 Task: Look for Airbnb properties in San Antonio, Philippines from 12th  December, 2023 to 15th December, 2023 for 3 adults. Place can be entire room with 2 bedrooms having 3 beds and 1 bathroom. Property type can be flat.
Action: Mouse moved to (567, 81)
Screenshot: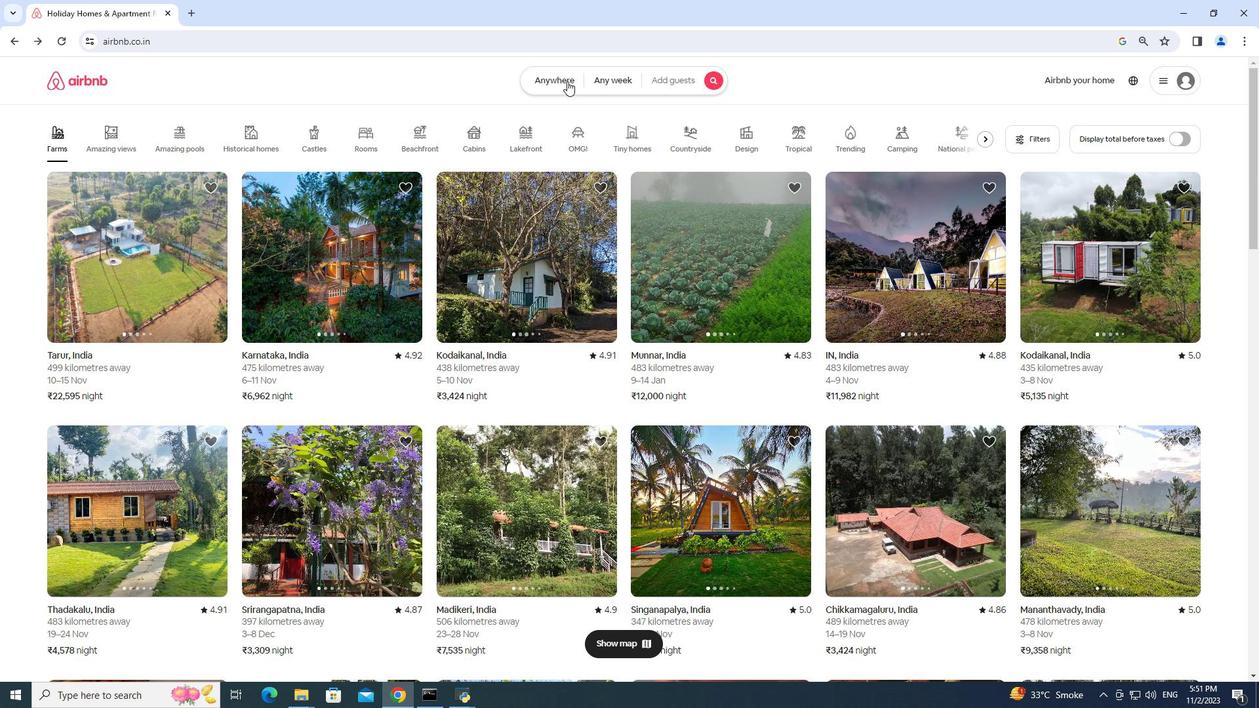 
Action: Mouse pressed left at (567, 81)
Screenshot: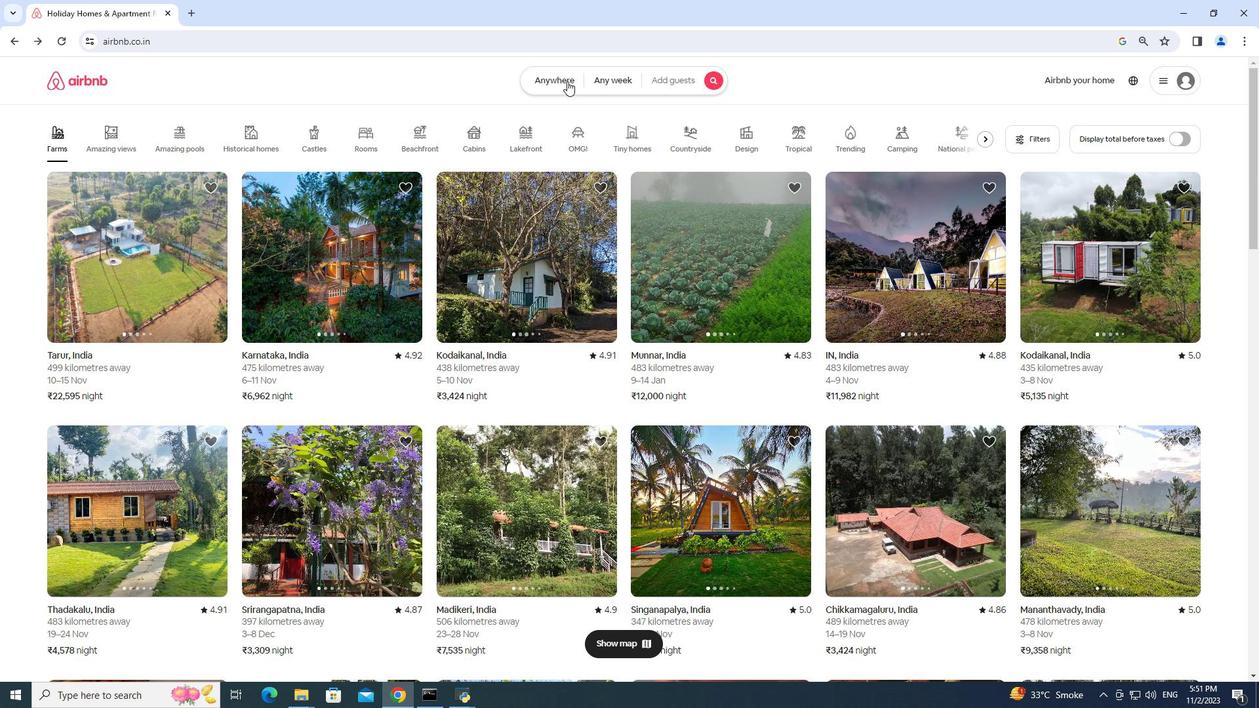 
Action: Mouse moved to (422, 129)
Screenshot: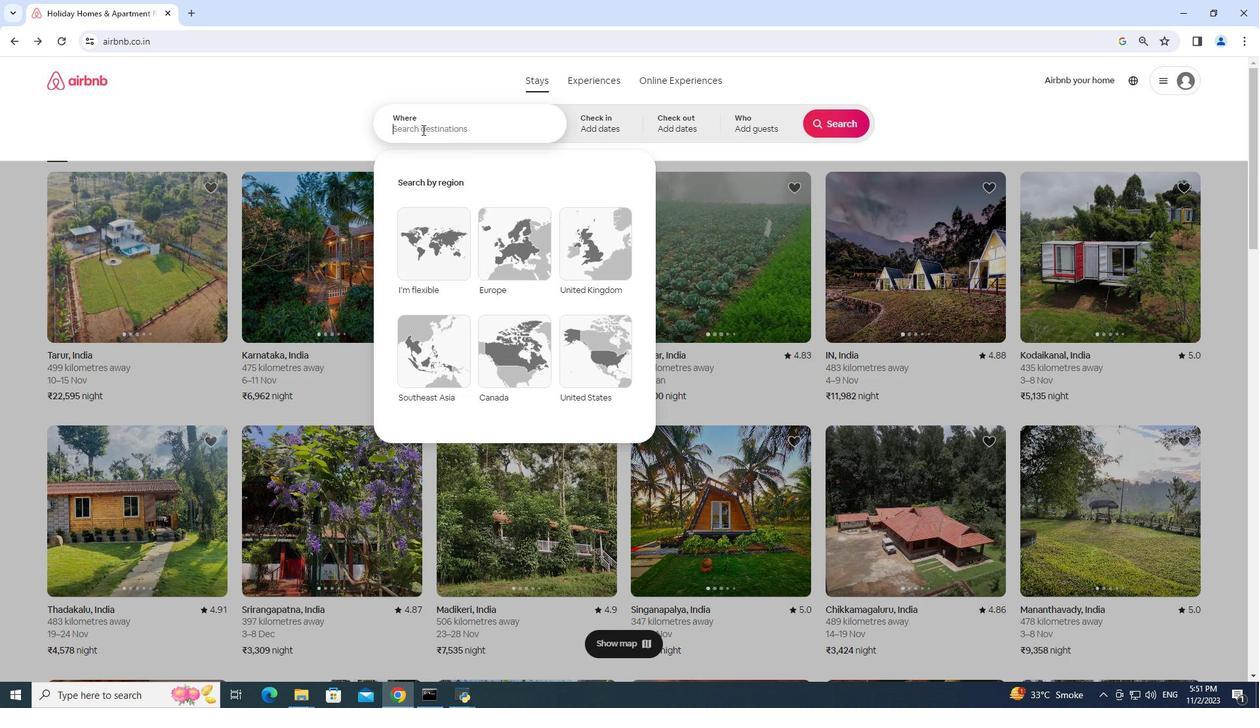 
Action: Mouse pressed left at (422, 129)
Screenshot: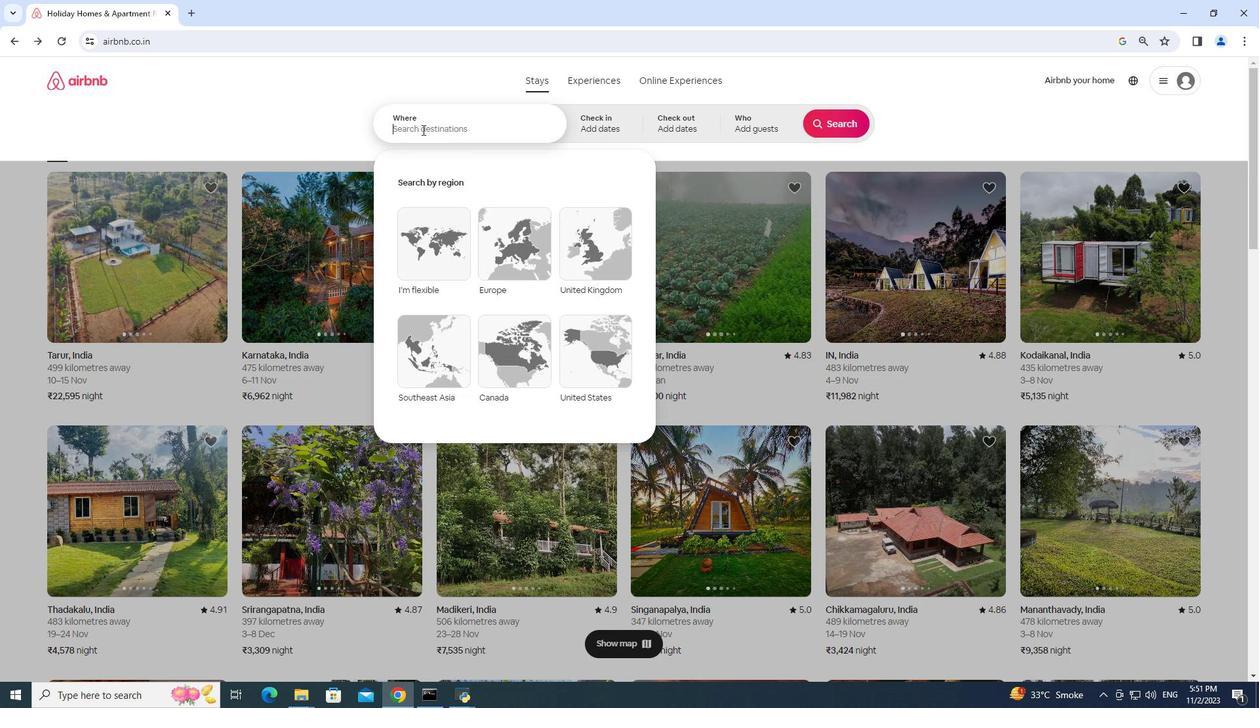 
Action: Key pressed san<Key.space>antonio,<Key.space>phill<Key.backspace>ippines
Screenshot: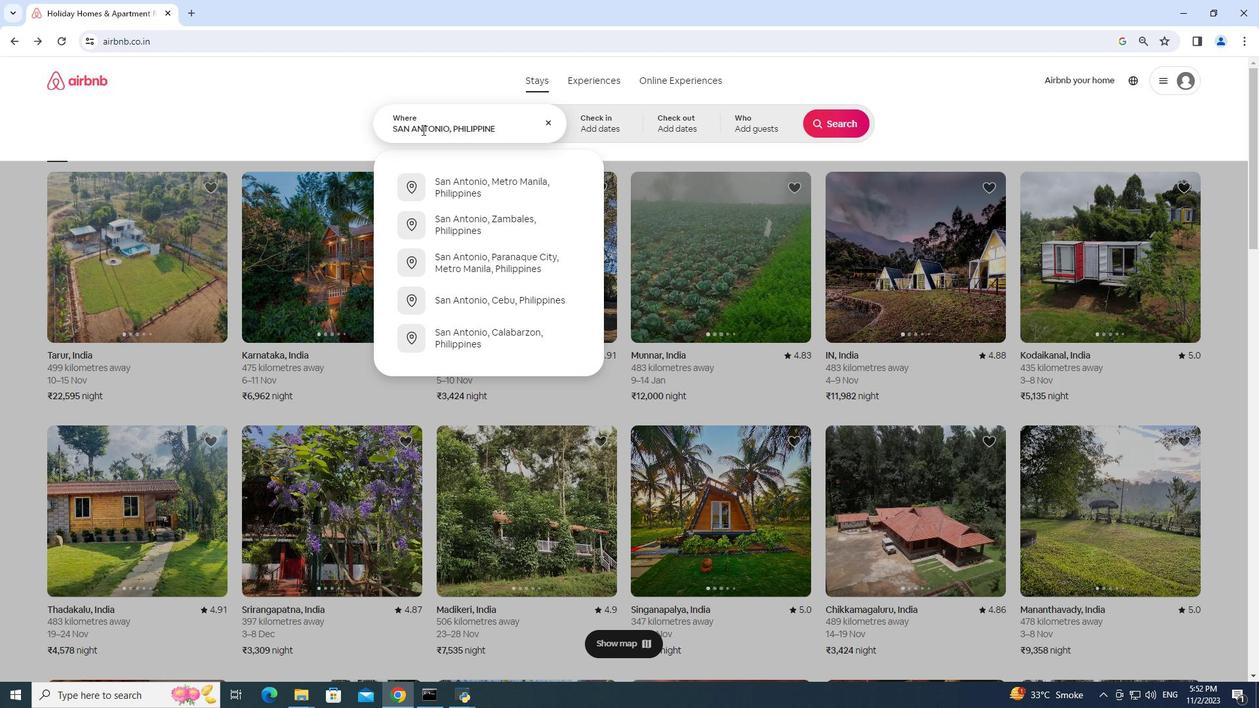
Action: Mouse moved to (583, 113)
Screenshot: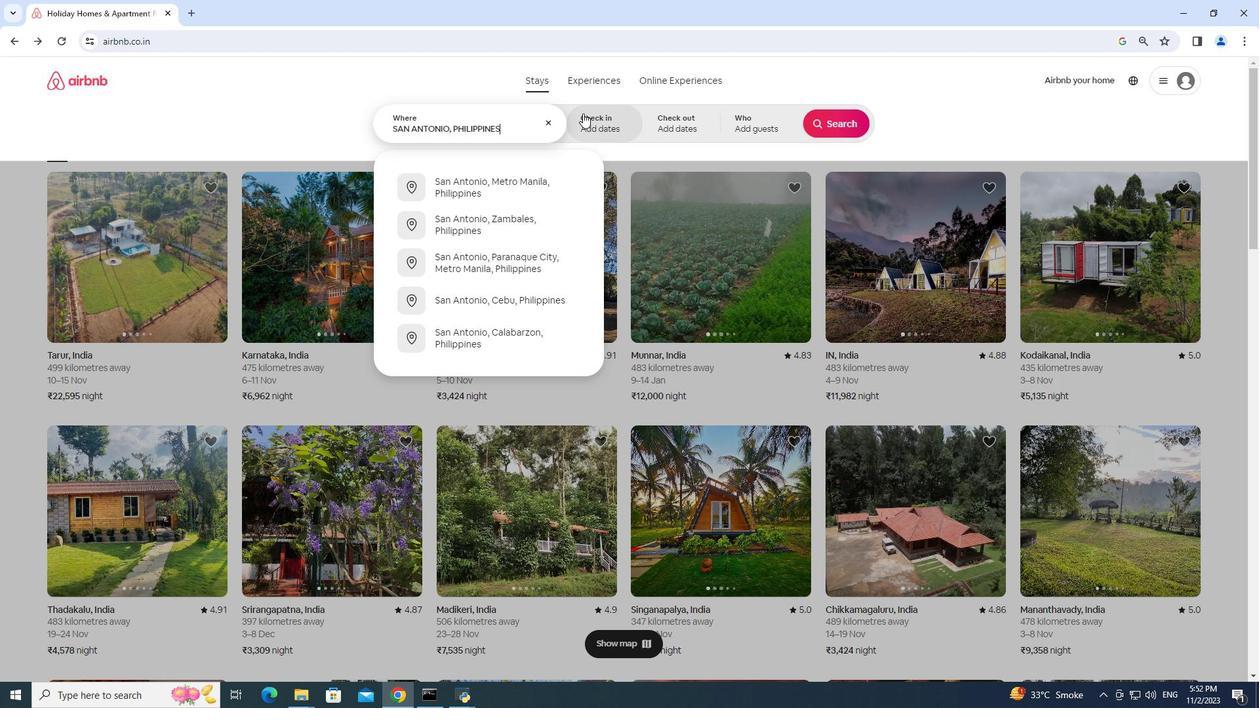 
Action: Mouse pressed left at (583, 113)
Screenshot: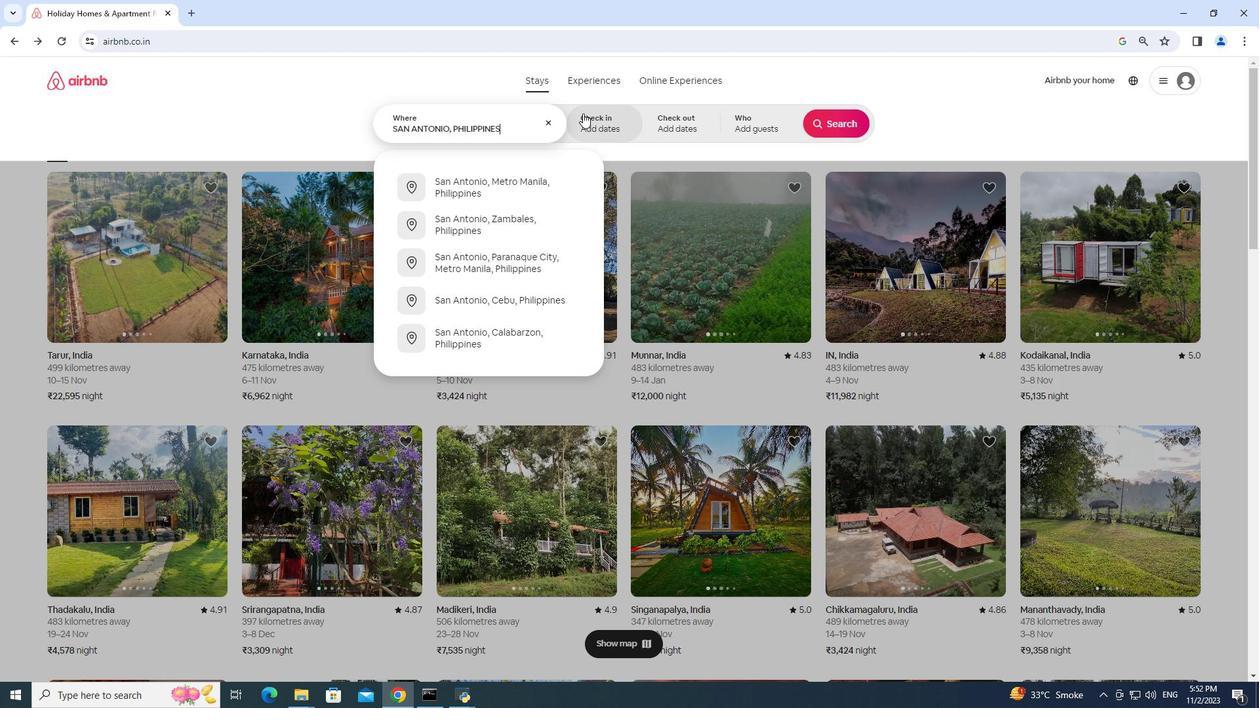 
Action: Mouse moved to (714, 324)
Screenshot: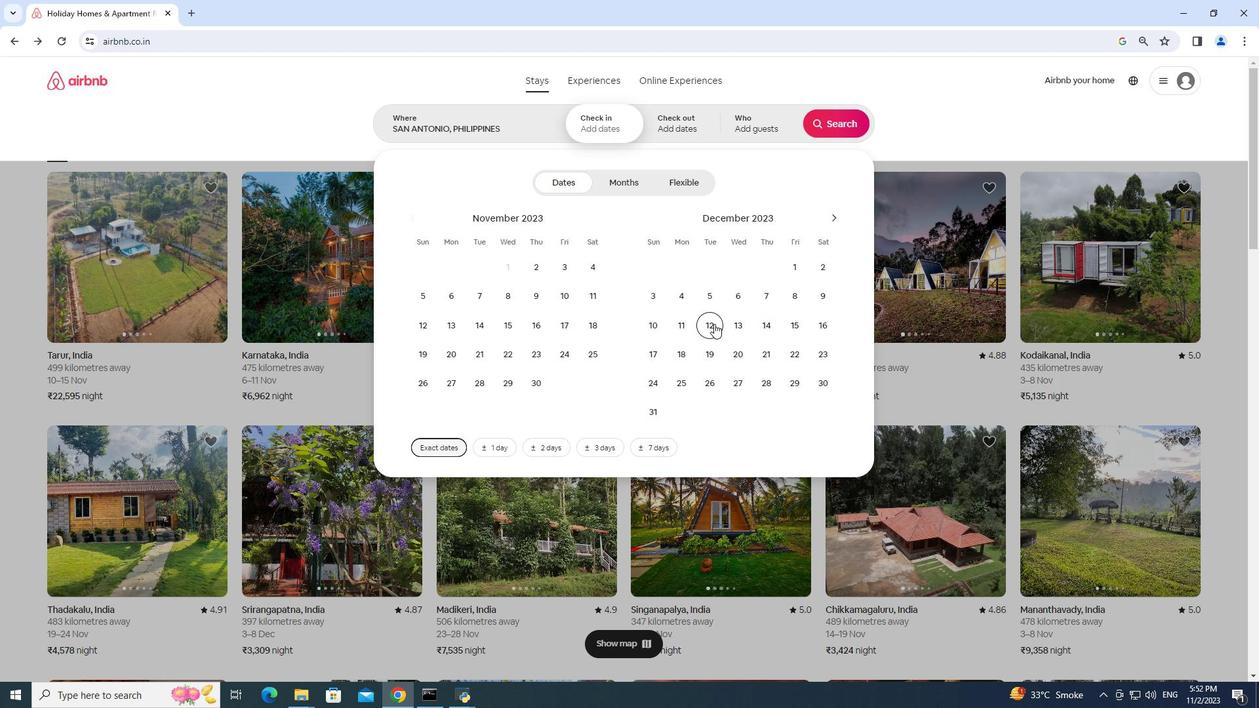
Action: Mouse pressed left at (714, 324)
Screenshot: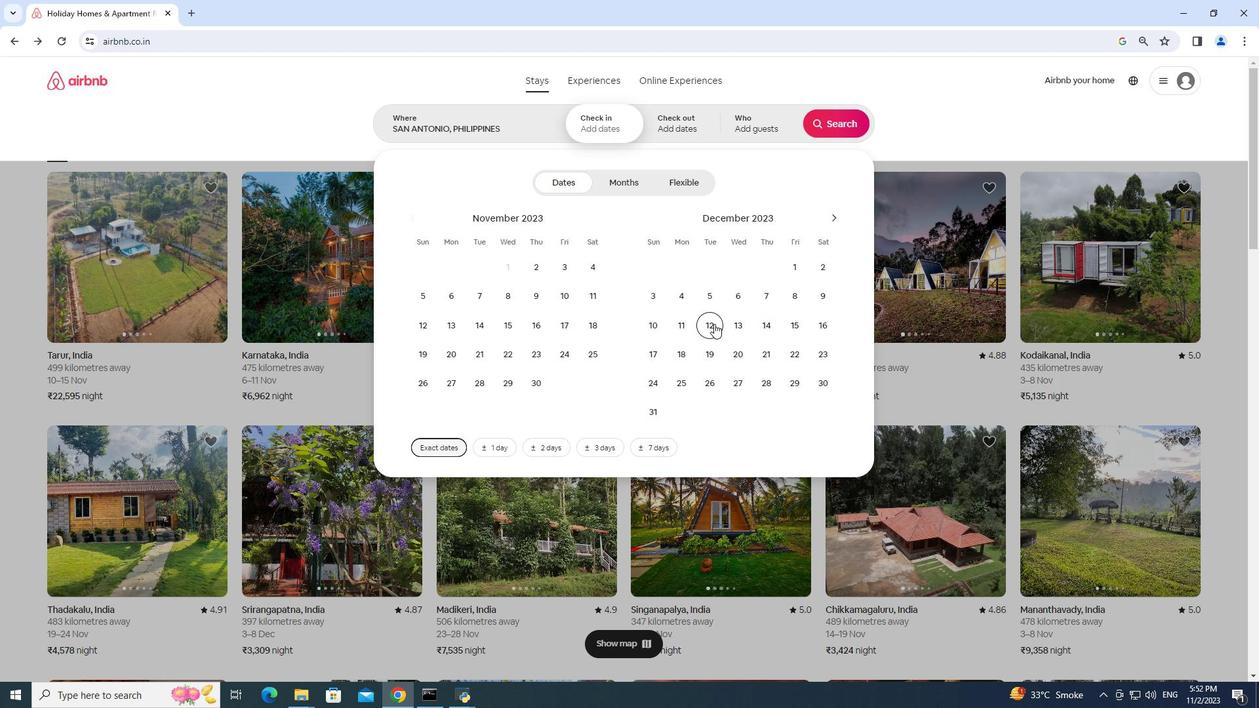 
Action: Mouse moved to (800, 313)
Screenshot: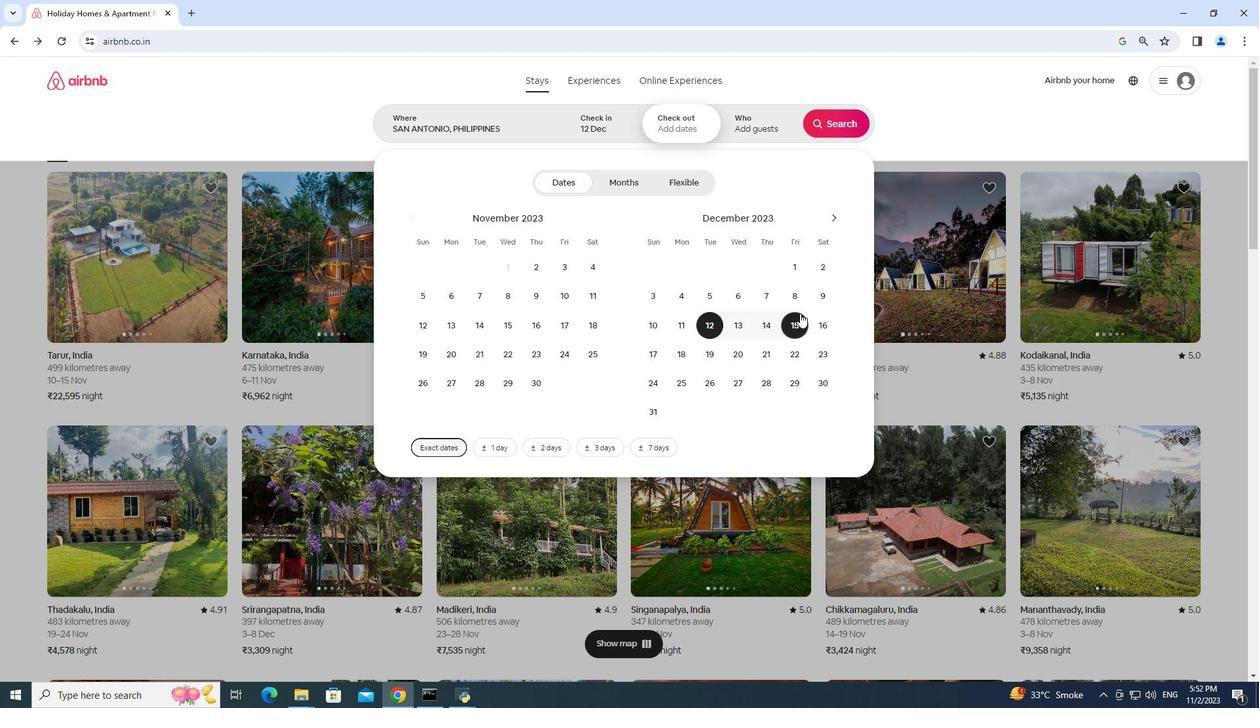 
Action: Mouse pressed left at (800, 313)
Screenshot: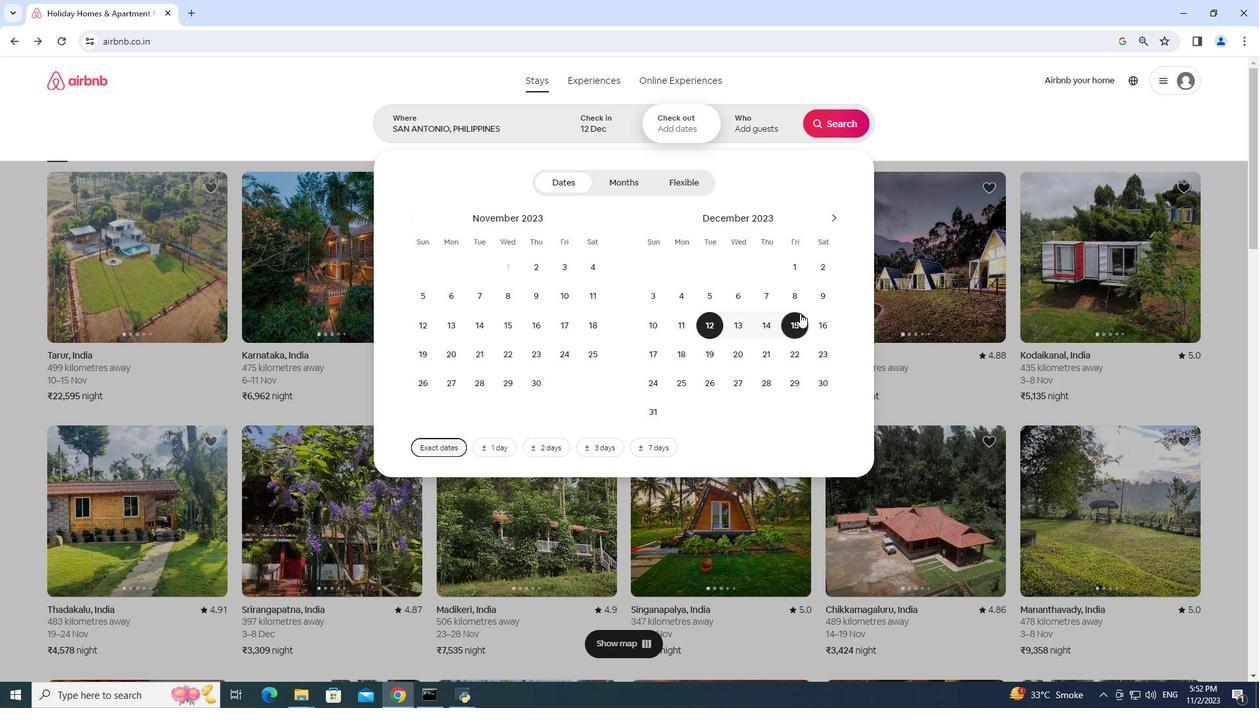 
Action: Mouse moved to (766, 138)
Screenshot: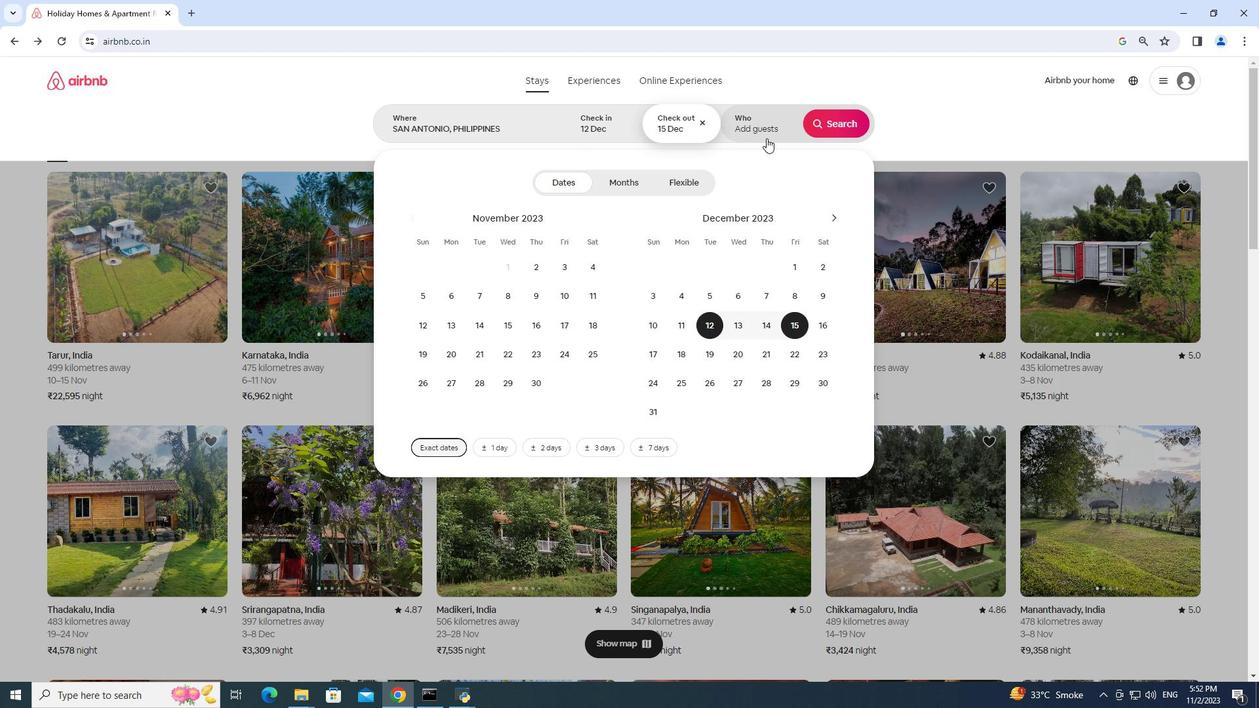 
Action: Mouse pressed left at (766, 138)
Screenshot: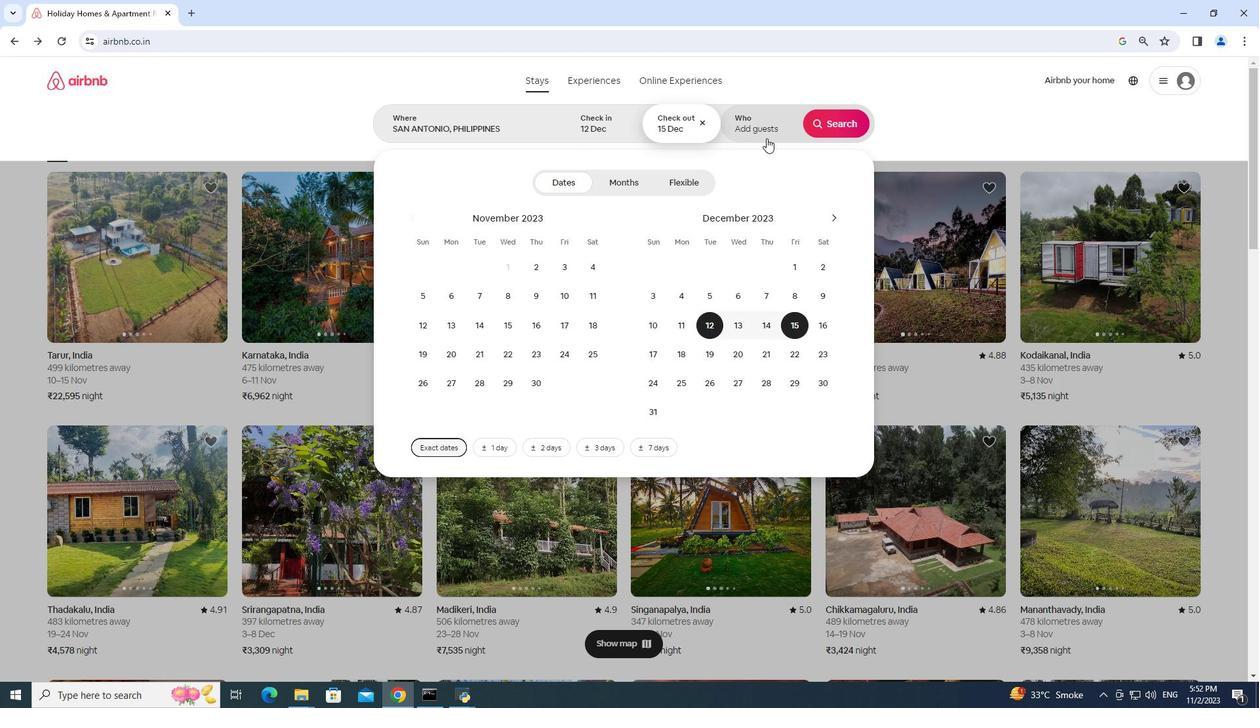 
Action: Mouse moved to (838, 187)
Screenshot: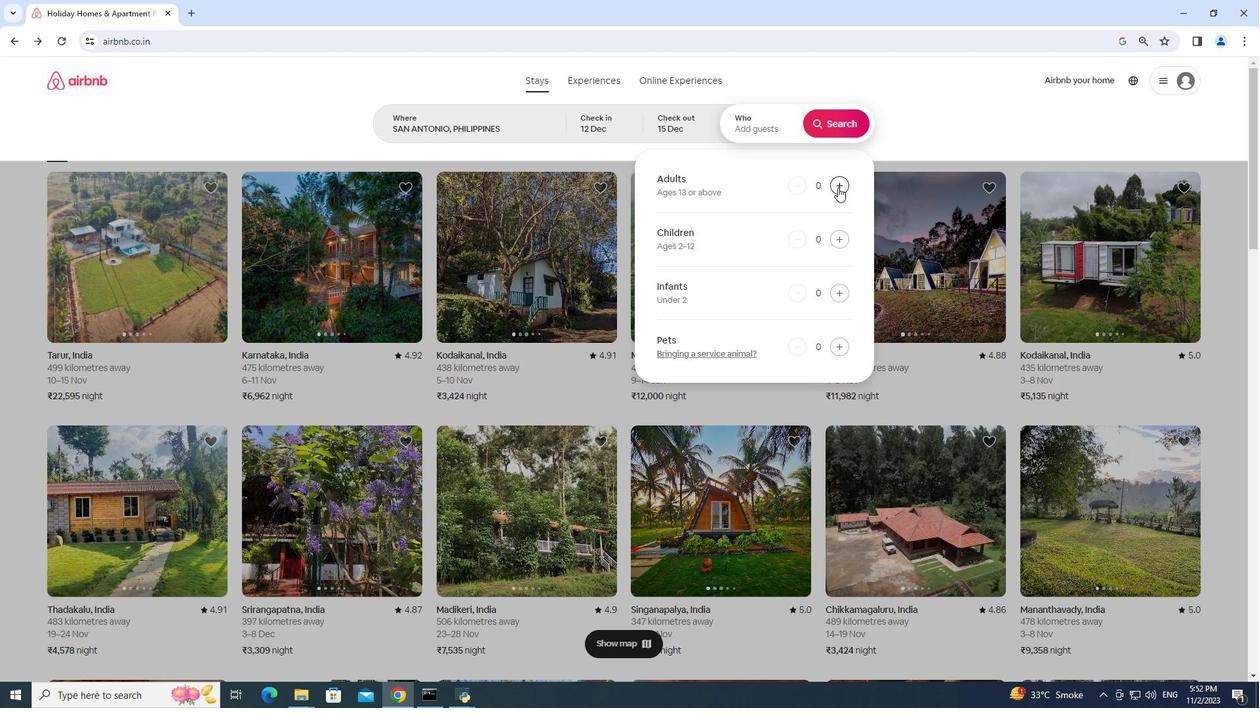 
Action: Mouse pressed left at (838, 187)
Screenshot: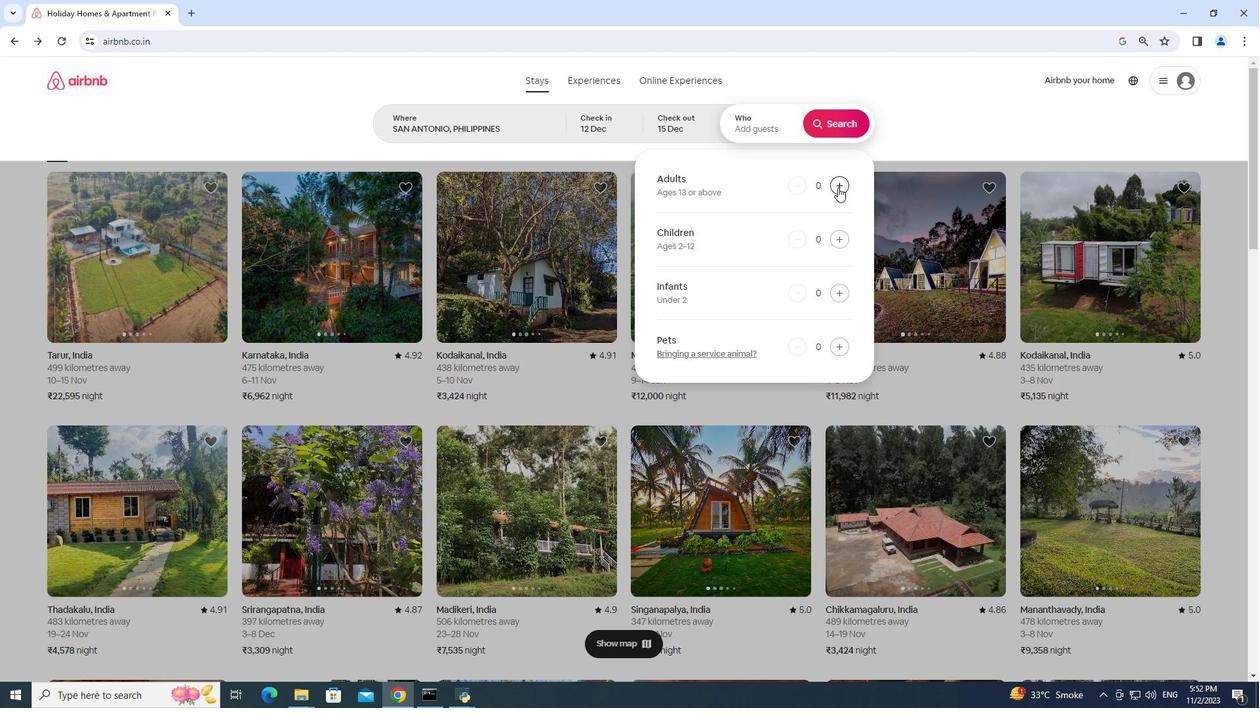 
Action: Mouse pressed left at (838, 187)
Screenshot: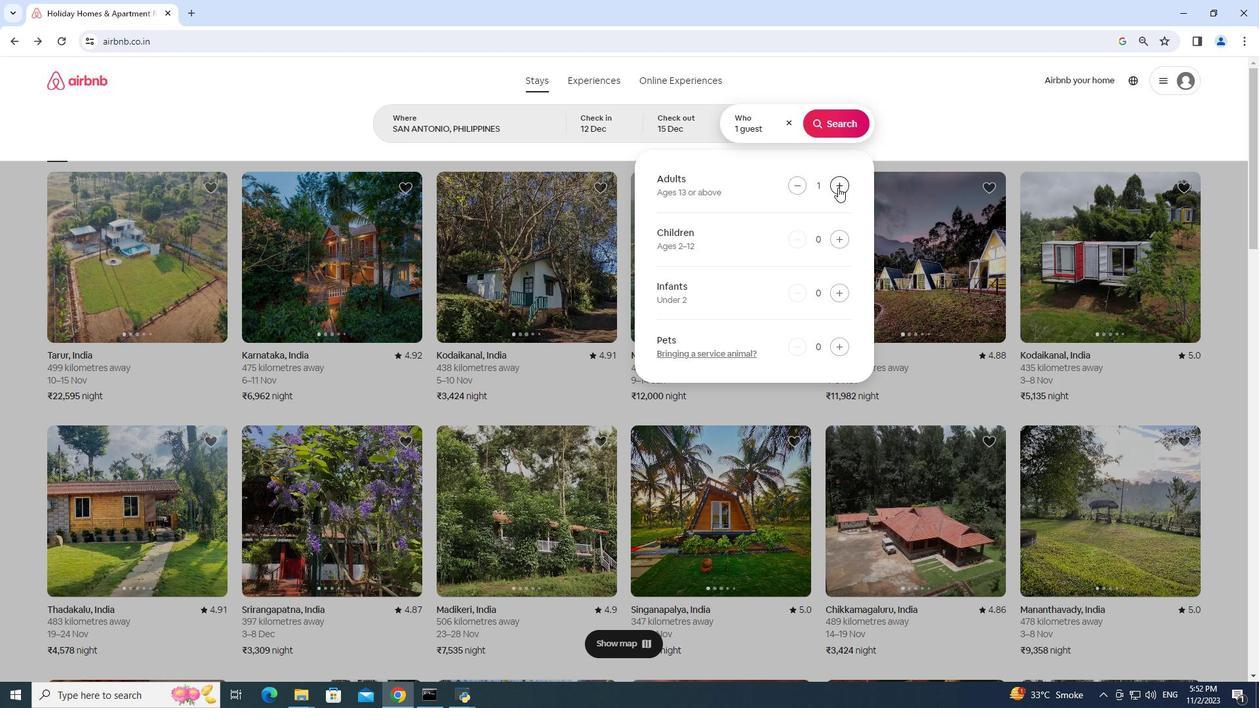 
Action: Mouse moved to (836, 186)
Screenshot: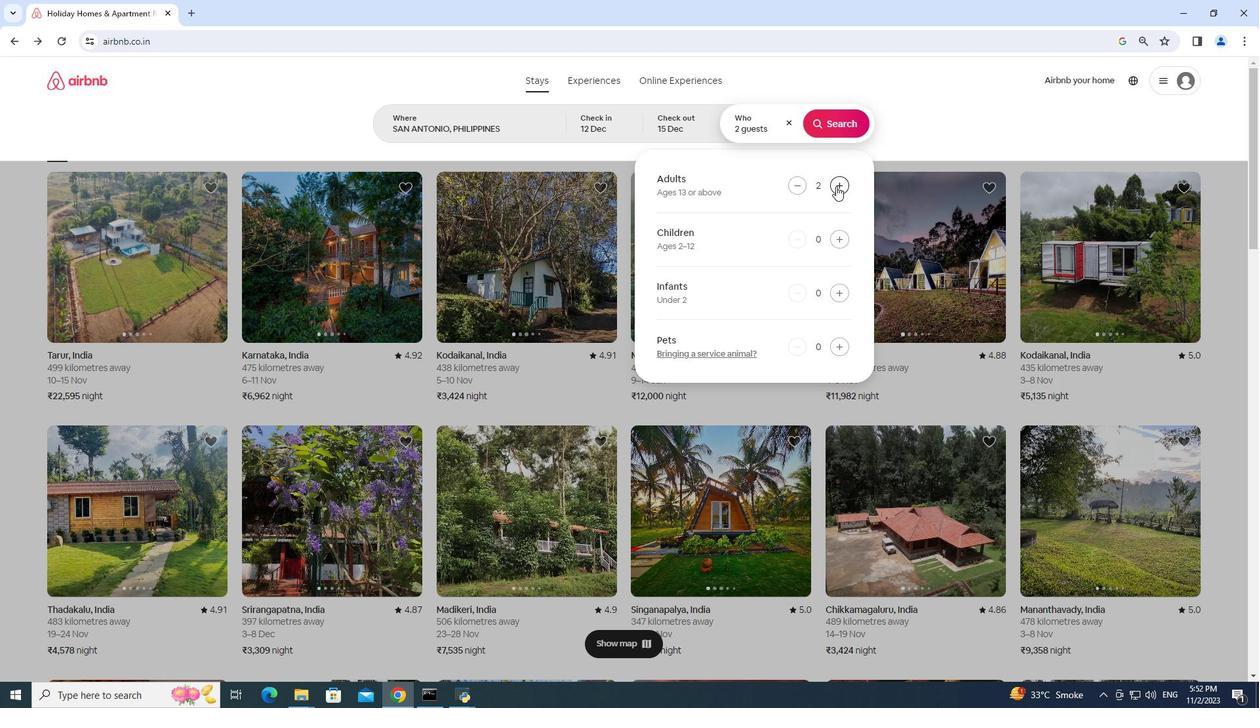 
Action: Mouse pressed left at (836, 186)
Screenshot: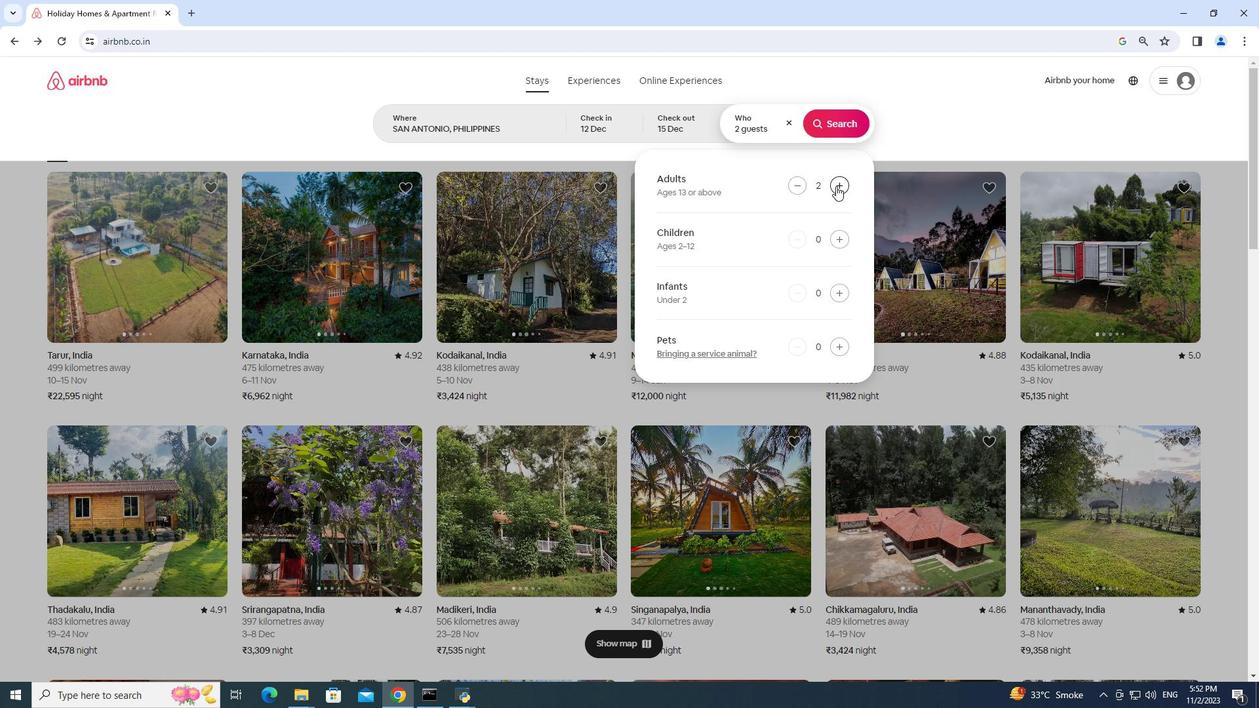 
Action: Mouse moved to (825, 122)
Screenshot: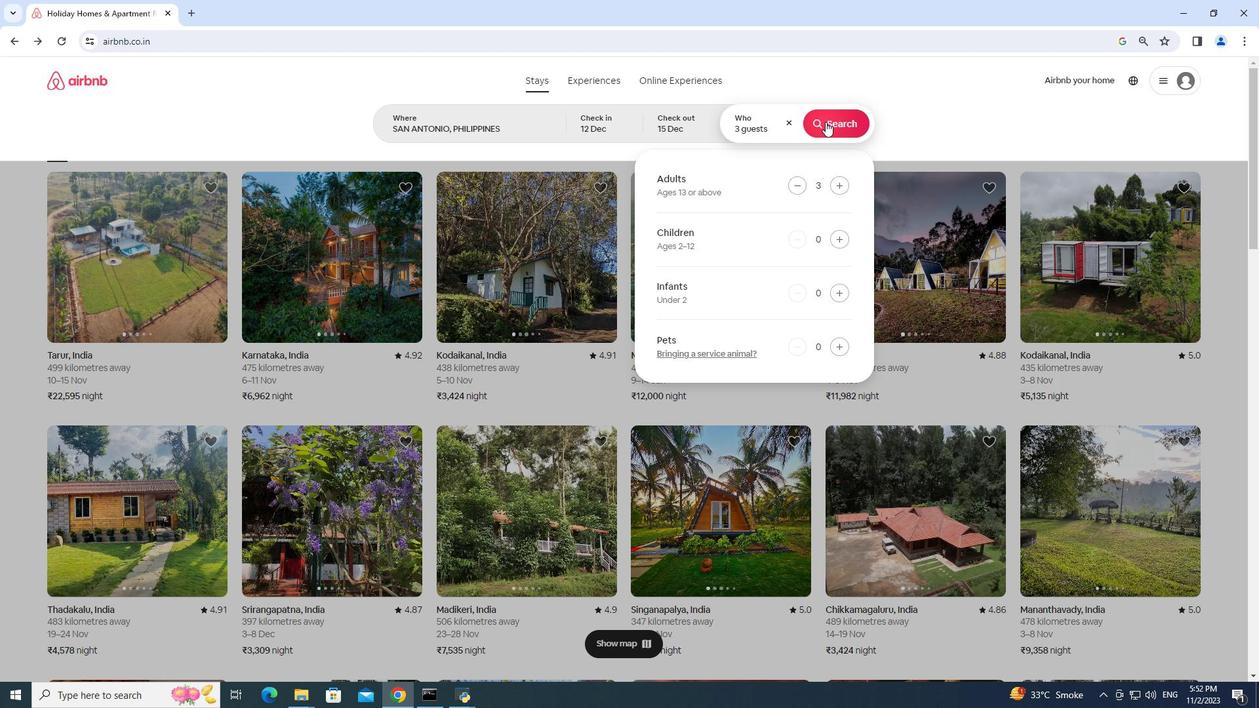 
Action: Mouse pressed left at (825, 122)
Screenshot: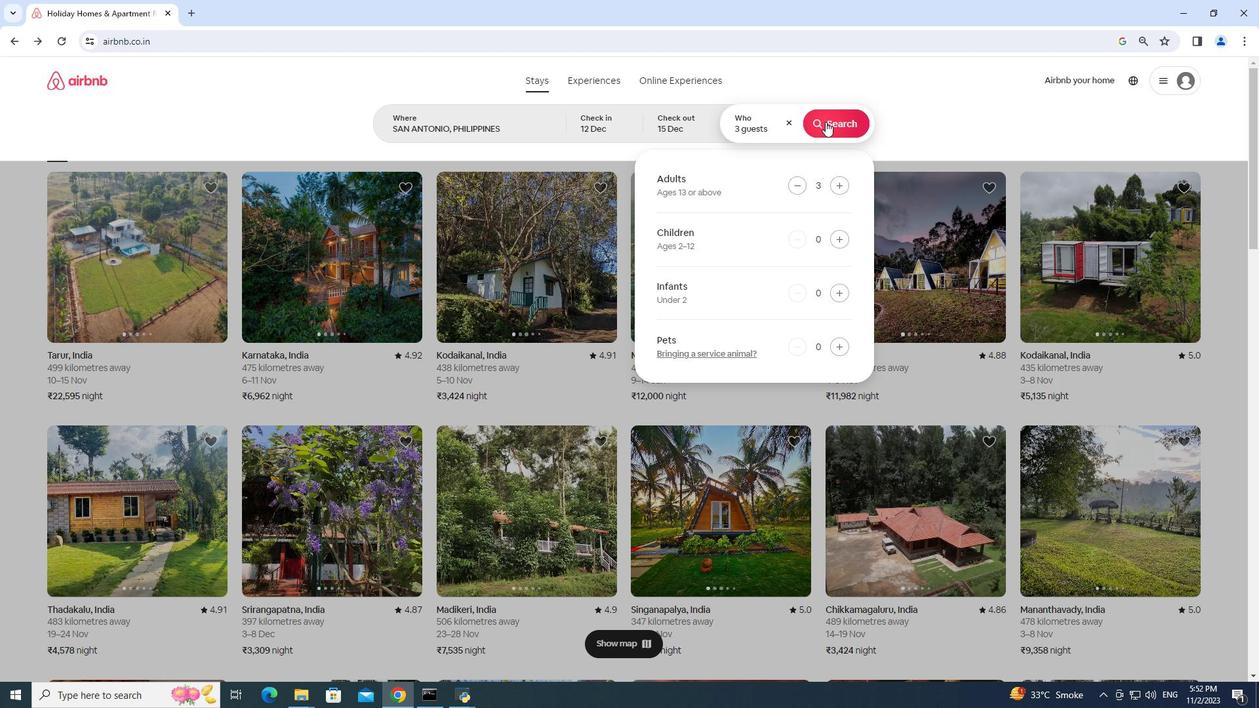 
Action: Mouse moved to (1047, 123)
Screenshot: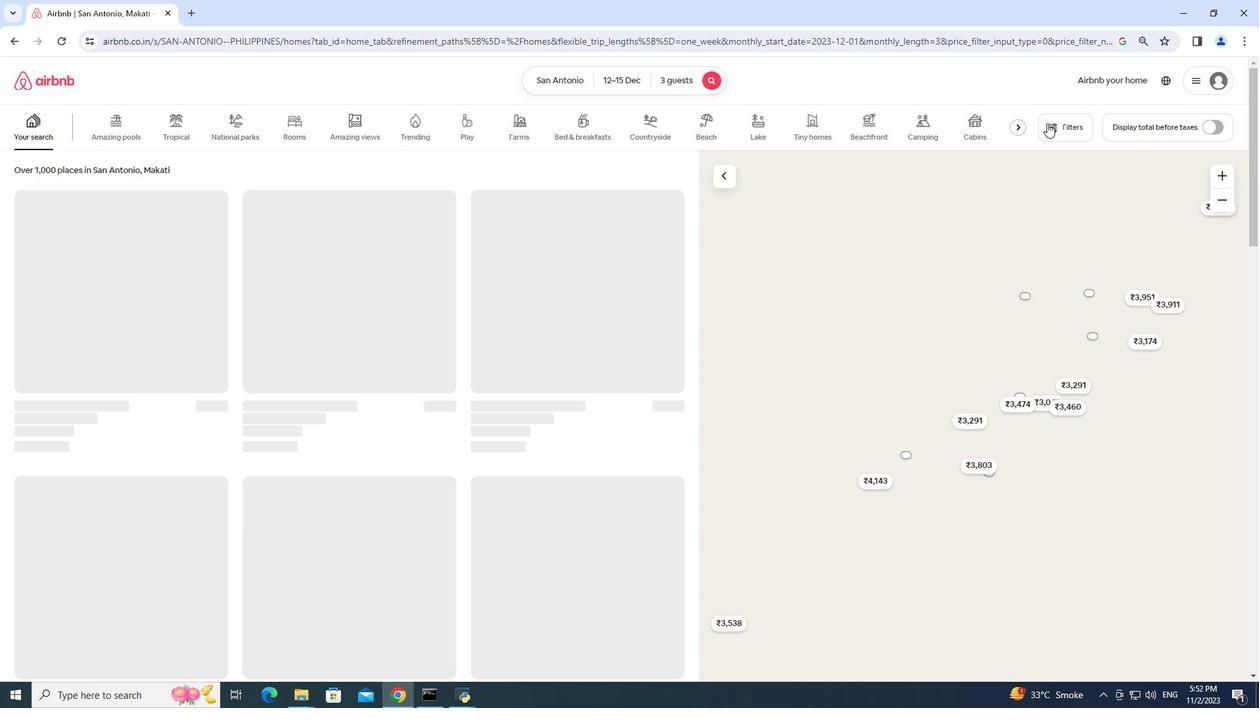 
Action: Mouse pressed left at (1047, 123)
Screenshot: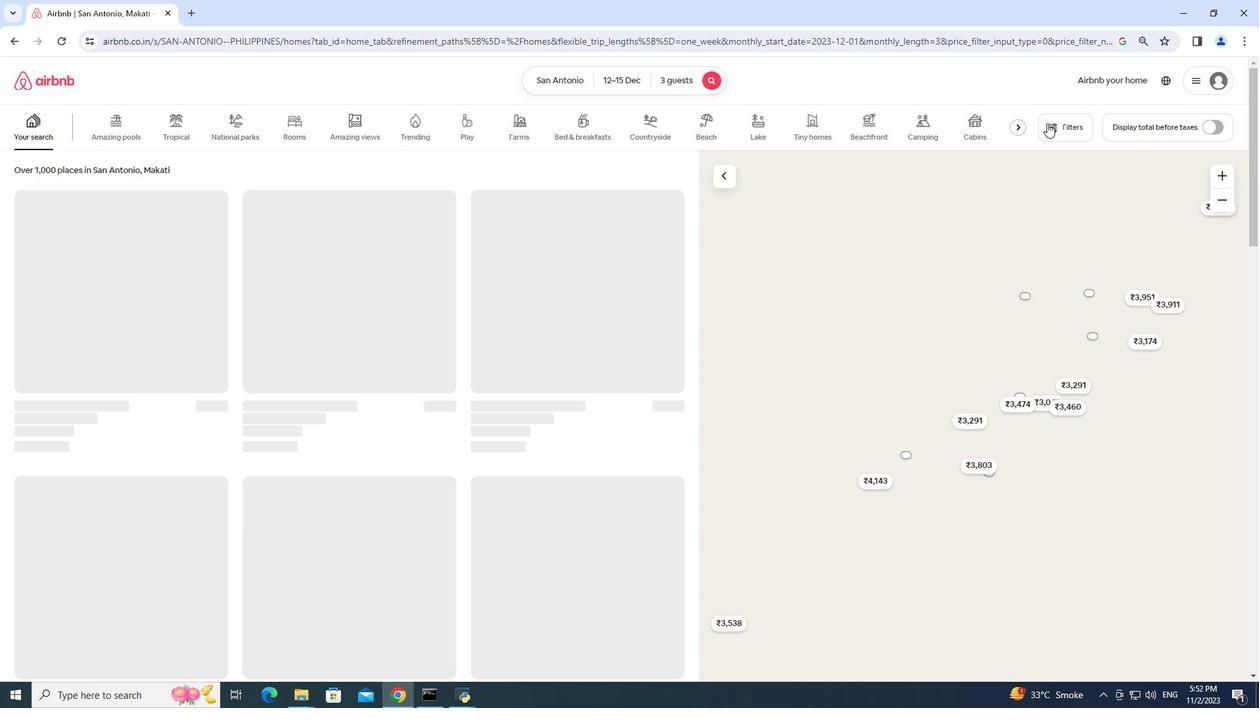 
Action: Mouse moved to (468, 356)
Screenshot: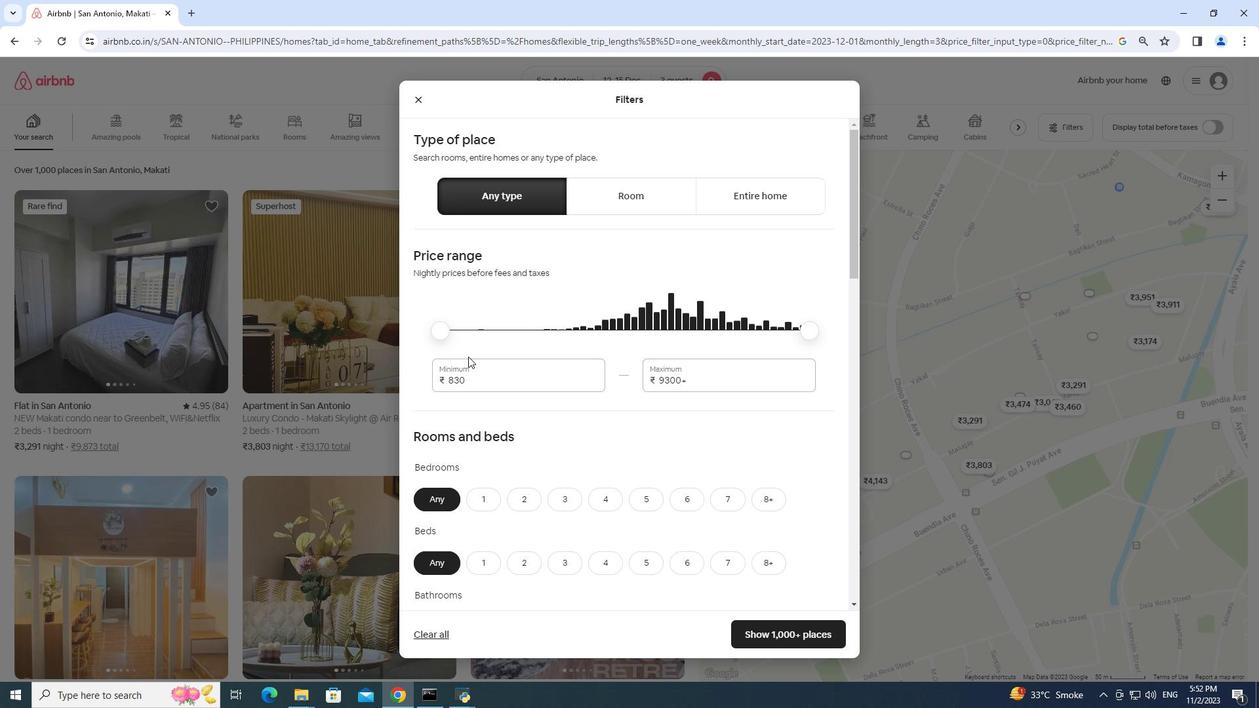 
Action: Mouse scrolled (468, 356) with delta (0, 0)
Screenshot: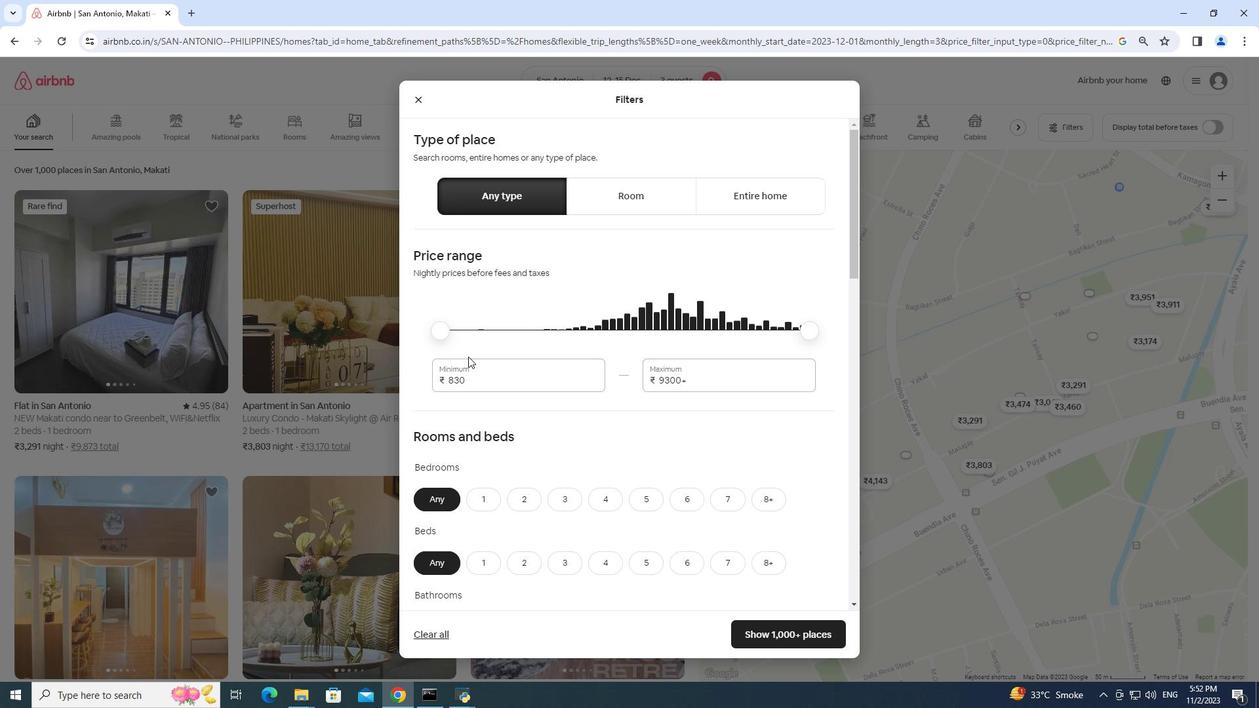 
Action: Mouse scrolled (468, 356) with delta (0, 0)
Screenshot: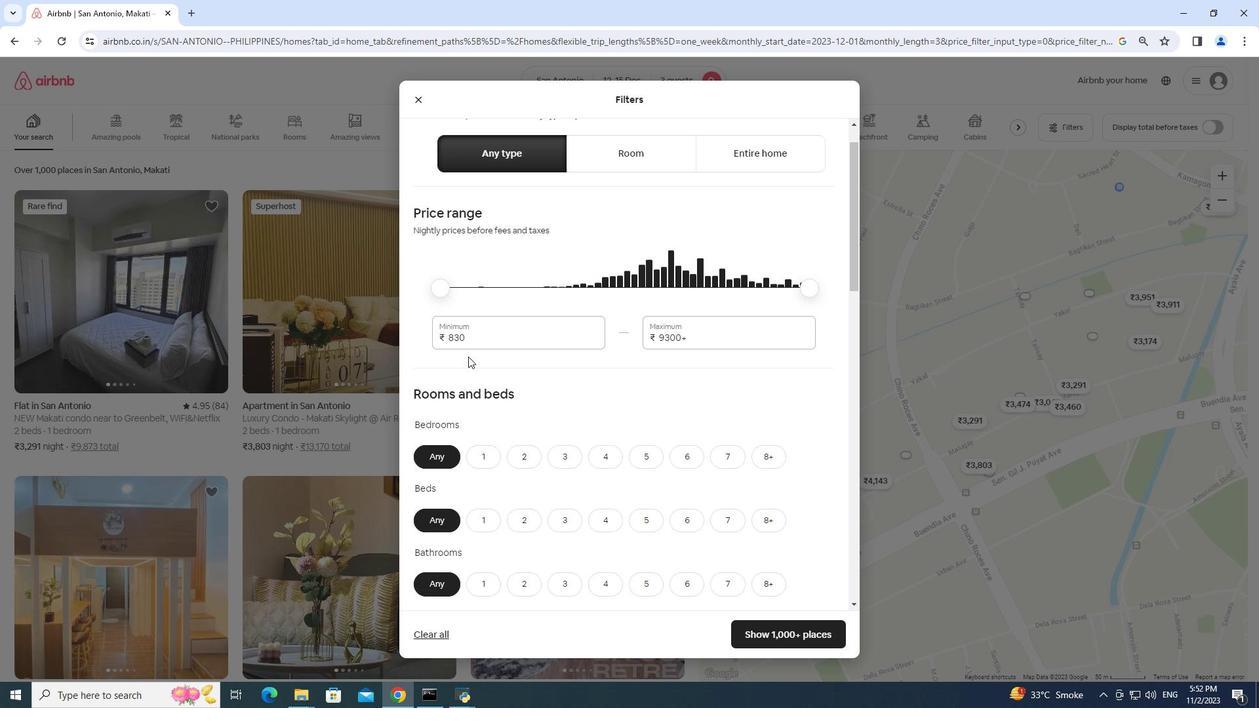 
Action: Mouse moved to (465, 354)
Screenshot: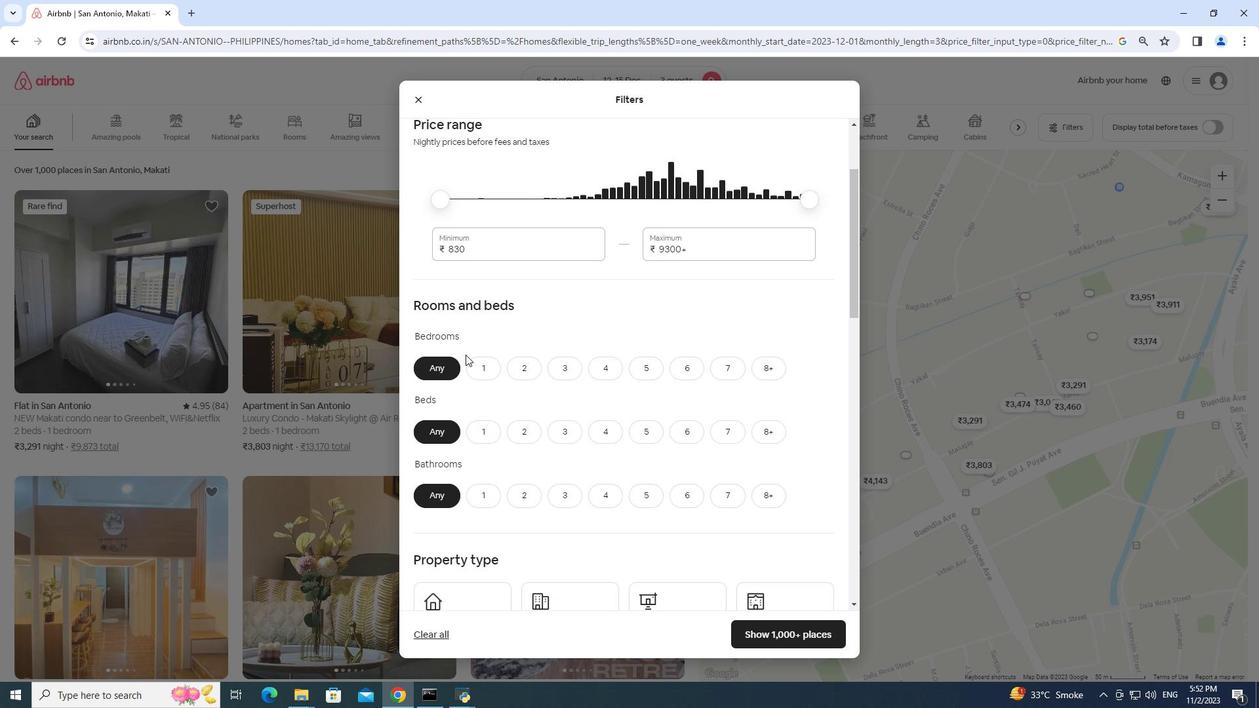 
Action: Mouse scrolled (465, 354) with delta (0, 0)
Screenshot: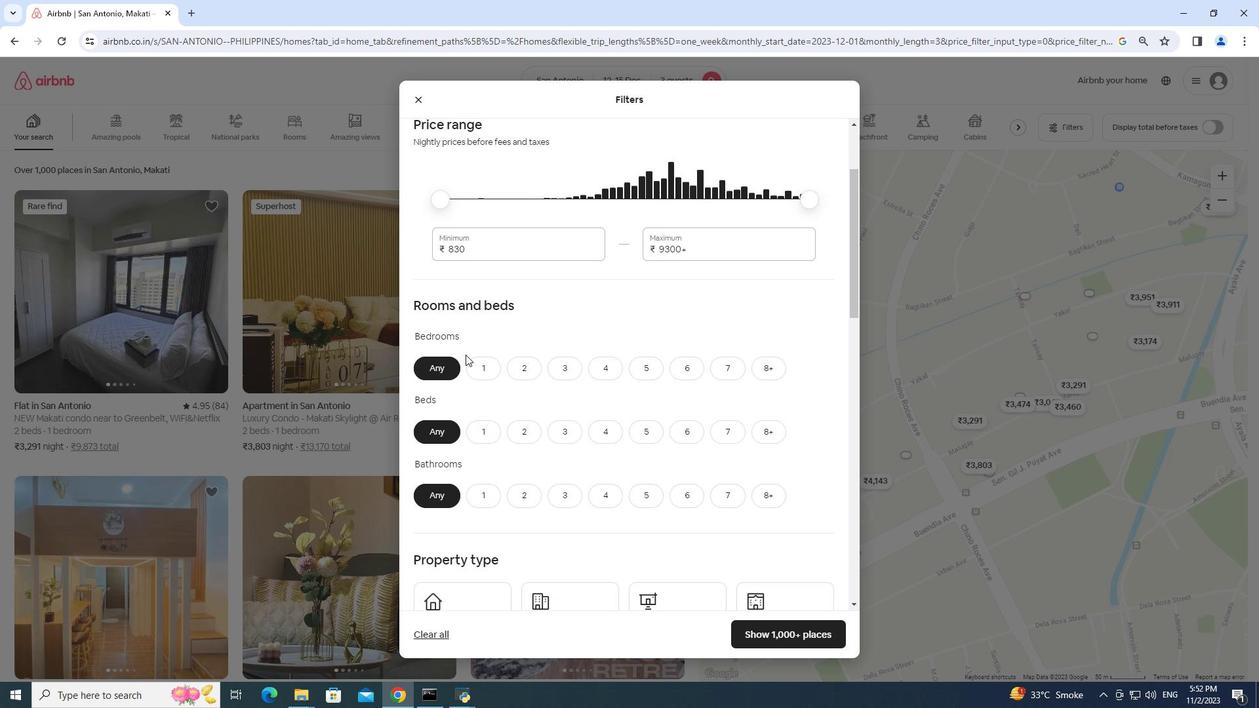 
Action: Mouse moved to (524, 300)
Screenshot: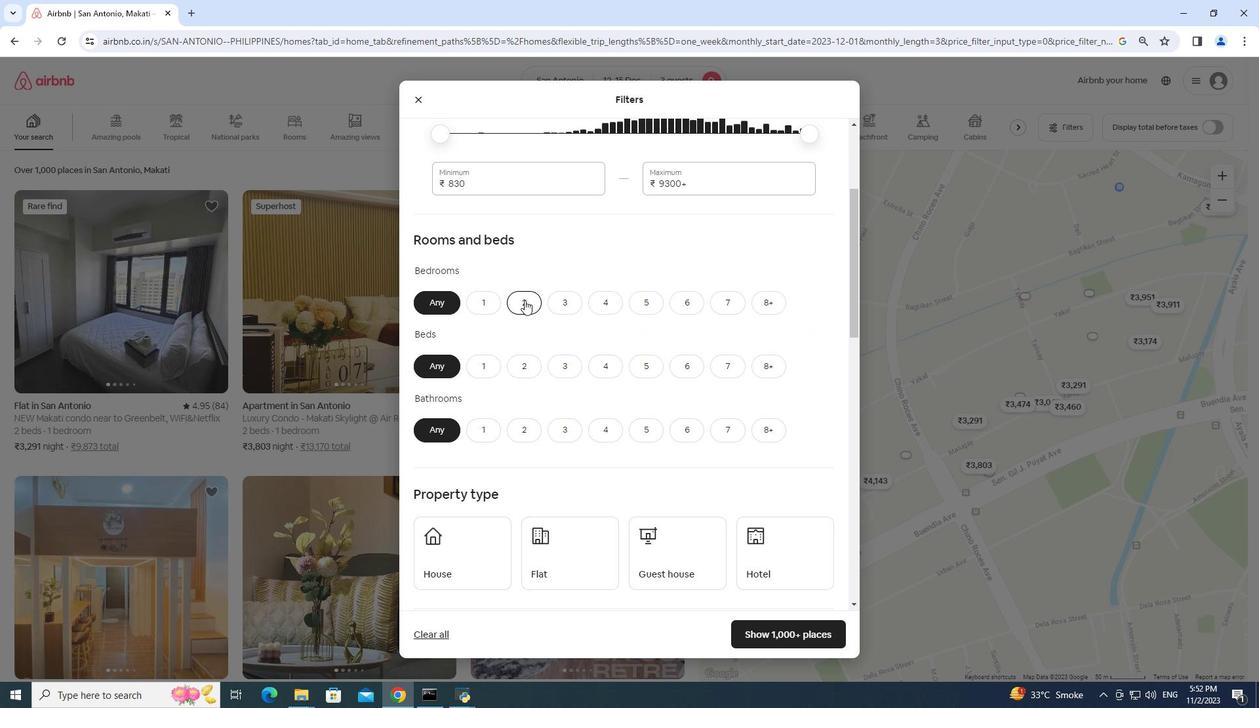 
Action: Mouse pressed left at (524, 300)
Screenshot: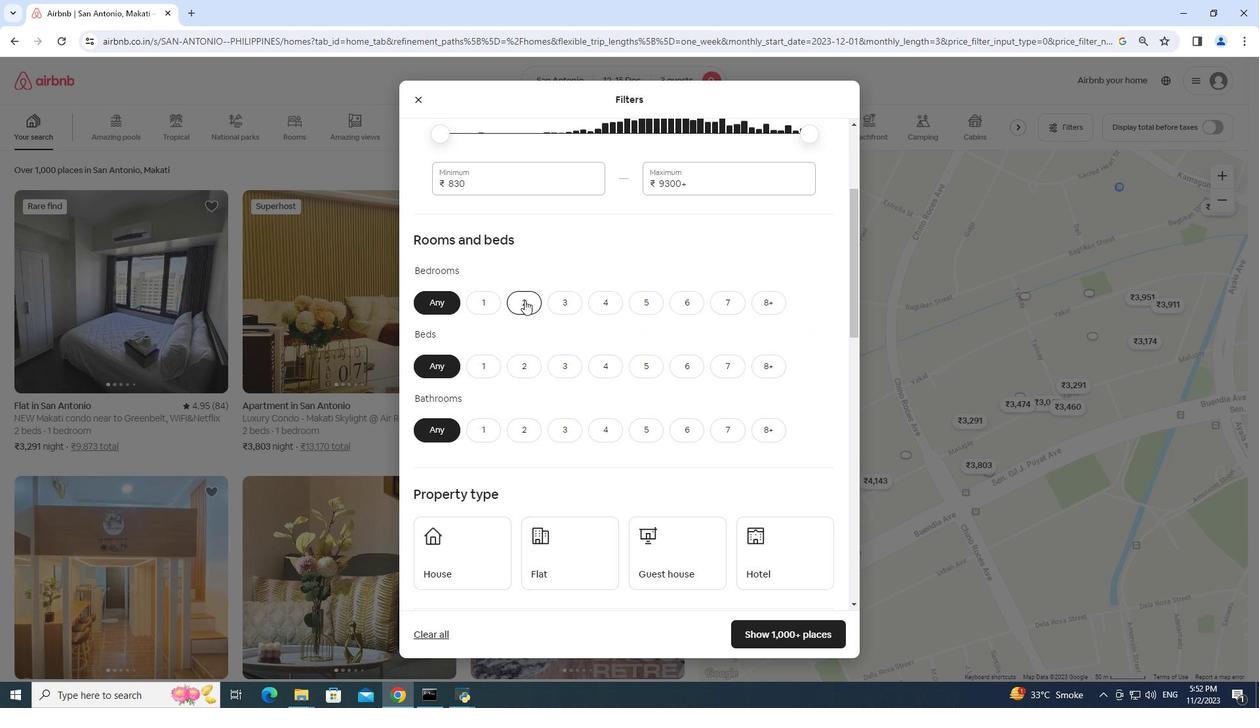 
Action: Mouse moved to (575, 368)
Screenshot: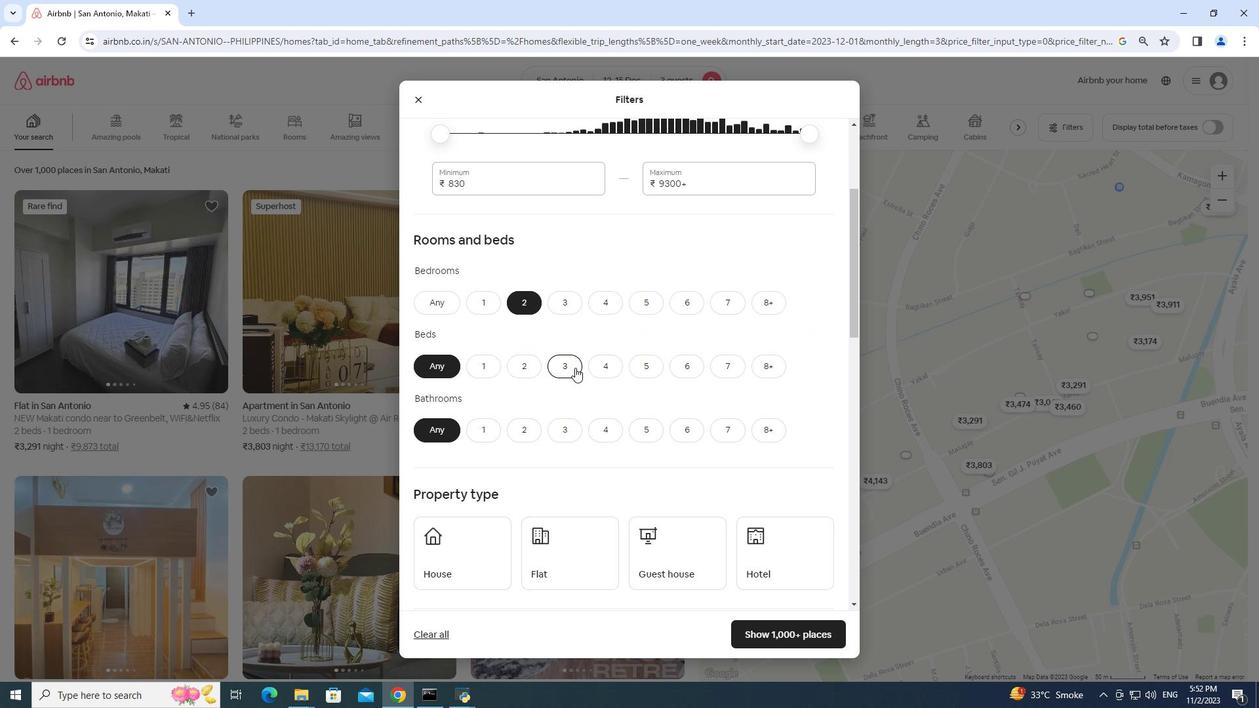 
Action: Mouse pressed left at (575, 368)
Screenshot: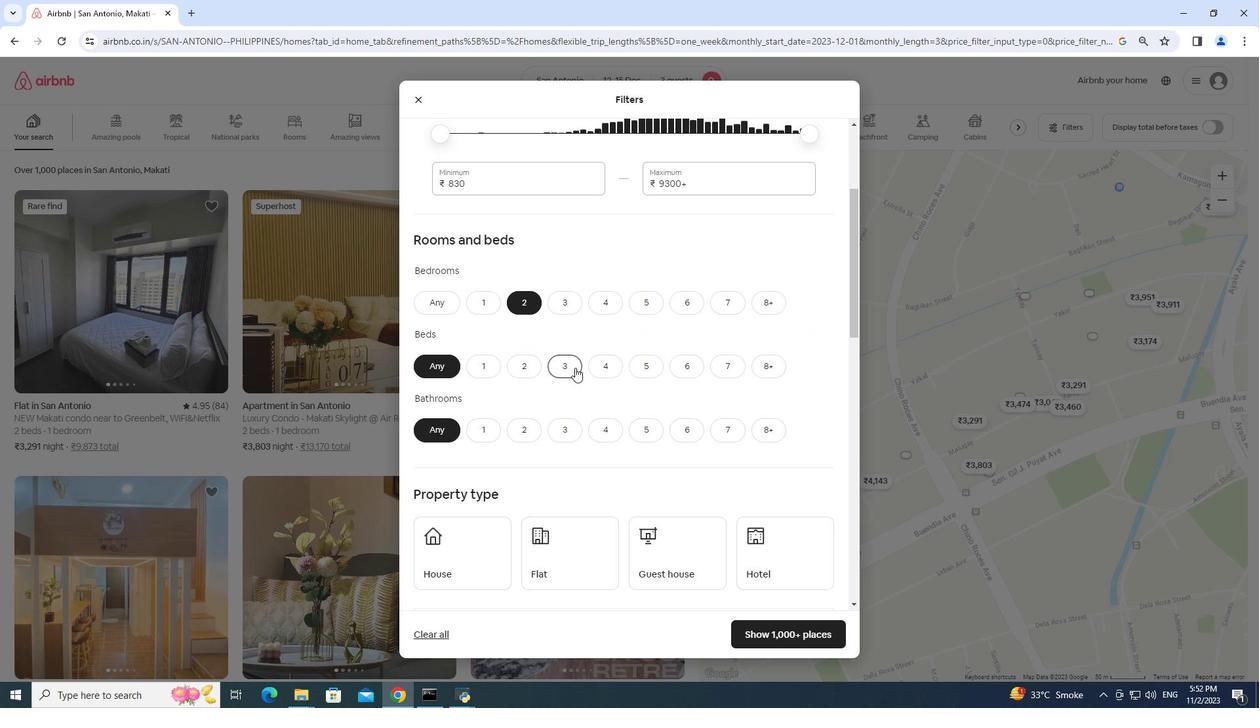 
Action: Mouse moved to (469, 434)
Screenshot: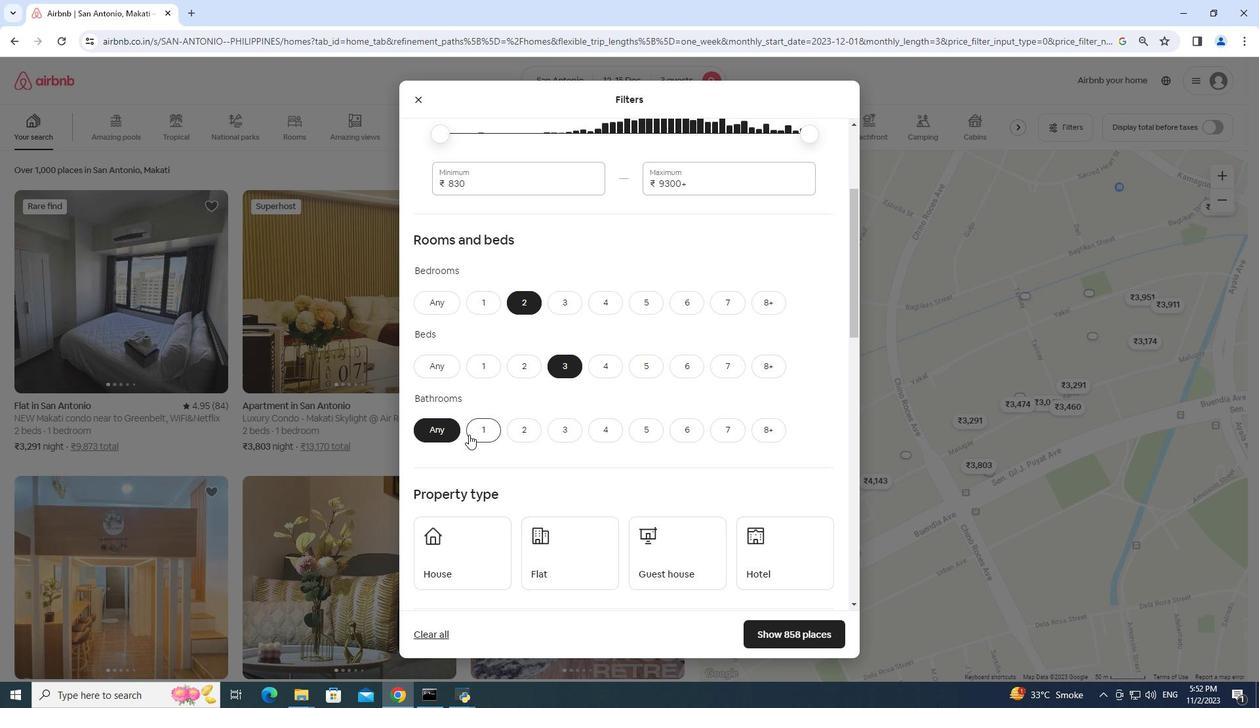
Action: Mouse pressed left at (469, 434)
Screenshot: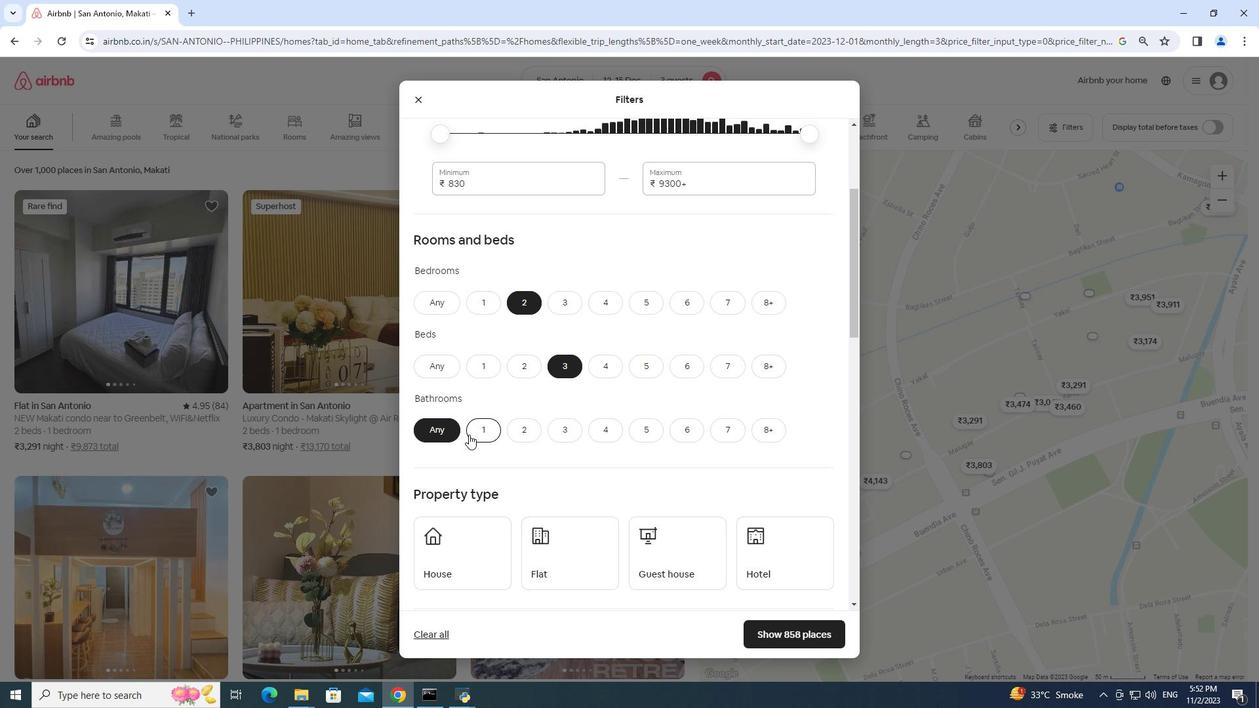 
Action: Mouse moved to (493, 425)
Screenshot: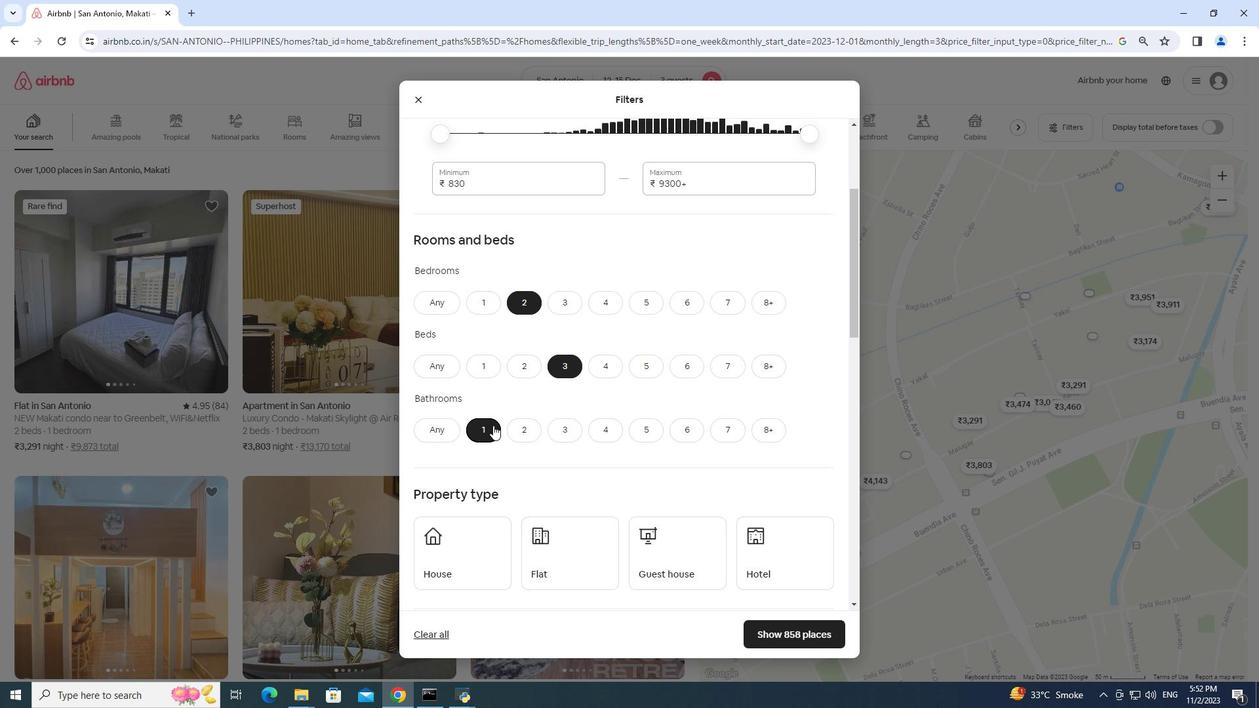 
Action: Mouse scrolled (493, 425) with delta (0, 0)
Screenshot: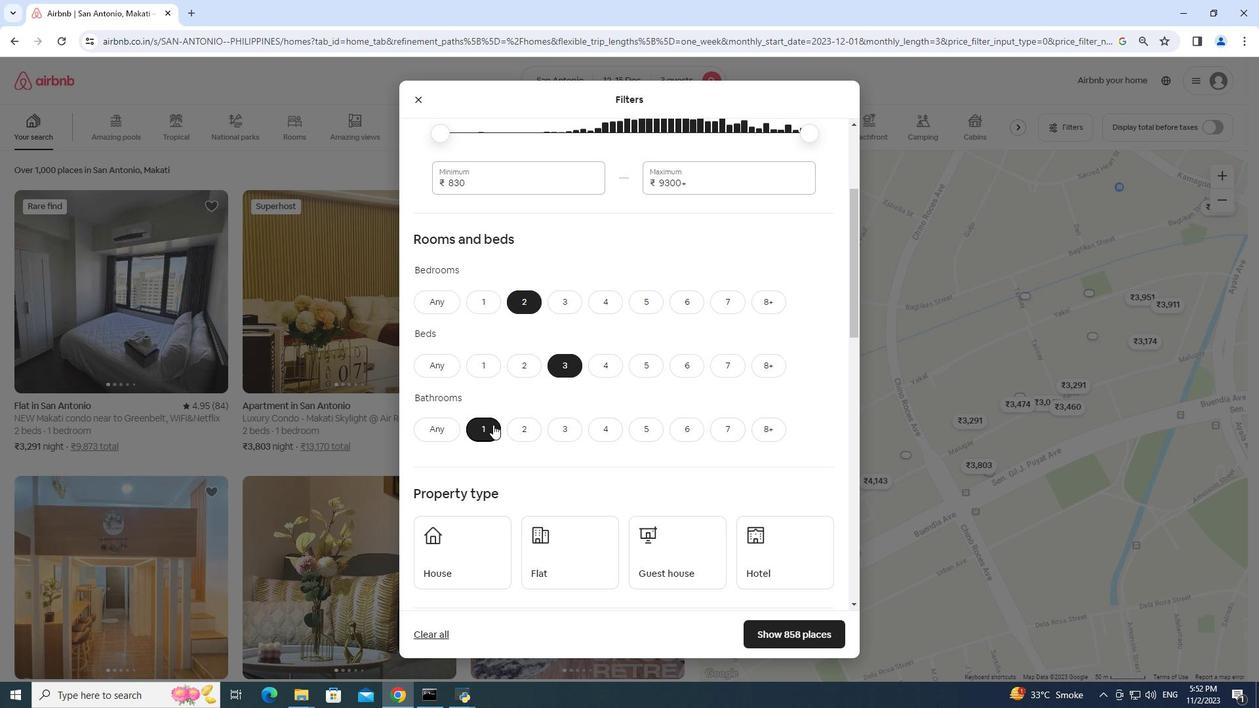
Action: Mouse moved to (493, 423)
Screenshot: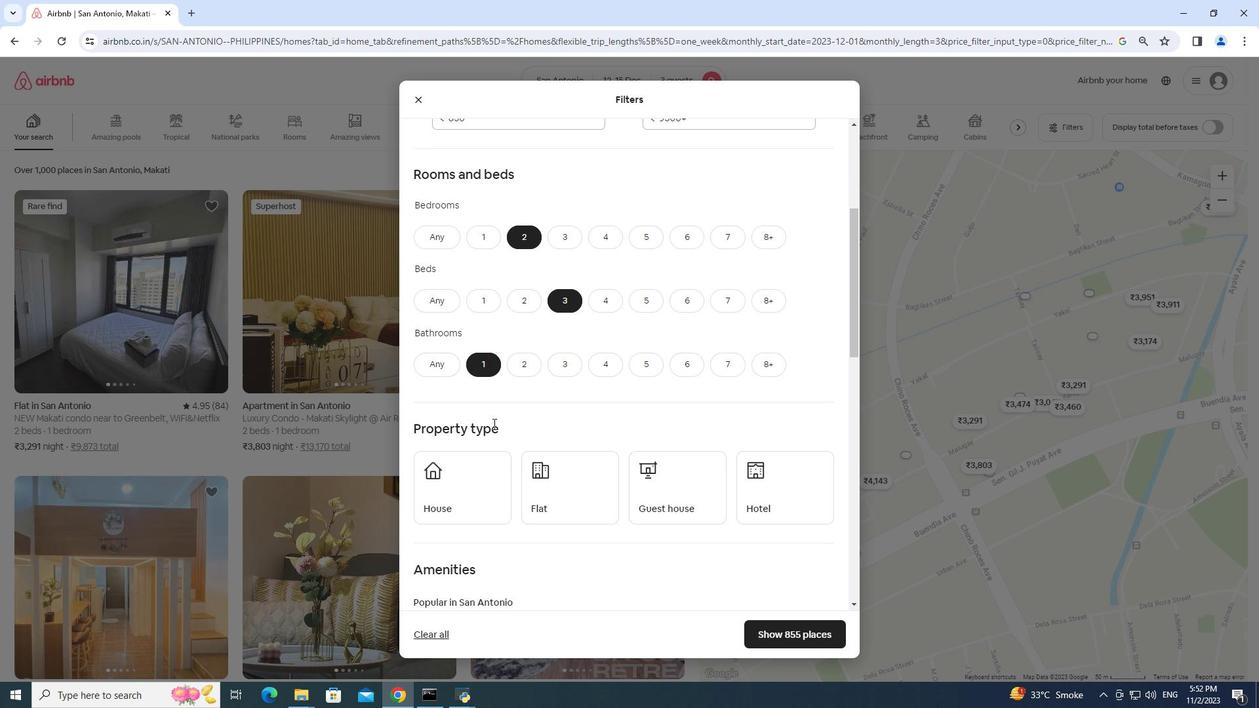 
Action: Mouse scrolled (493, 423) with delta (0, 0)
Screenshot: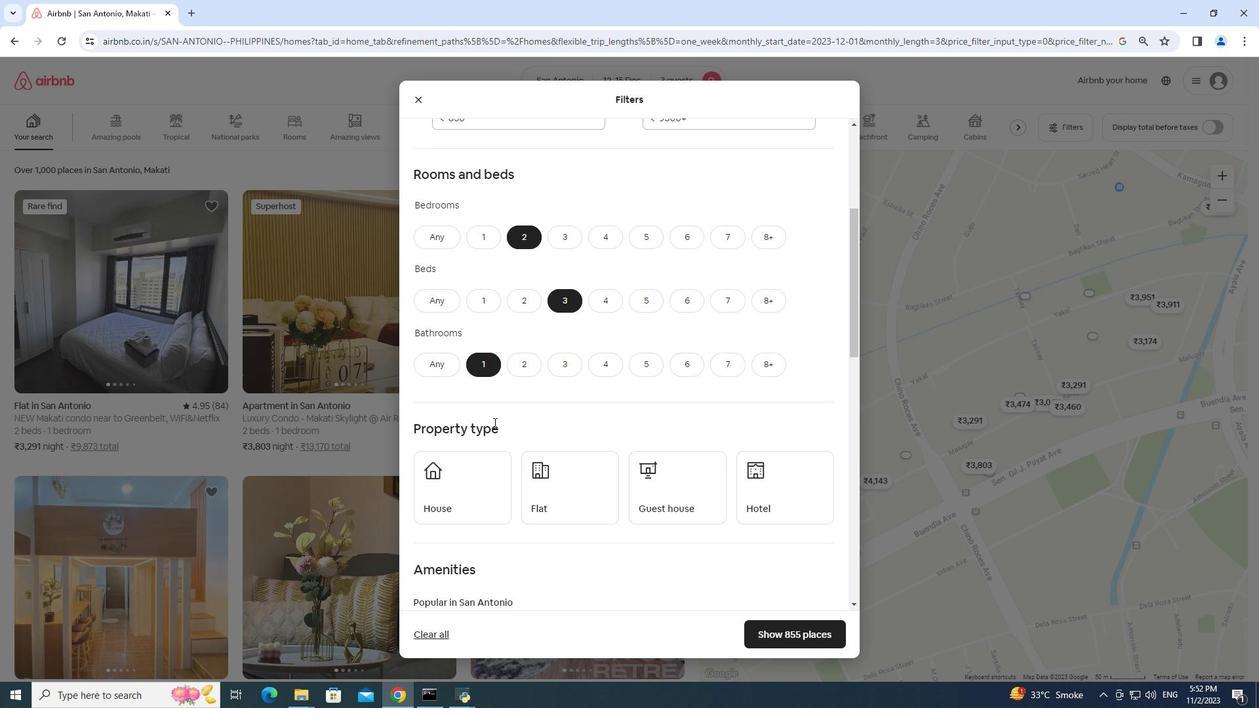 
Action: Mouse moved to (572, 412)
Screenshot: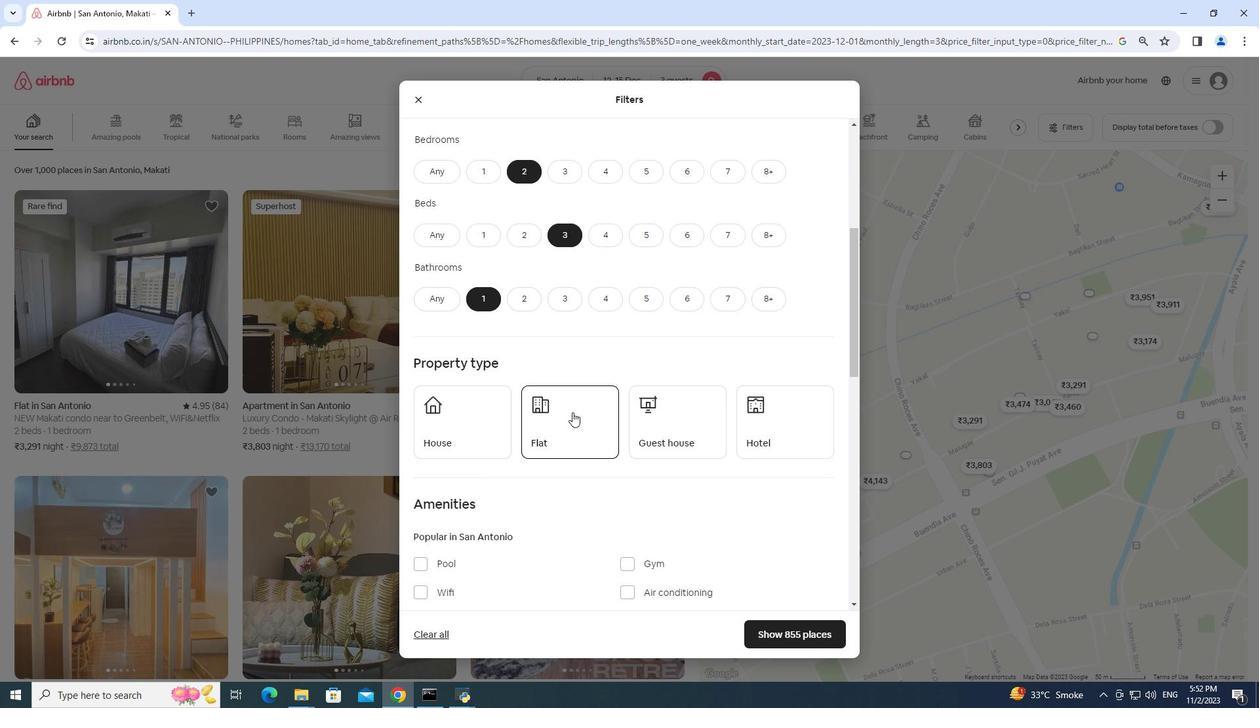 
Action: Mouse pressed left at (572, 412)
Screenshot: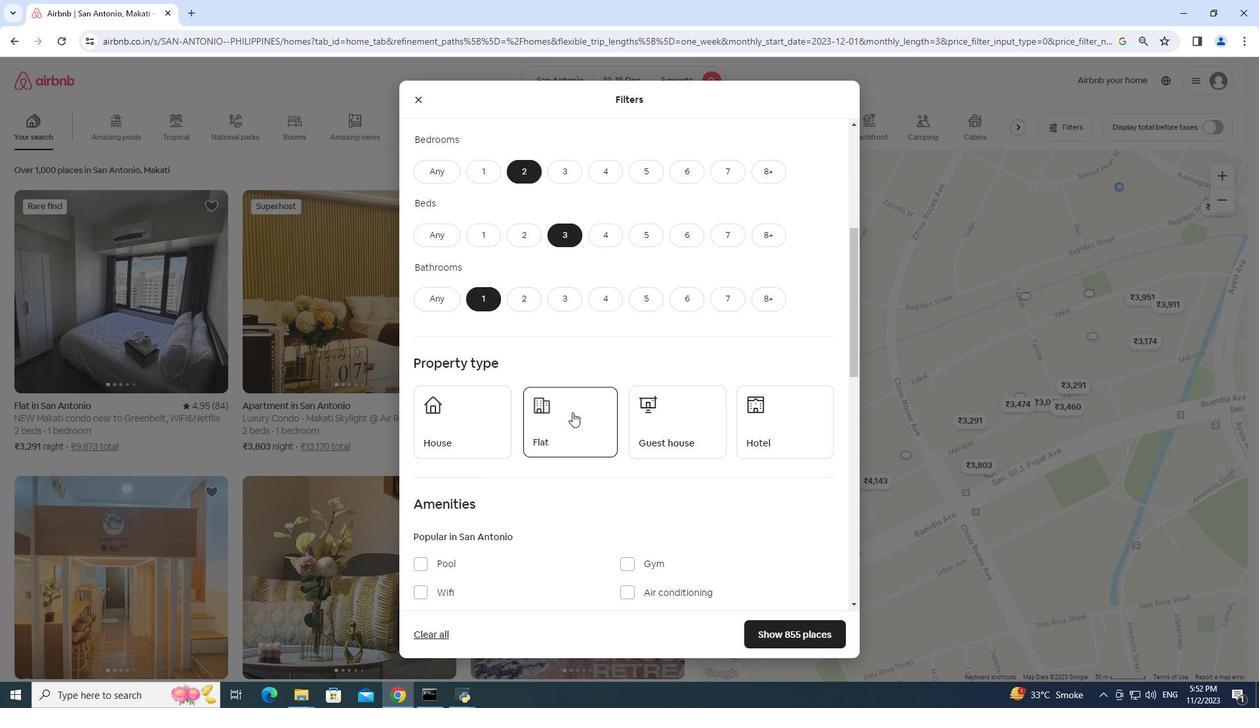 
Action: Mouse moved to (777, 627)
Screenshot: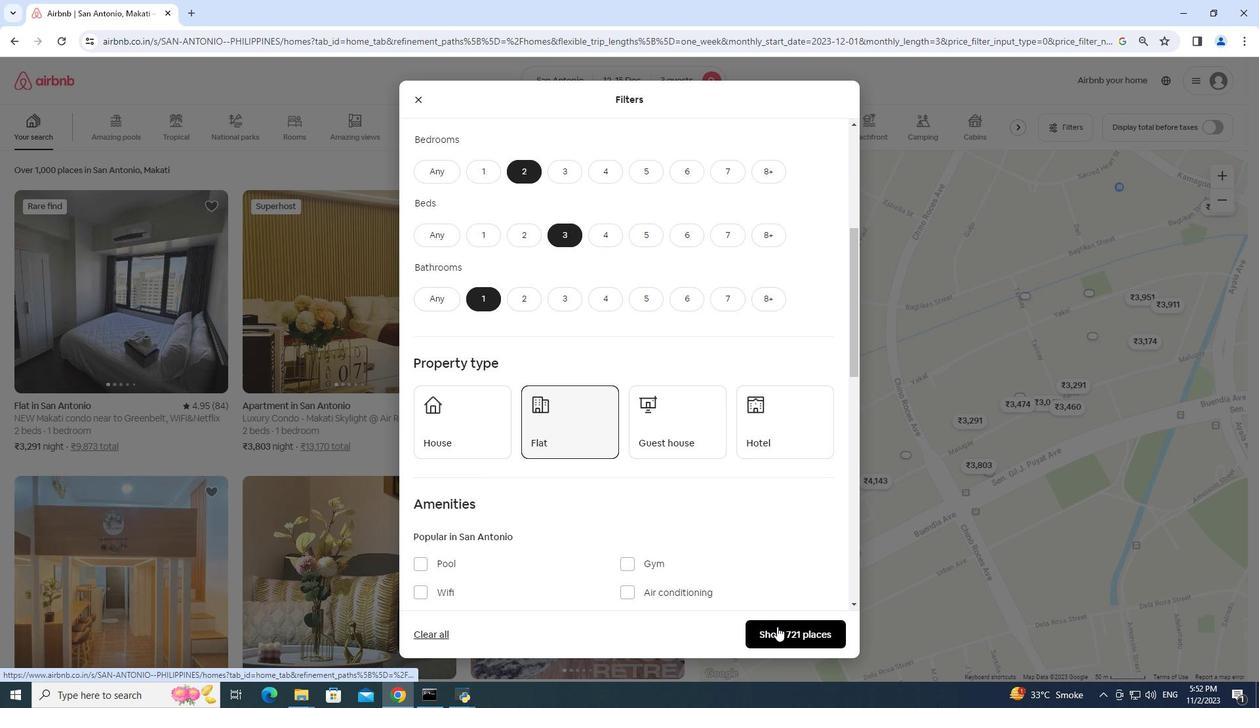 
Action: Mouse pressed left at (777, 627)
Screenshot: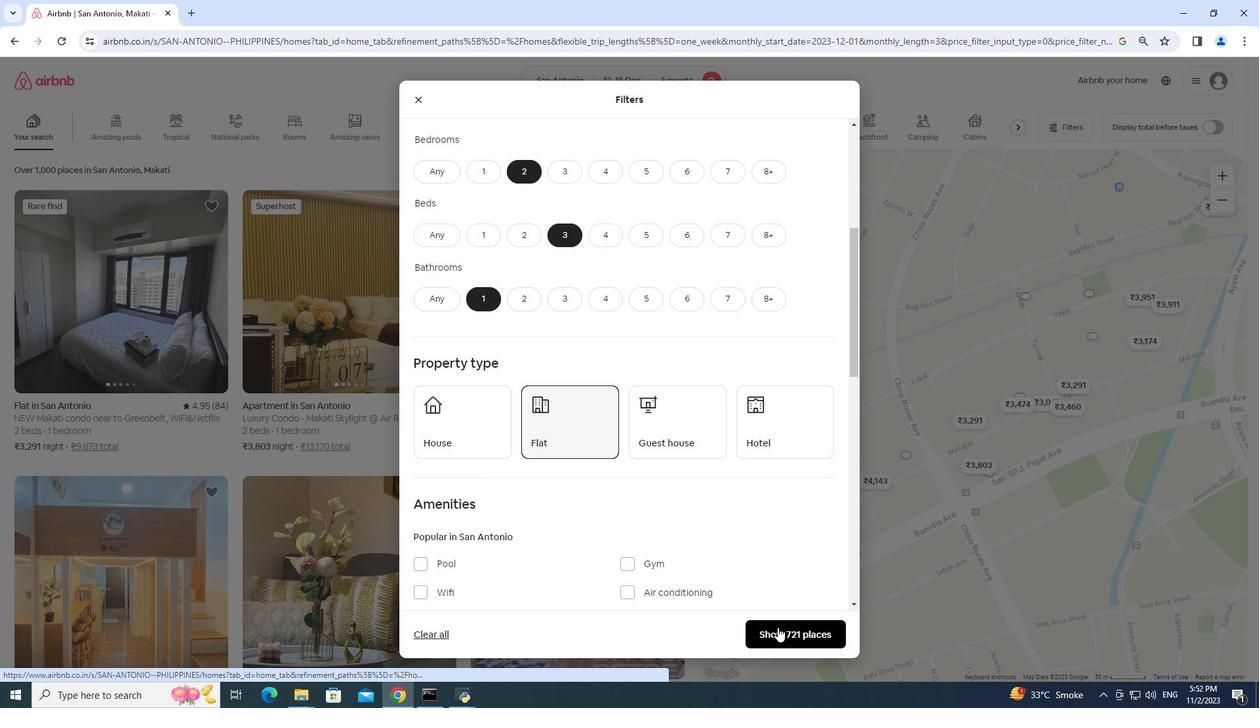 
Action: Mouse moved to (312, 434)
Screenshot: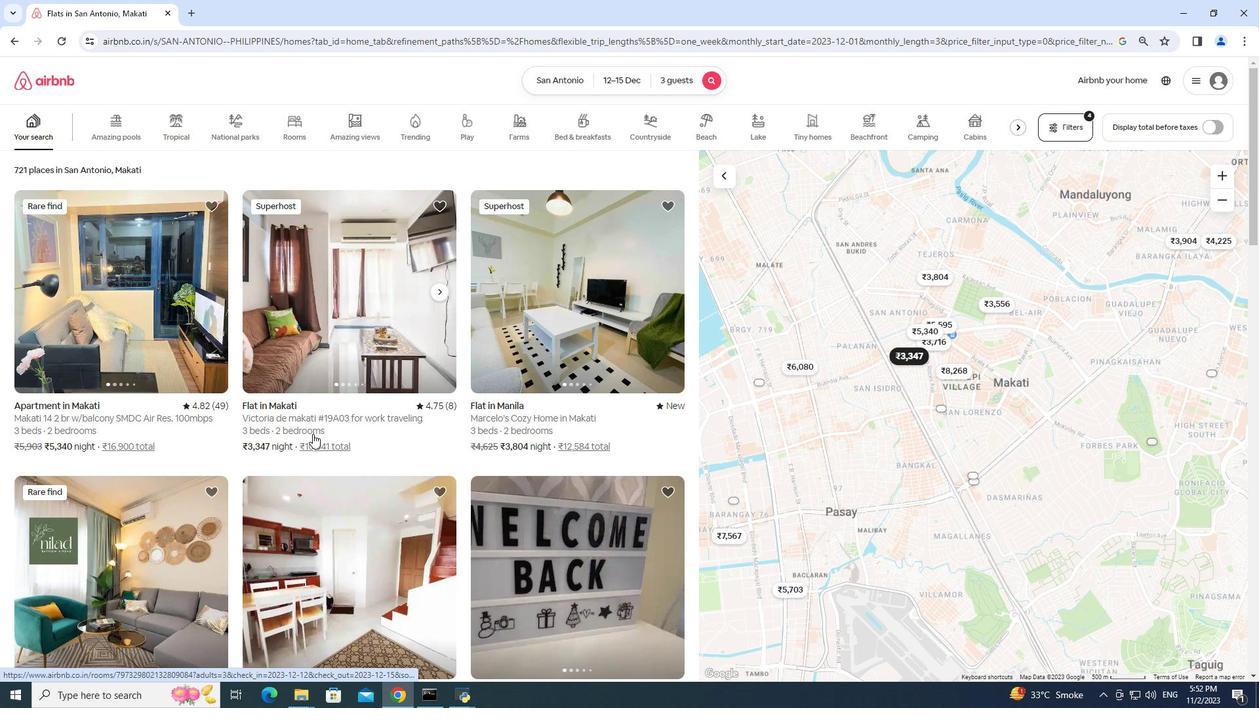
Action: Mouse scrolled (312, 433) with delta (0, 0)
Screenshot: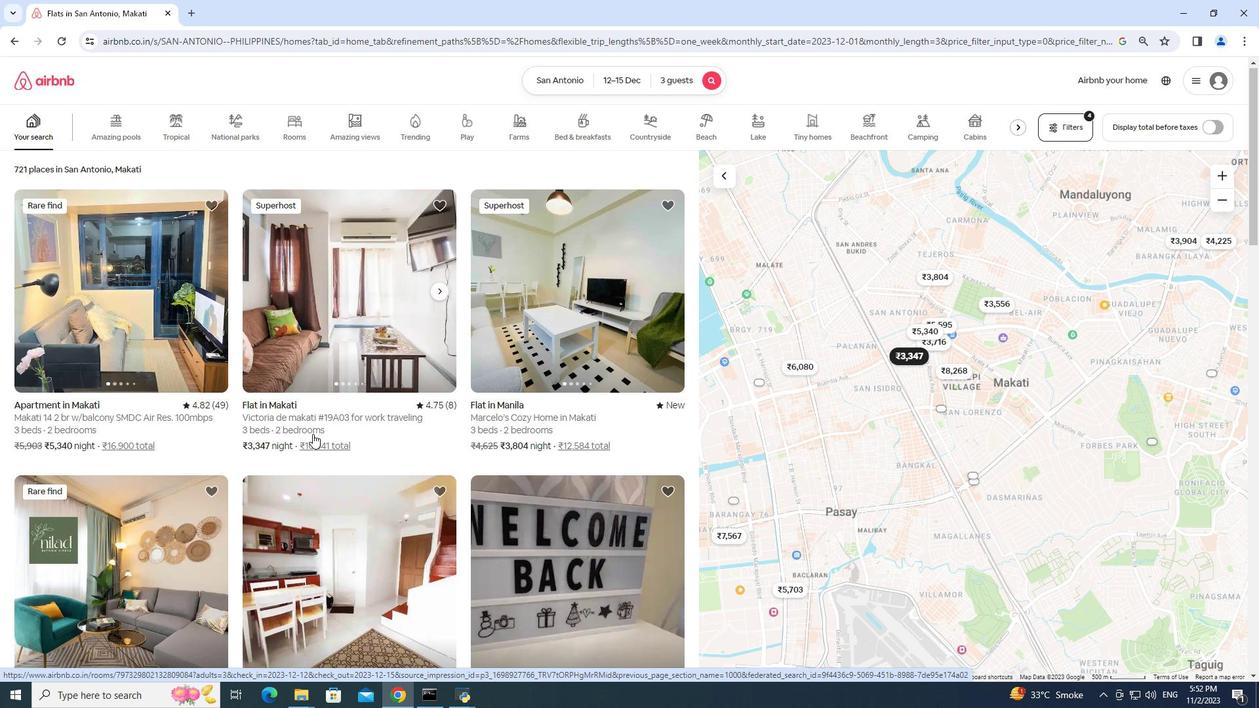 
Action: Mouse scrolled (312, 433) with delta (0, 0)
Screenshot: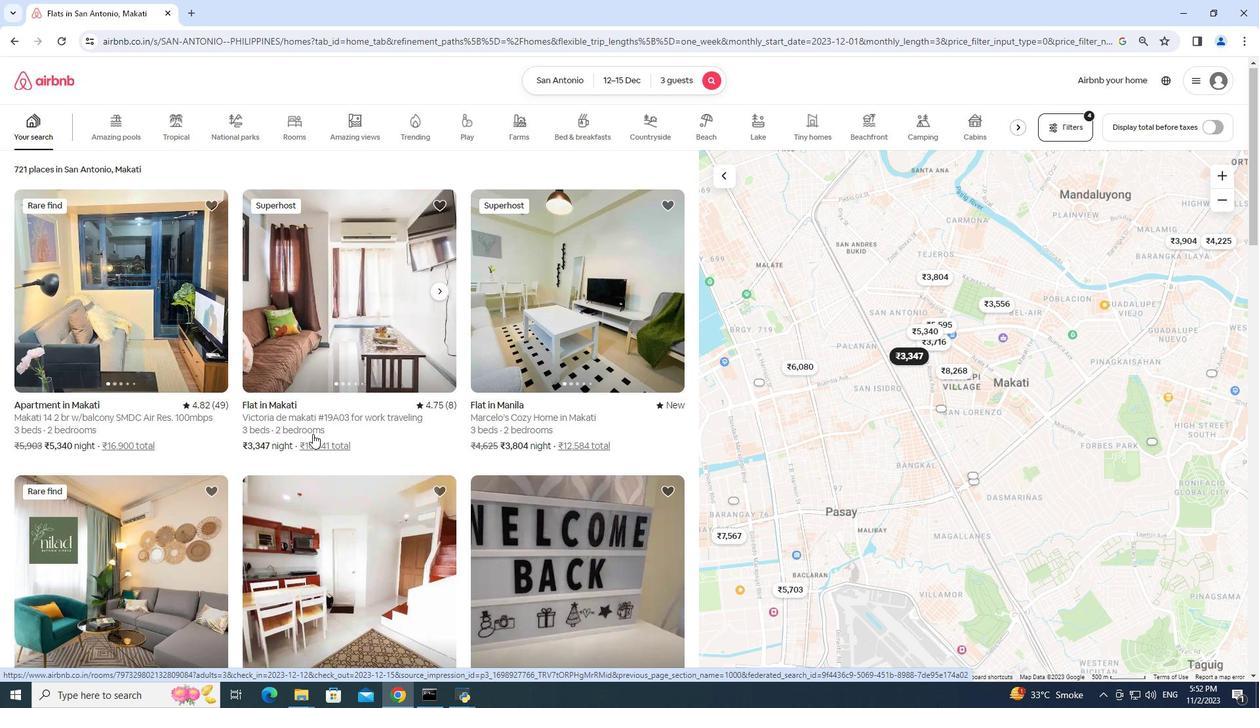 
Action: Mouse moved to (314, 432)
Screenshot: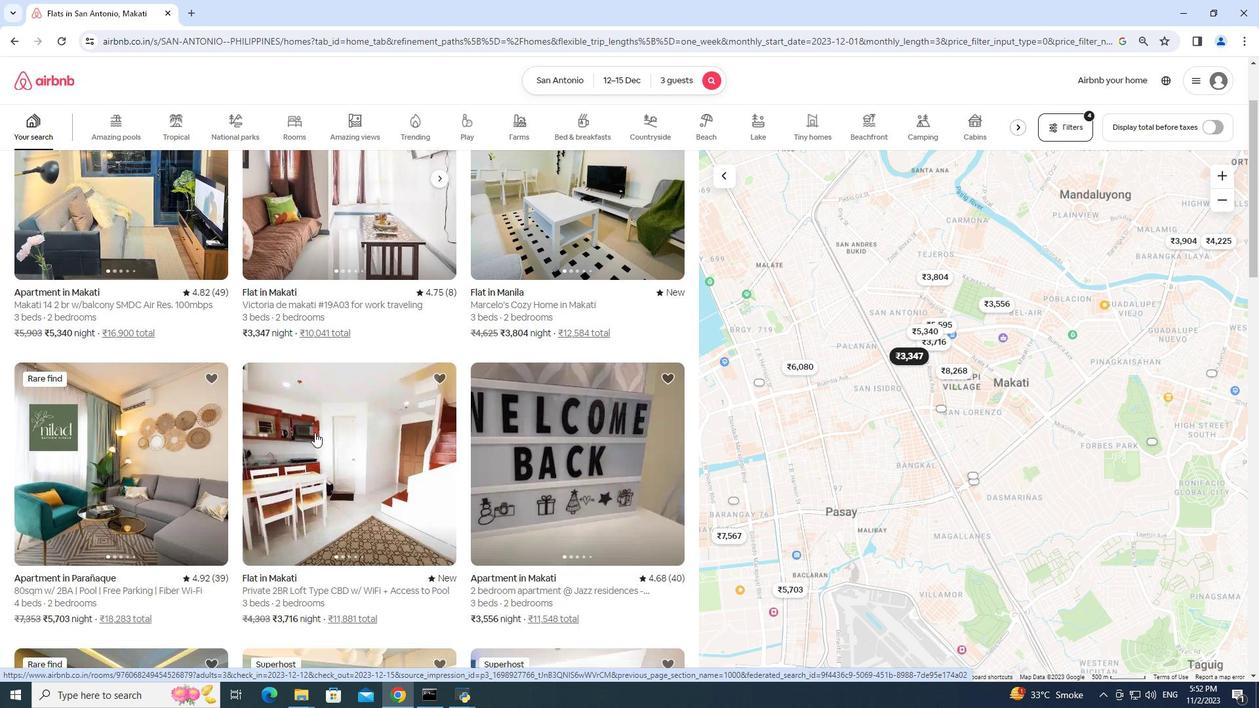 
Action: Mouse scrolled (314, 432) with delta (0, 0)
Screenshot: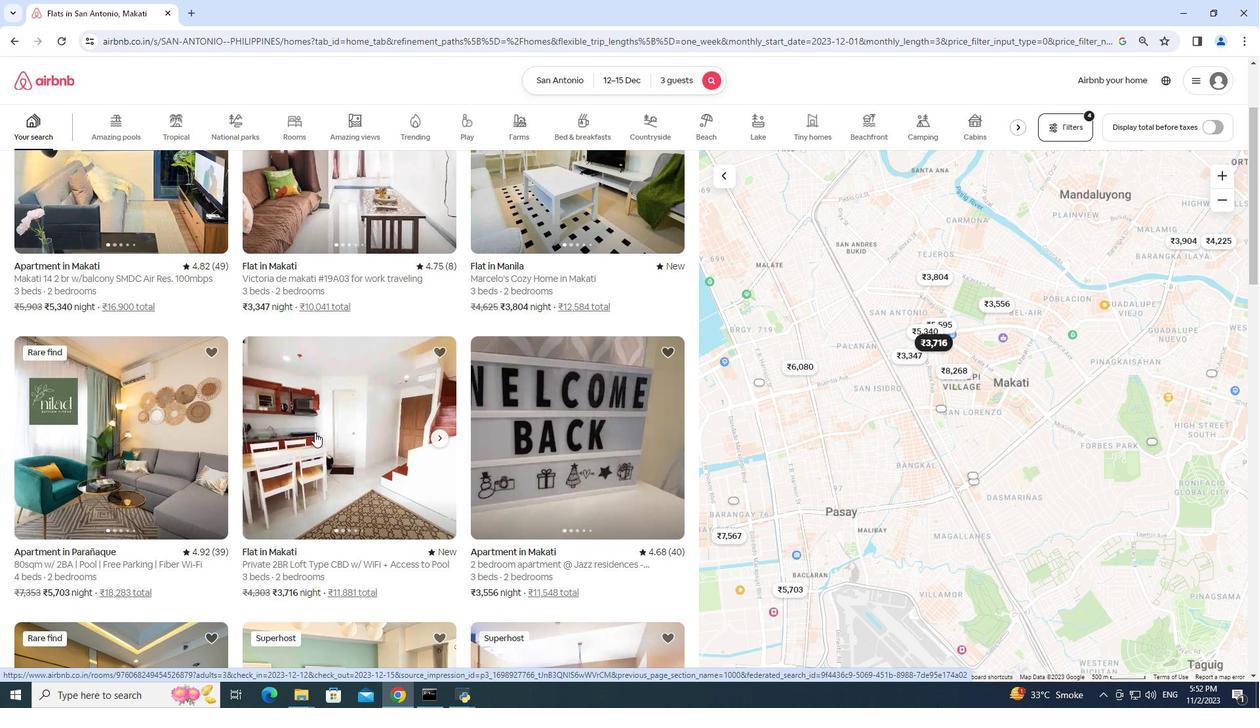 
Action: Mouse scrolled (314, 432) with delta (0, 0)
Screenshot: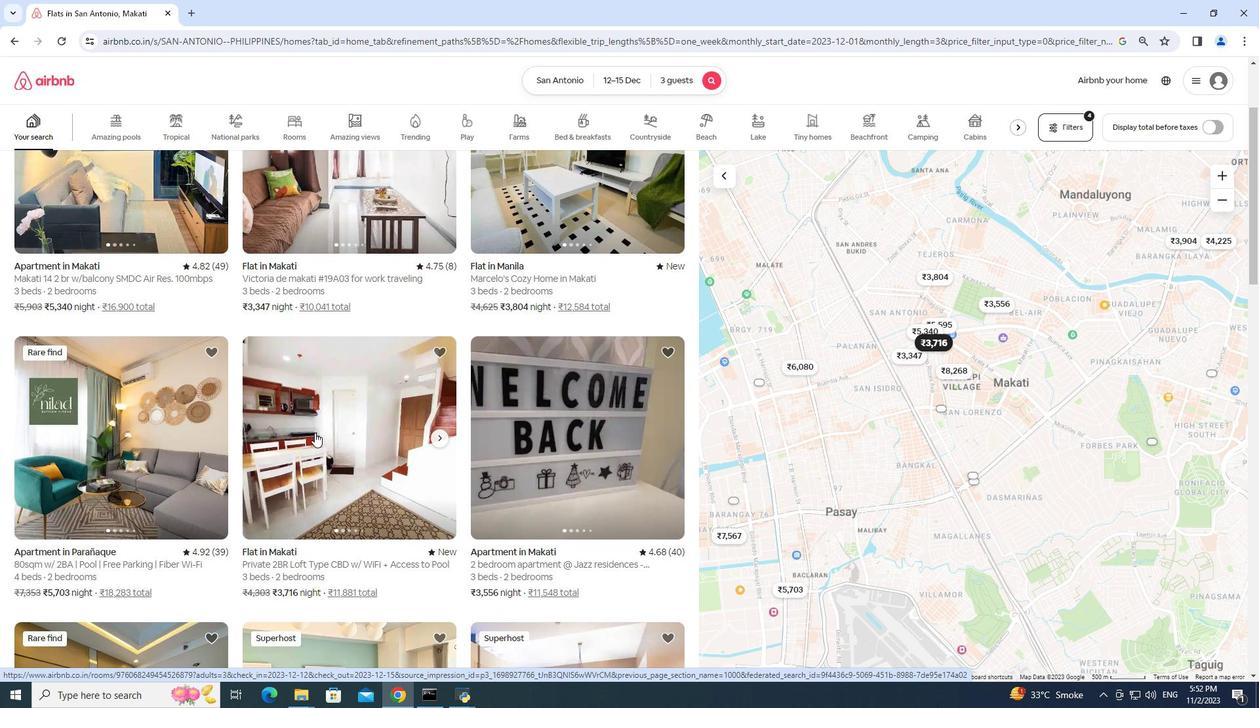 
Action: Mouse scrolled (314, 432) with delta (0, 0)
Screenshot: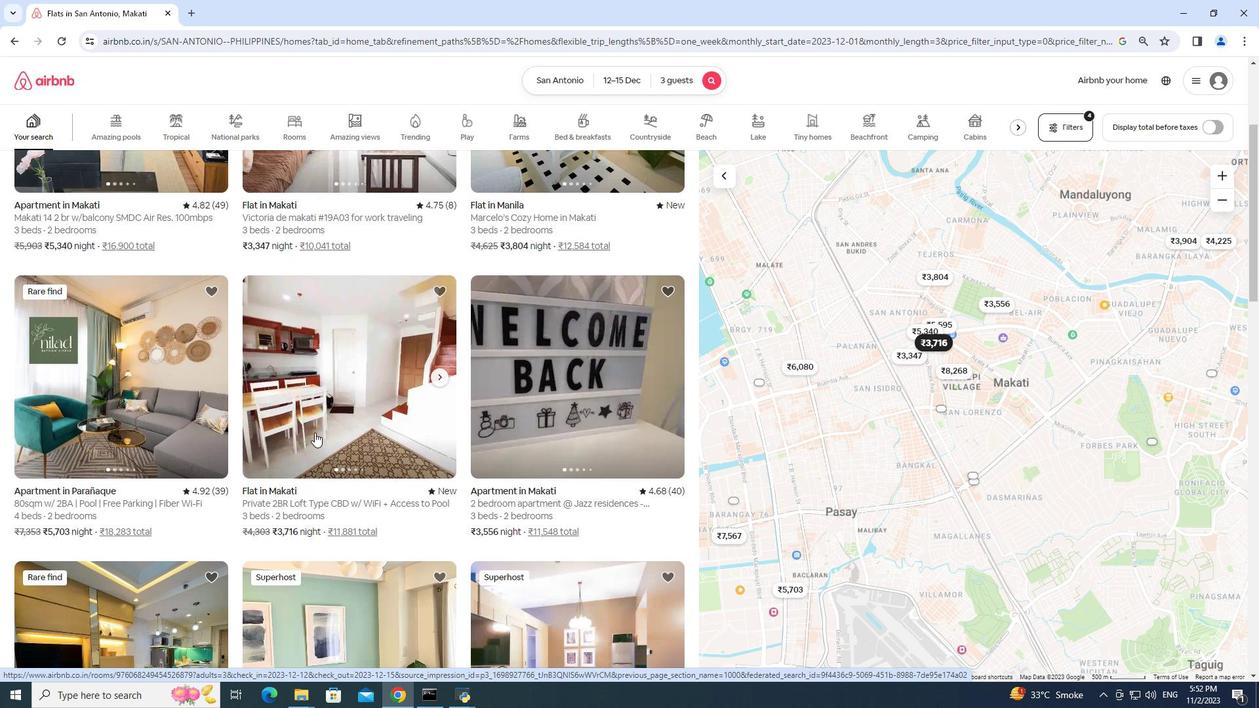 
Action: Mouse moved to (316, 431)
Screenshot: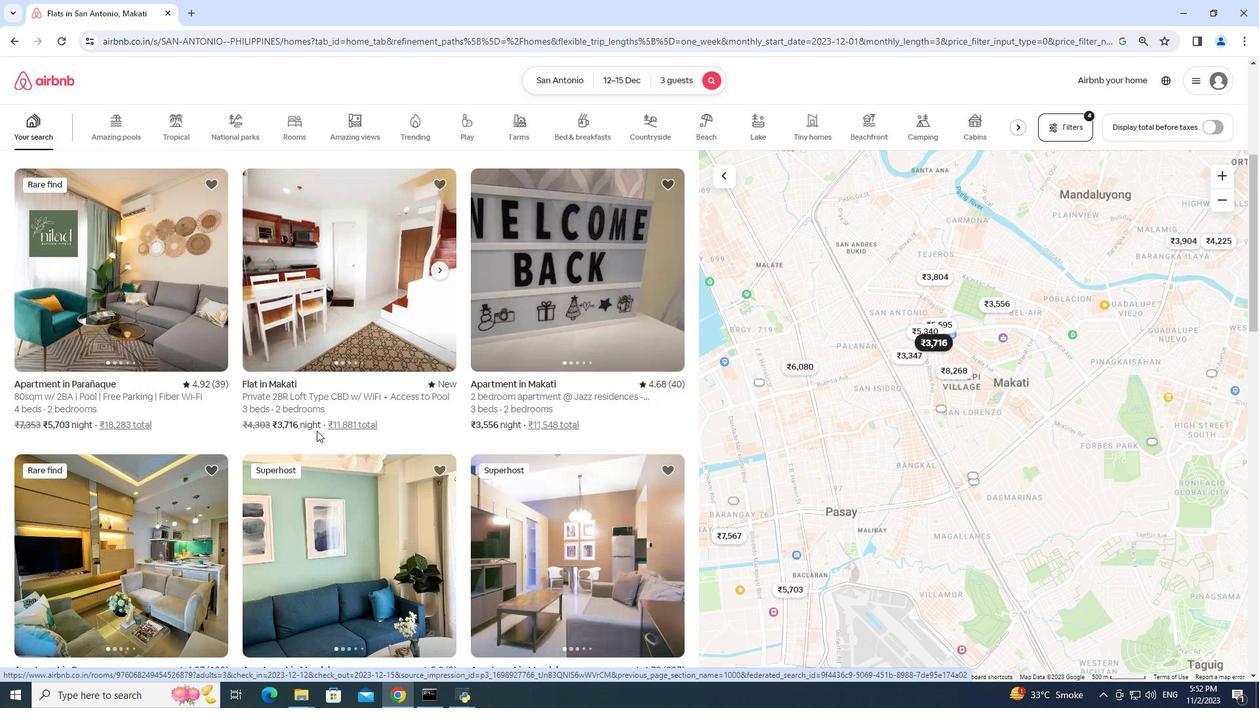 
Action: Mouse scrolled (316, 430) with delta (0, 0)
Screenshot: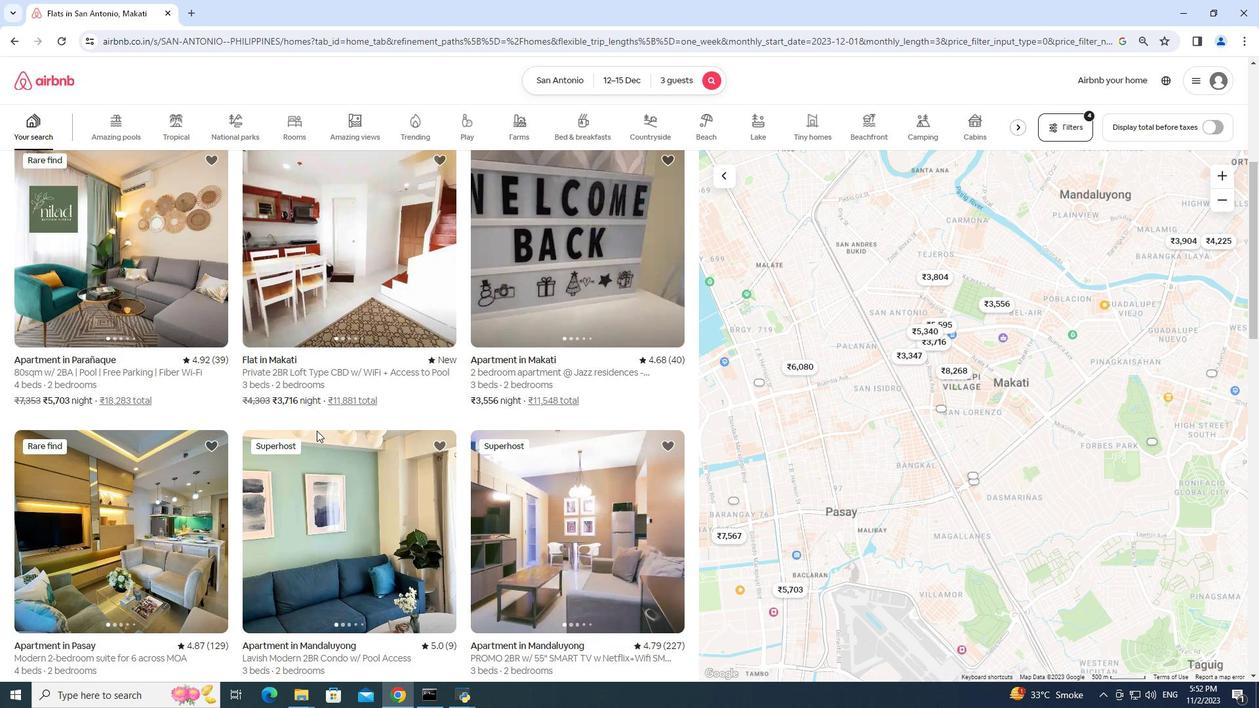 
Action: Mouse scrolled (316, 430) with delta (0, 0)
Screenshot: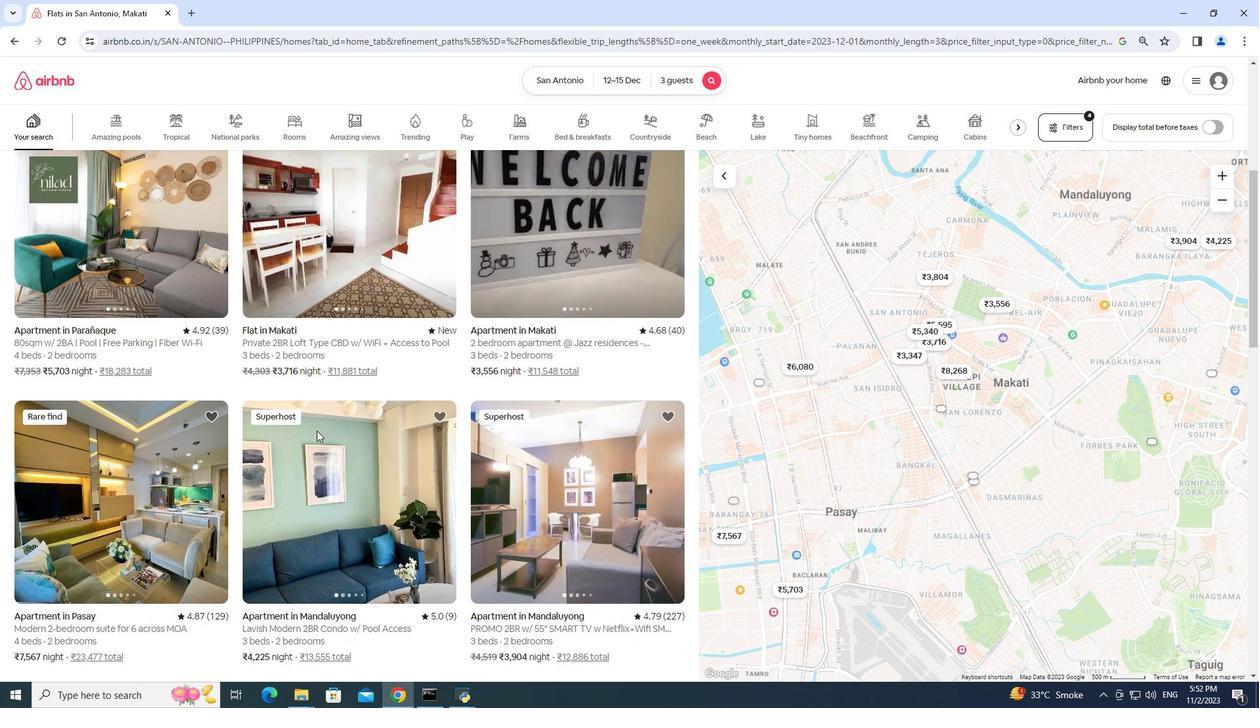 
Action: Mouse scrolled (316, 430) with delta (0, 0)
Screenshot: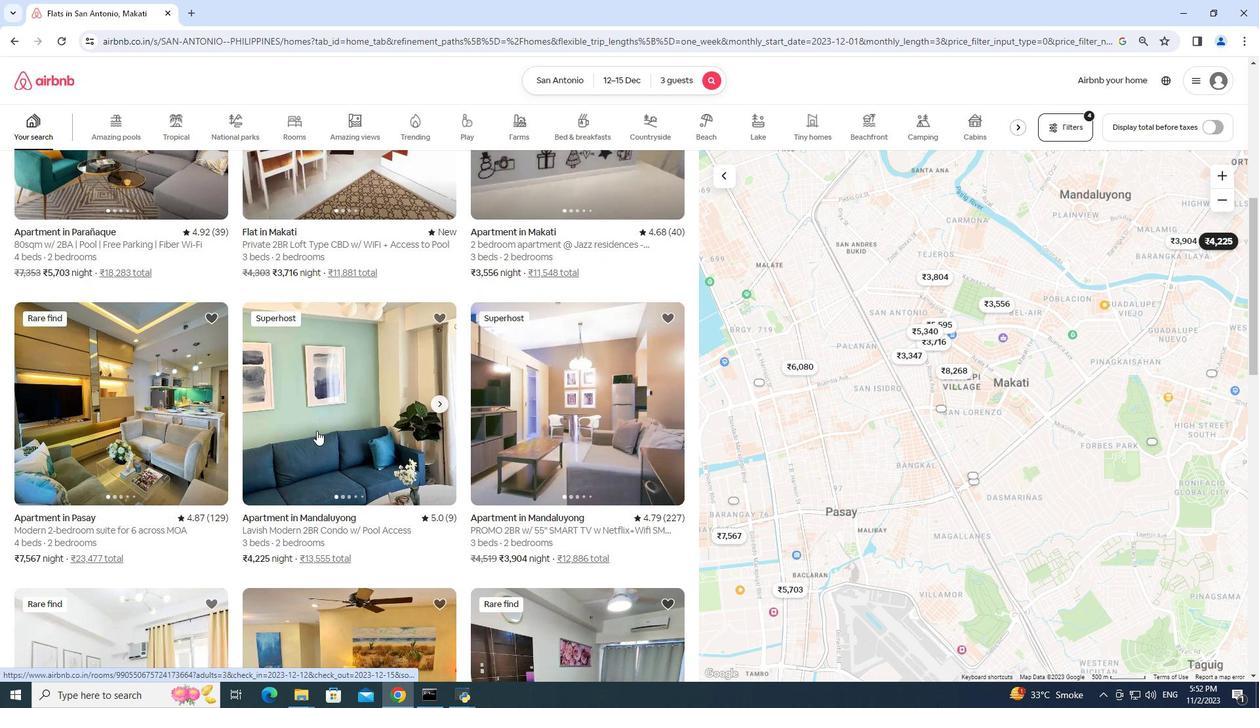 
Action: Mouse scrolled (316, 430) with delta (0, 0)
Screenshot: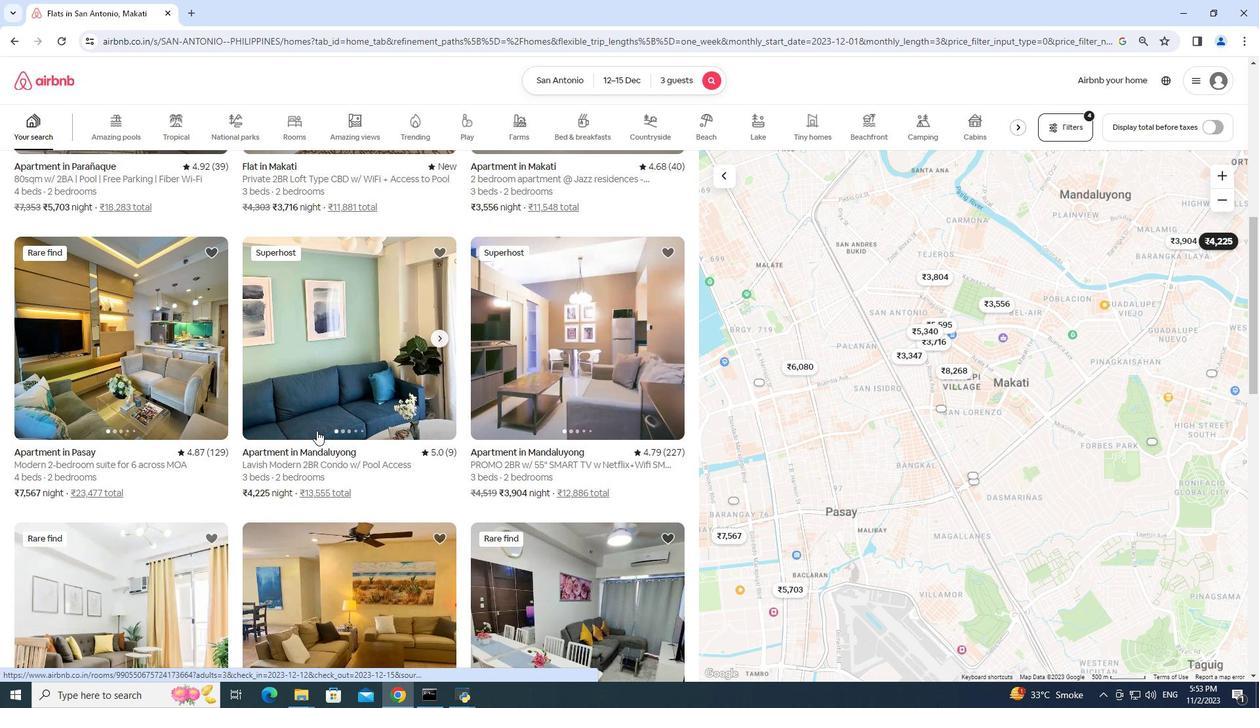 
Action: Mouse scrolled (316, 430) with delta (0, 0)
Screenshot: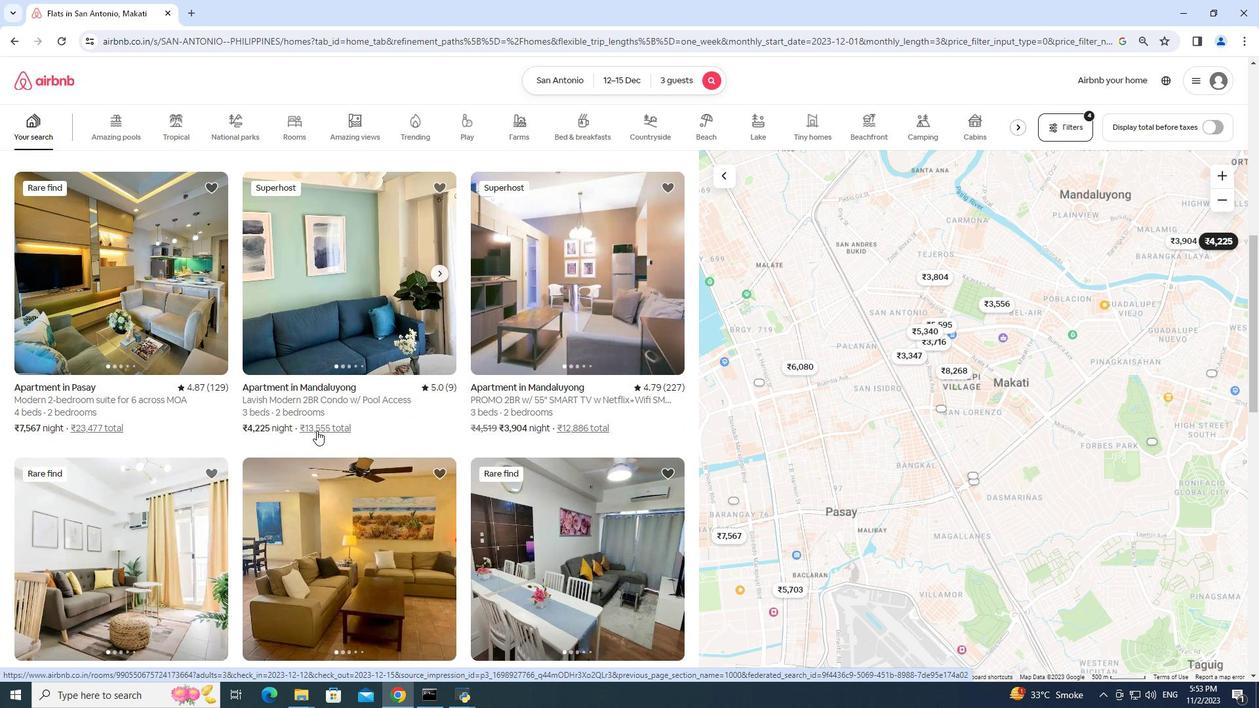 
Action: Mouse scrolled (316, 430) with delta (0, 0)
Screenshot: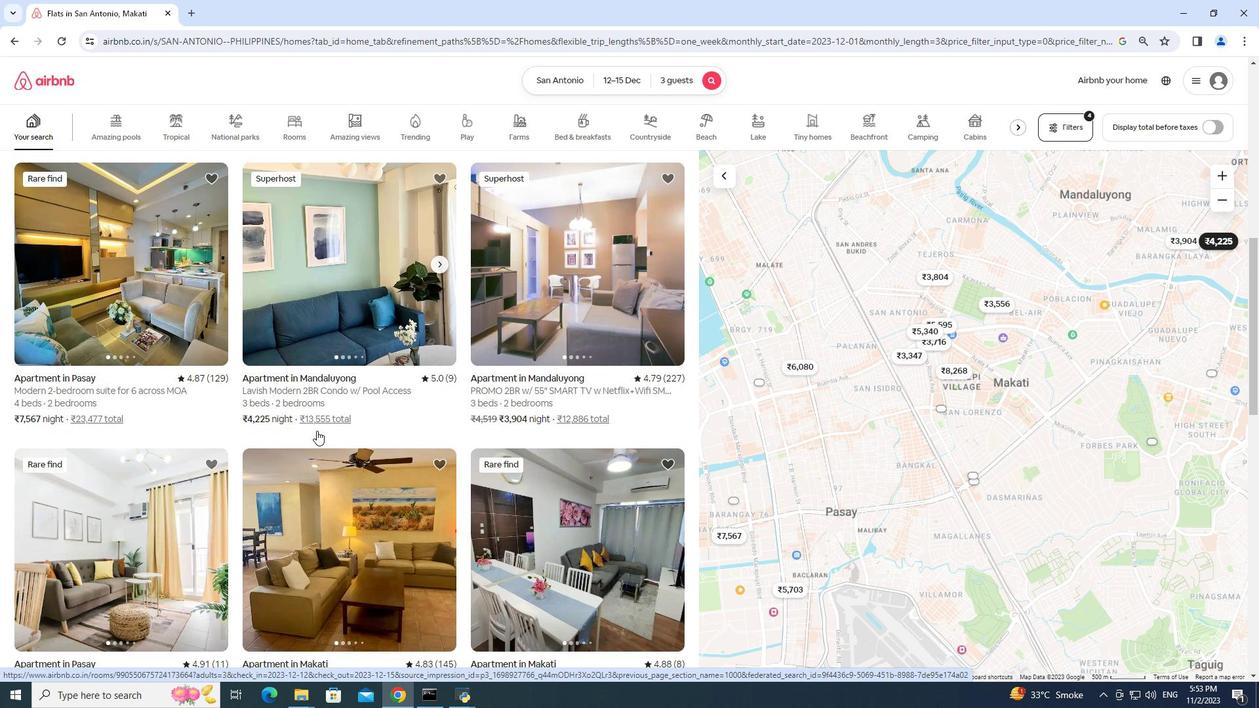 
Action: Mouse scrolled (316, 430) with delta (0, 0)
Screenshot: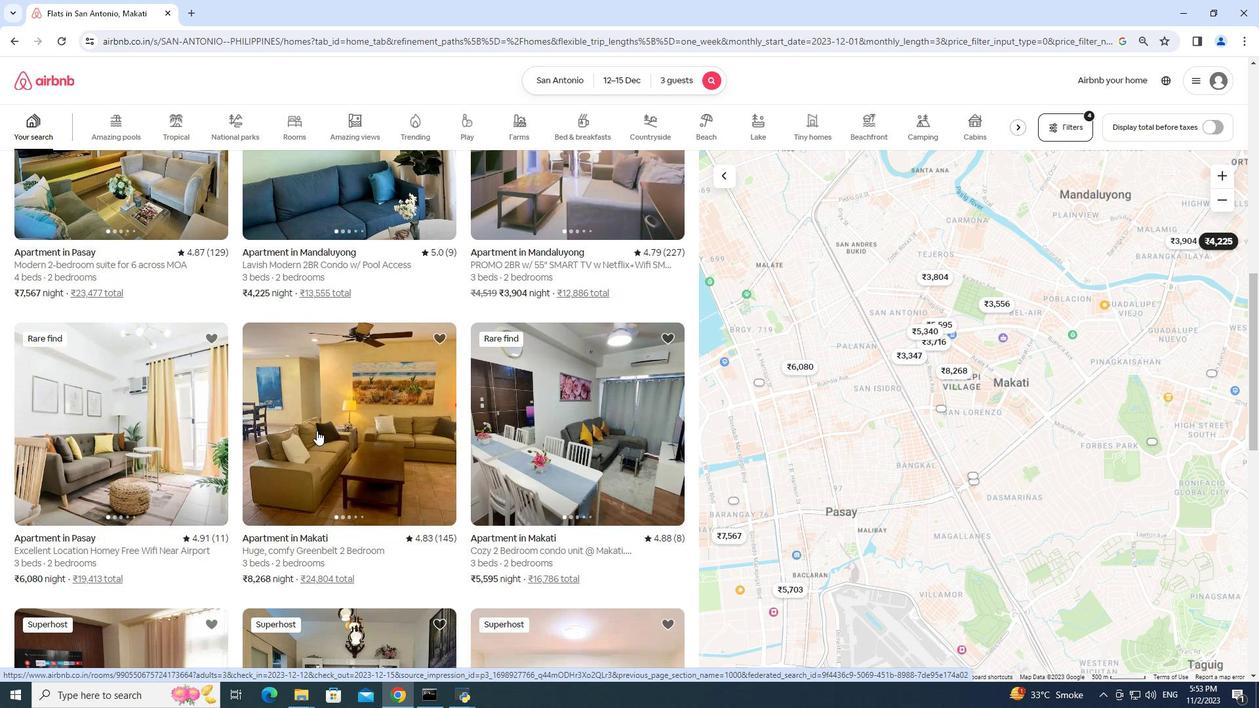 
Action: Mouse moved to (319, 429)
Screenshot: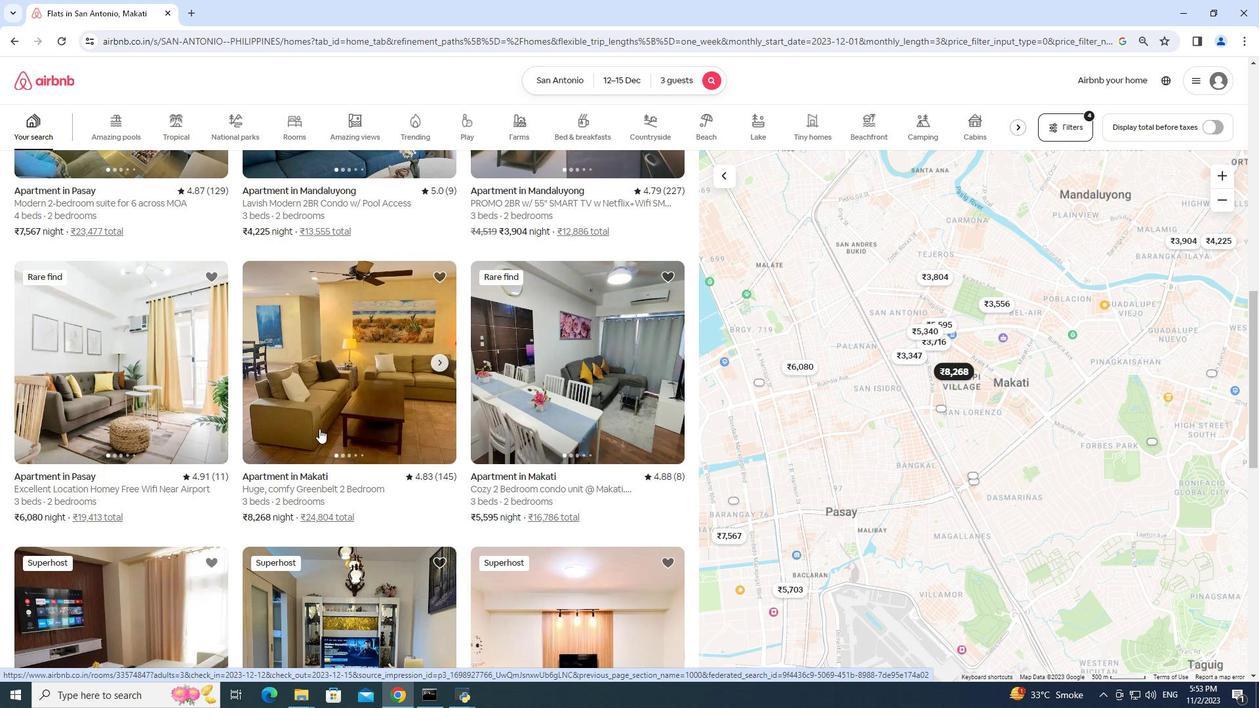 
Action: Mouse scrolled (319, 428) with delta (0, 0)
Screenshot: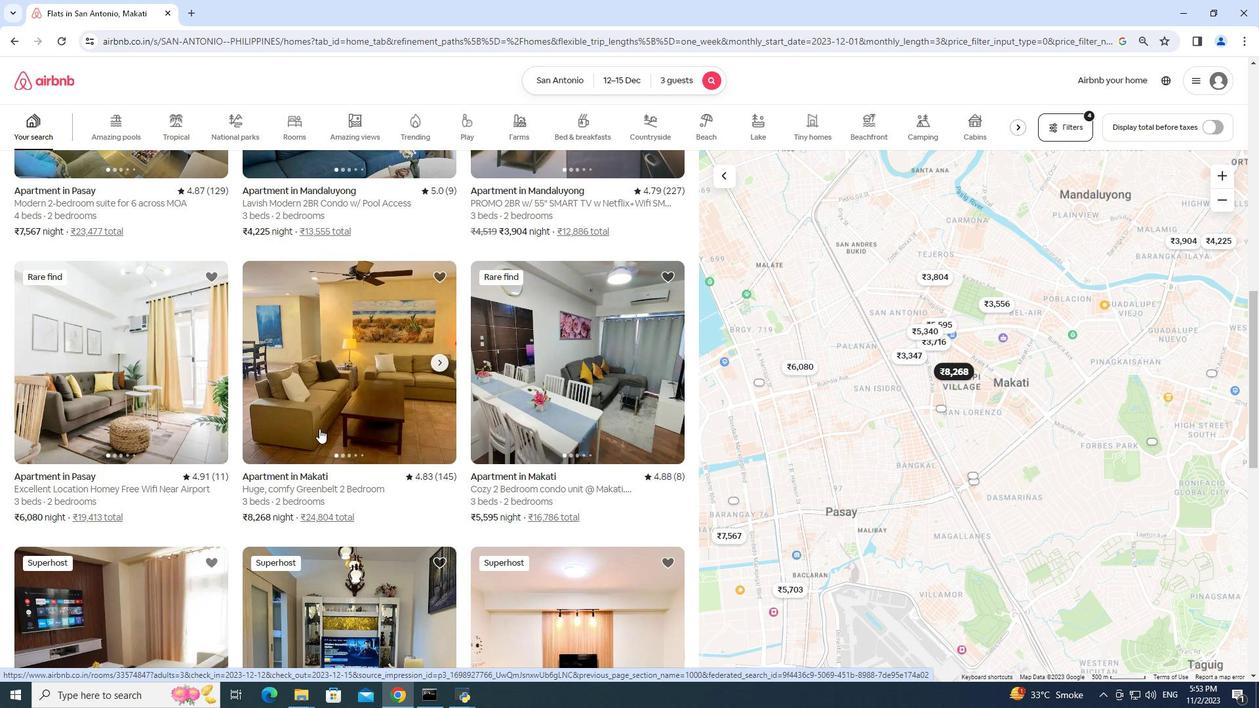 
Action: Mouse scrolled (319, 428) with delta (0, 0)
Screenshot: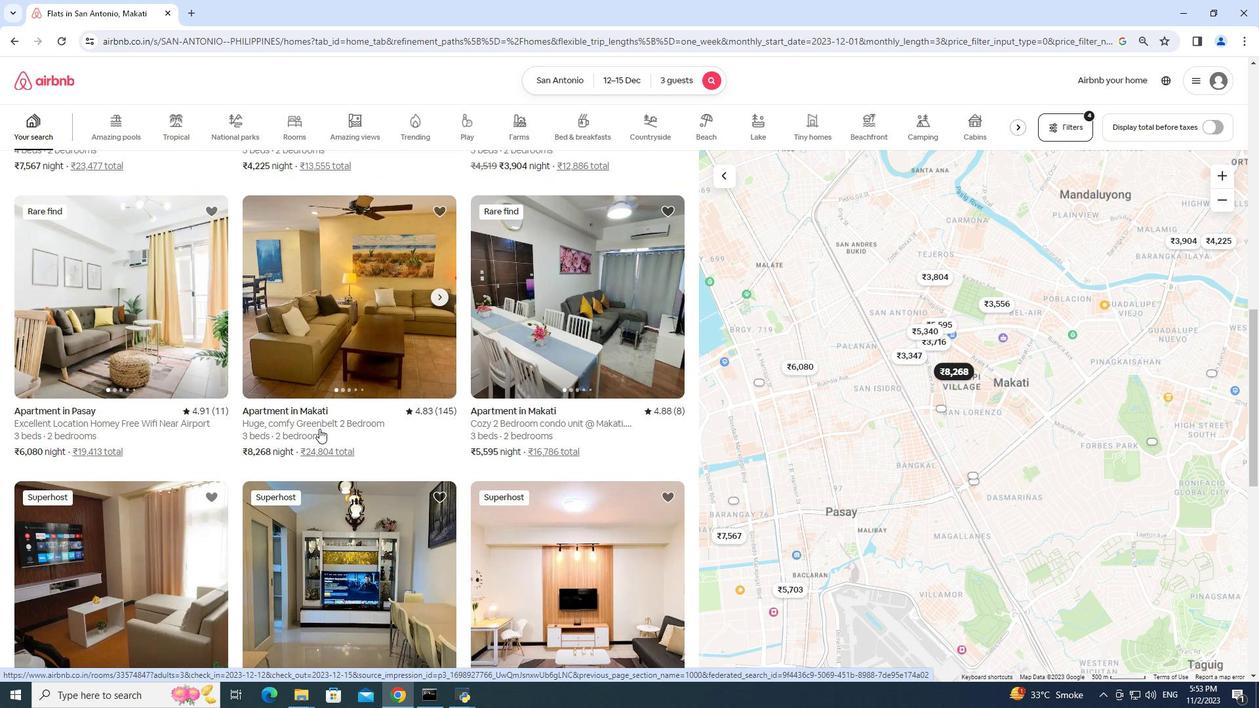 
Action: Mouse scrolled (319, 428) with delta (0, 0)
Screenshot: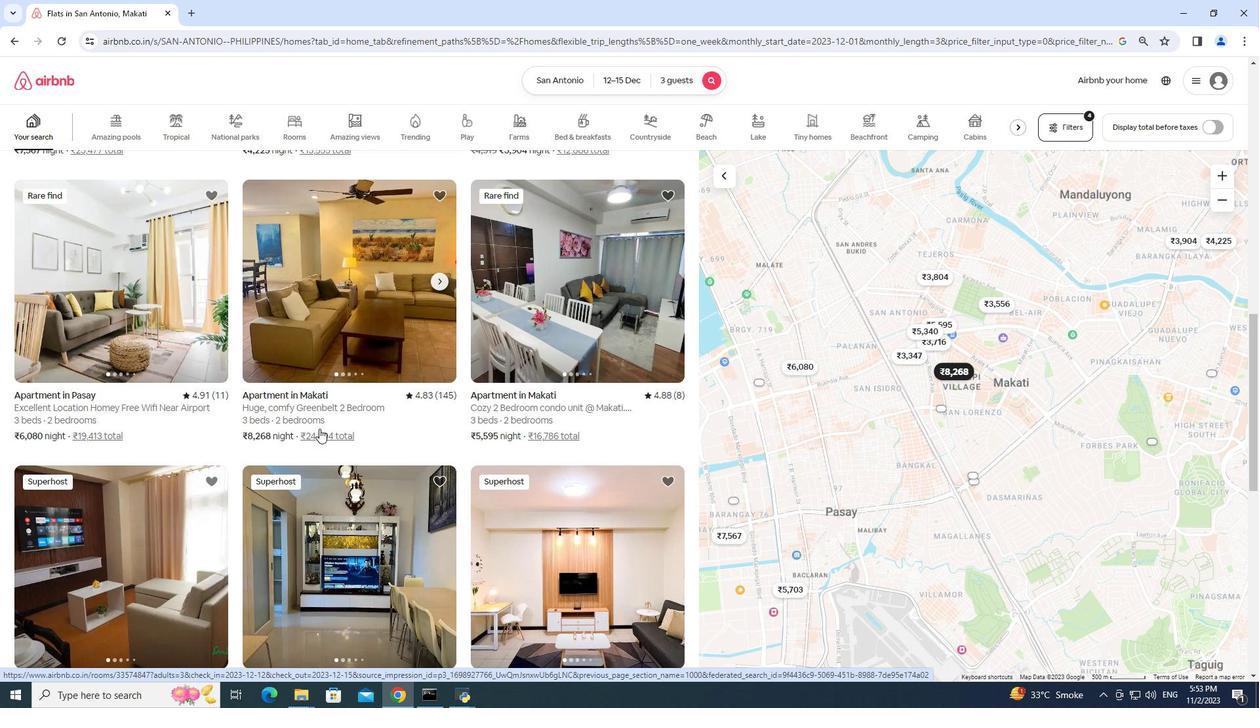 
Action: Mouse scrolled (319, 428) with delta (0, 0)
Screenshot: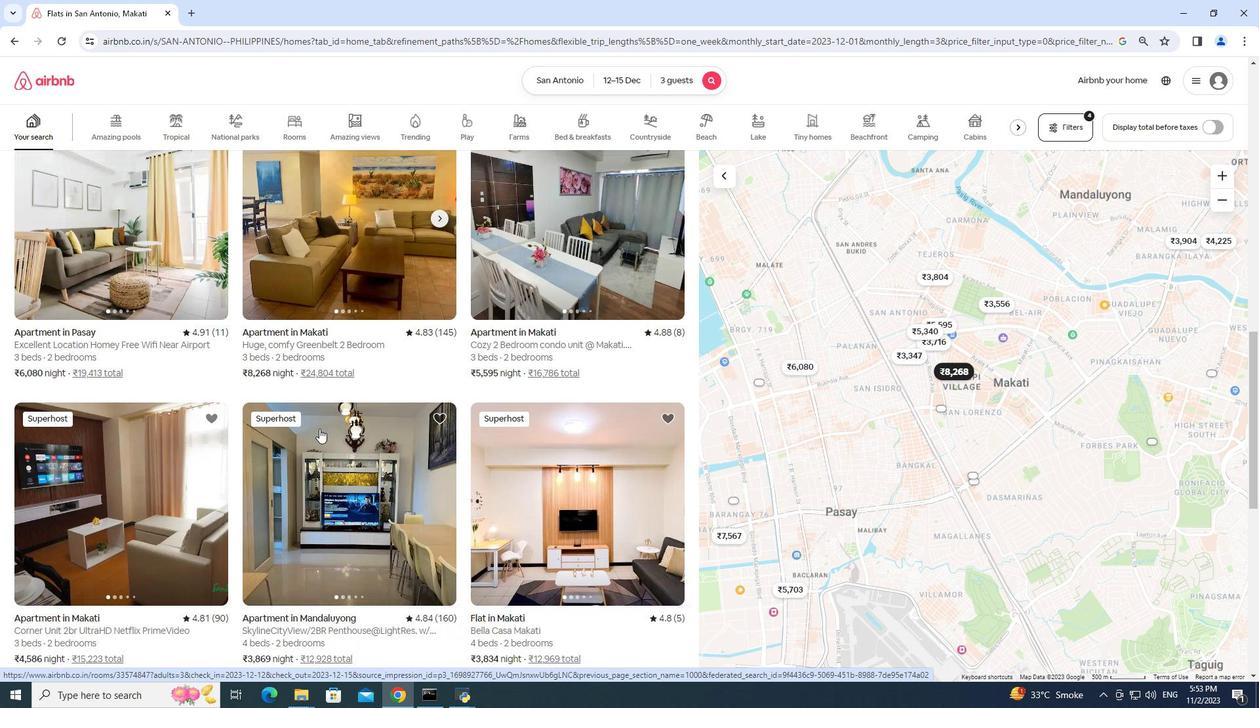 
Action: Mouse scrolled (319, 428) with delta (0, 0)
Screenshot: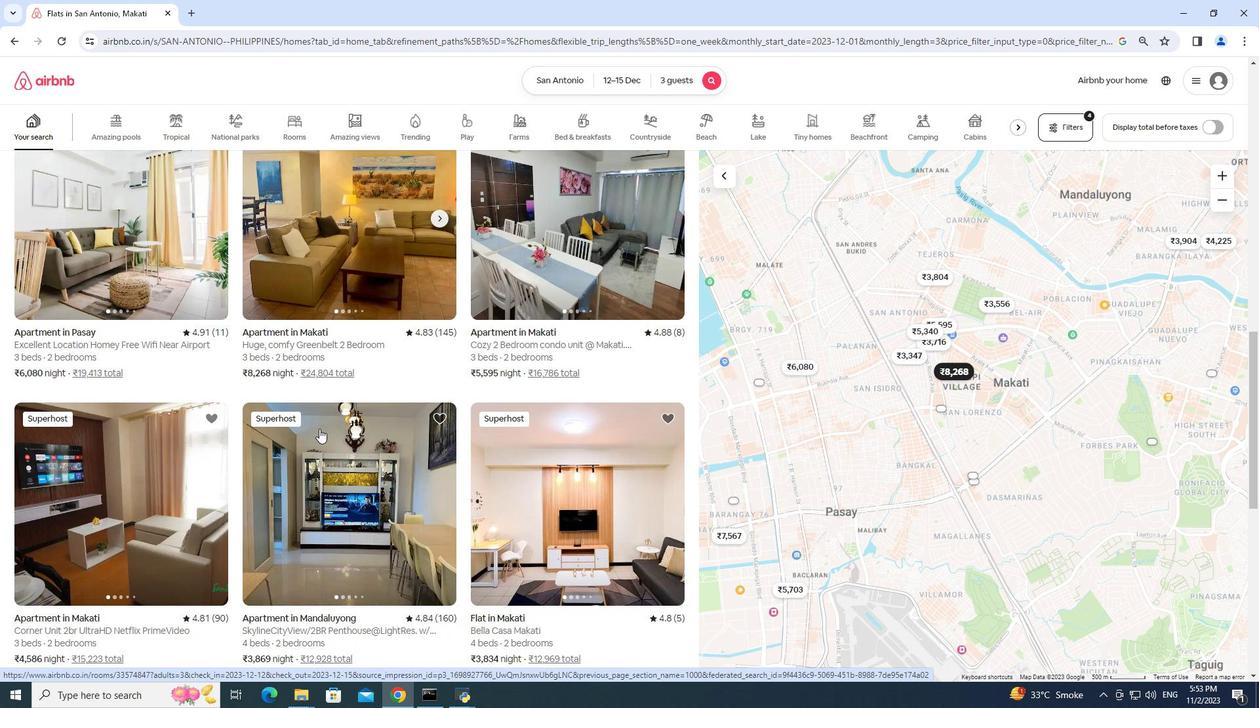 
Action: Mouse scrolled (319, 428) with delta (0, 0)
Screenshot: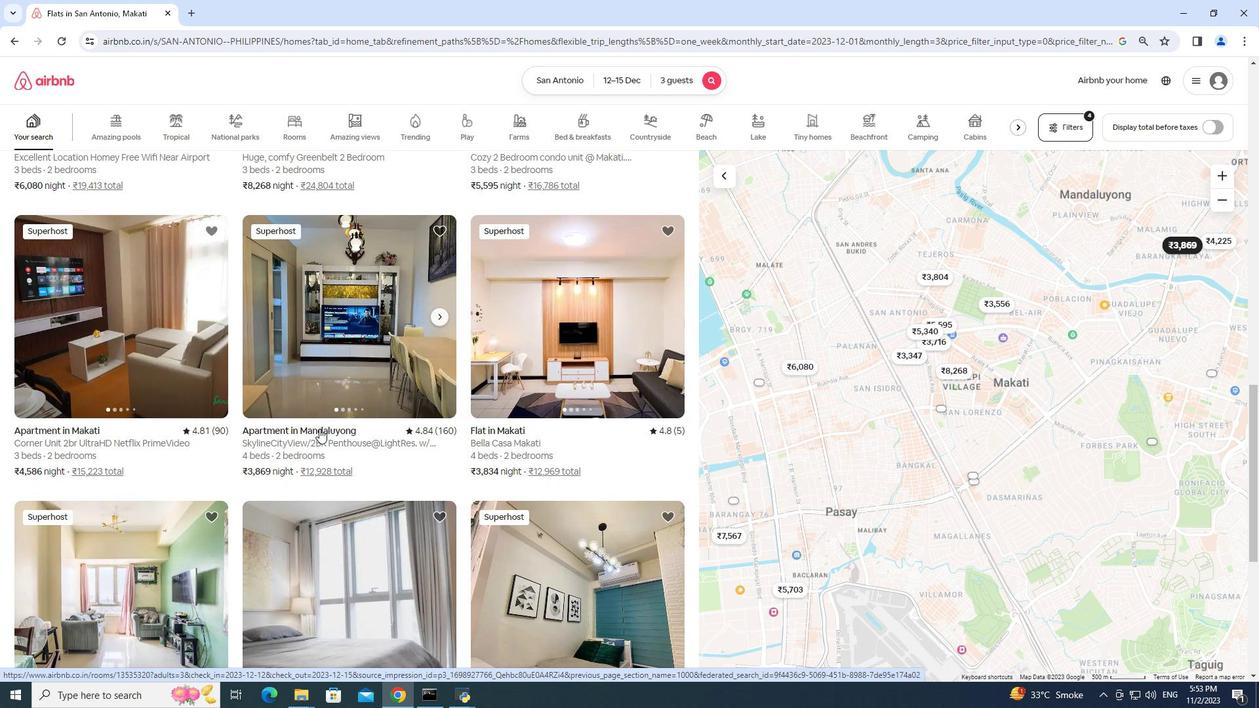
Action: Mouse scrolled (319, 428) with delta (0, 0)
Screenshot: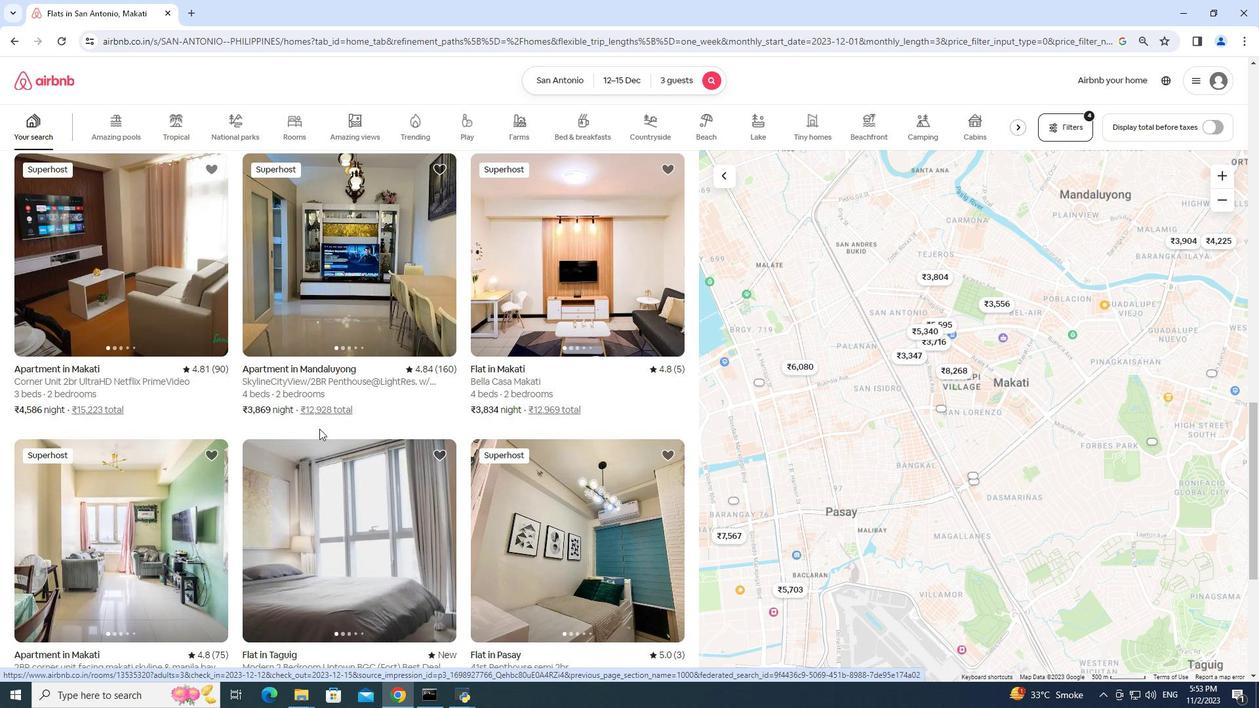 
Action: Mouse scrolled (319, 428) with delta (0, 0)
Screenshot: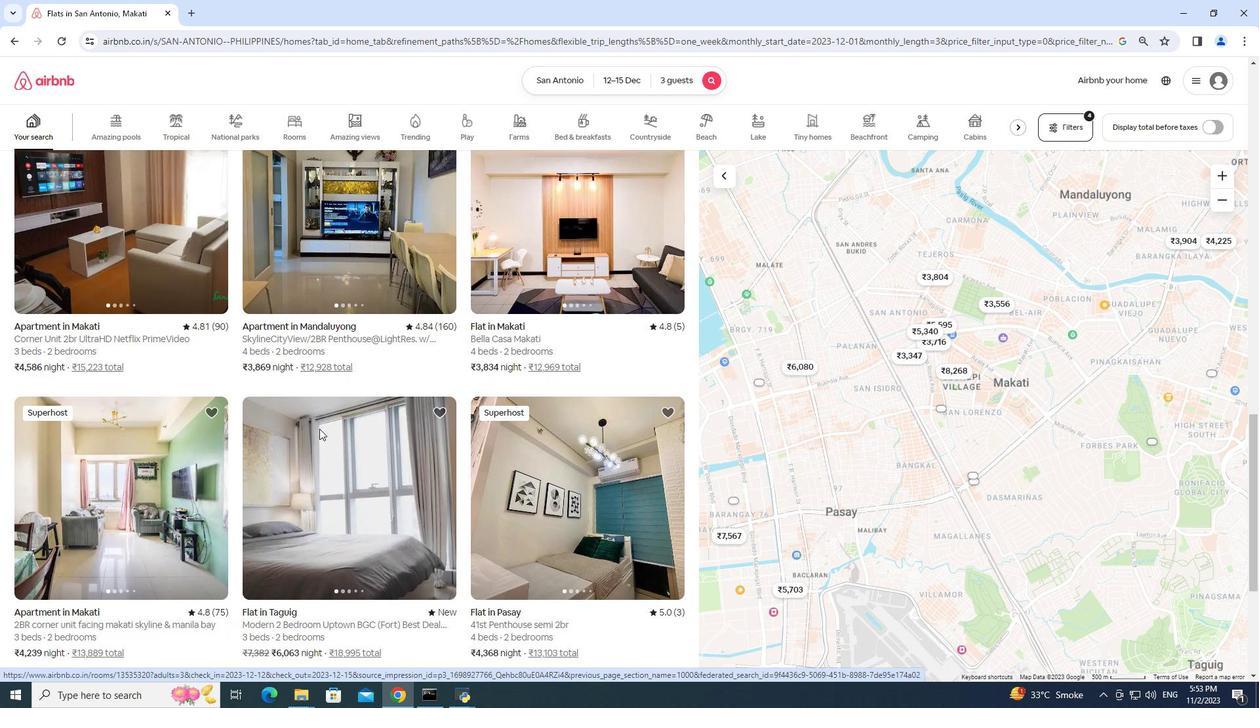 
Action: Mouse scrolled (319, 428) with delta (0, 0)
Screenshot: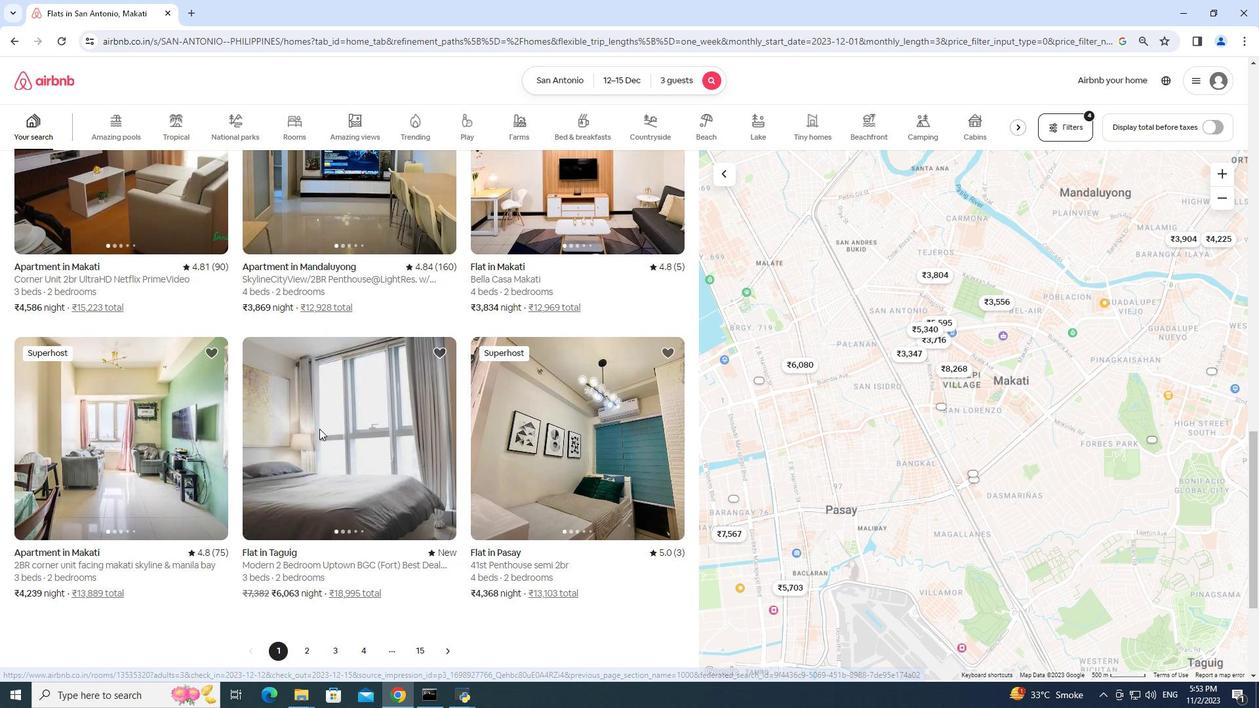 
Action: Mouse moved to (181, 399)
Screenshot: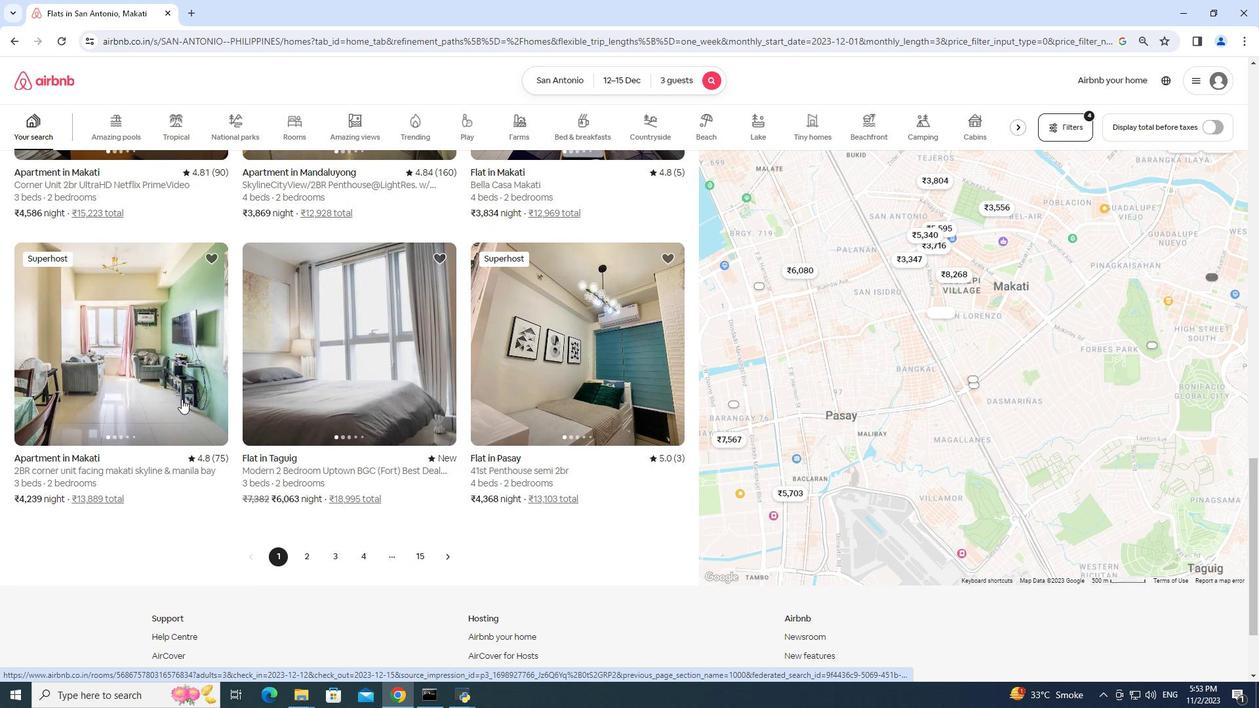 
Action: Mouse pressed left at (181, 399)
Screenshot: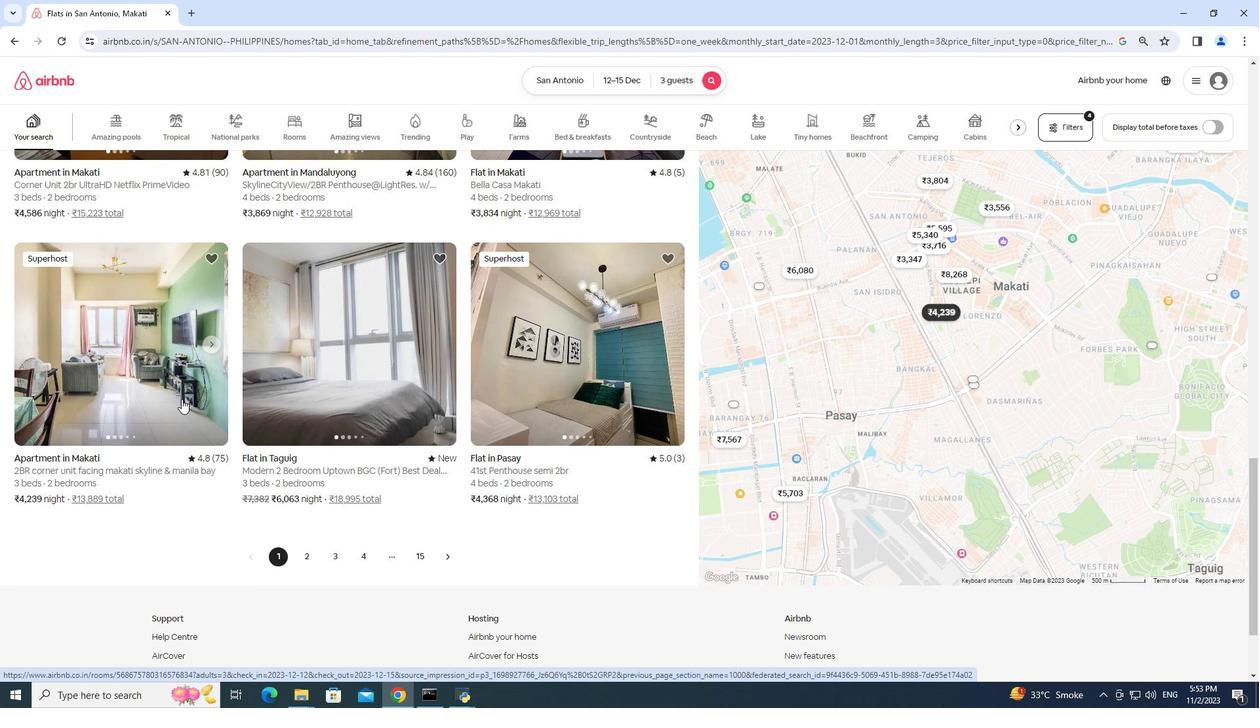 
Action: Mouse moved to (894, 476)
Screenshot: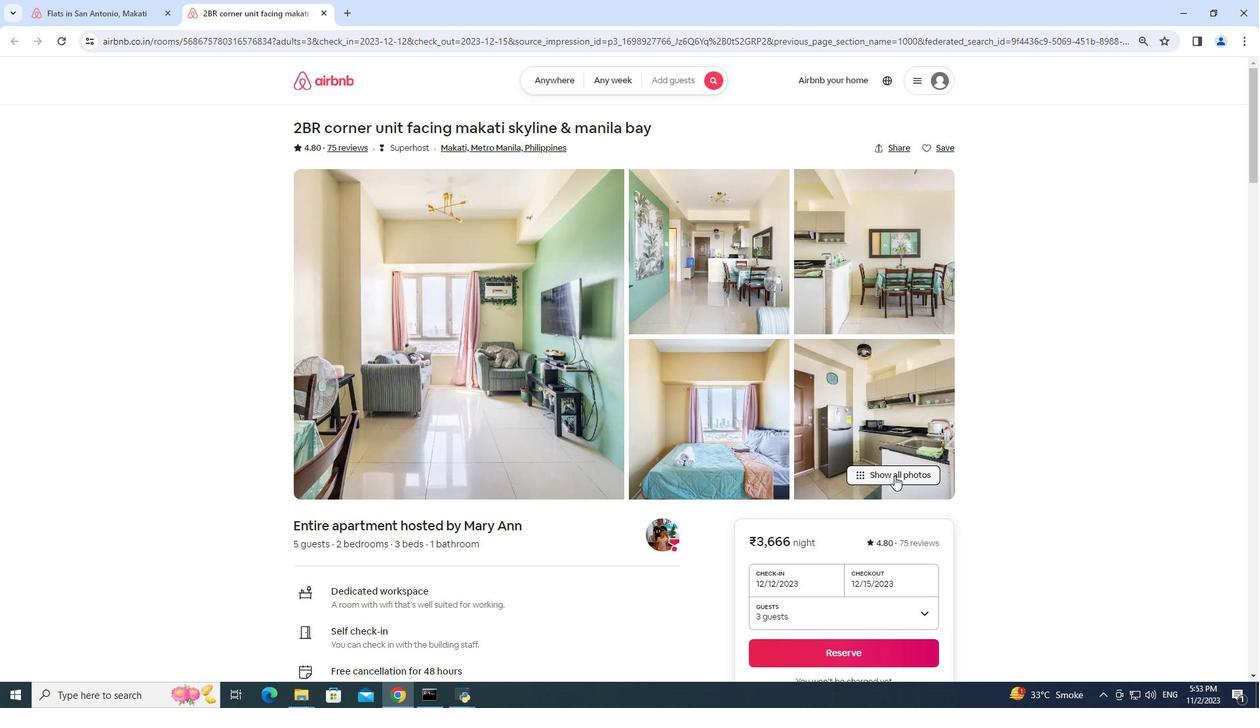 
Action: Mouse pressed left at (894, 476)
Screenshot: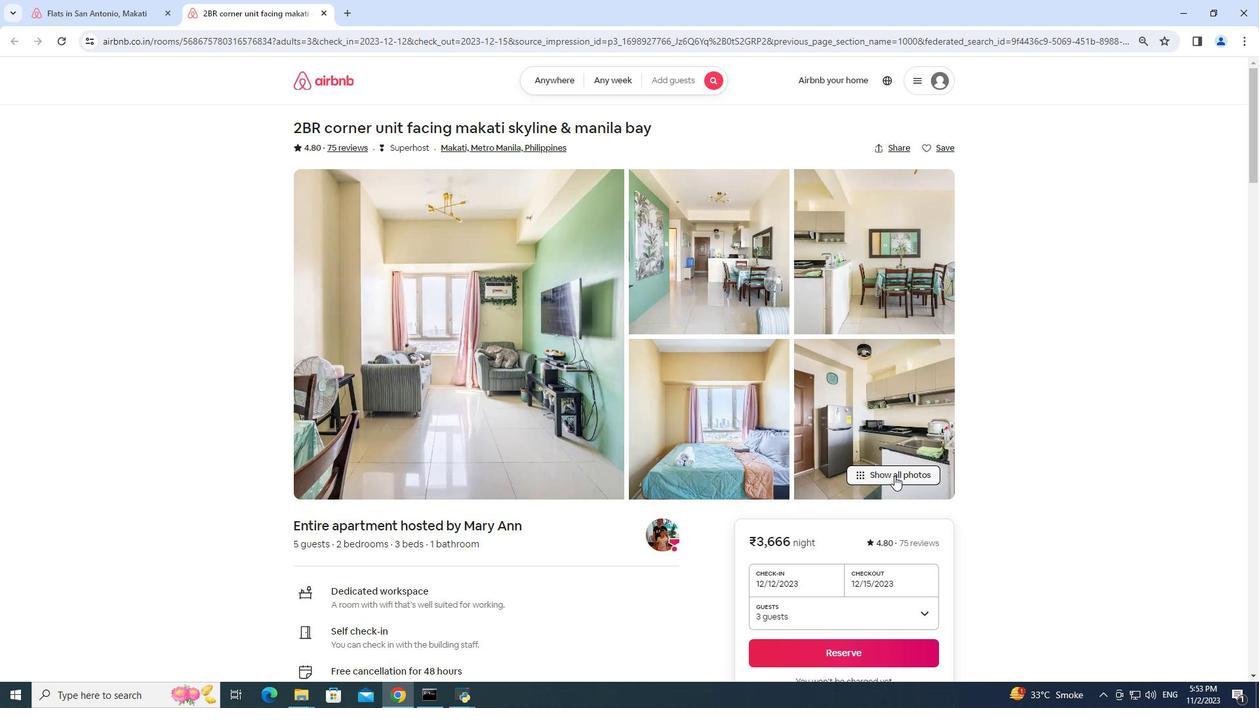 
Action: Mouse moved to (610, 389)
Screenshot: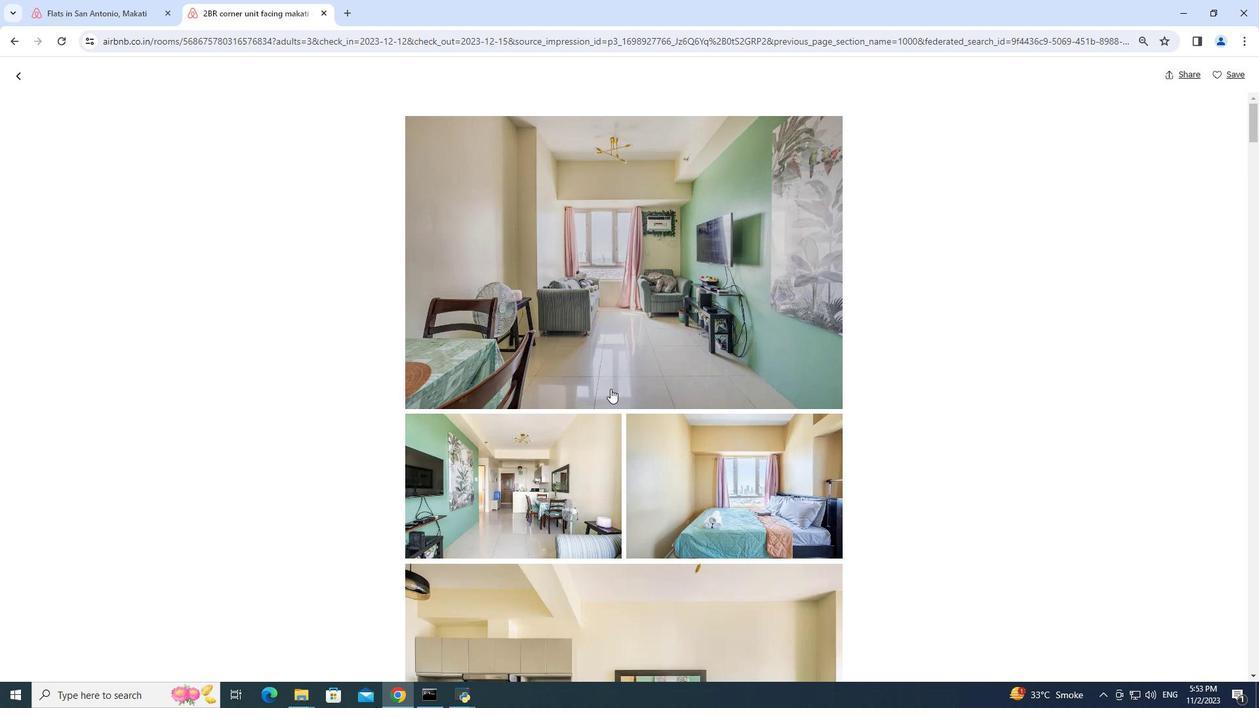 
Action: Mouse scrolled (610, 388) with delta (0, 0)
Screenshot: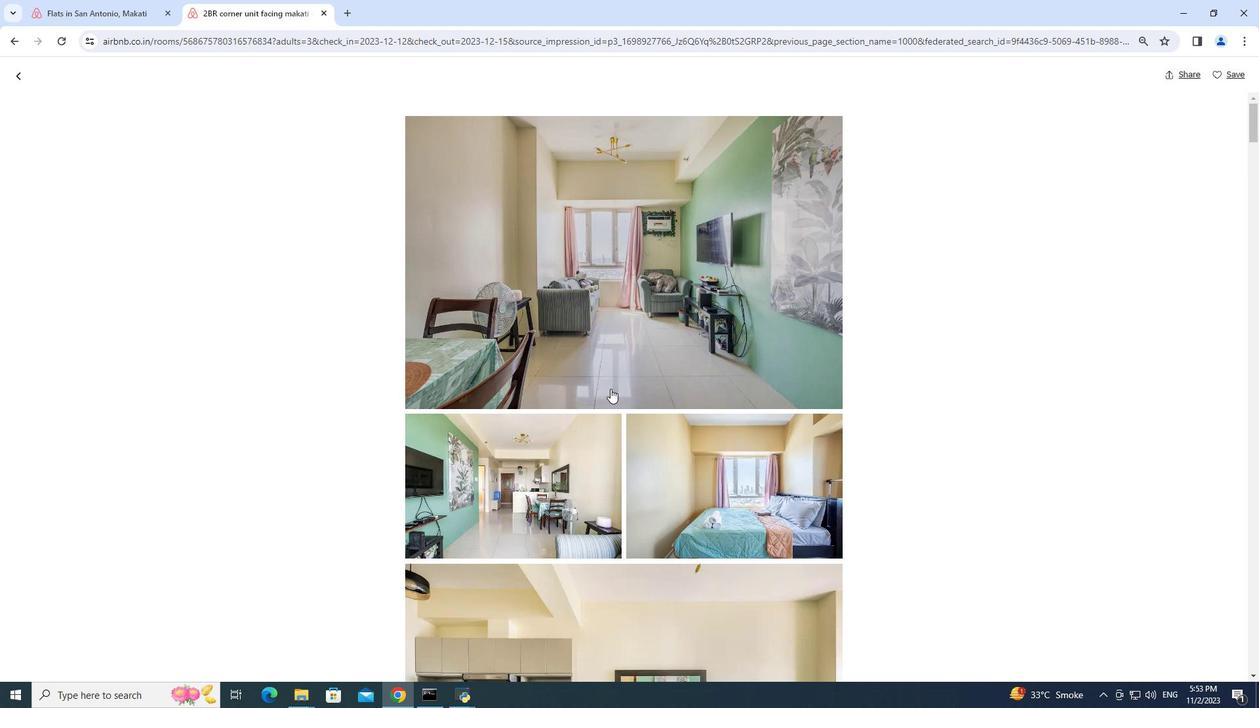 
Action: Mouse scrolled (610, 388) with delta (0, 0)
Screenshot: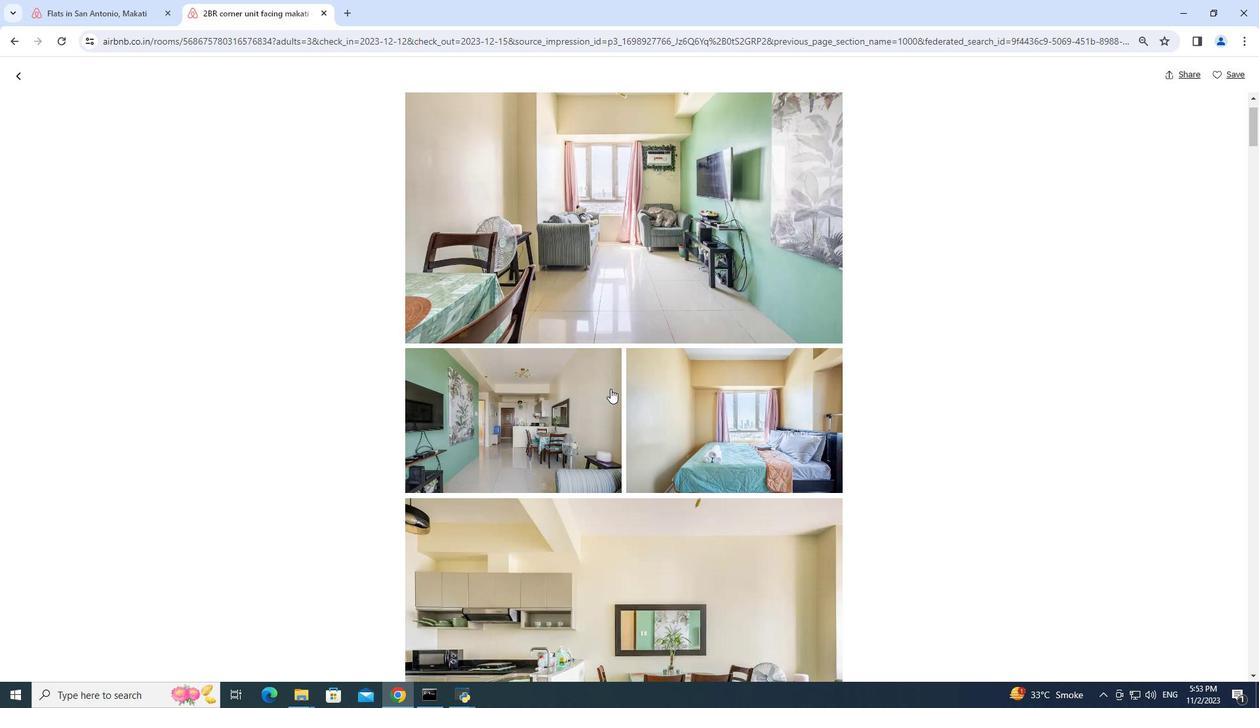 
Action: Mouse scrolled (610, 388) with delta (0, 0)
Screenshot: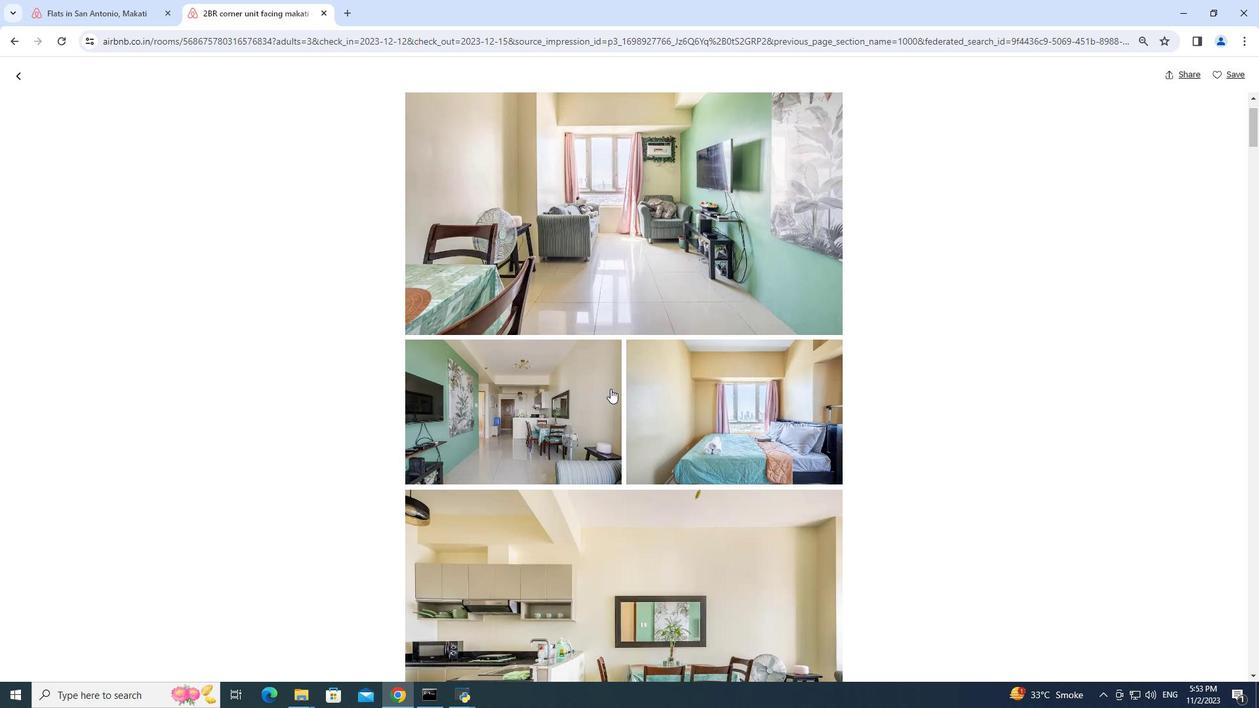 
Action: Mouse scrolled (610, 388) with delta (0, 0)
Screenshot: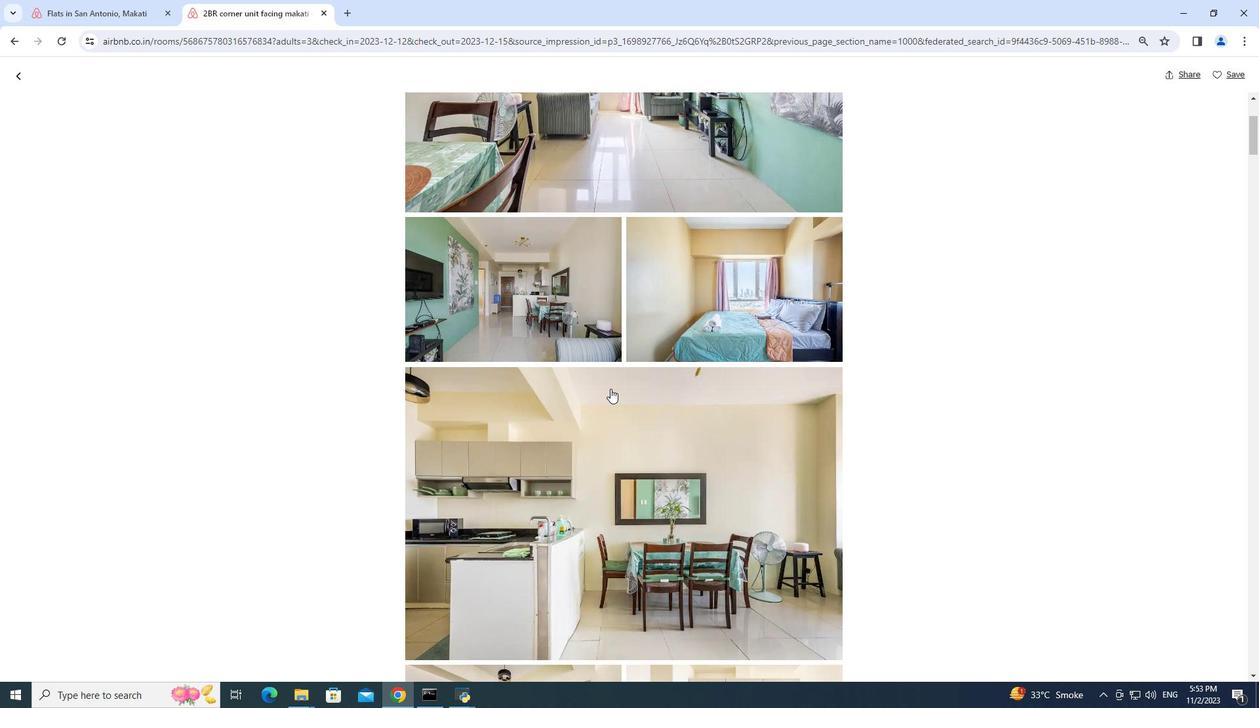 
Action: Mouse scrolled (610, 388) with delta (0, 0)
Screenshot: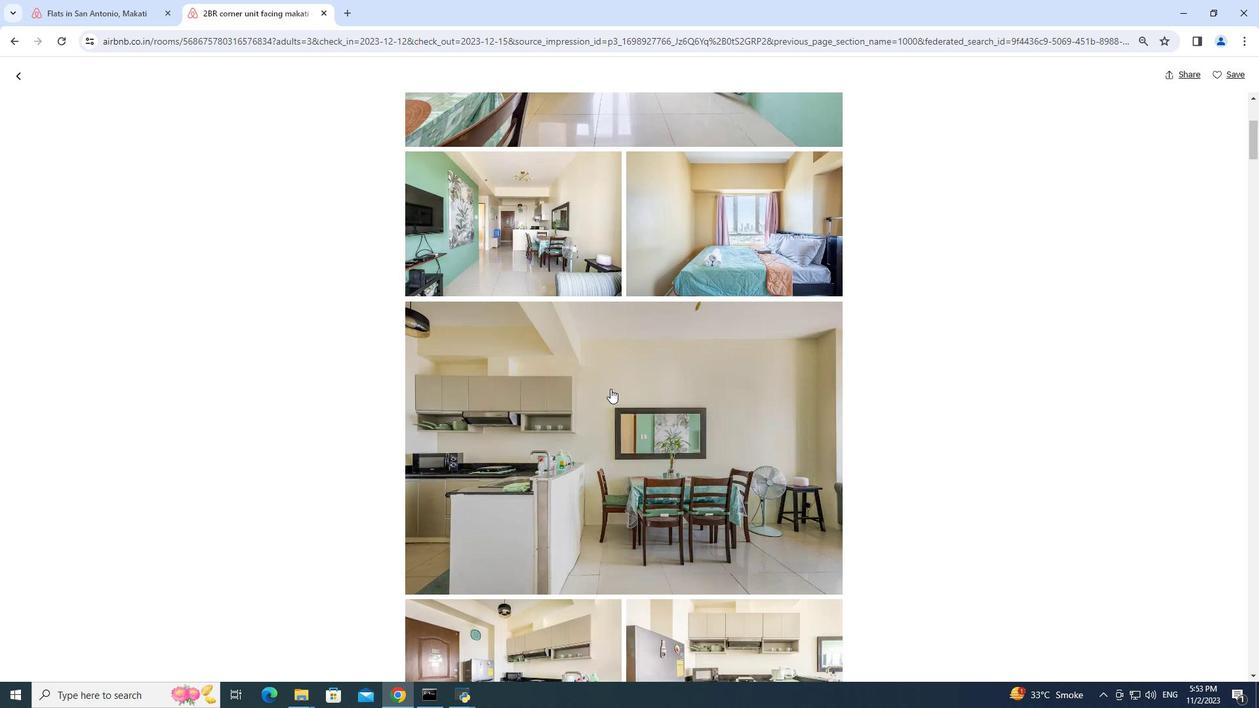 
Action: Mouse scrolled (610, 388) with delta (0, 0)
Screenshot: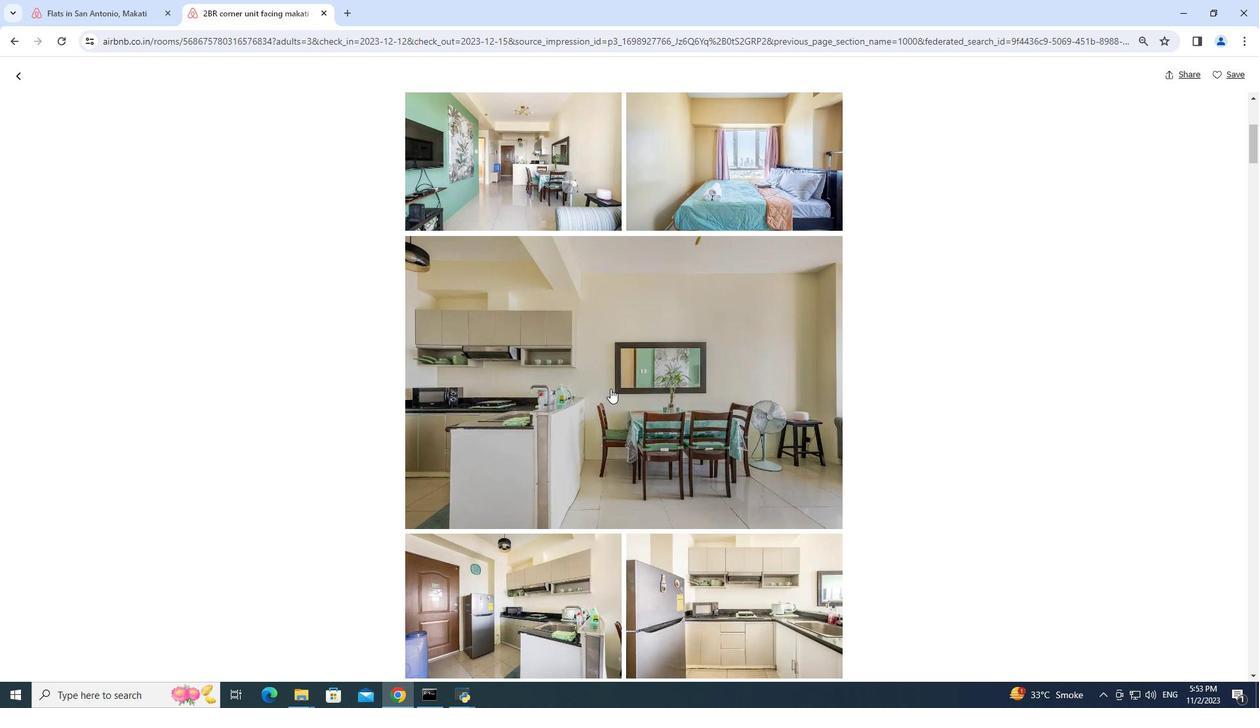 
Action: Mouse scrolled (610, 388) with delta (0, 0)
Screenshot: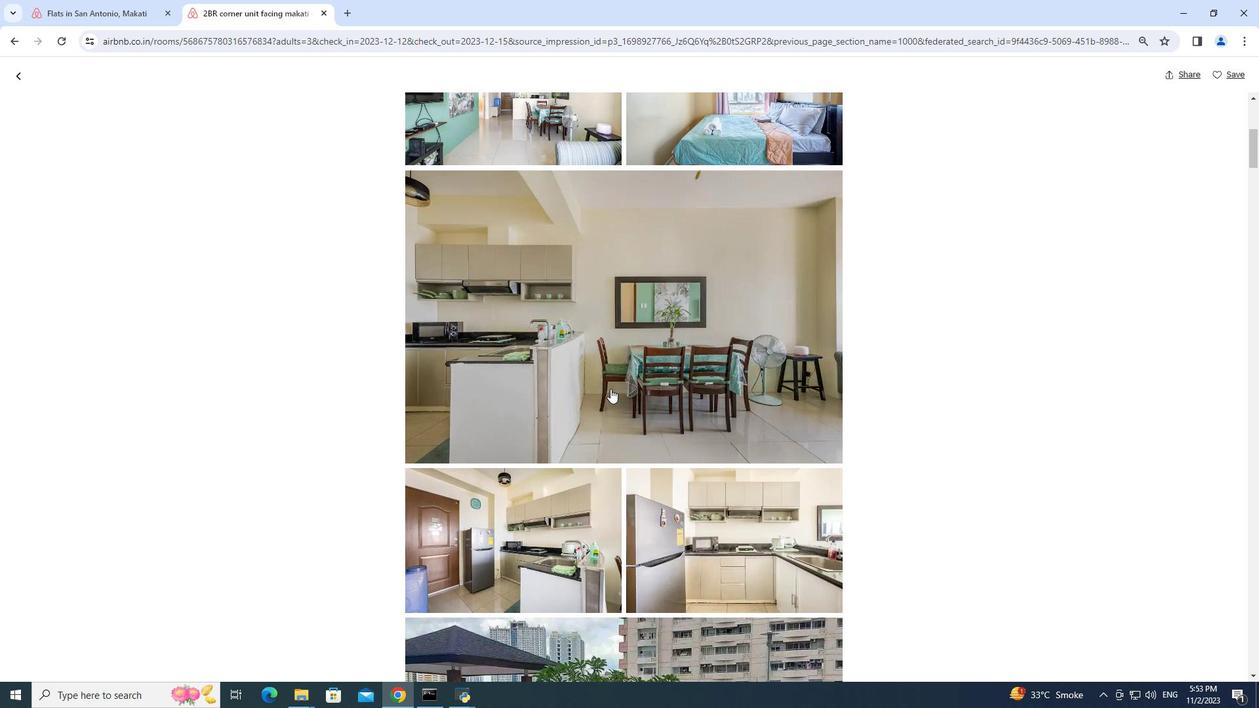 
Action: Mouse scrolled (610, 388) with delta (0, 0)
Screenshot: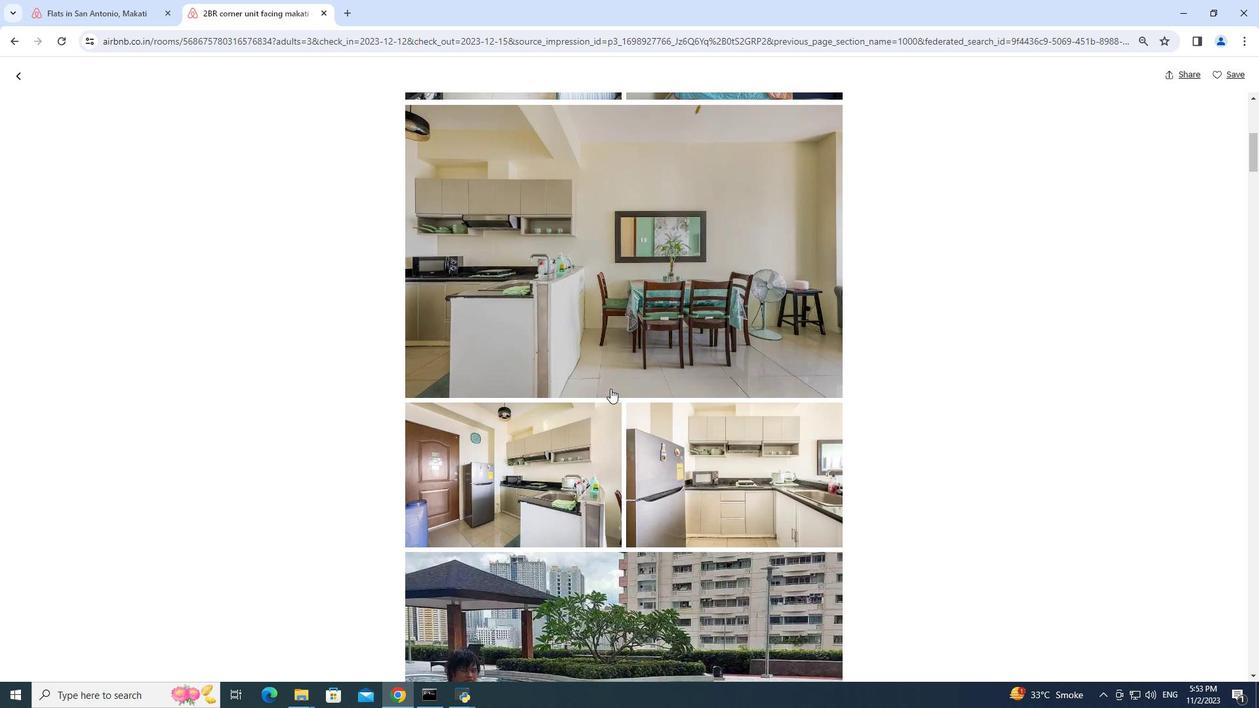 
Action: Mouse scrolled (610, 388) with delta (0, 0)
Screenshot: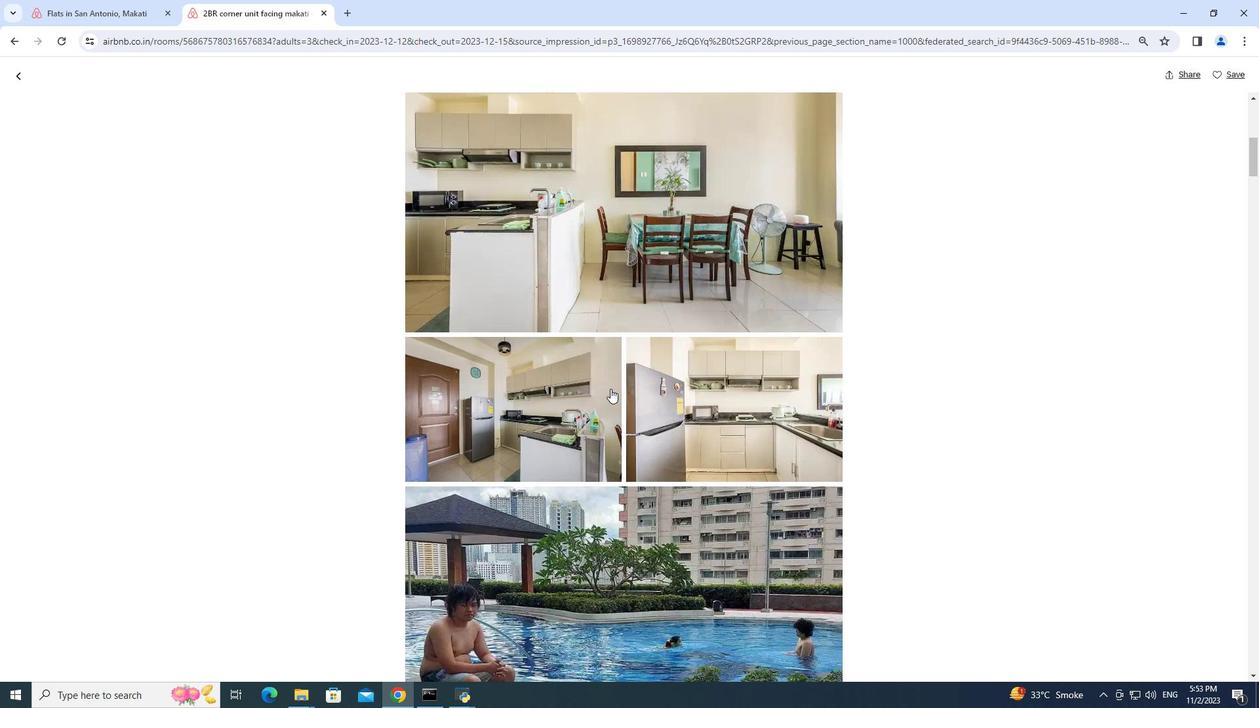 
Action: Mouse scrolled (610, 388) with delta (0, 0)
Screenshot: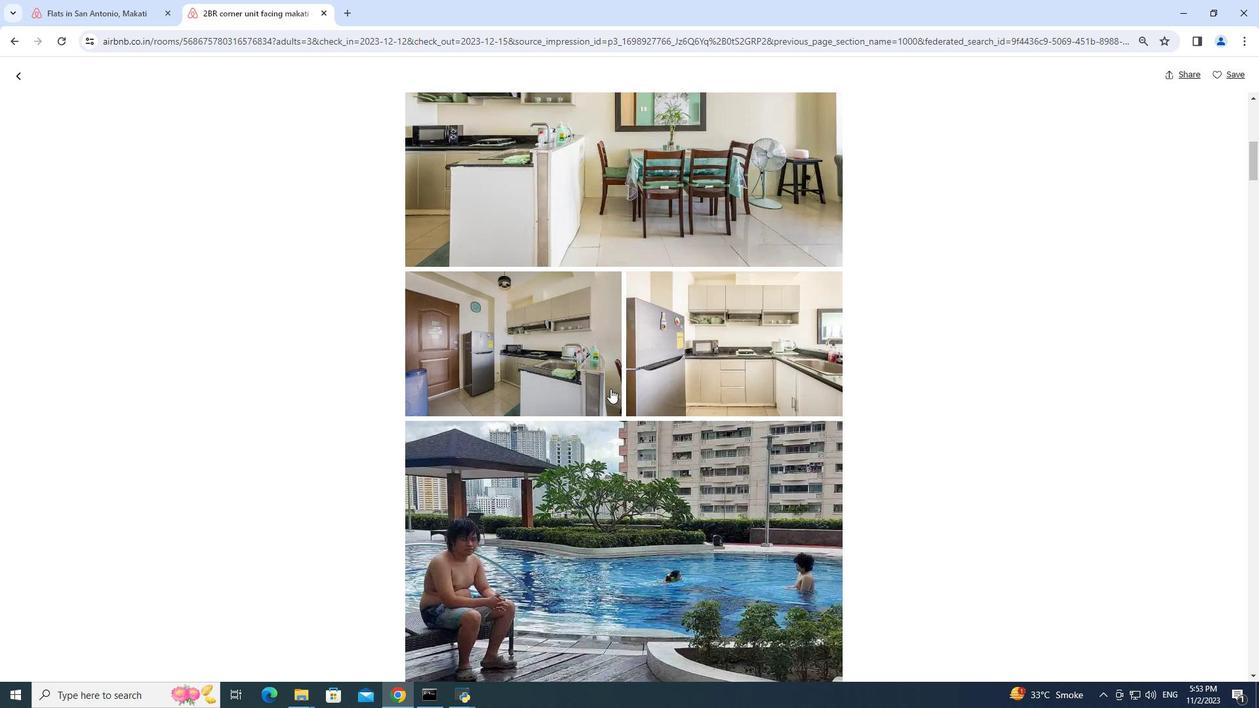 
Action: Mouse scrolled (610, 388) with delta (0, 0)
Screenshot: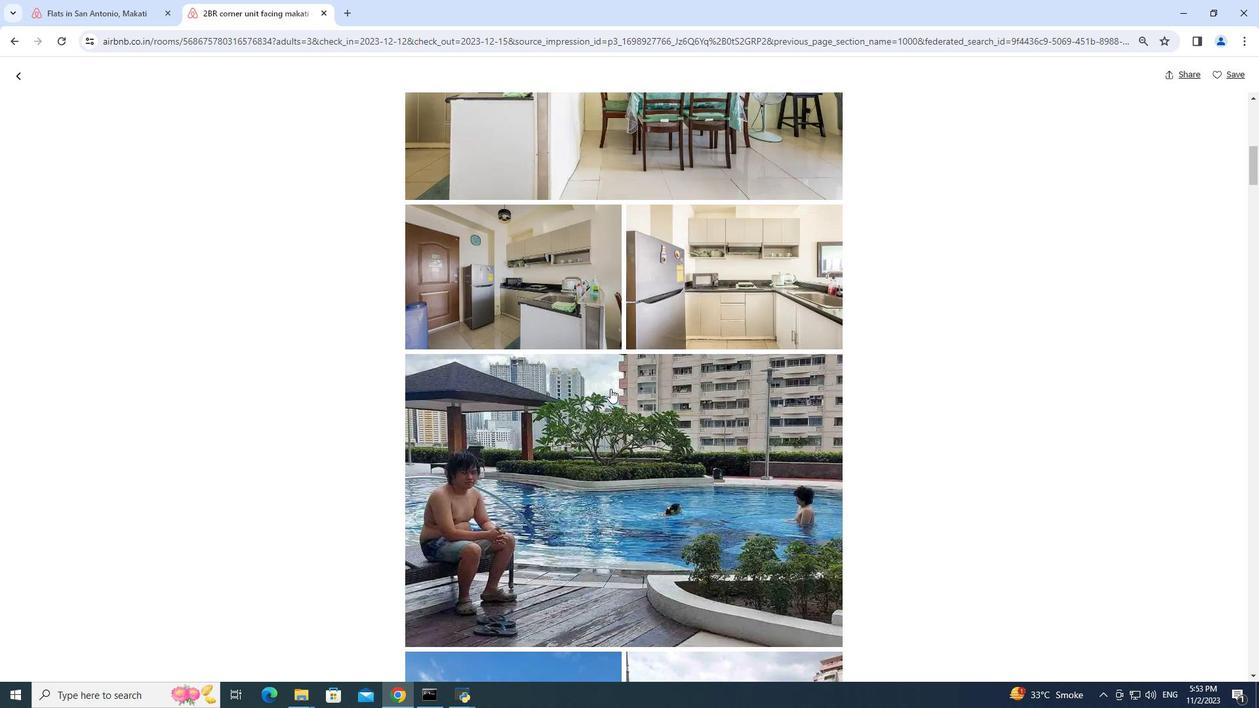 
Action: Mouse scrolled (610, 388) with delta (0, 0)
Screenshot: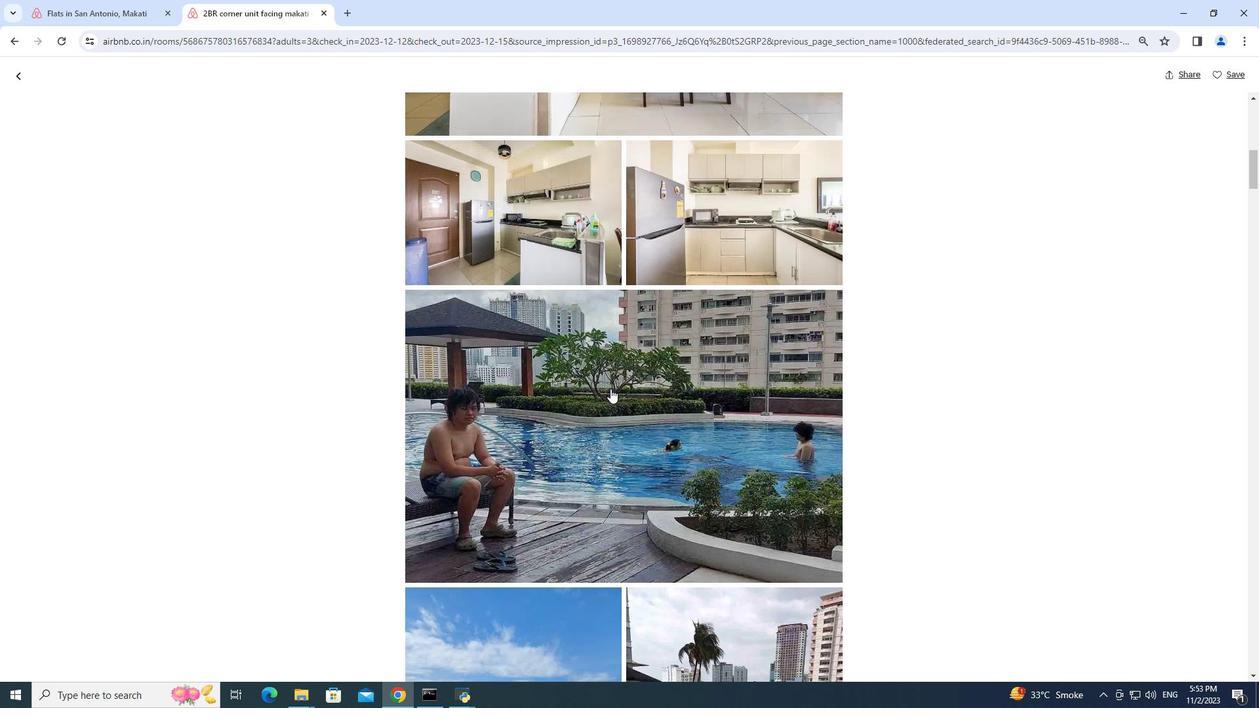 
Action: Mouse scrolled (610, 388) with delta (0, 0)
Screenshot: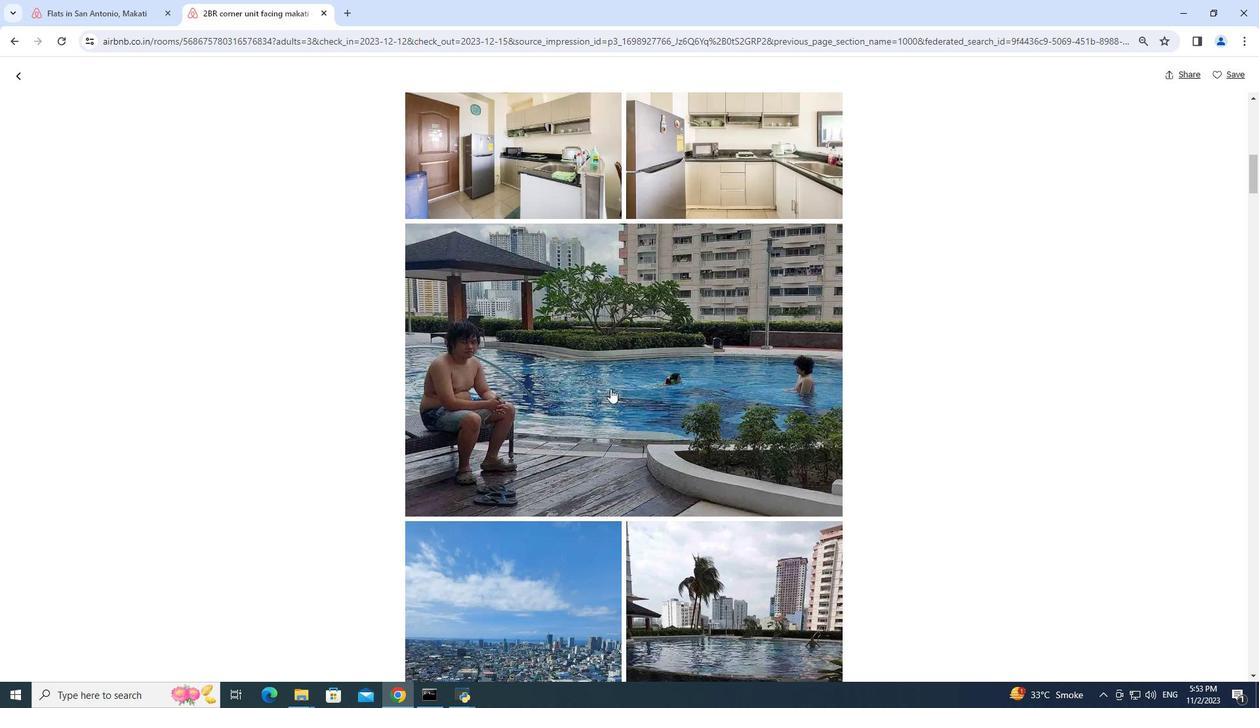 
Action: Mouse scrolled (610, 388) with delta (0, 0)
Screenshot: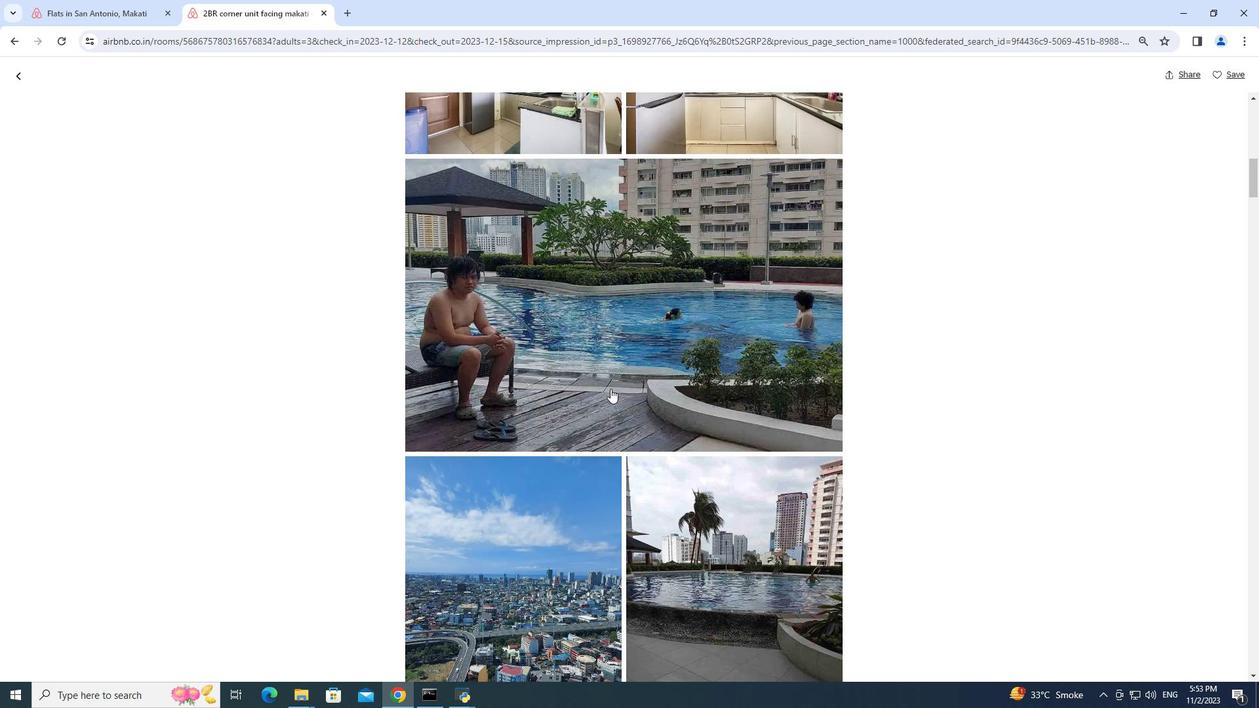 
Action: Mouse scrolled (610, 388) with delta (0, 0)
Screenshot: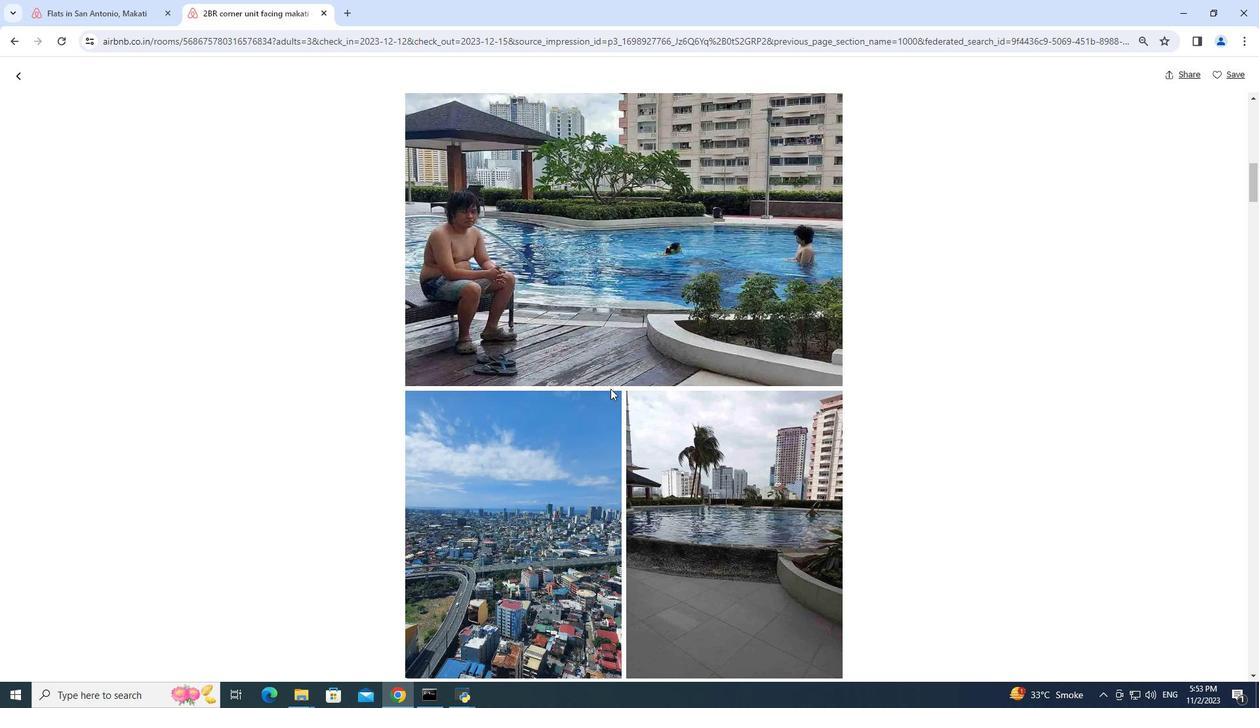 
Action: Mouse scrolled (610, 388) with delta (0, 0)
Screenshot: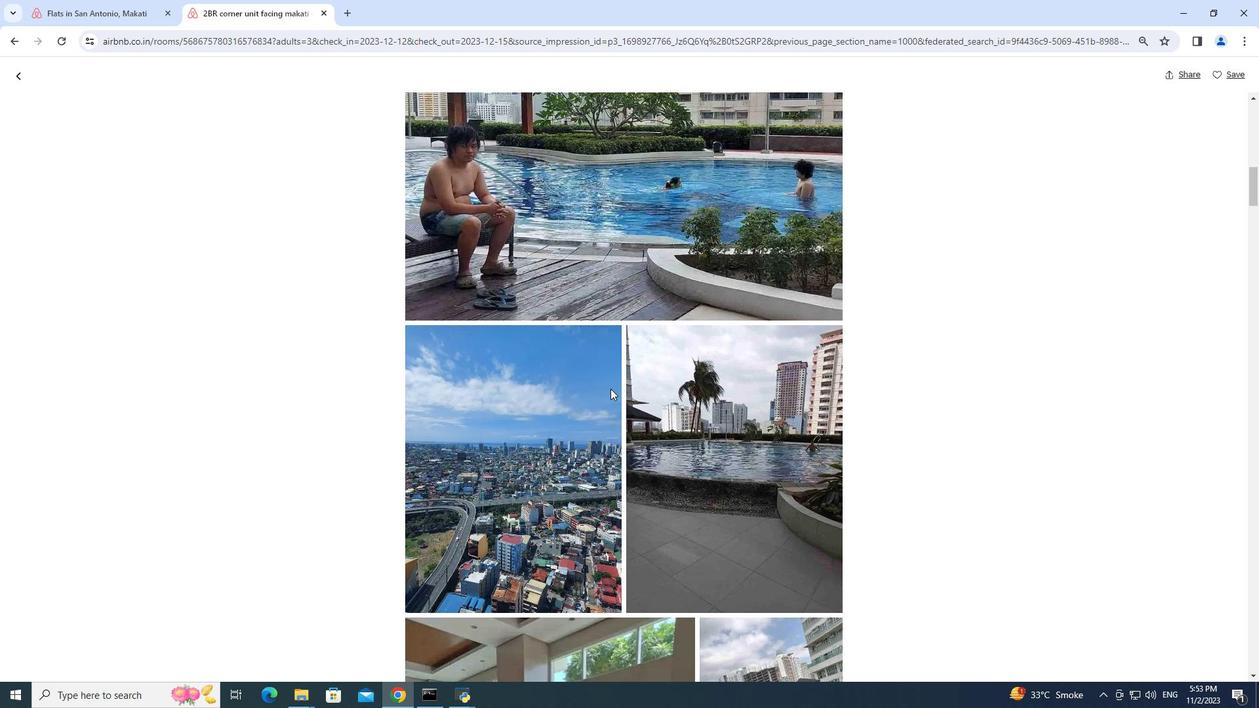 
Action: Mouse scrolled (610, 388) with delta (0, 0)
Screenshot: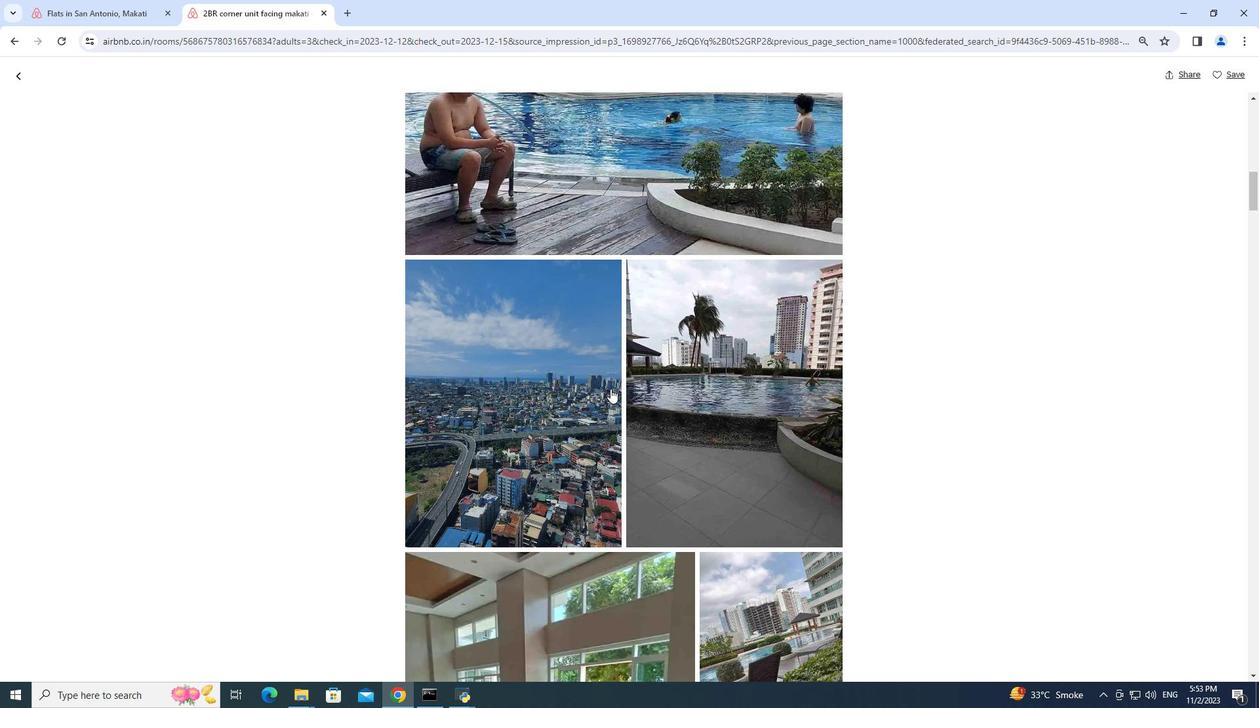 
Action: Mouse scrolled (610, 388) with delta (0, 0)
Screenshot: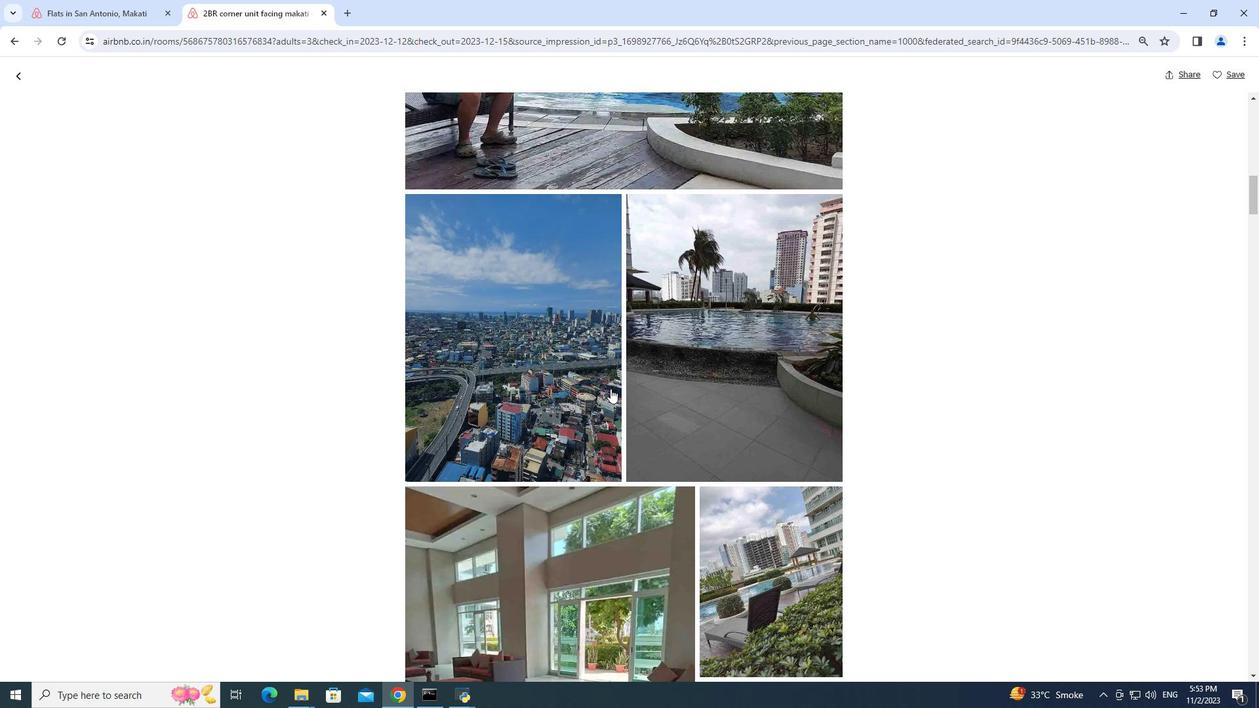 
Action: Mouse scrolled (610, 388) with delta (0, 0)
Screenshot: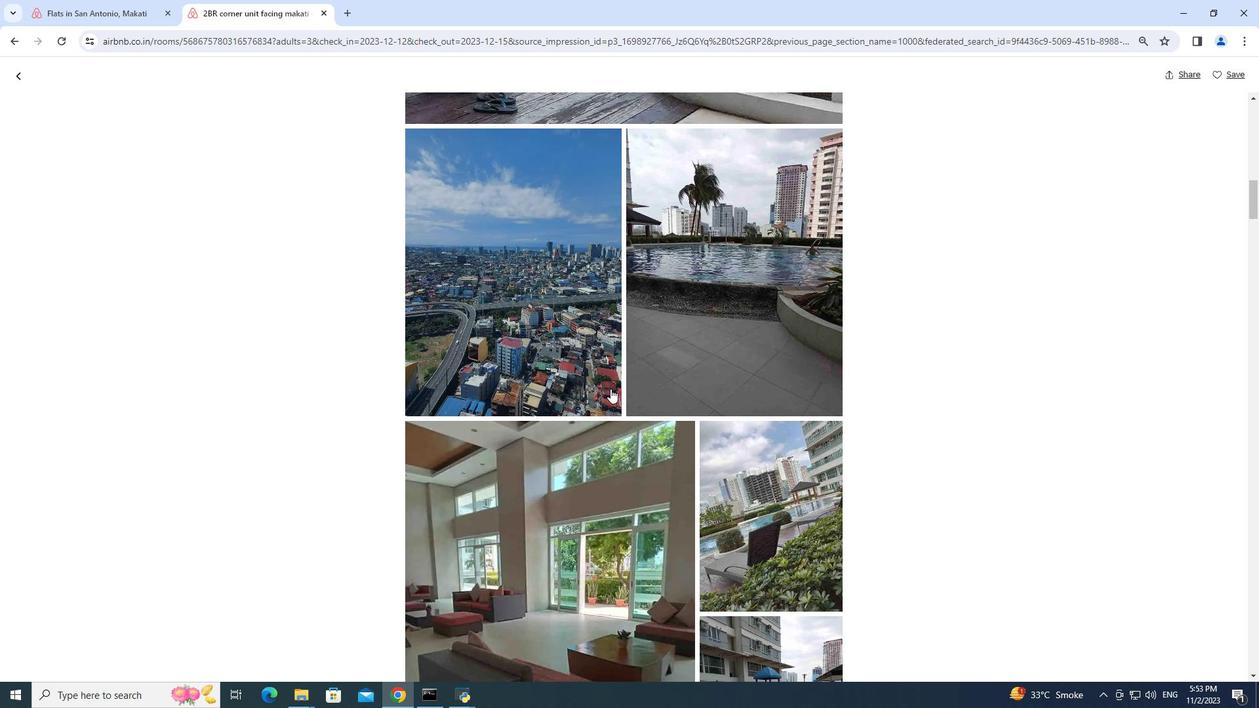 
Action: Mouse scrolled (610, 388) with delta (0, 0)
Screenshot: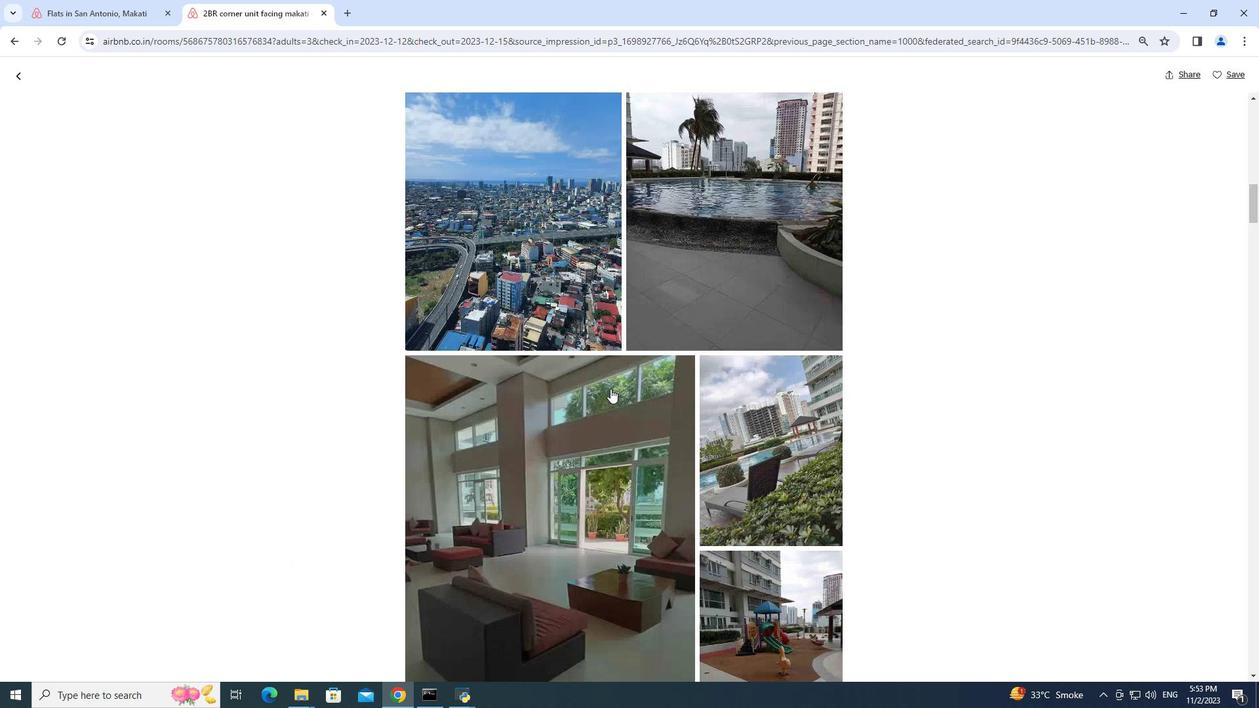 
Action: Mouse scrolled (610, 388) with delta (0, 0)
Screenshot: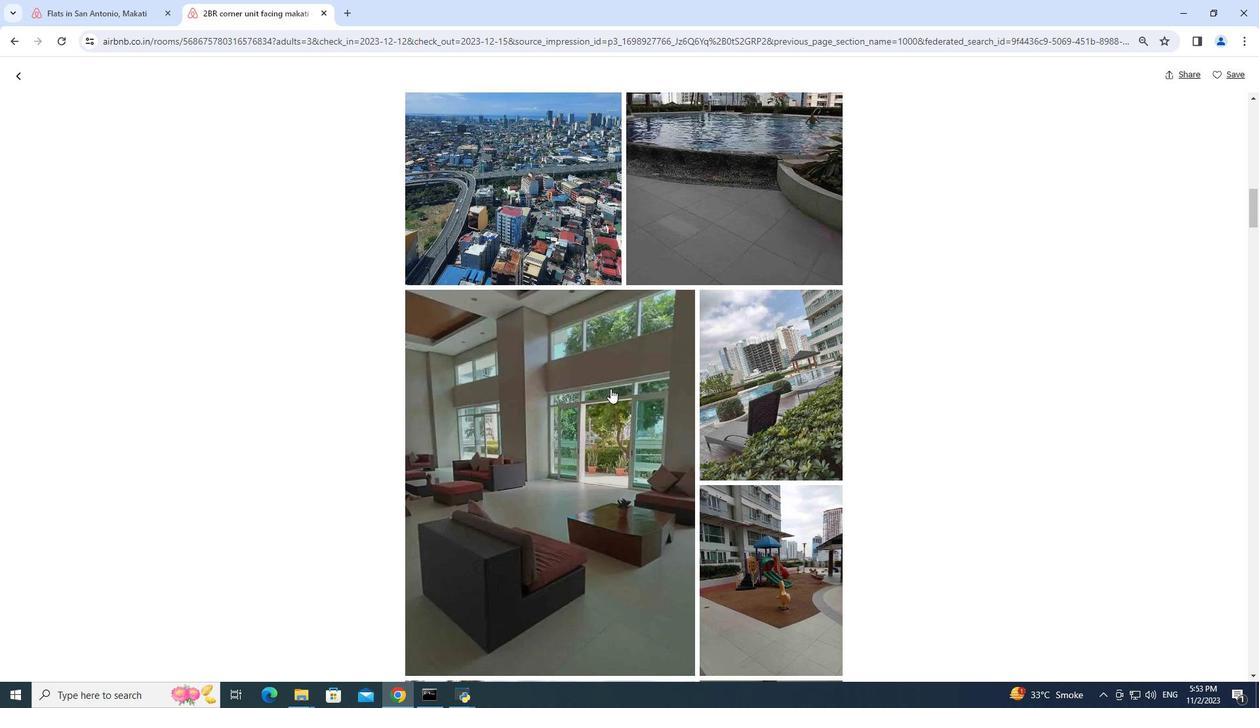
Action: Mouse scrolled (610, 388) with delta (0, 0)
Screenshot: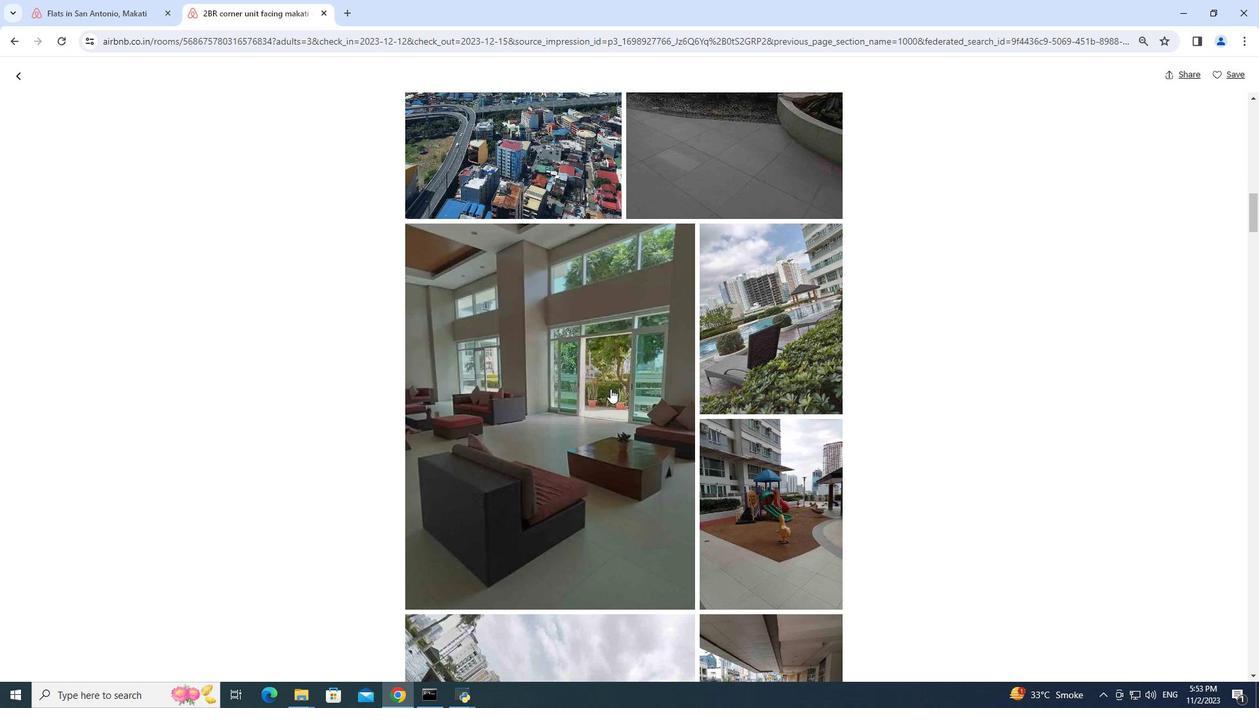 
Action: Mouse scrolled (610, 388) with delta (0, 0)
Screenshot: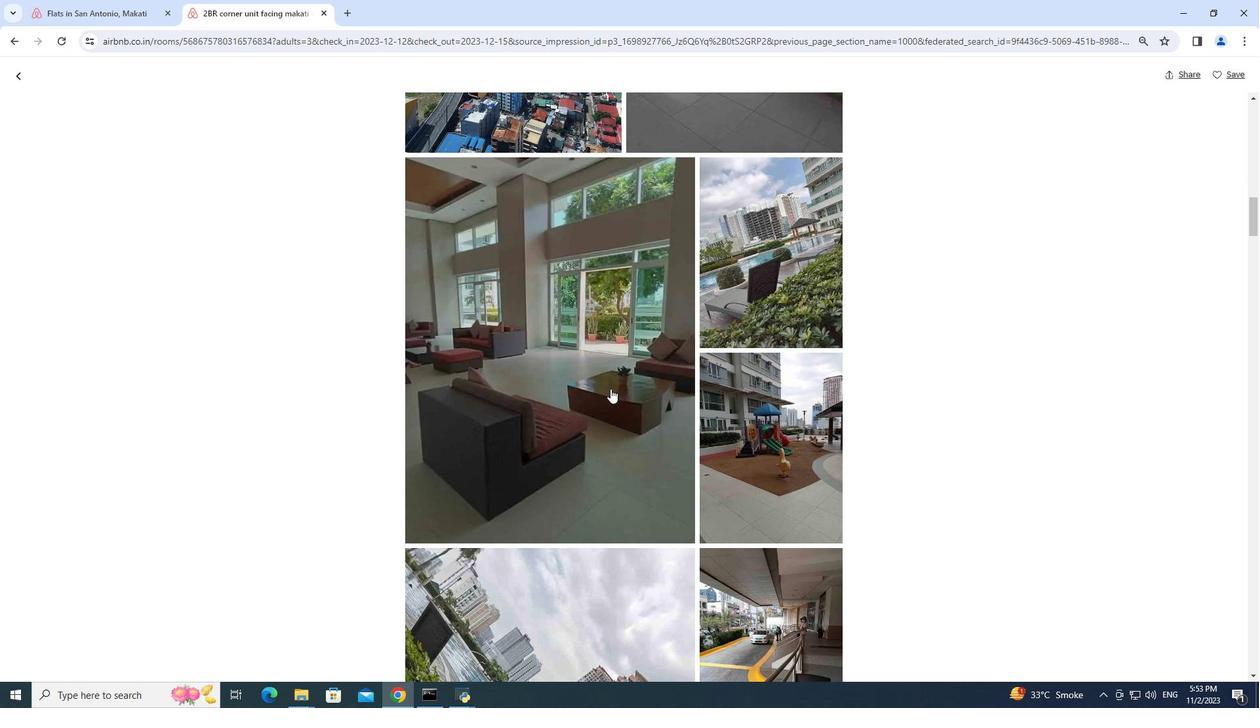 
Action: Mouse scrolled (610, 388) with delta (0, 0)
Screenshot: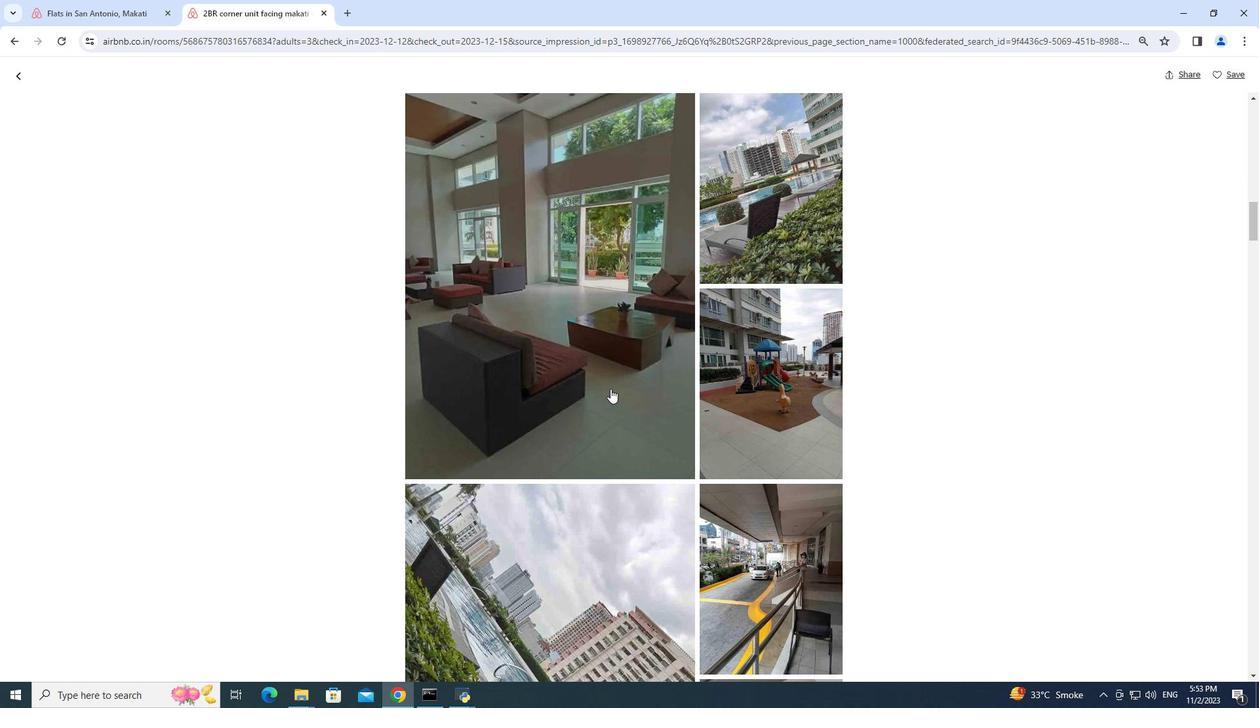 
Action: Mouse scrolled (610, 388) with delta (0, 0)
Screenshot: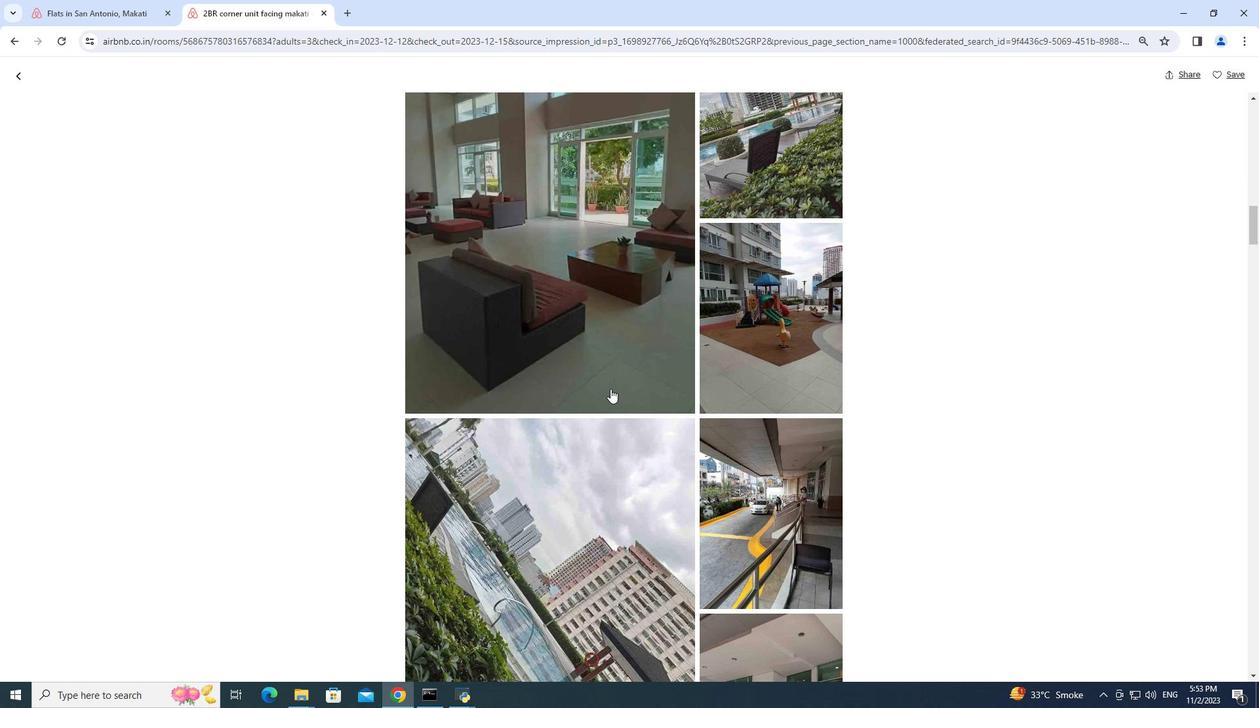
Action: Mouse scrolled (610, 388) with delta (0, 0)
Screenshot: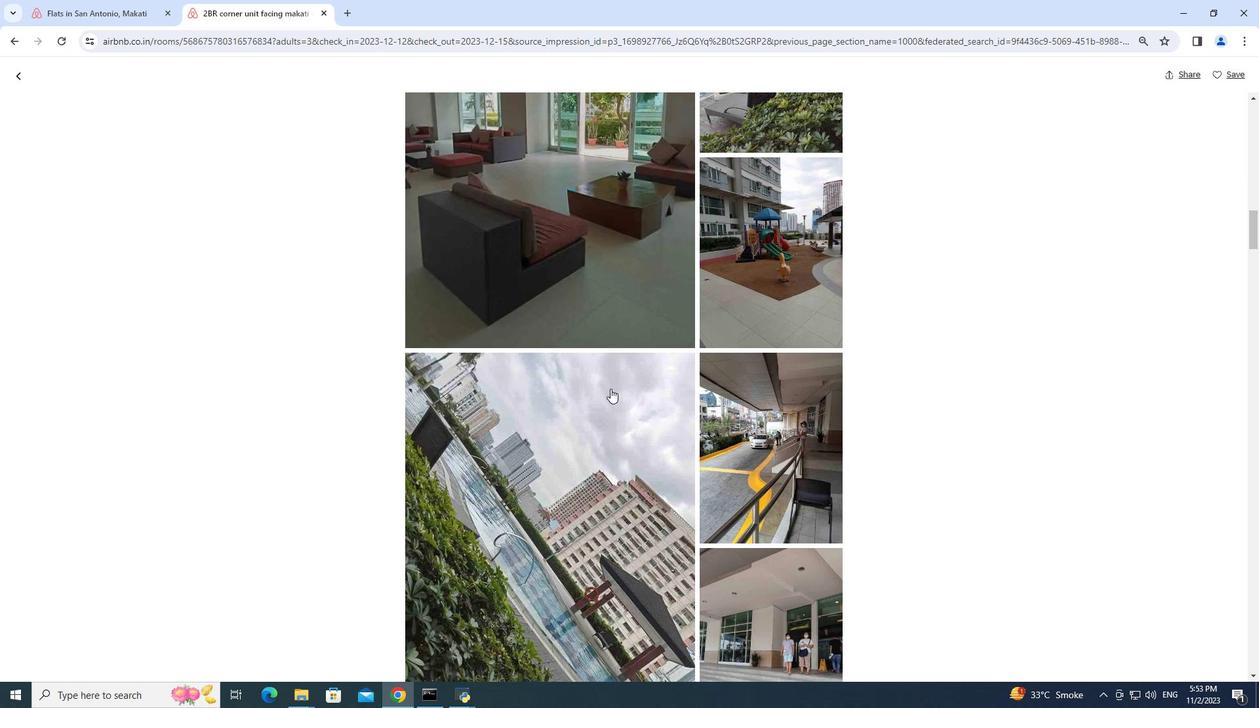 
Action: Mouse scrolled (610, 388) with delta (0, 0)
Screenshot: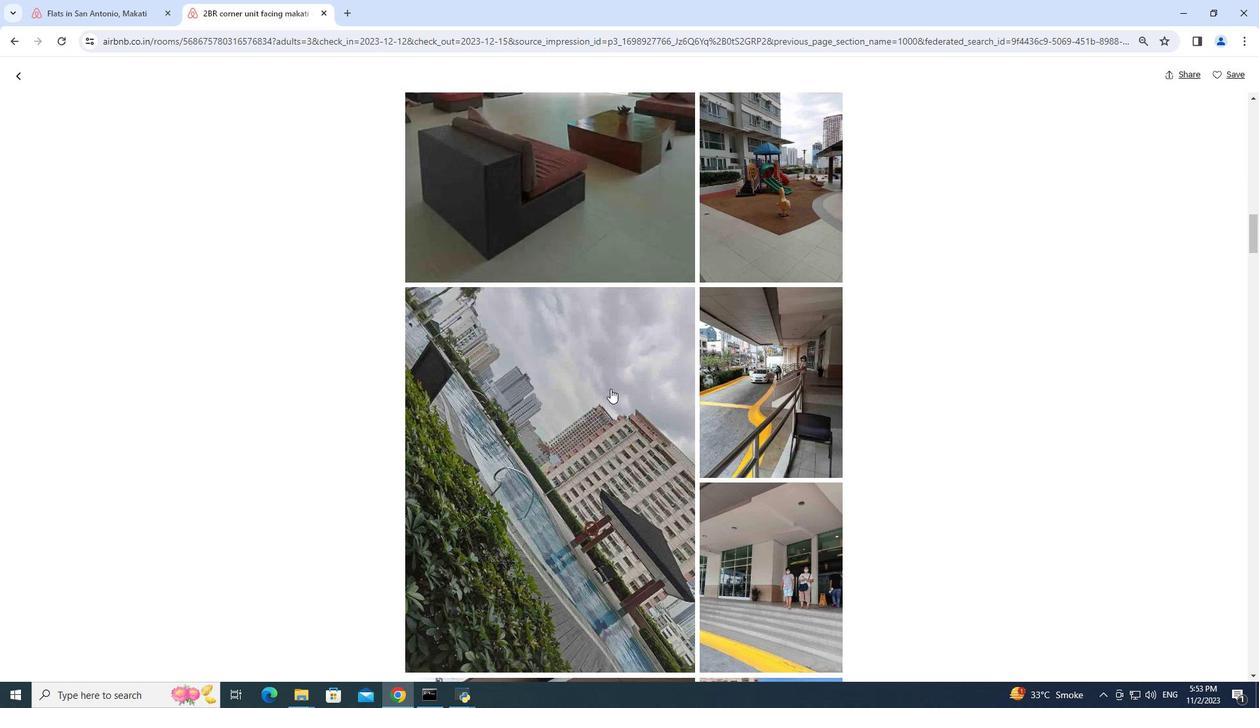 
Action: Mouse scrolled (610, 388) with delta (0, 0)
Screenshot: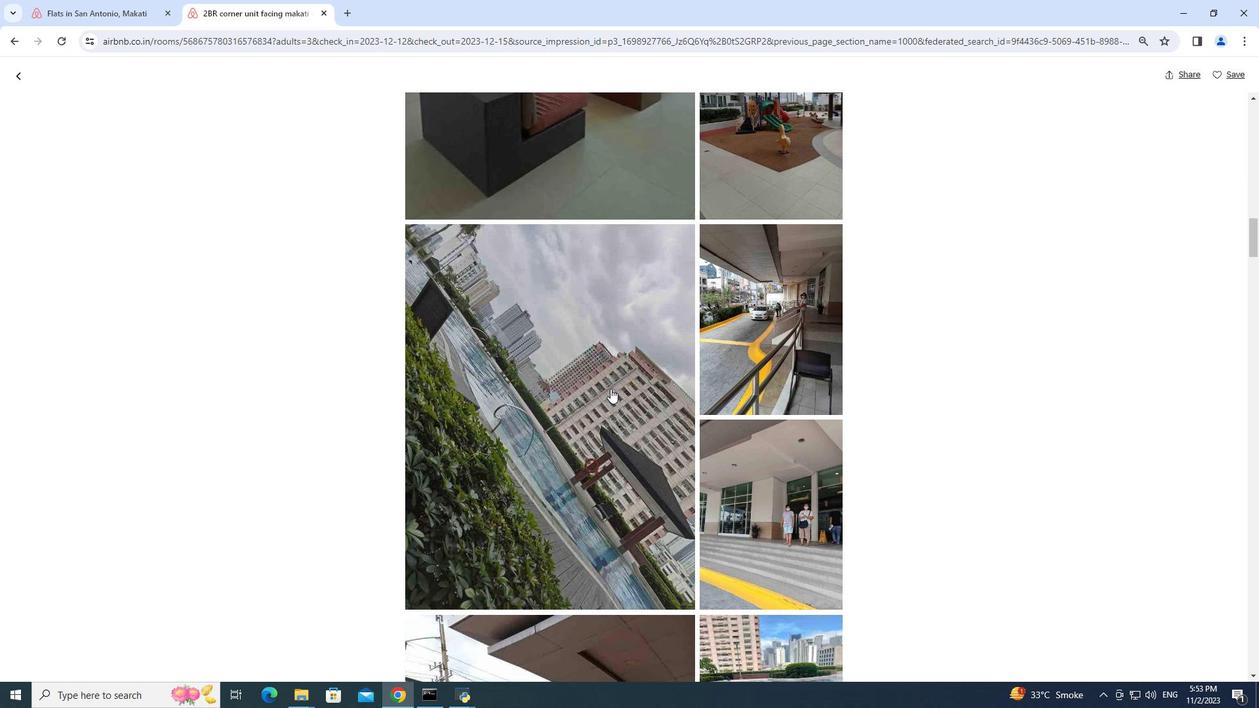 
Action: Mouse scrolled (610, 388) with delta (0, 0)
Screenshot: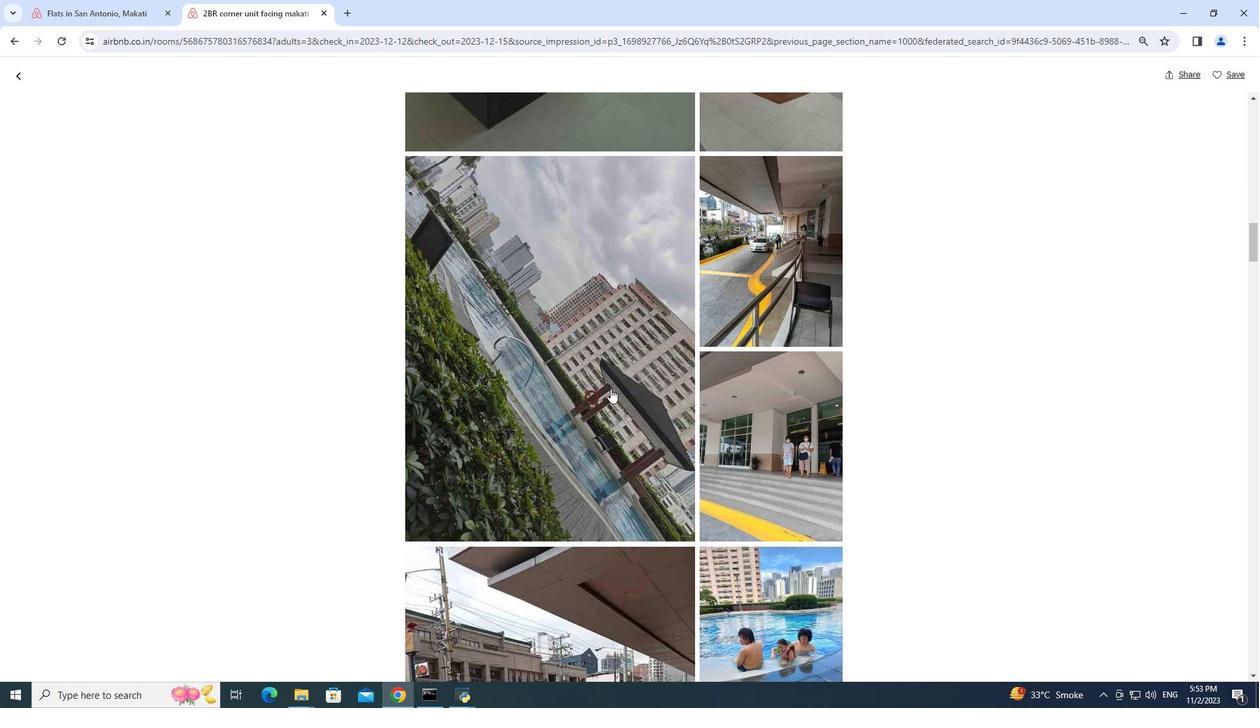 
Action: Mouse scrolled (610, 388) with delta (0, 0)
Screenshot: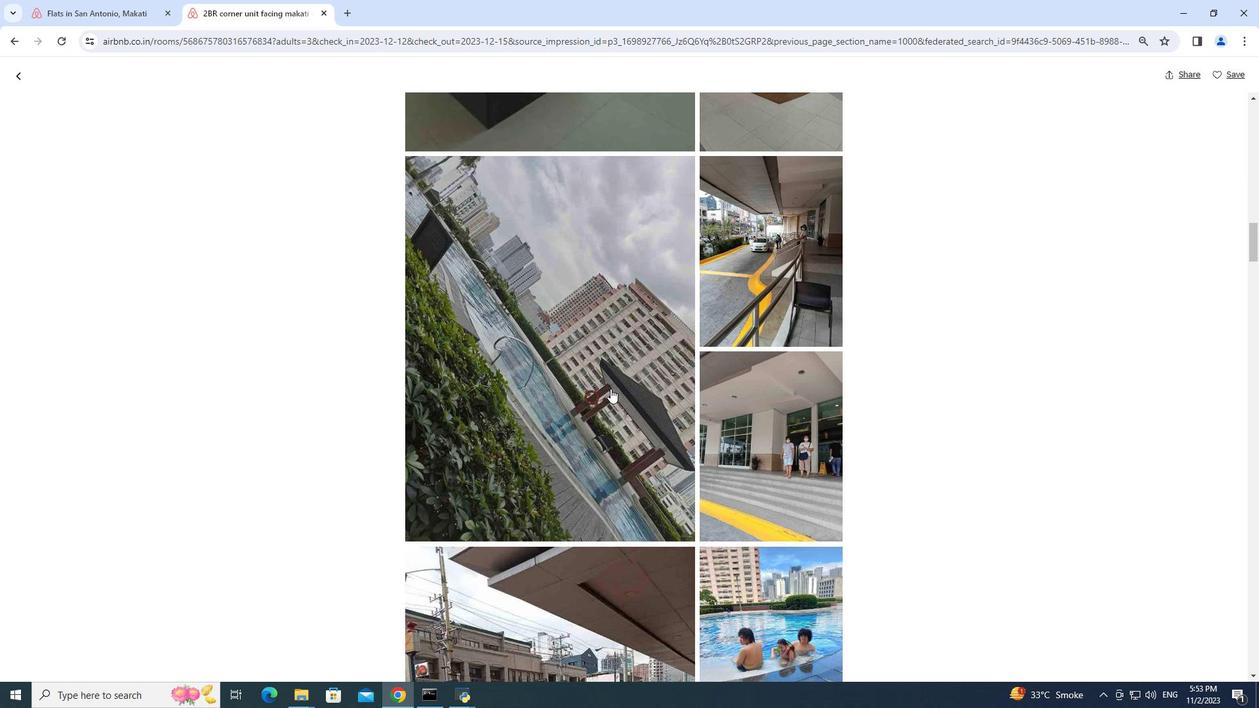 
Action: Mouse scrolled (610, 388) with delta (0, 0)
Screenshot: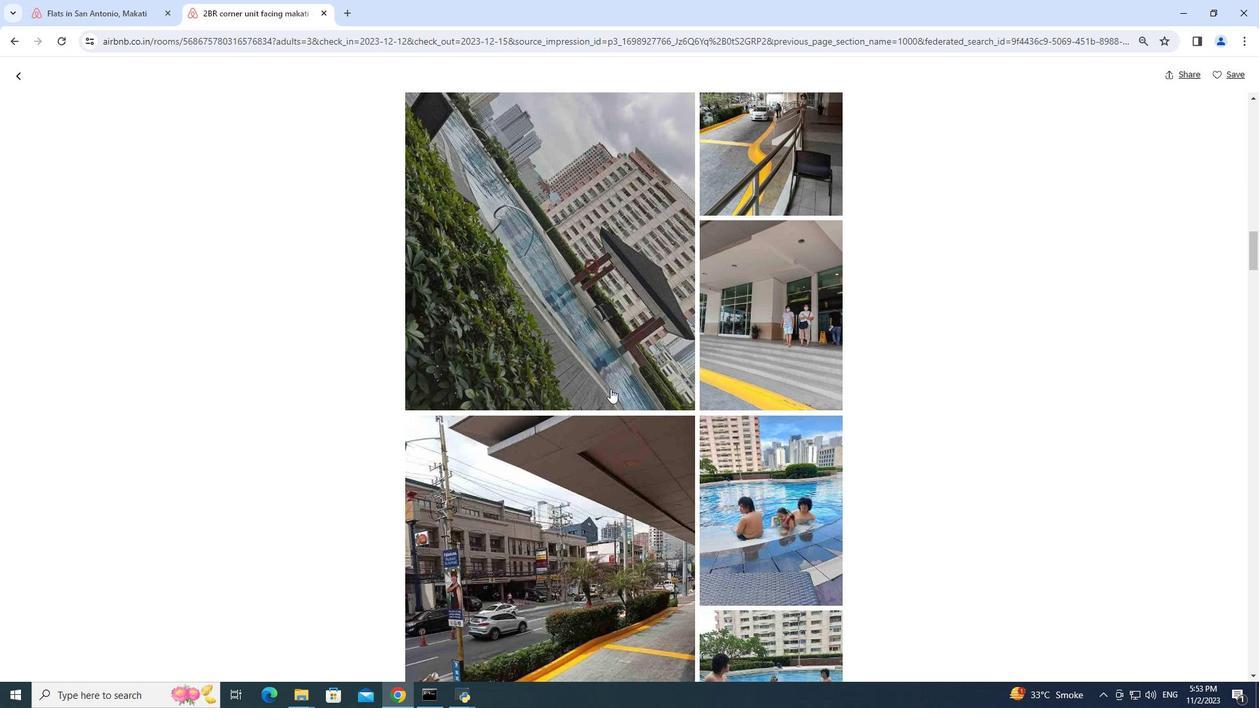 
Action: Mouse scrolled (610, 388) with delta (0, 0)
Screenshot: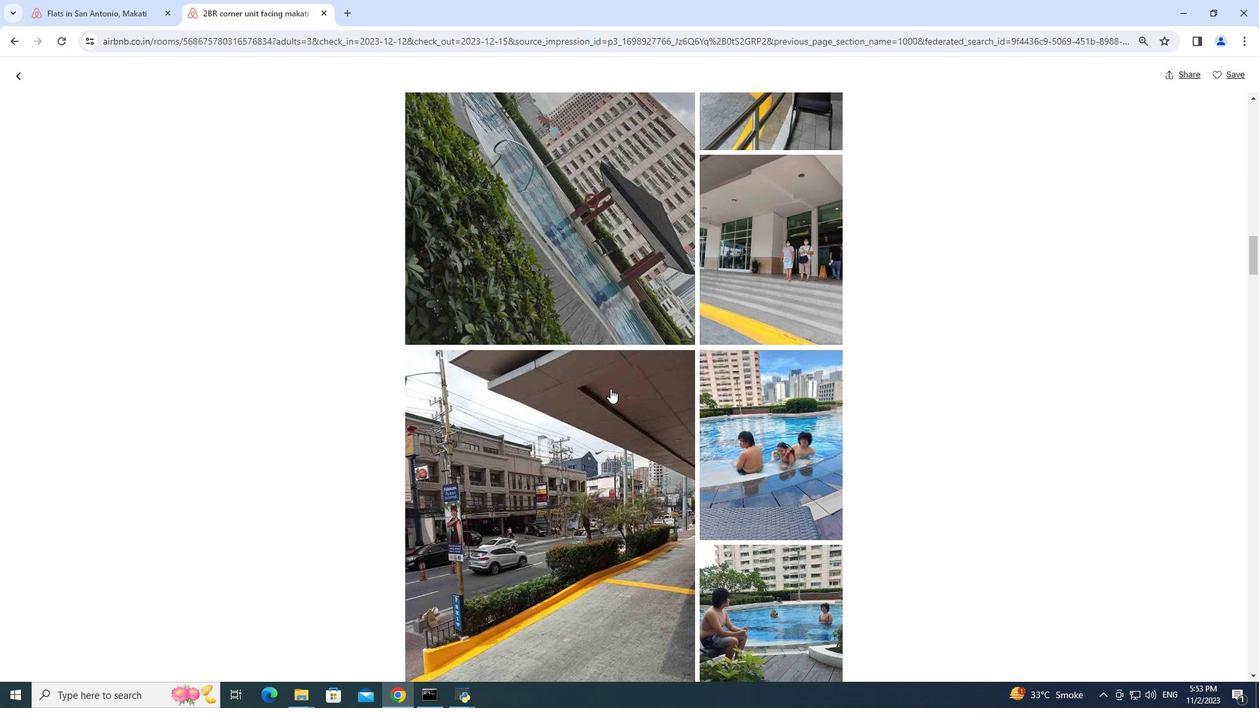 
Action: Mouse scrolled (610, 388) with delta (0, 0)
Screenshot: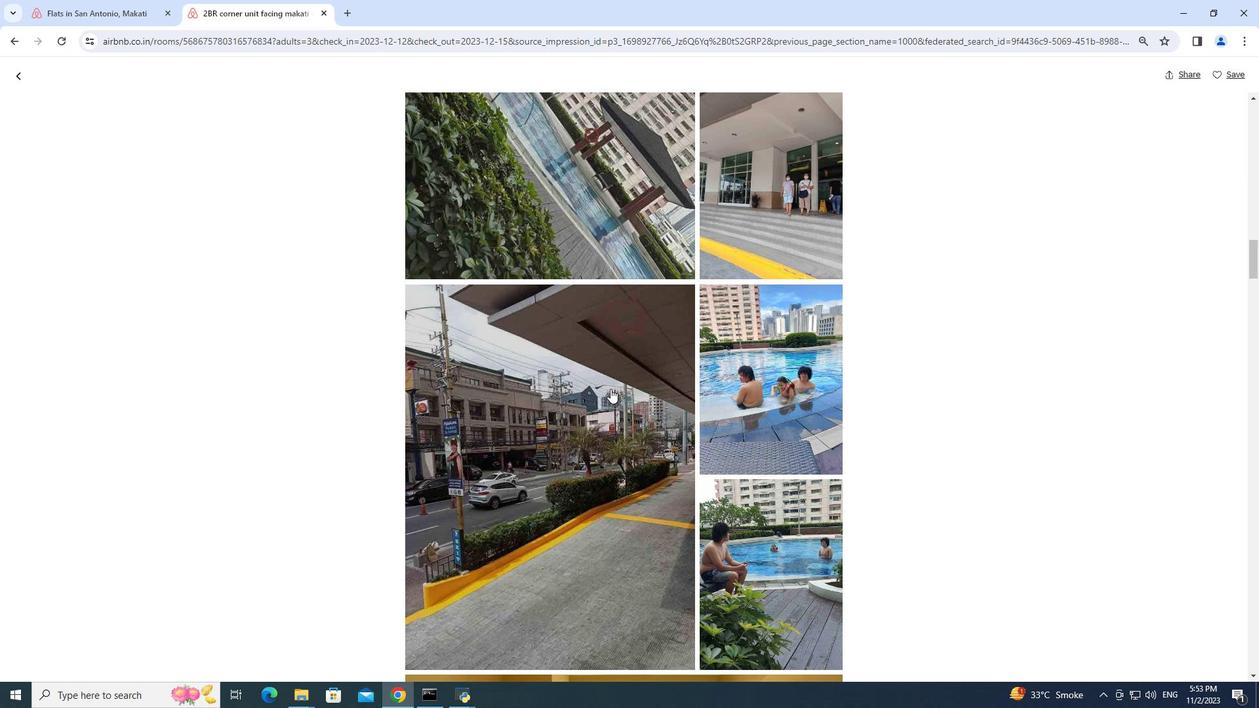 
Action: Mouse scrolled (610, 388) with delta (0, 0)
Screenshot: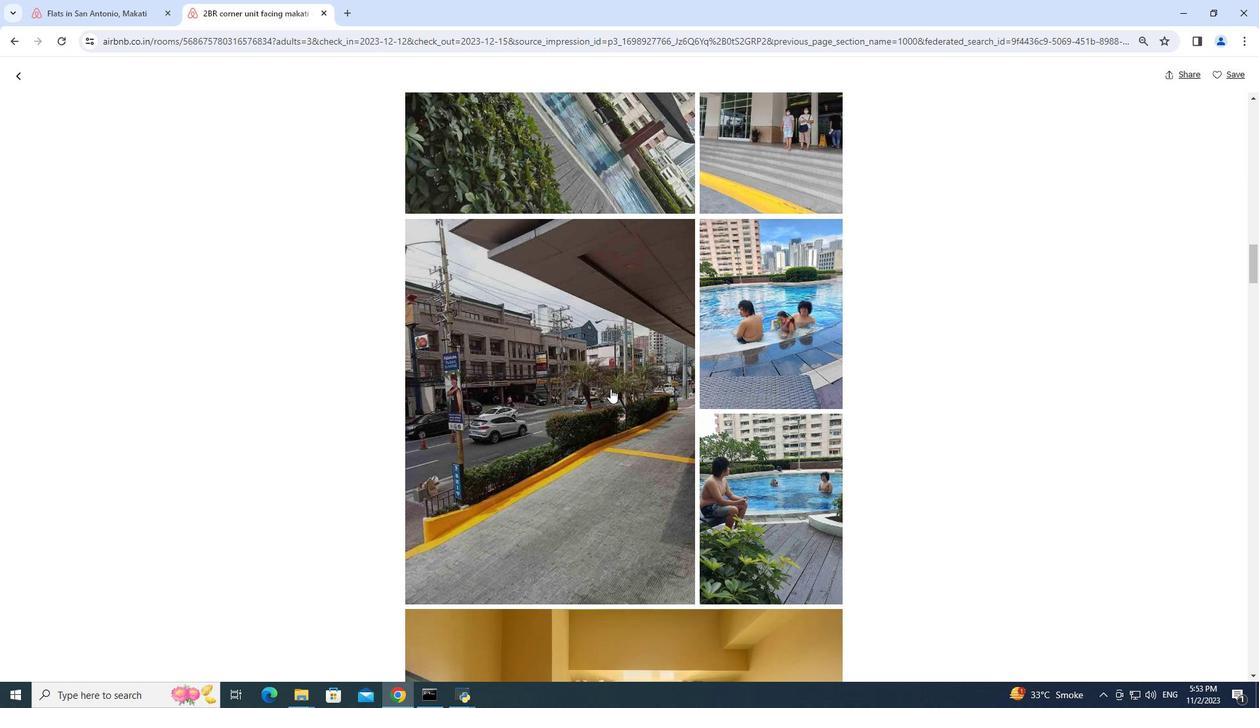 
Action: Mouse scrolled (610, 388) with delta (0, 0)
Screenshot: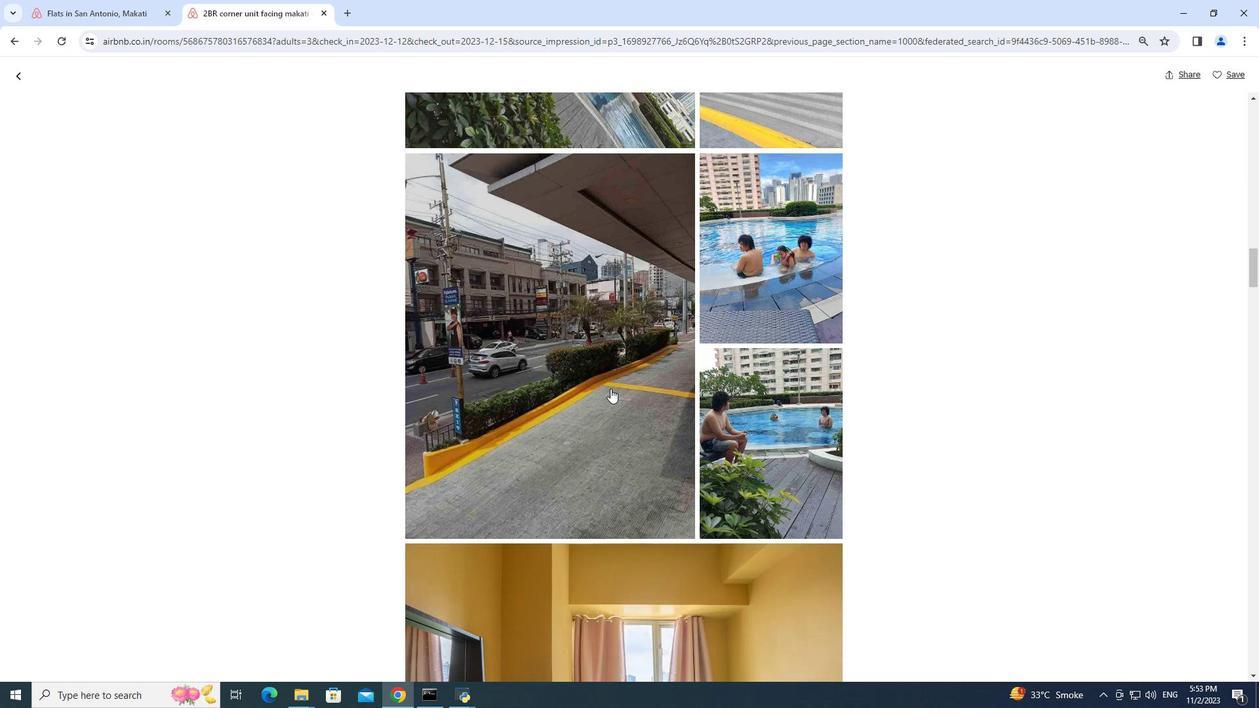 
Action: Mouse scrolled (610, 388) with delta (0, 0)
Screenshot: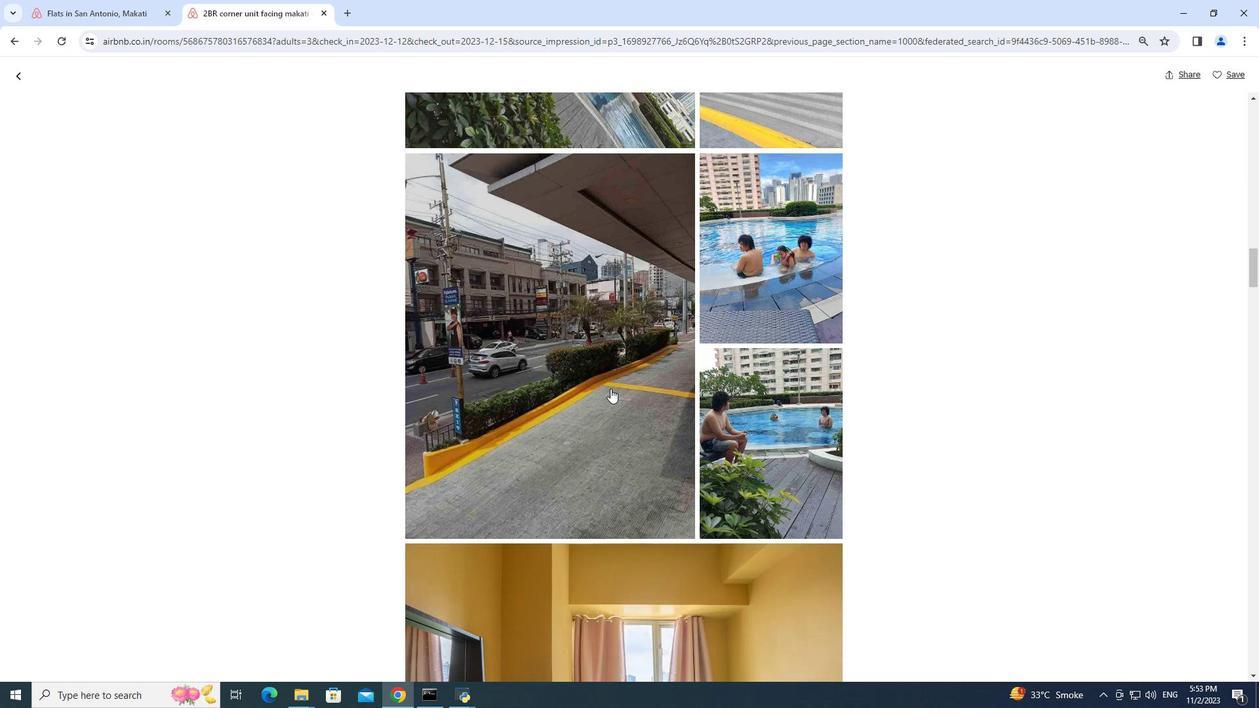 
Action: Mouse scrolled (610, 388) with delta (0, 0)
Screenshot: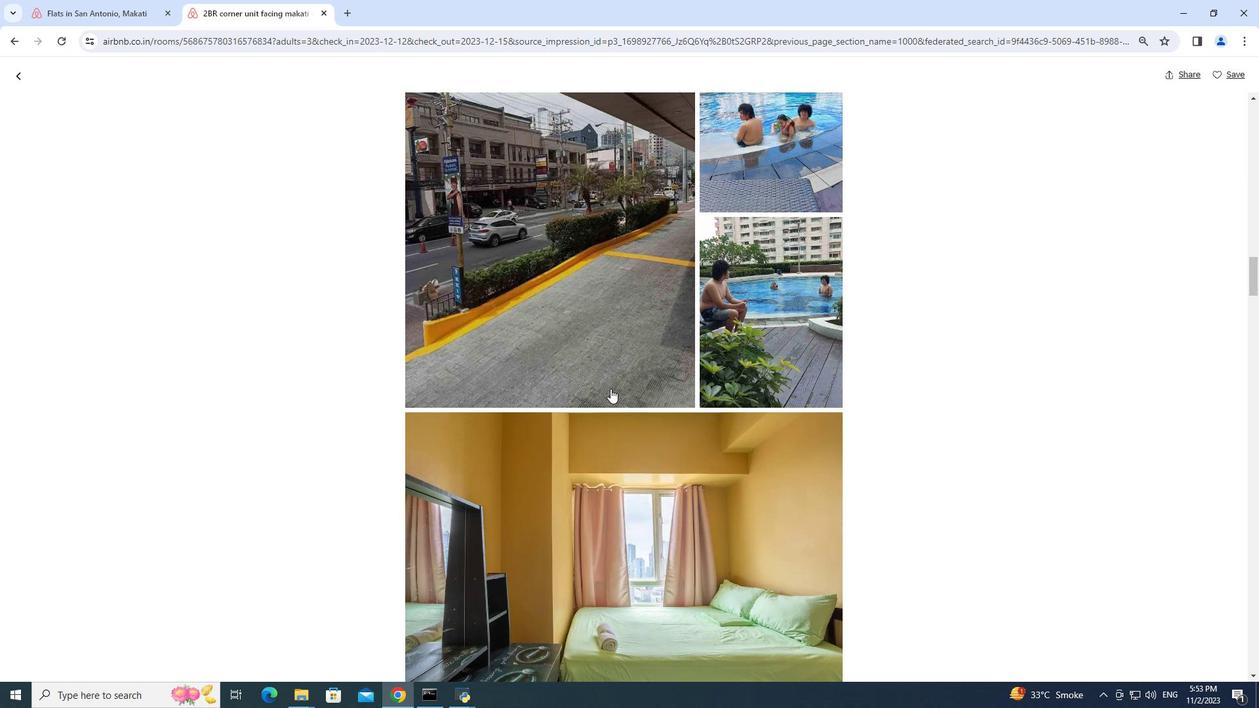 
Action: Mouse scrolled (610, 388) with delta (0, 0)
Screenshot: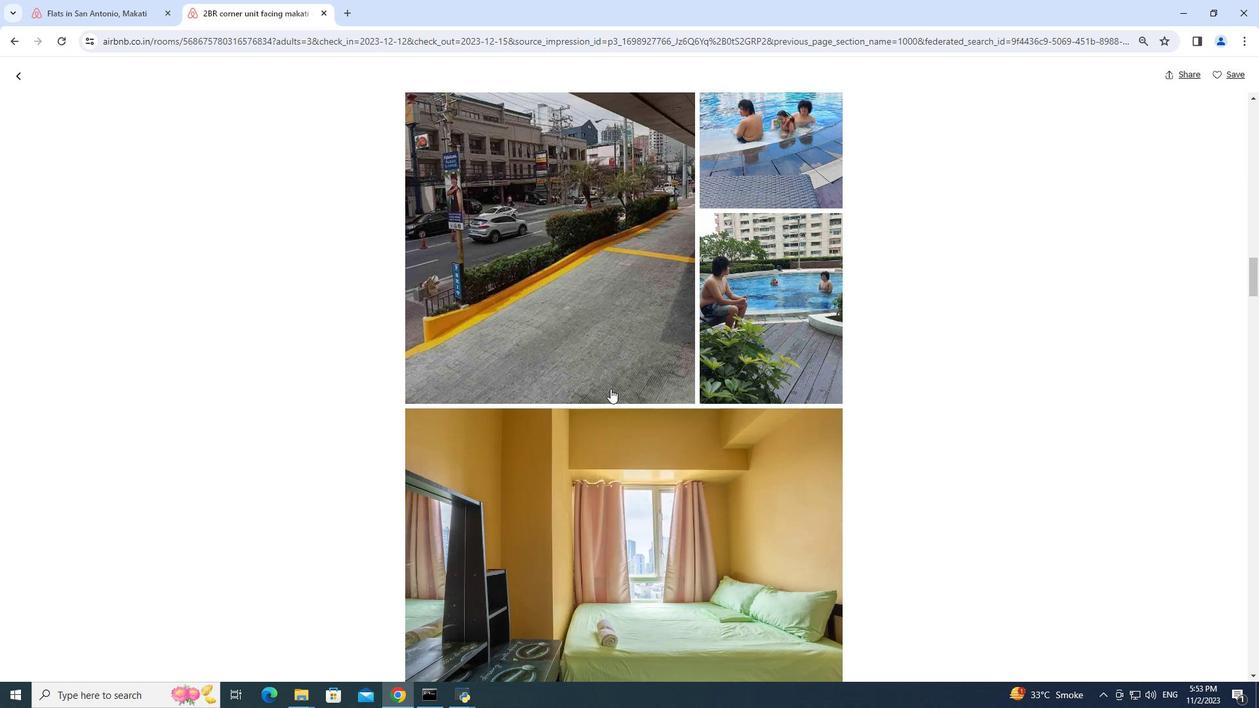 
Action: Mouse scrolled (610, 388) with delta (0, 0)
Screenshot: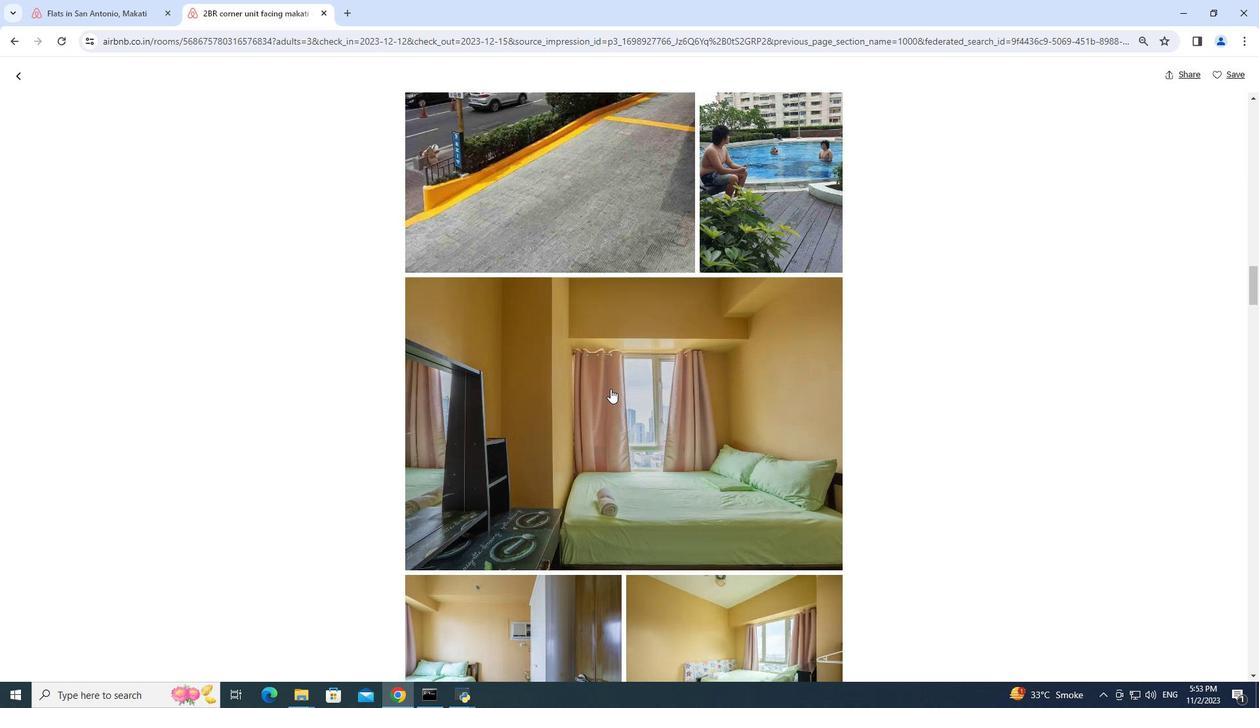 
Action: Mouse scrolled (610, 388) with delta (0, 0)
Screenshot: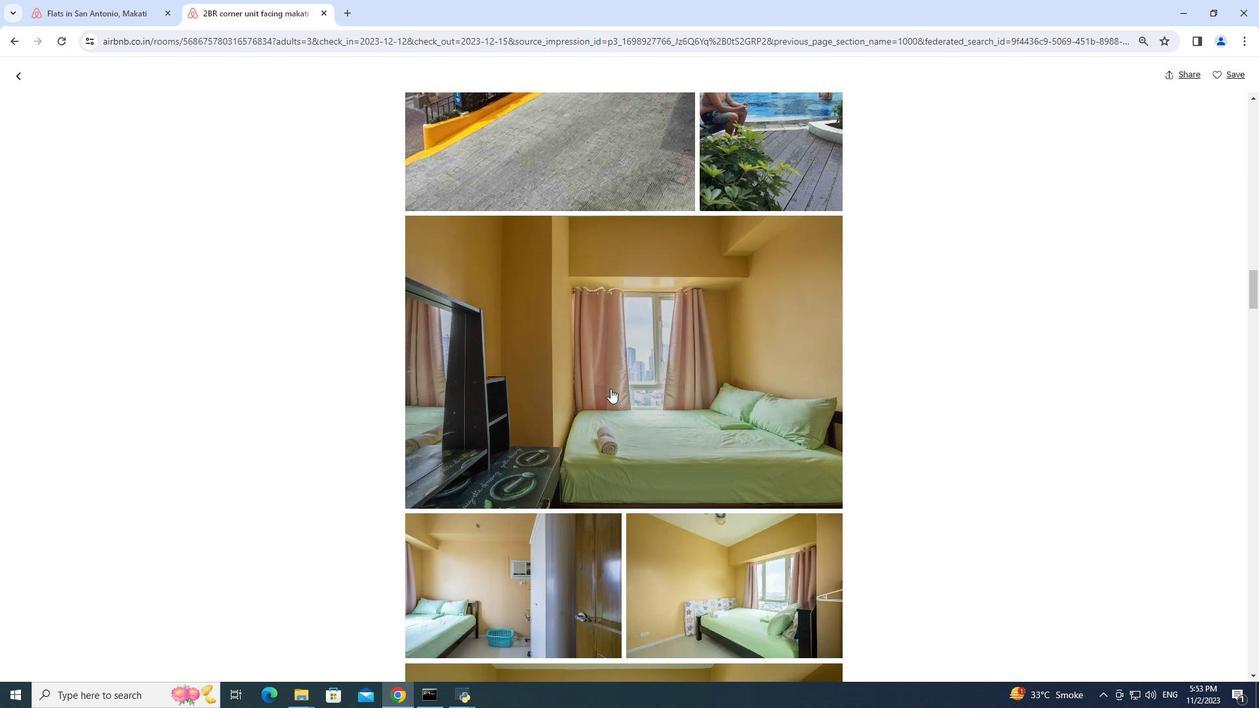 
Action: Mouse scrolled (610, 388) with delta (0, 0)
Screenshot: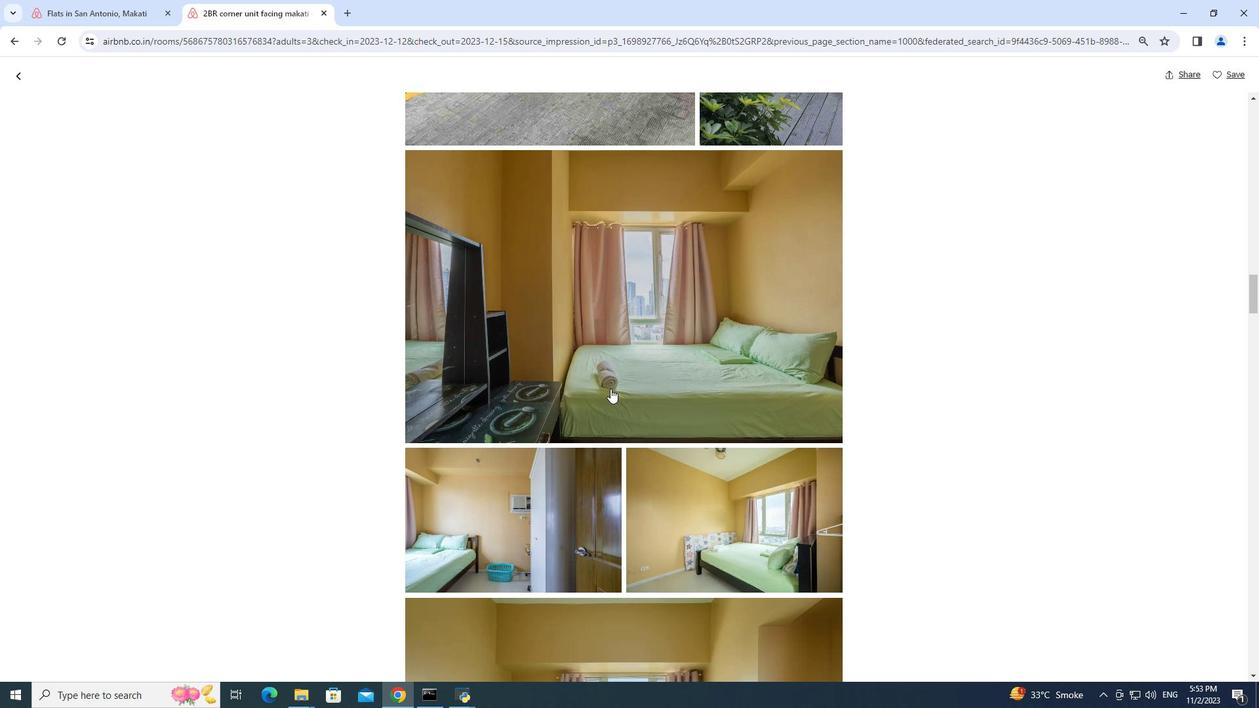 
Action: Mouse scrolled (610, 388) with delta (0, 0)
Screenshot: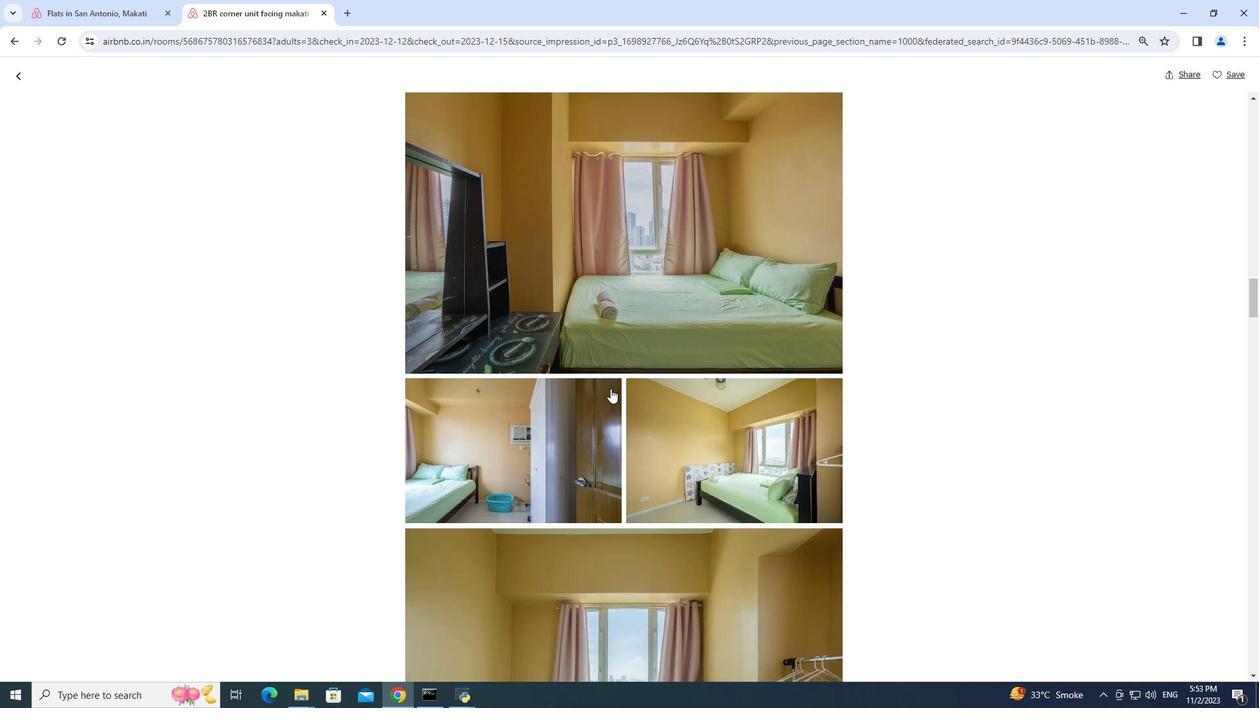 
Action: Mouse scrolled (610, 388) with delta (0, 0)
Screenshot: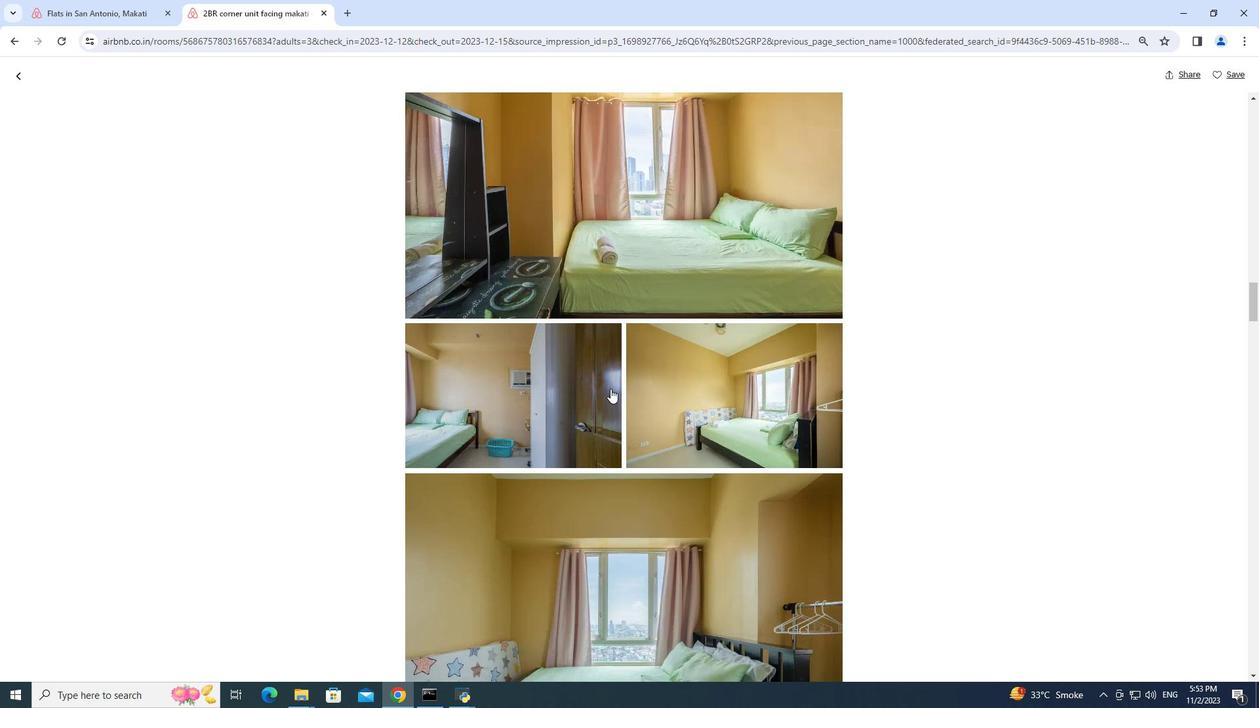 
Action: Mouse scrolled (610, 388) with delta (0, 0)
Screenshot: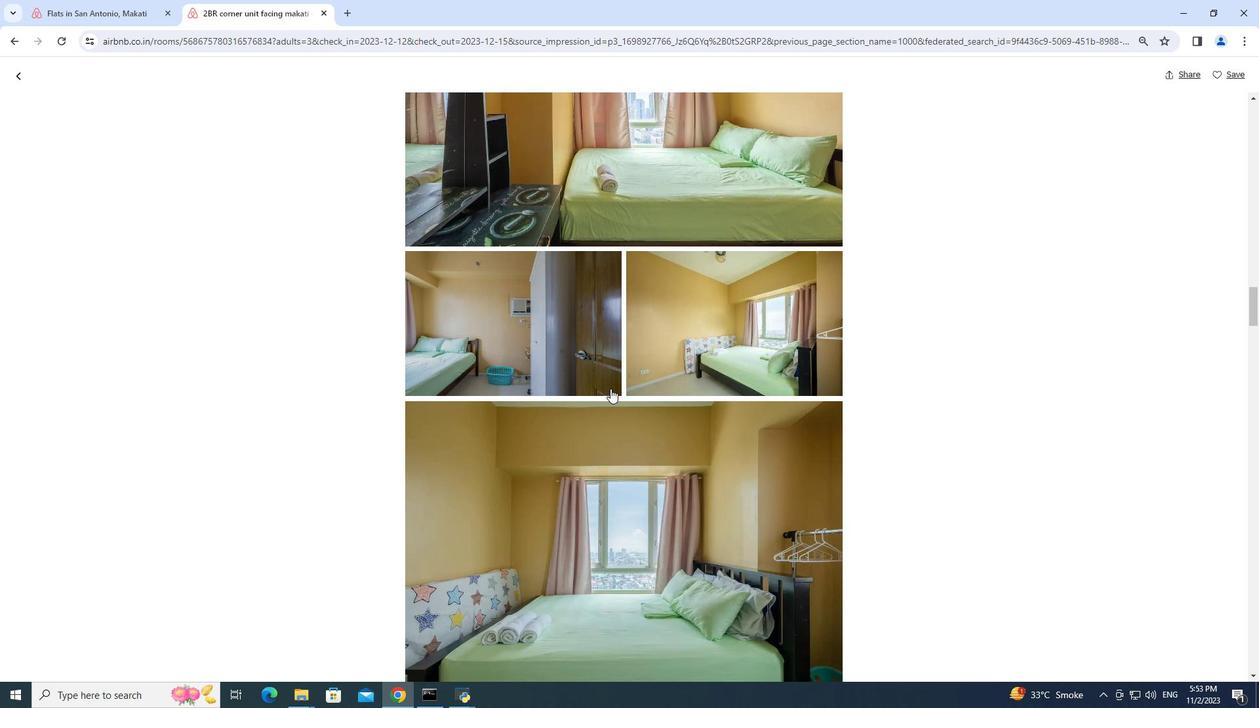 
Action: Mouse scrolled (610, 388) with delta (0, 0)
Screenshot: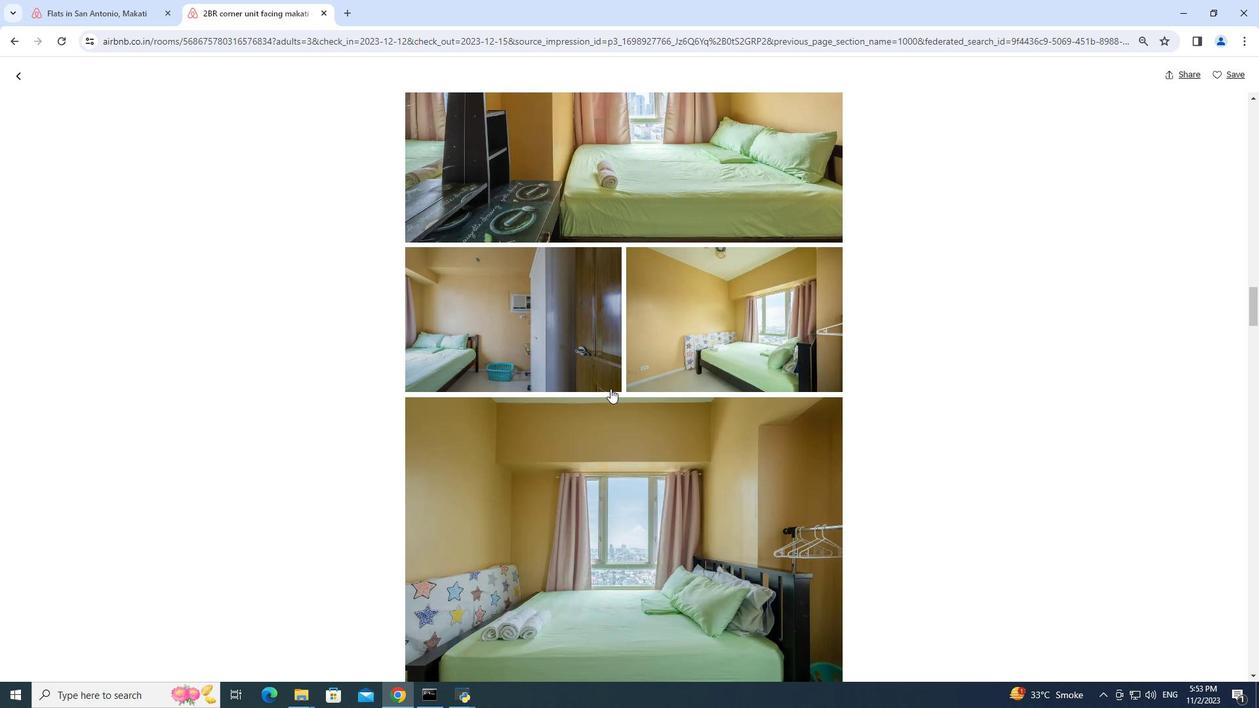 
Action: Mouse scrolled (610, 388) with delta (0, 0)
Screenshot: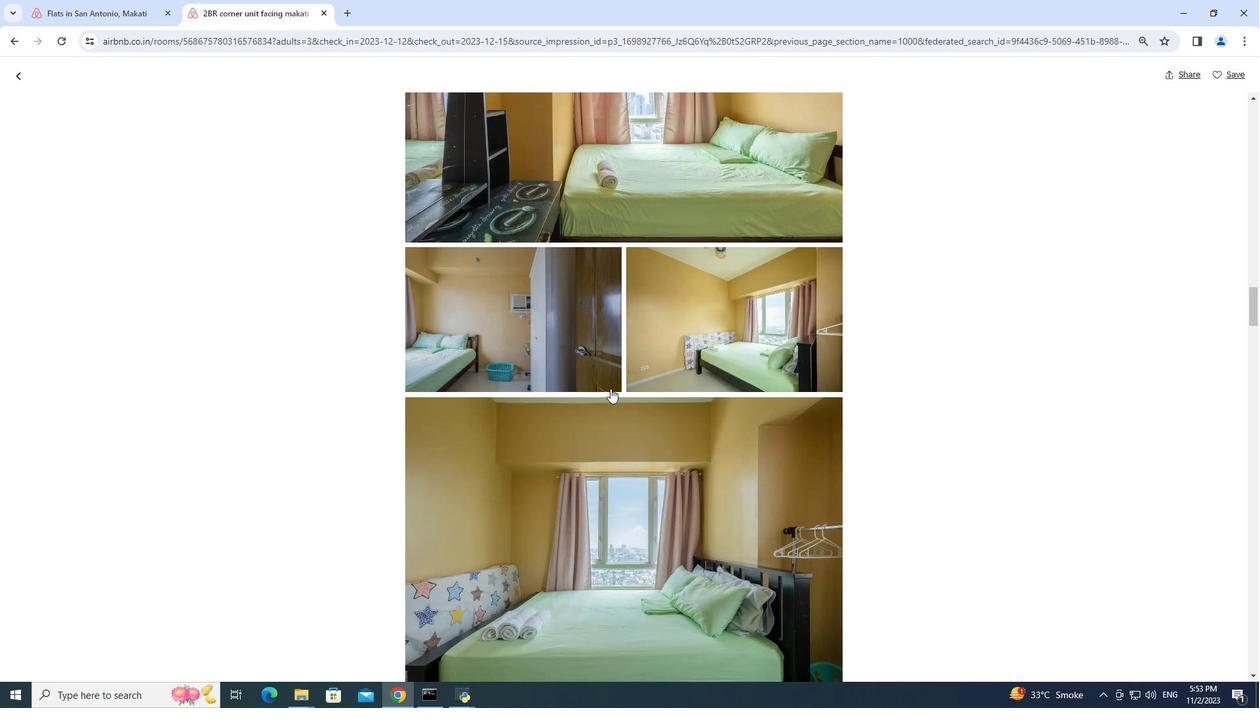 
Action: Mouse scrolled (610, 388) with delta (0, 0)
Screenshot: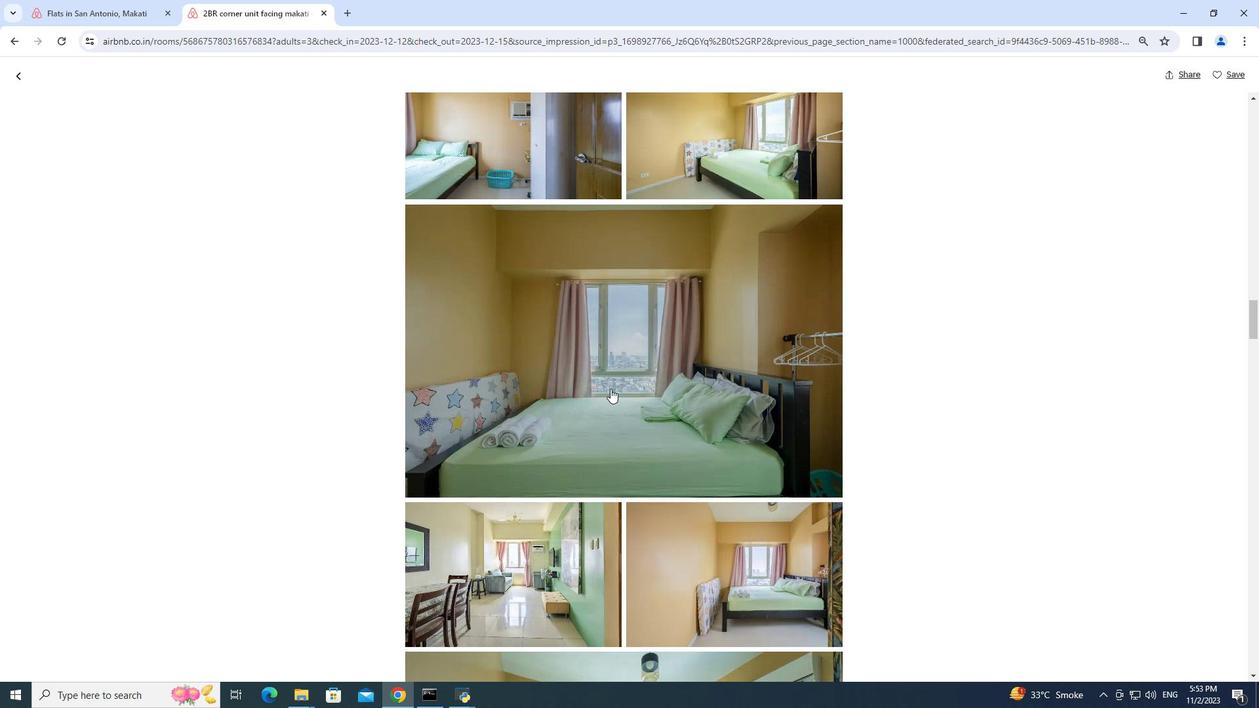 
Action: Mouse scrolled (610, 388) with delta (0, 0)
Screenshot: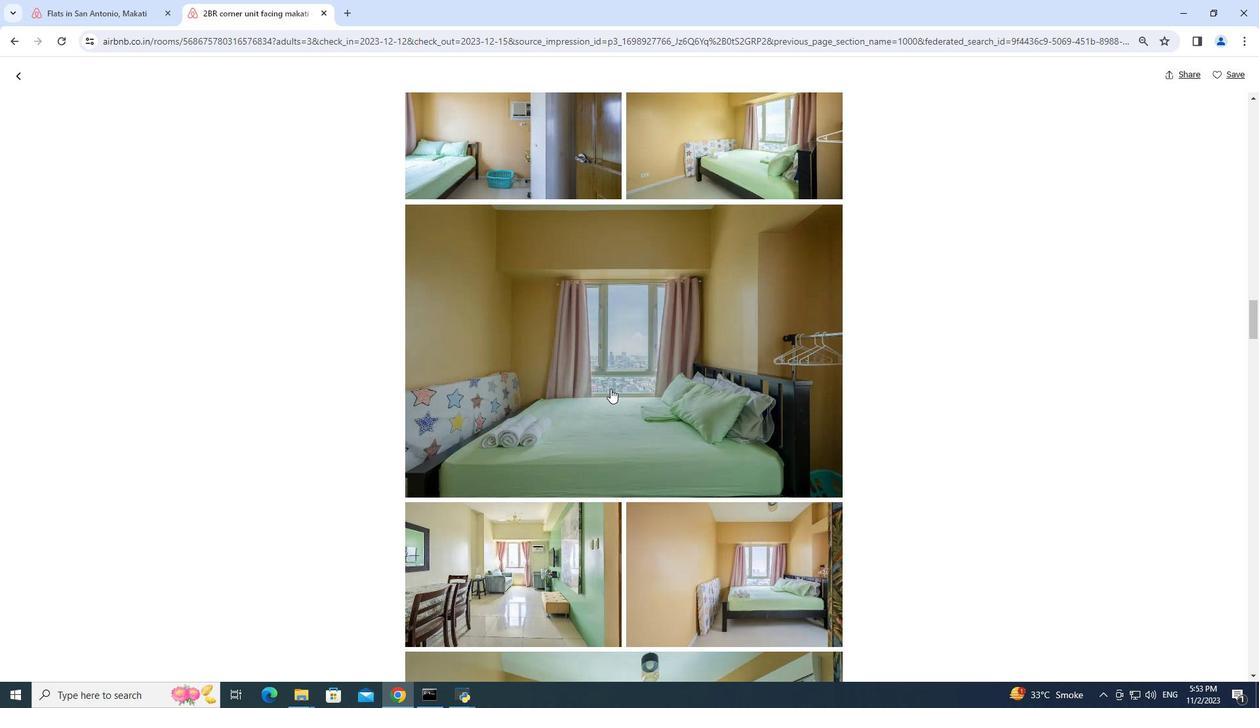 
Action: Mouse scrolled (610, 388) with delta (0, 0)
Screenshot: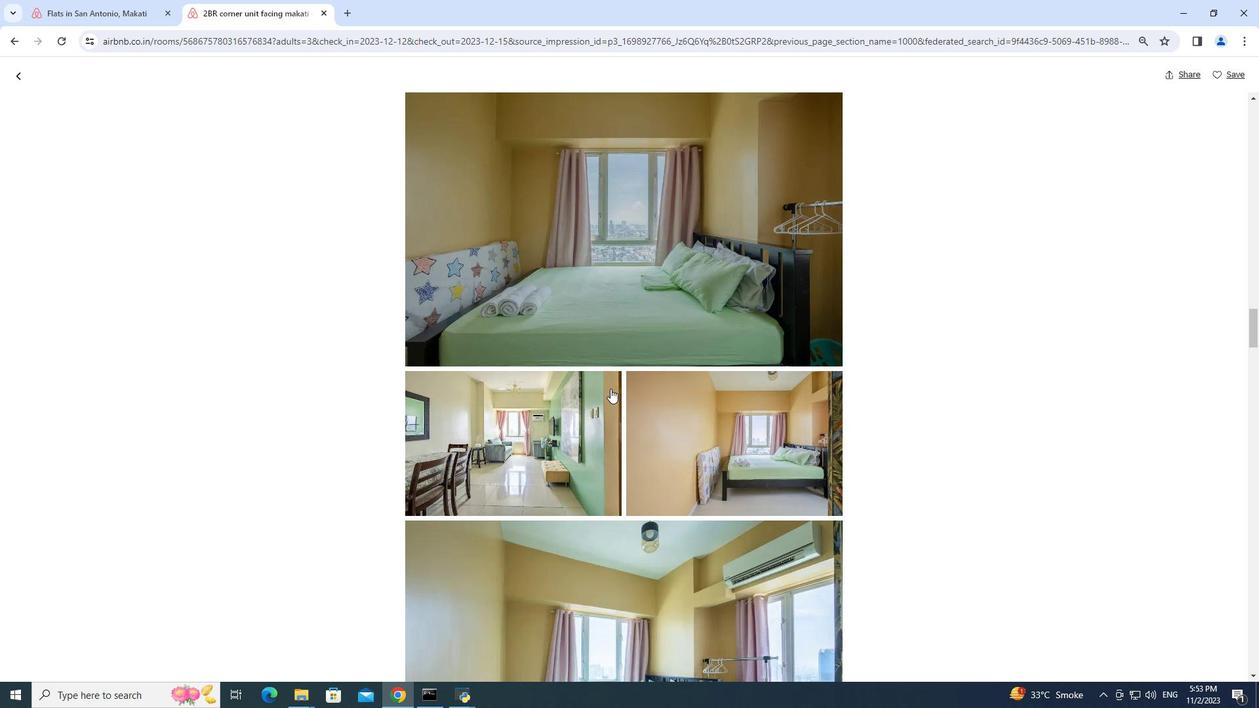 
Action: Mouse scrolled (610, 388) with delta (0, 0)
Screenshot: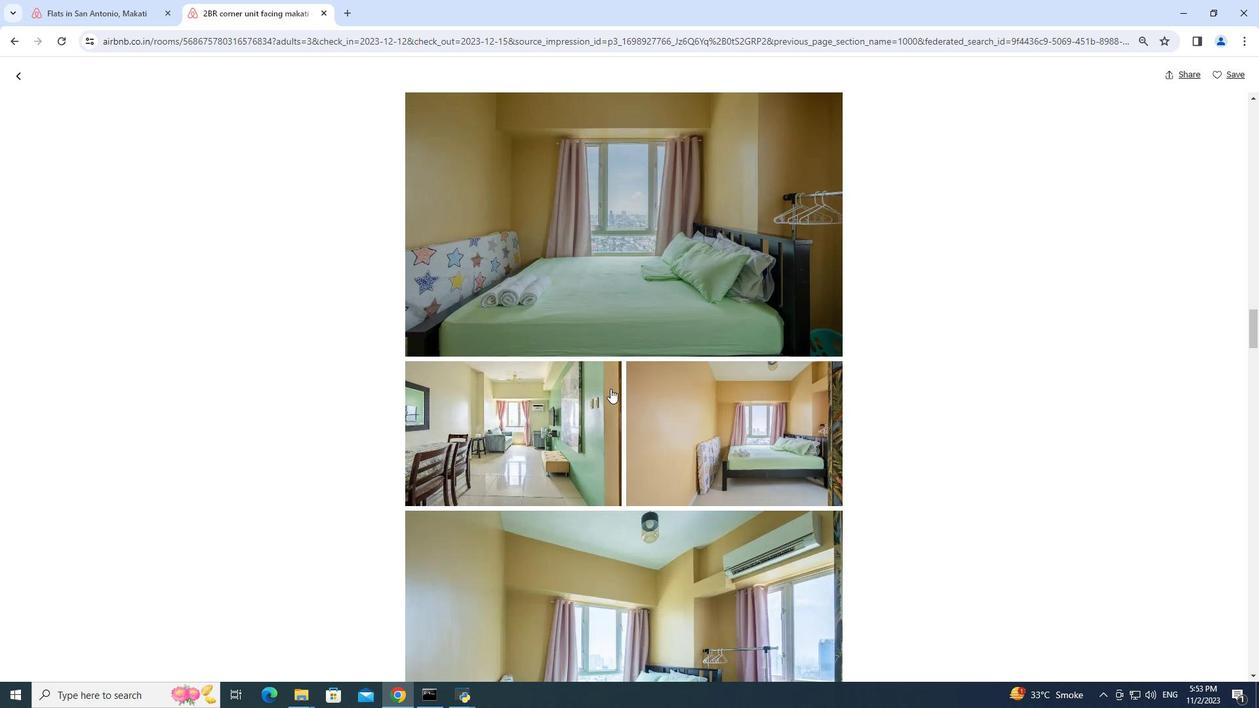 
Action: Mouse scrolled (610, 388) with delta (0, 0)
Screenshot: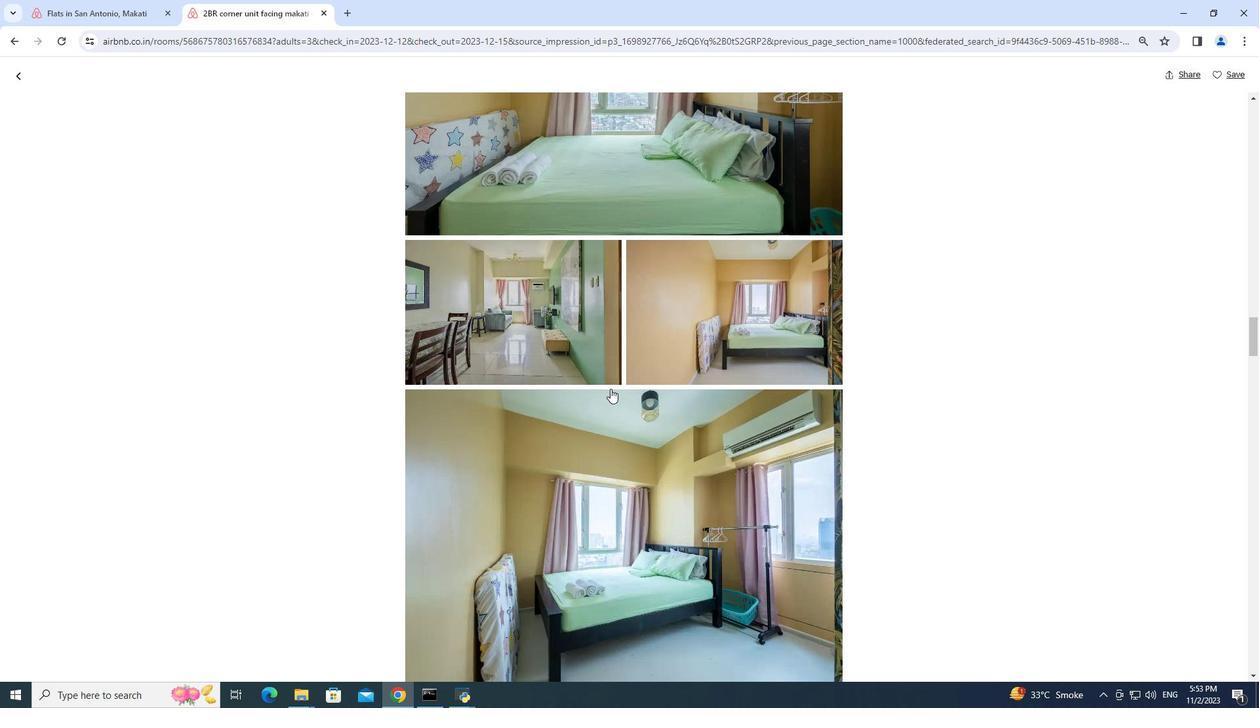 
Action: Mouse scrolled (610, 388) with delta (0, 0)
Screenshot: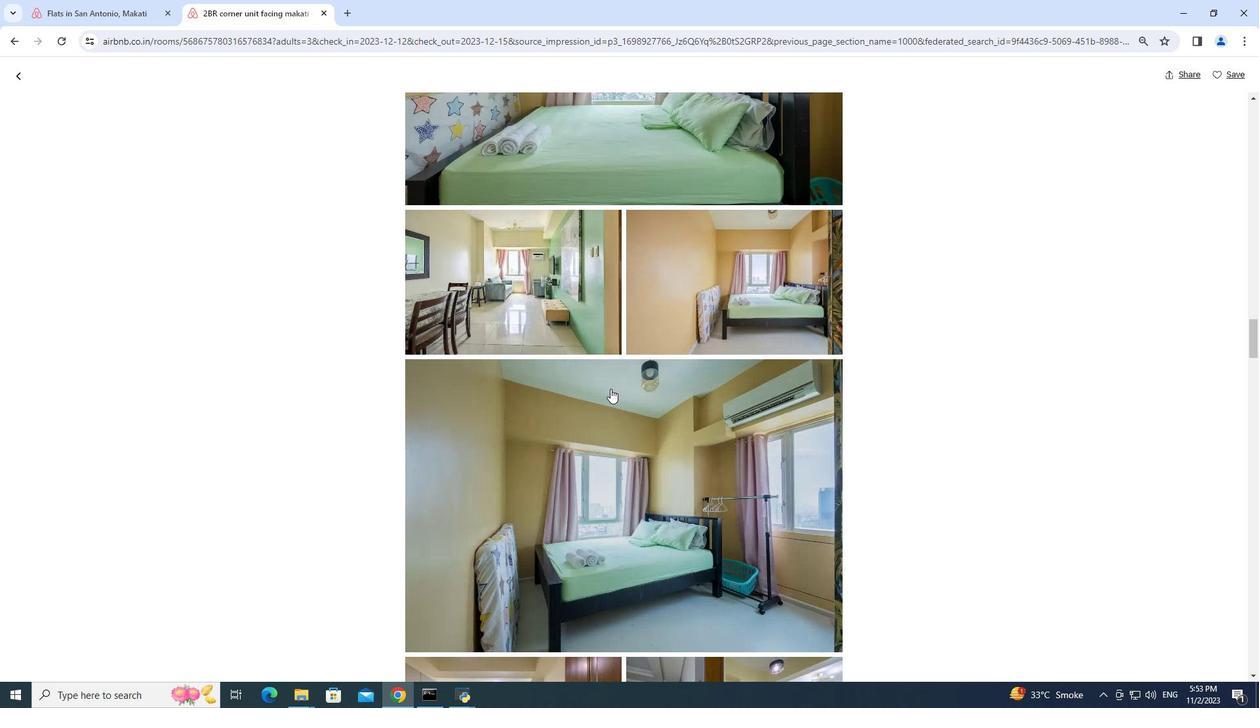 
Action: Mouse scrolled (610, 388) with delta (0, 0)
Screenshot: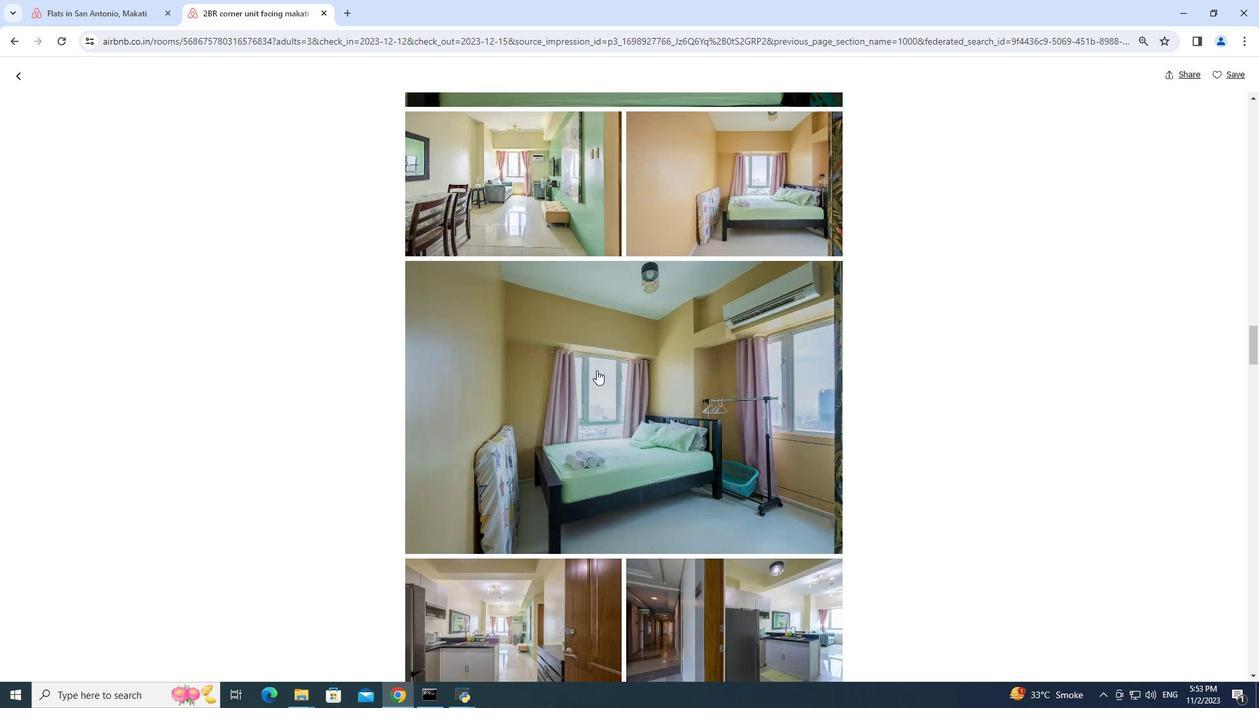 
Action: Mouse moved to (608, 284)
Screenshot: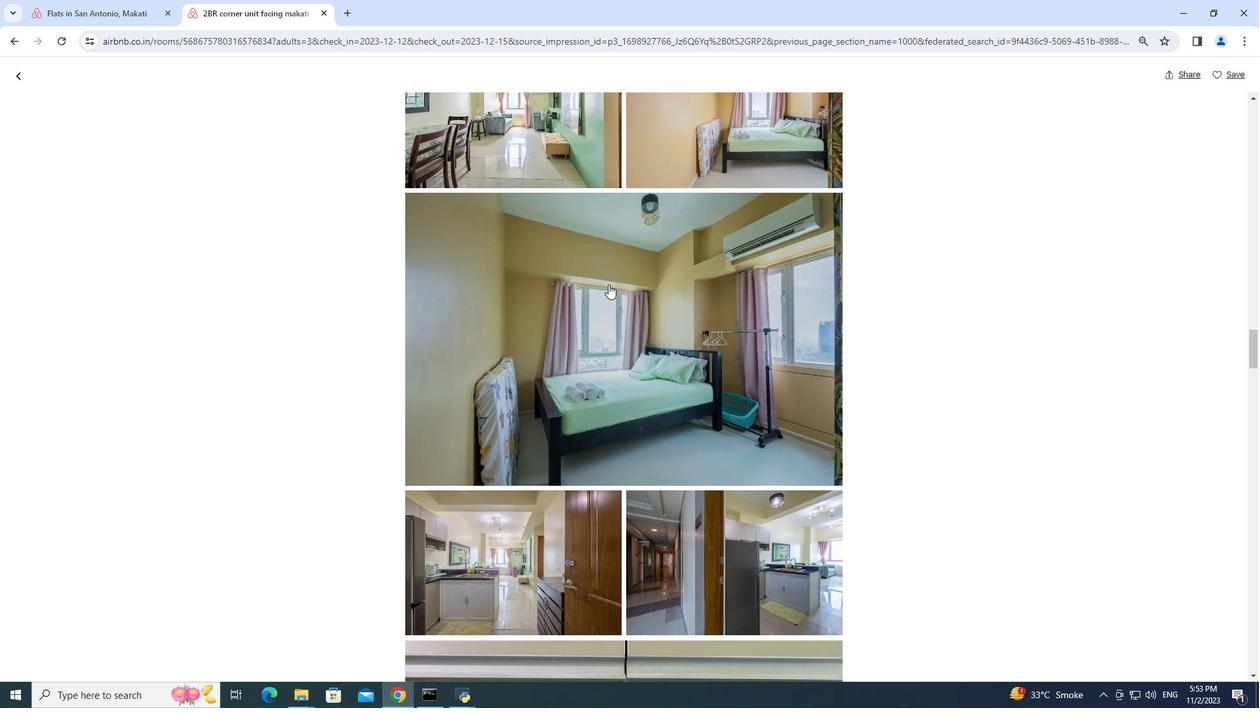 
Action: Mouse scrolled (608, 284) with delta (0, 0)
Screenshot: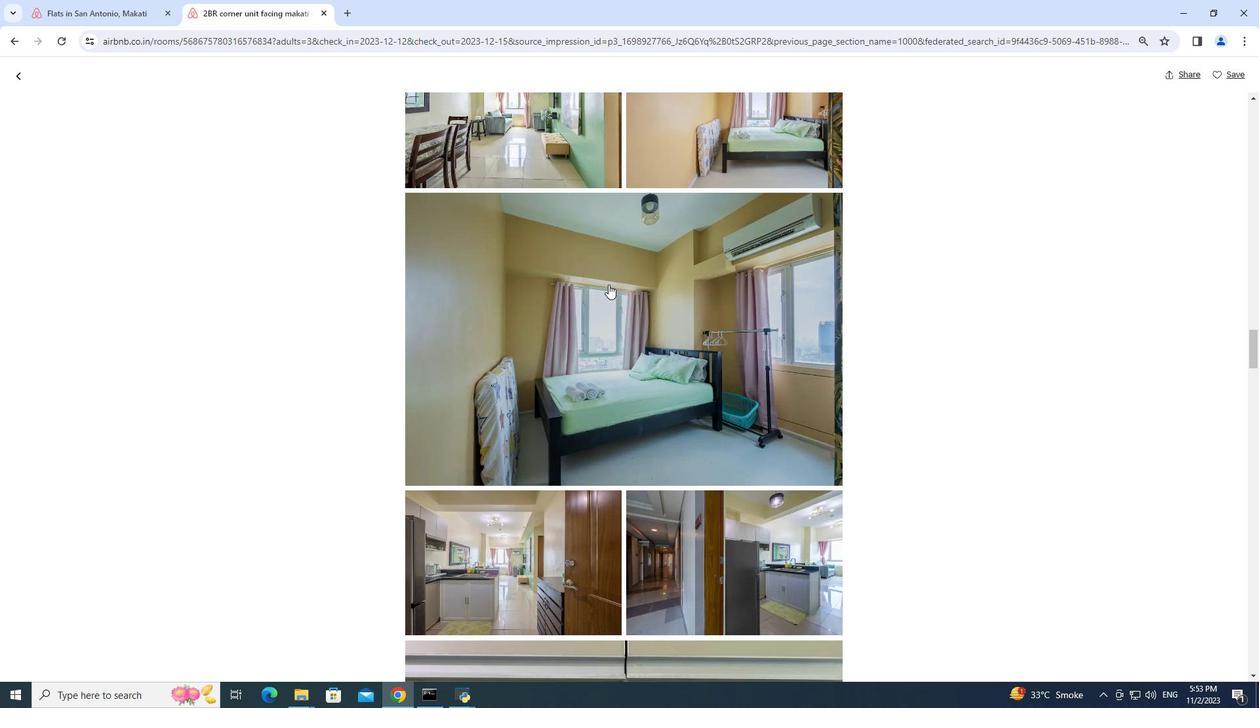 
Action: Mouse scrolled (608, 284) with delta (0, 0)
Screenshot: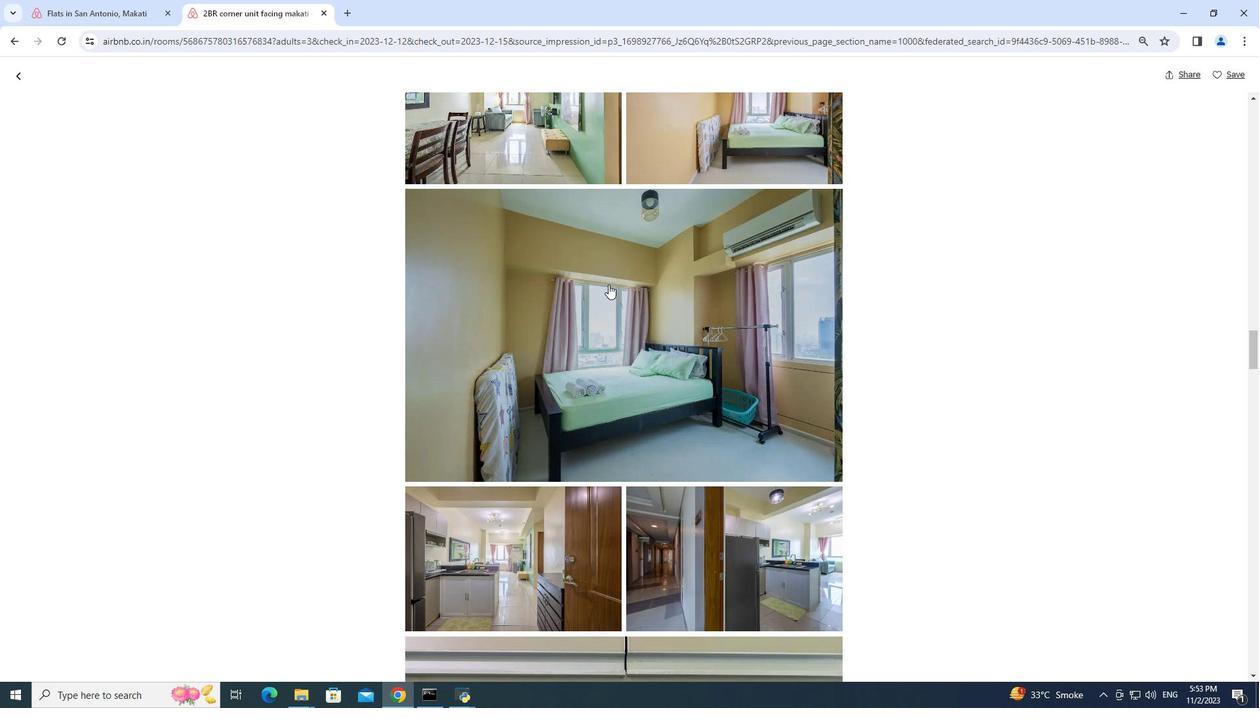 
Action: Mouse scrolled (608, 284) with delta (0, 0)
Screenshot: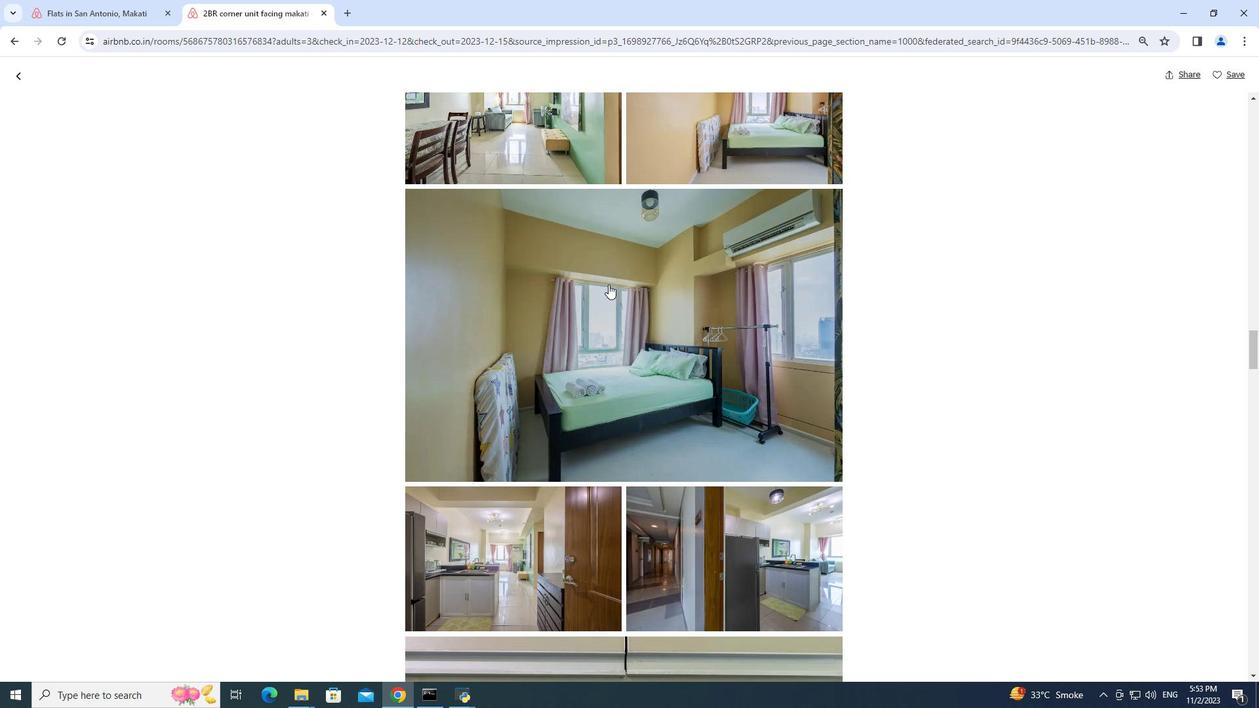 
Action: Mouse scrolled (608, 284) with delta (0, 0)
Screenshot: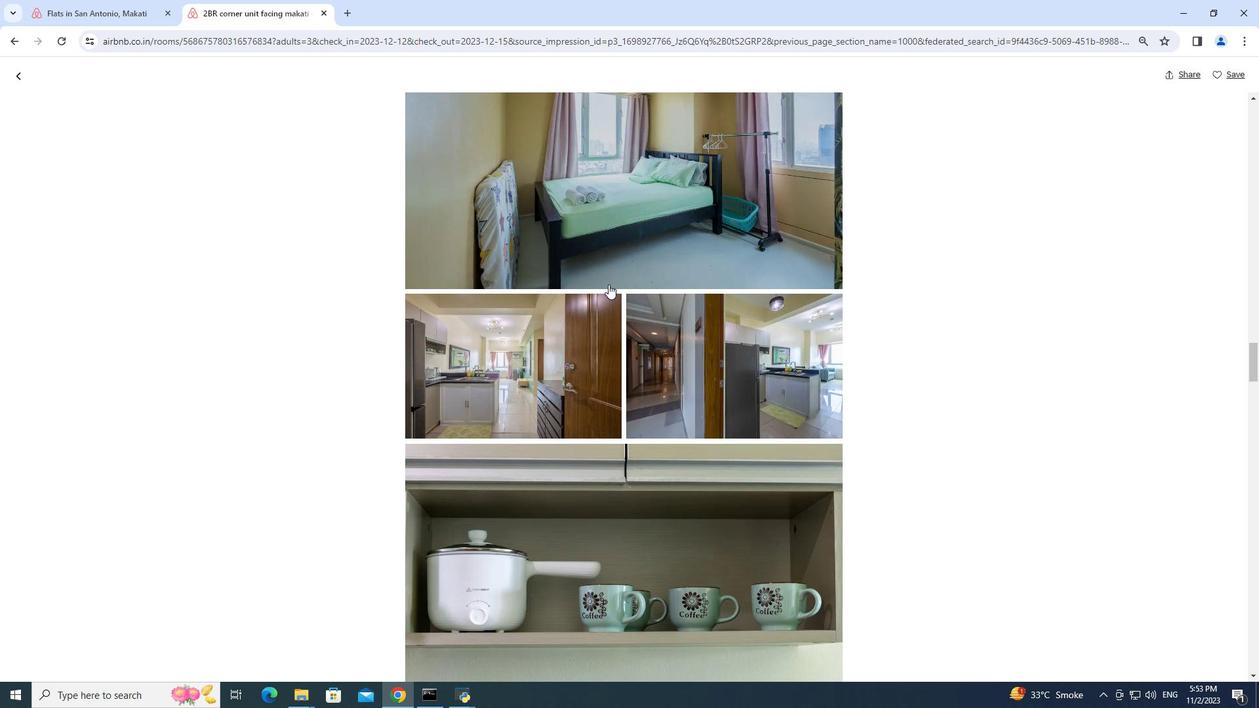 
Action: Mouse scrolled (608, 284) with delta (0, 0)
Screenshot: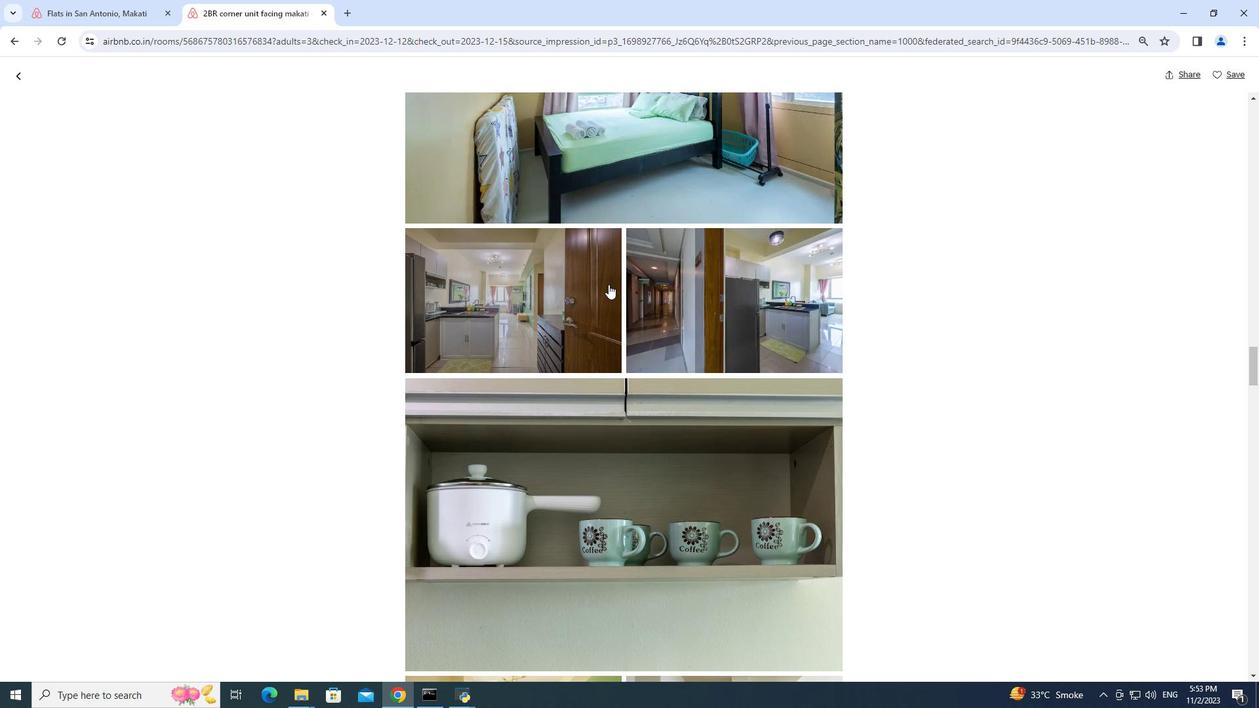 
Action: Mouse scrolled (608, 284) with delta (0, 0)
Screenshot: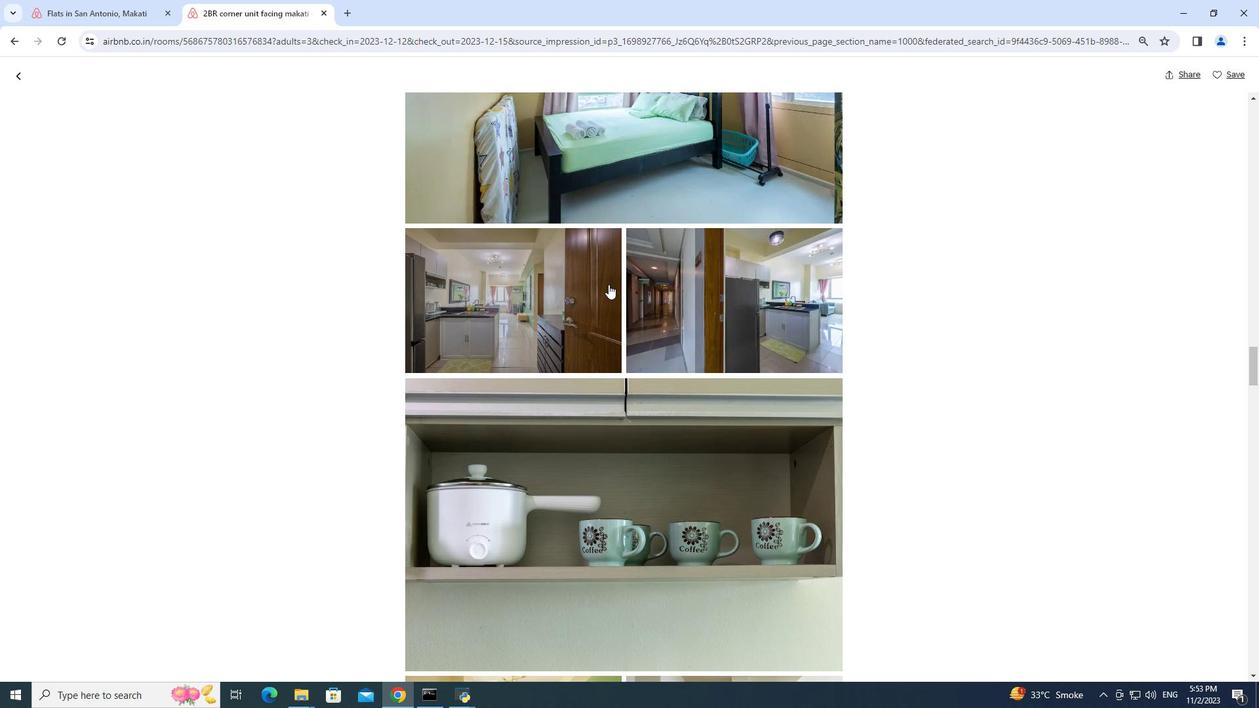 
Action: Mouse scrolled (608, 284) with delta (0, 0)
Screenshot: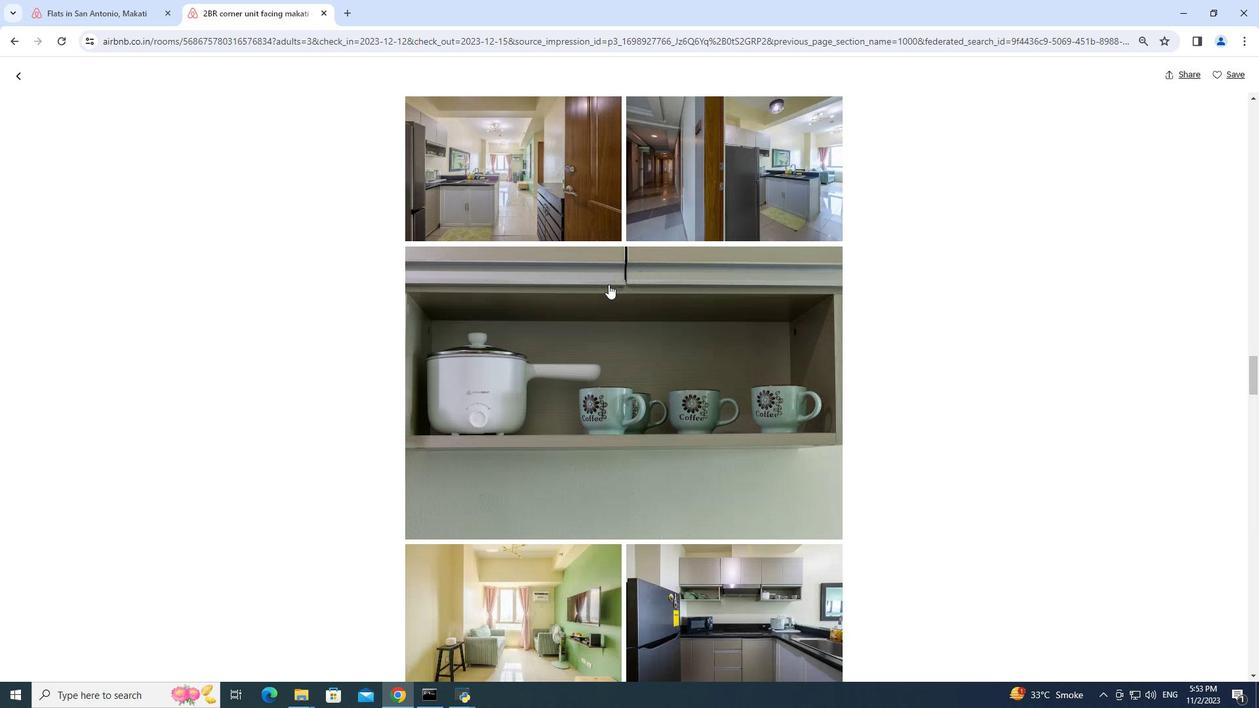 
Action: Mouse scrolled (608, 284) with delta (0, 0)
Screenshot: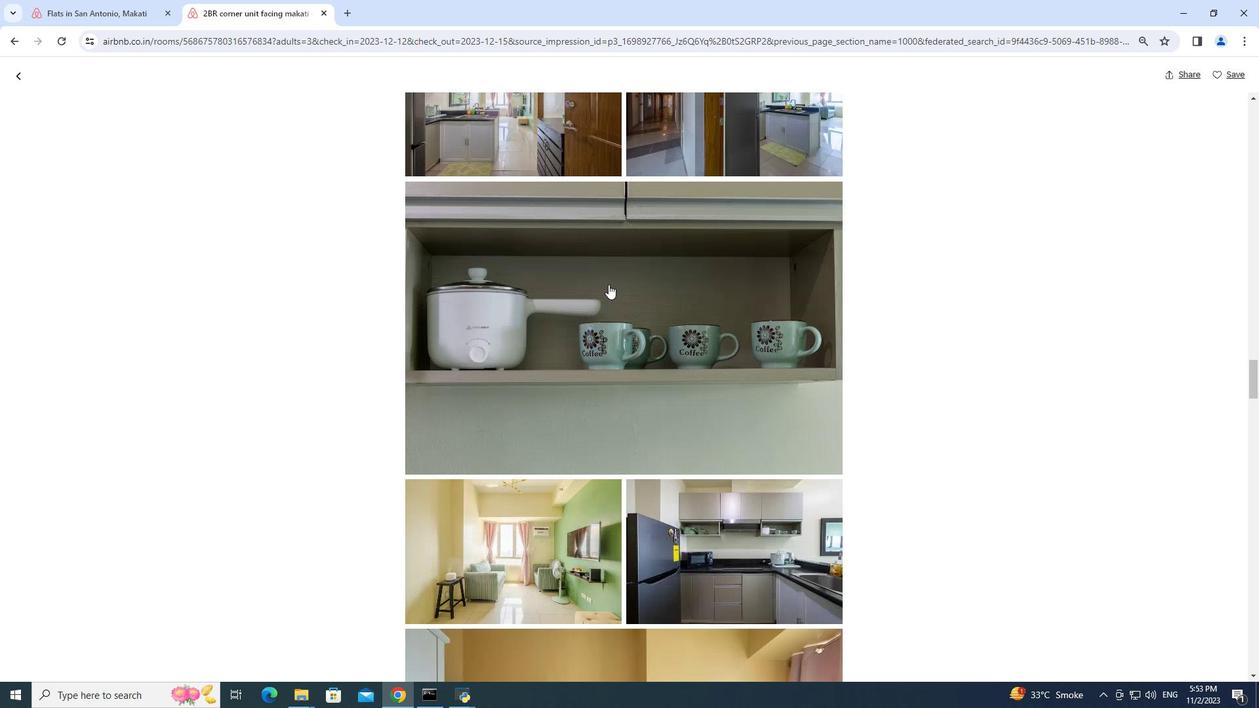 
Action: Mouse scrolled (608, 284) with delta (0, 0)
Screenshot: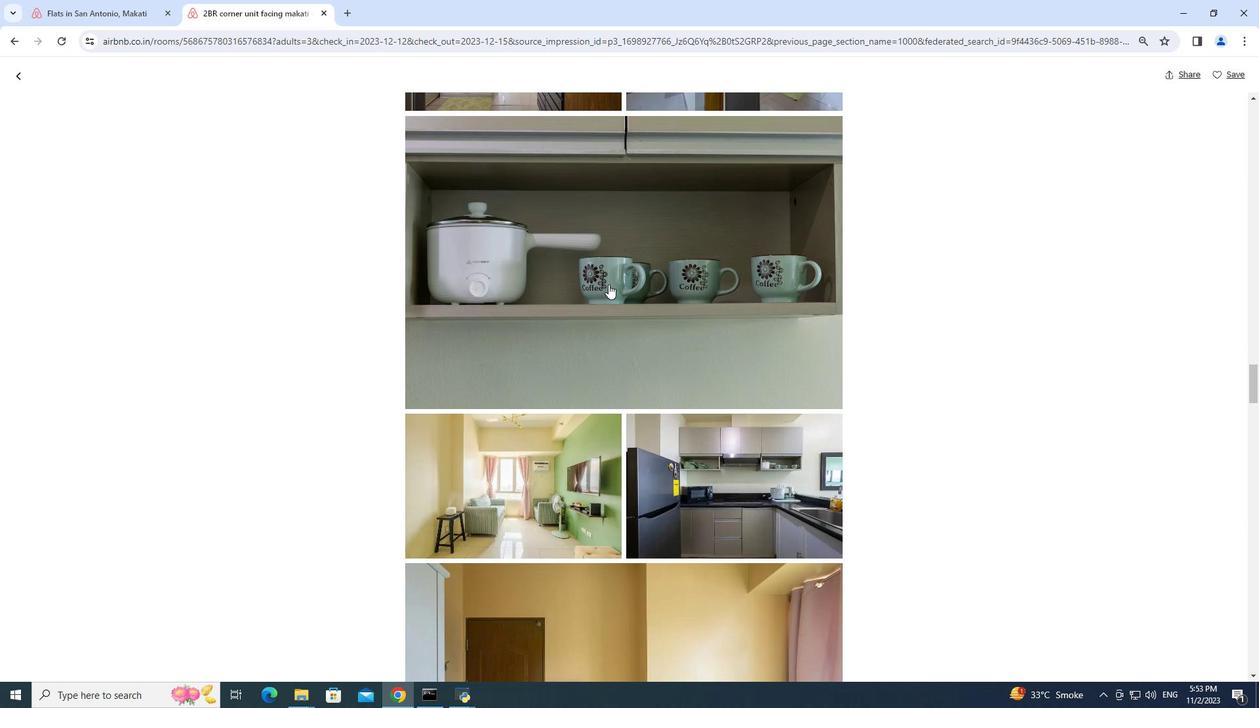 
Action: Mouse scrolled (608, 284) with delta (0, 0)
Screenshot: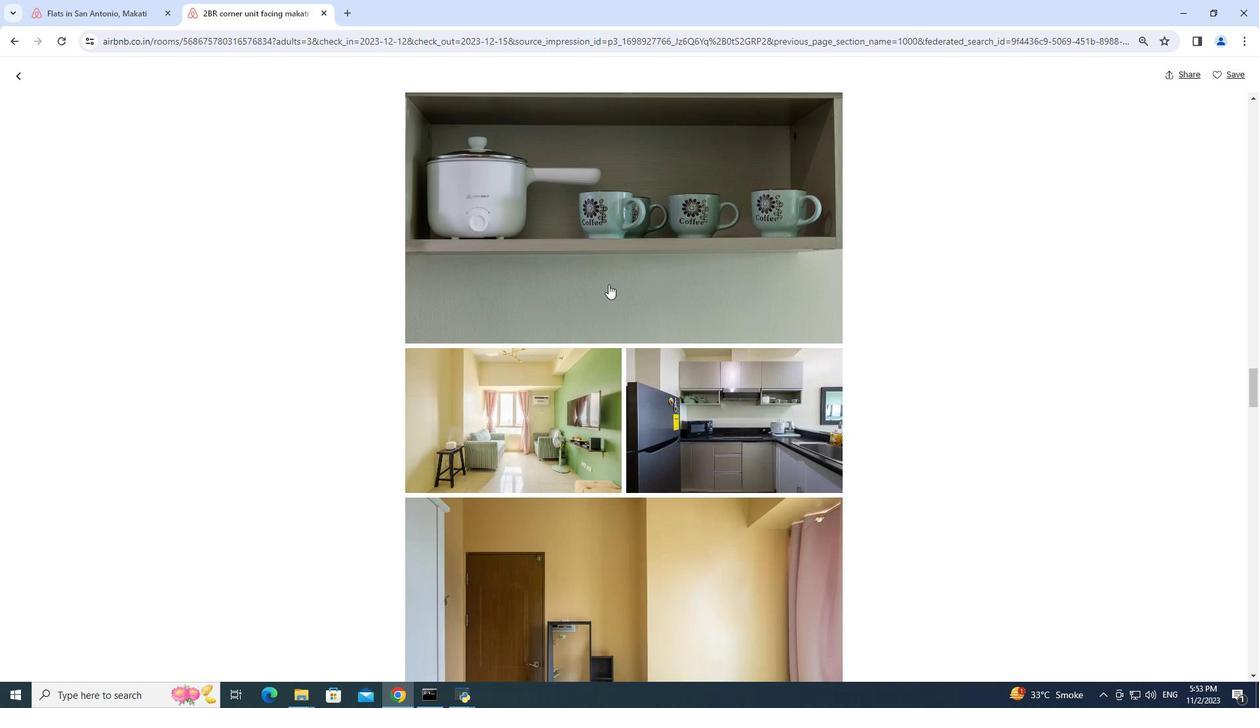 
Action: Mouse scrolled (608, 284) with delta (0, 0)
Screenshot: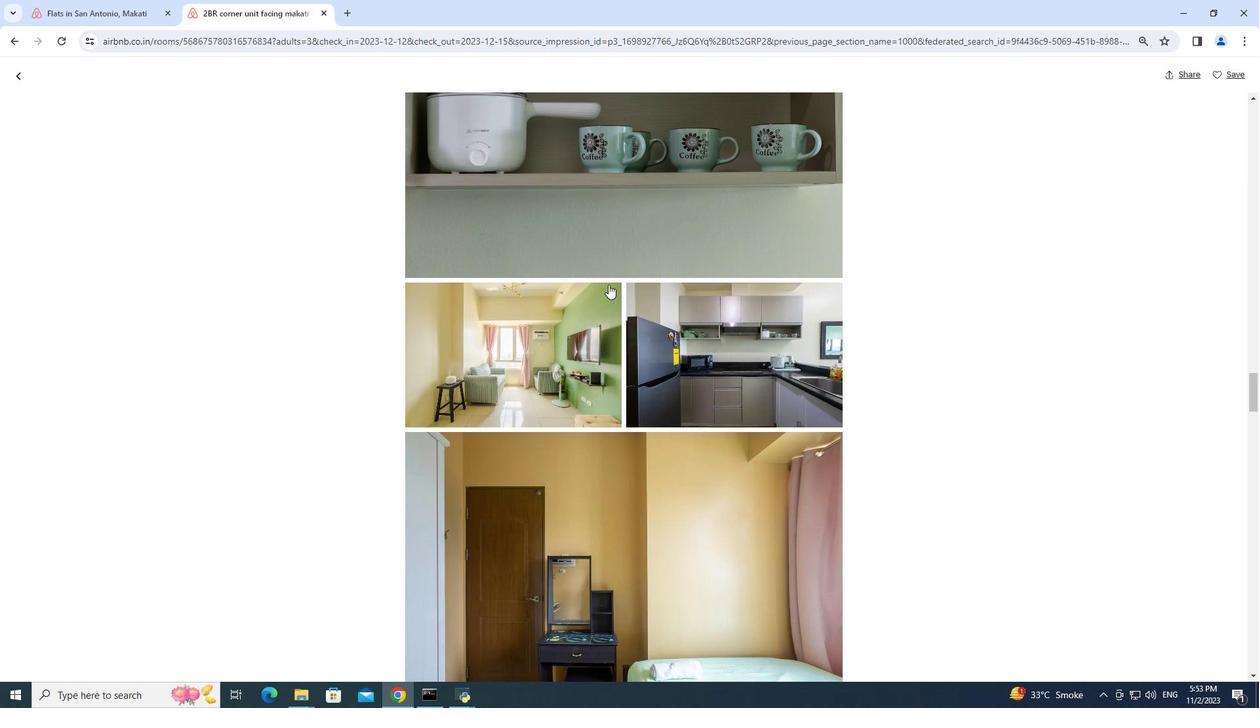 
Action: Mouse scrolled (608, 284) with delta (0, 0)
Screenshot: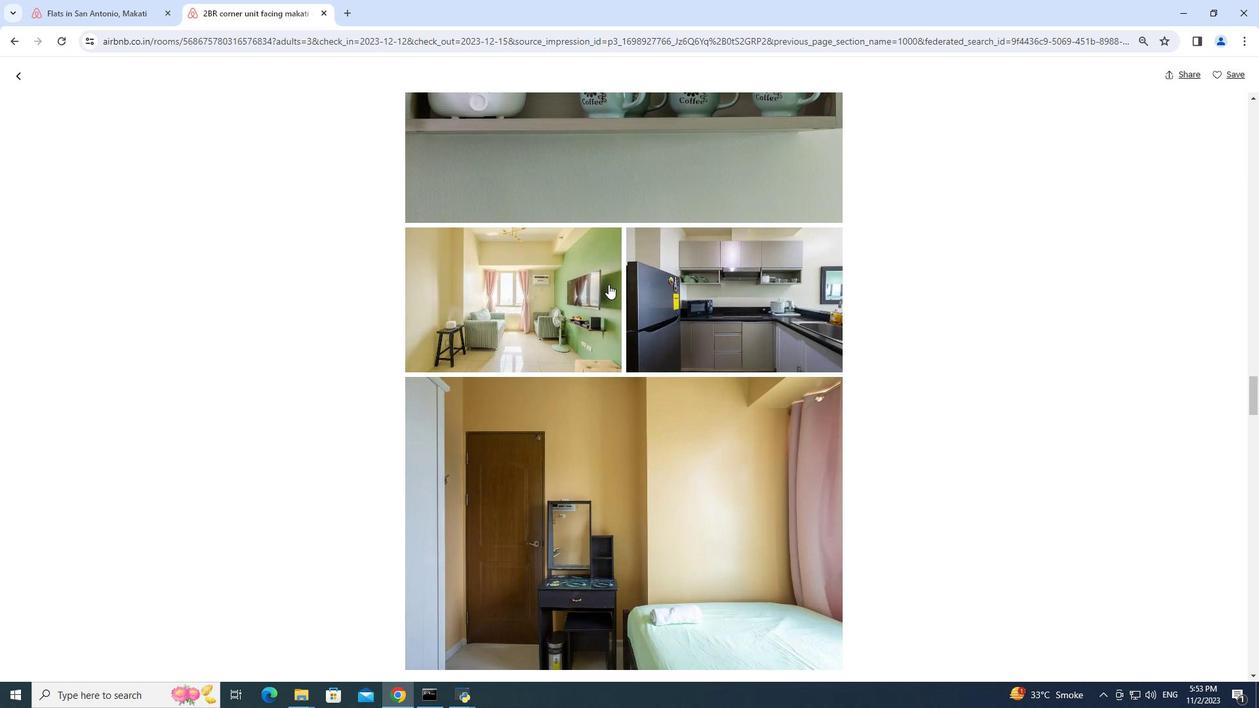 
Action: Mouse scrolled (608, 284) with delta (0, 0)
Screenshot: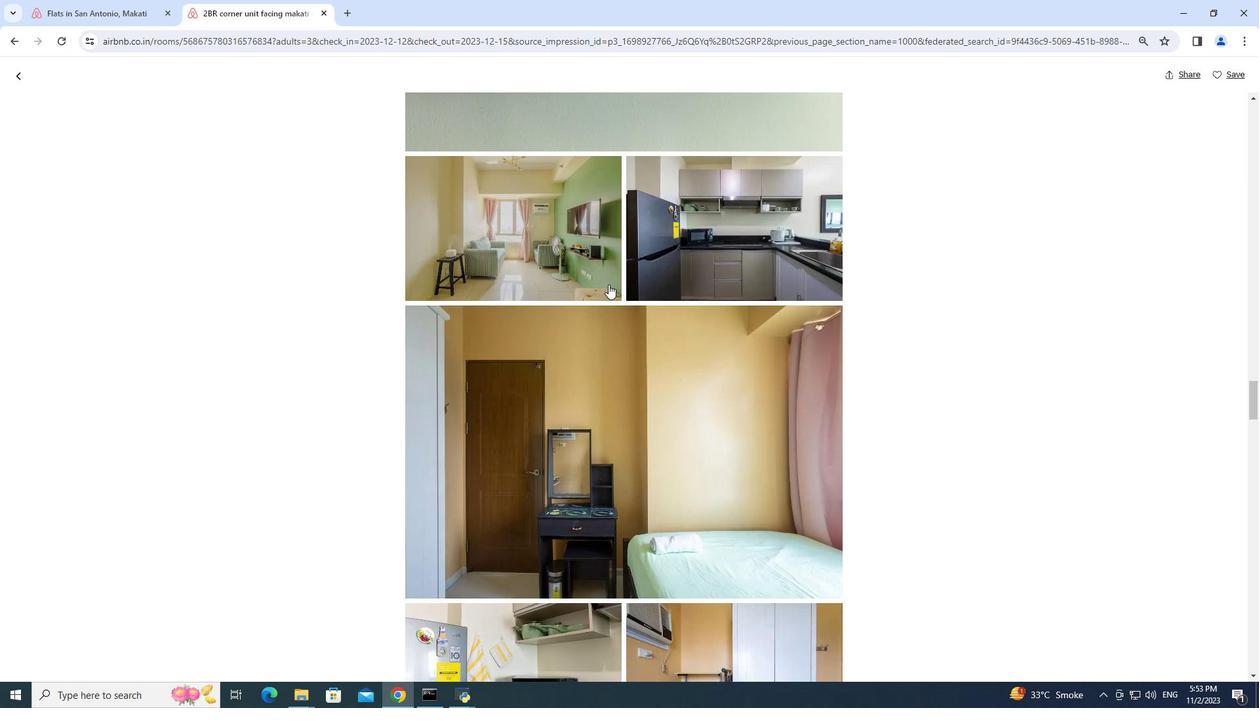 
Action: Mouse moved to (608, 284)
Screenshot: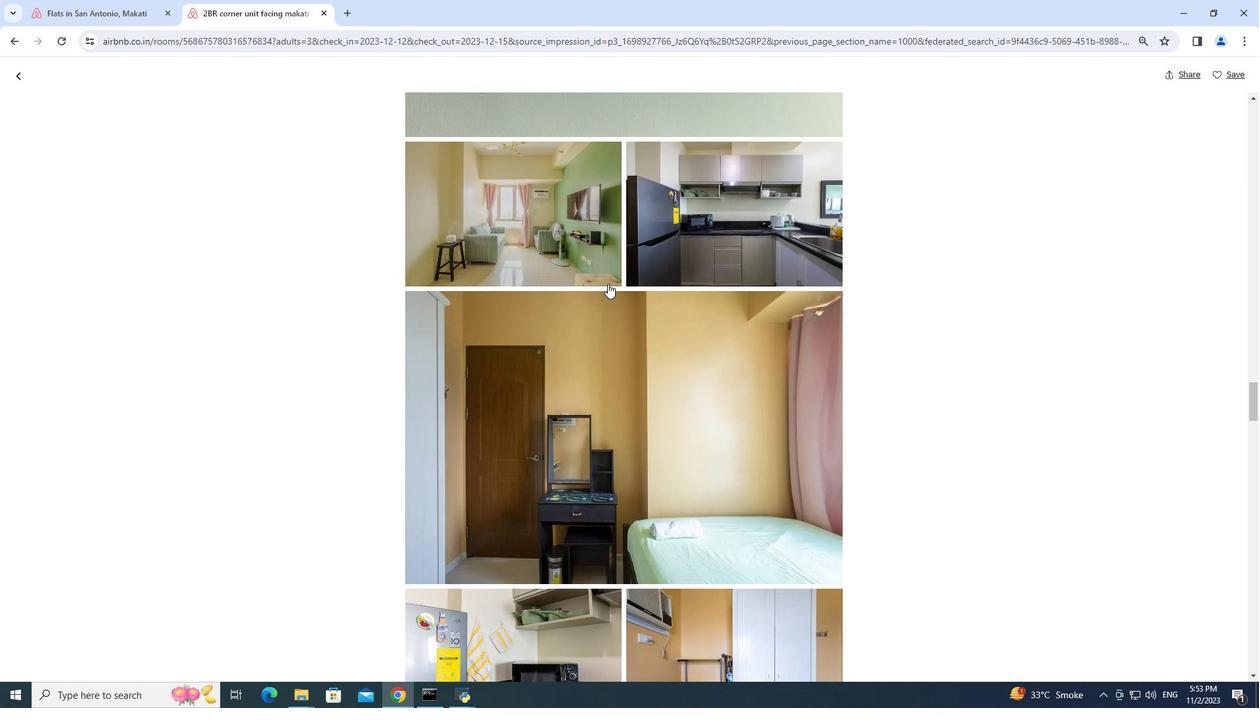 
Action: Mouse scrolled (608, 283) with delta (0, 0)
Screenshot: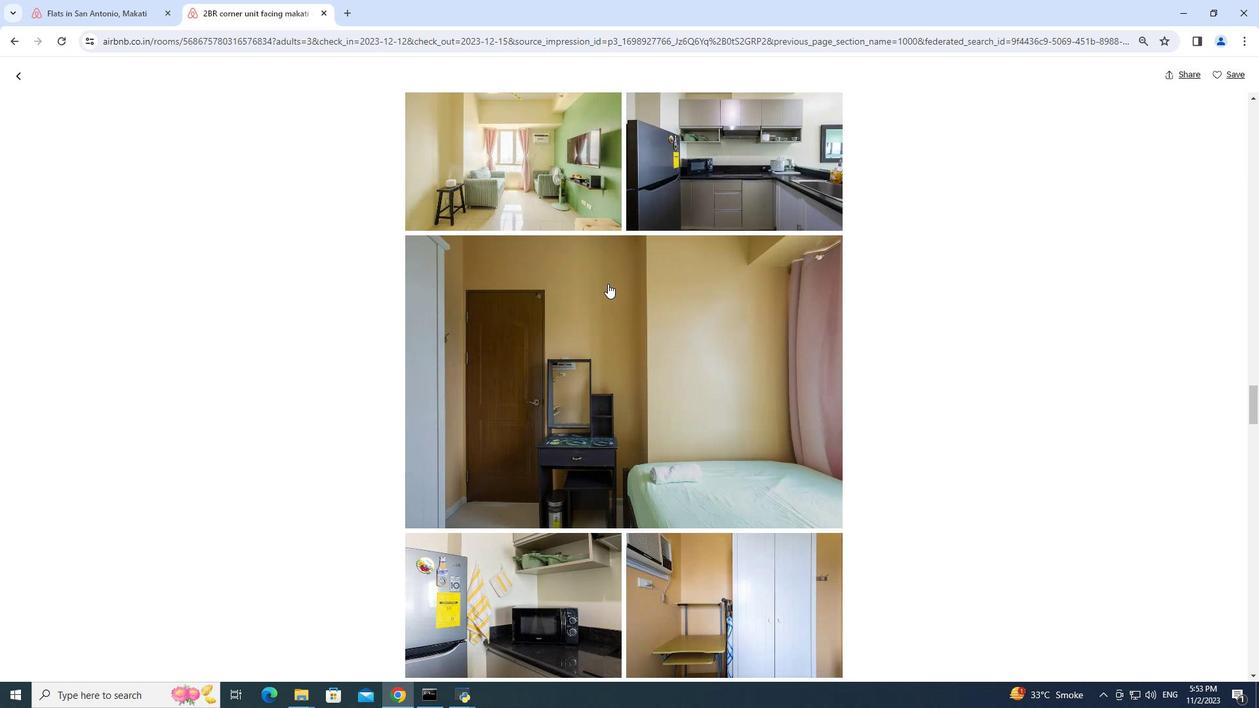 
Action: Mouse scrolled (608, 283) with delta (0, 0)
Screenshot: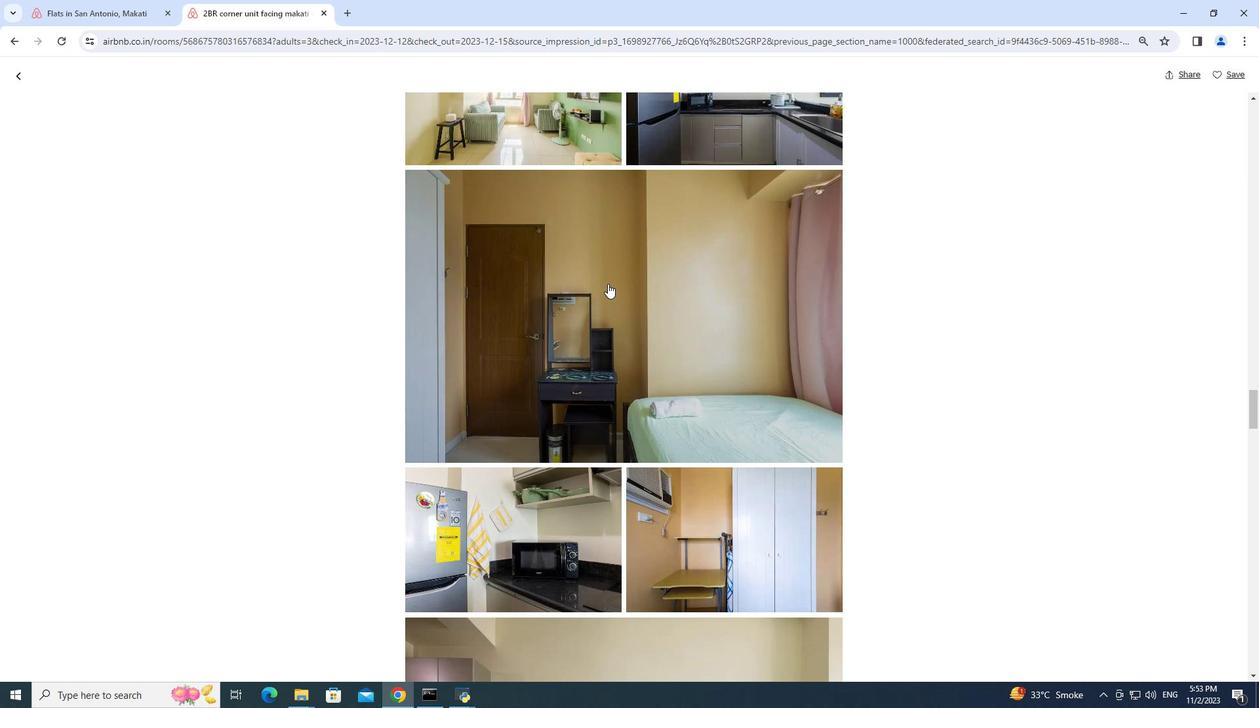 
Action: Mouse scrolled (608, 283) with delta (0, 0)
Screenshot: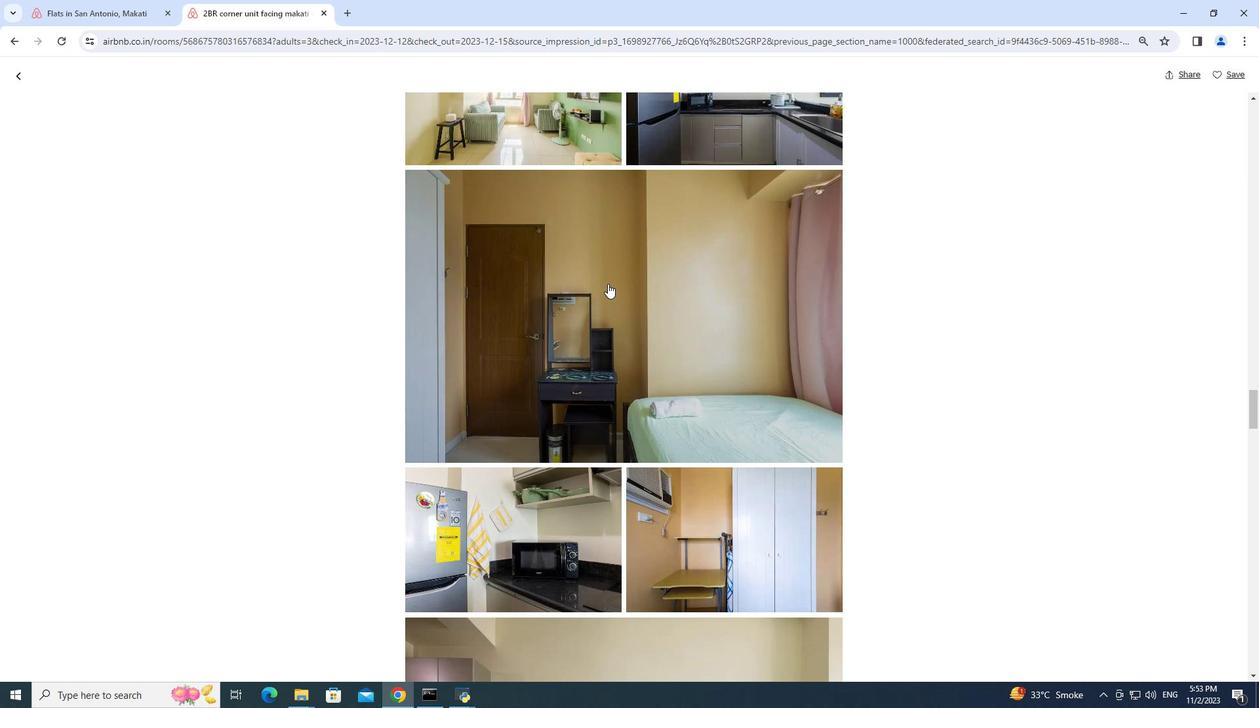 
Action: Mouse scrolled (608, 283) with delta (0, 0)
Screenshot: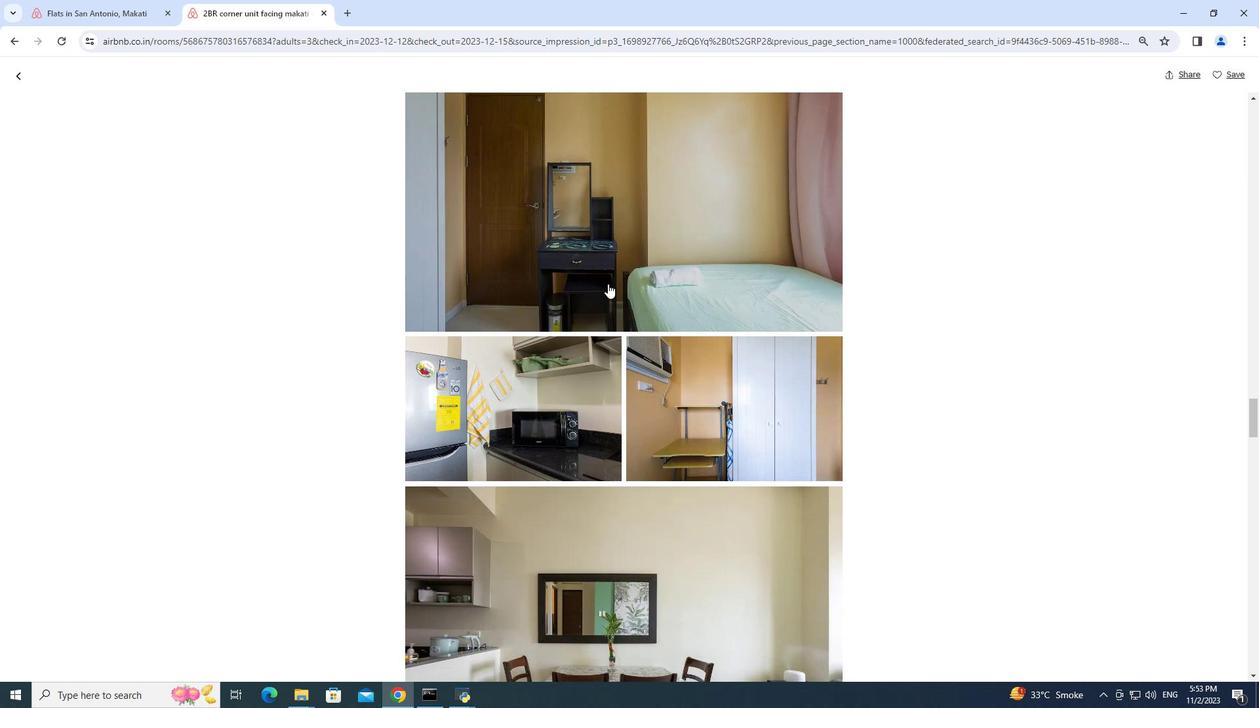 
Action: Mouse scrolled (608, 283) with delta (0, 0)
Screenshot: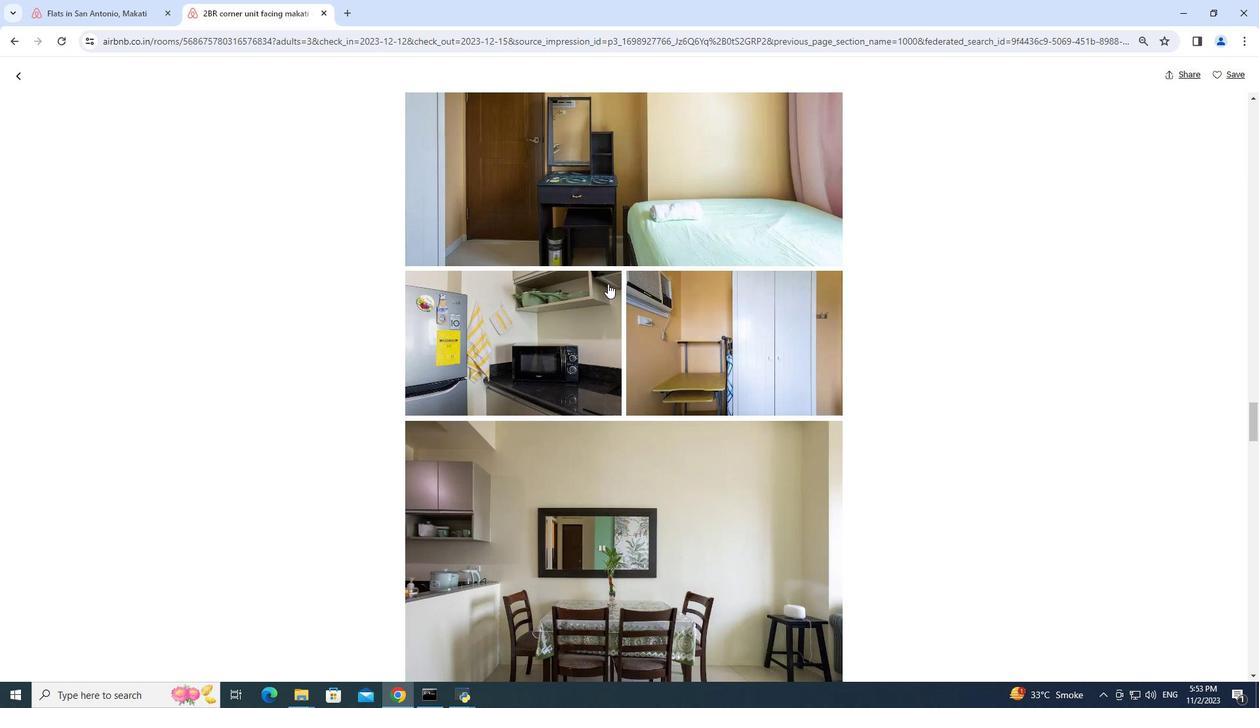 
Action: Mouse scrolled (608, 283) with delta (0, 0)
Screenshot: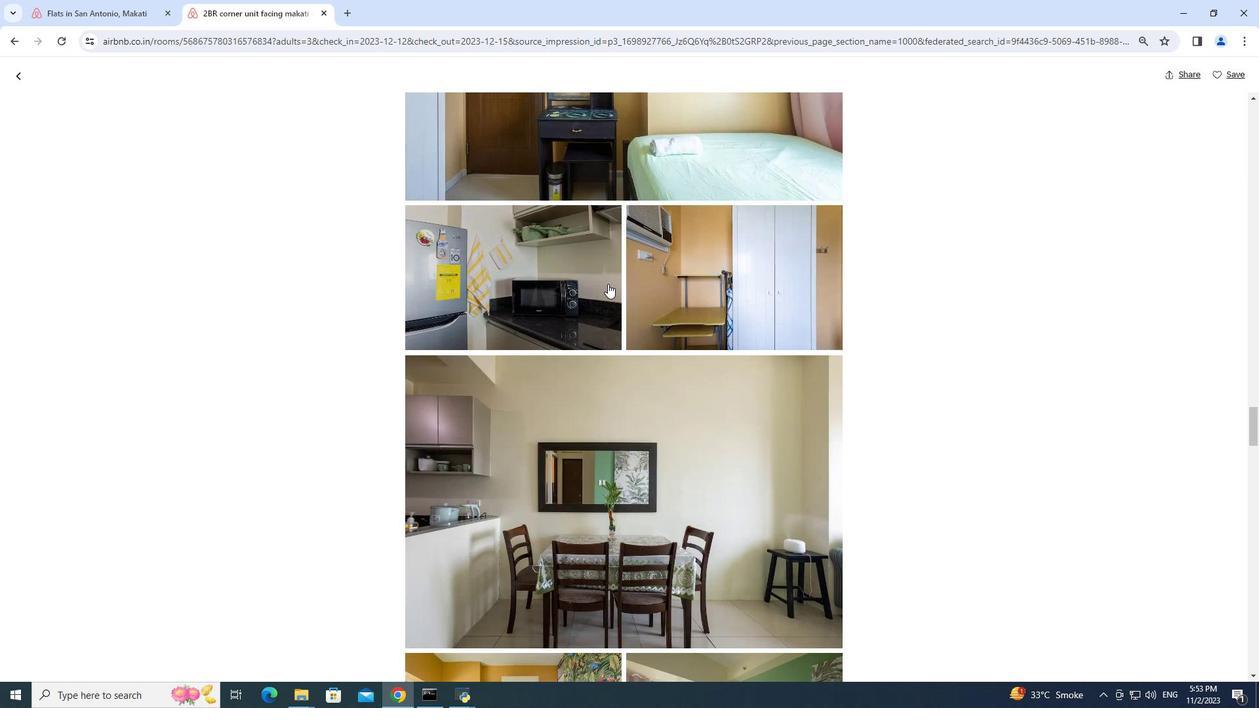 
Action: Mouse scrolled (608, 283) with delta (0, 0)
Screenshot: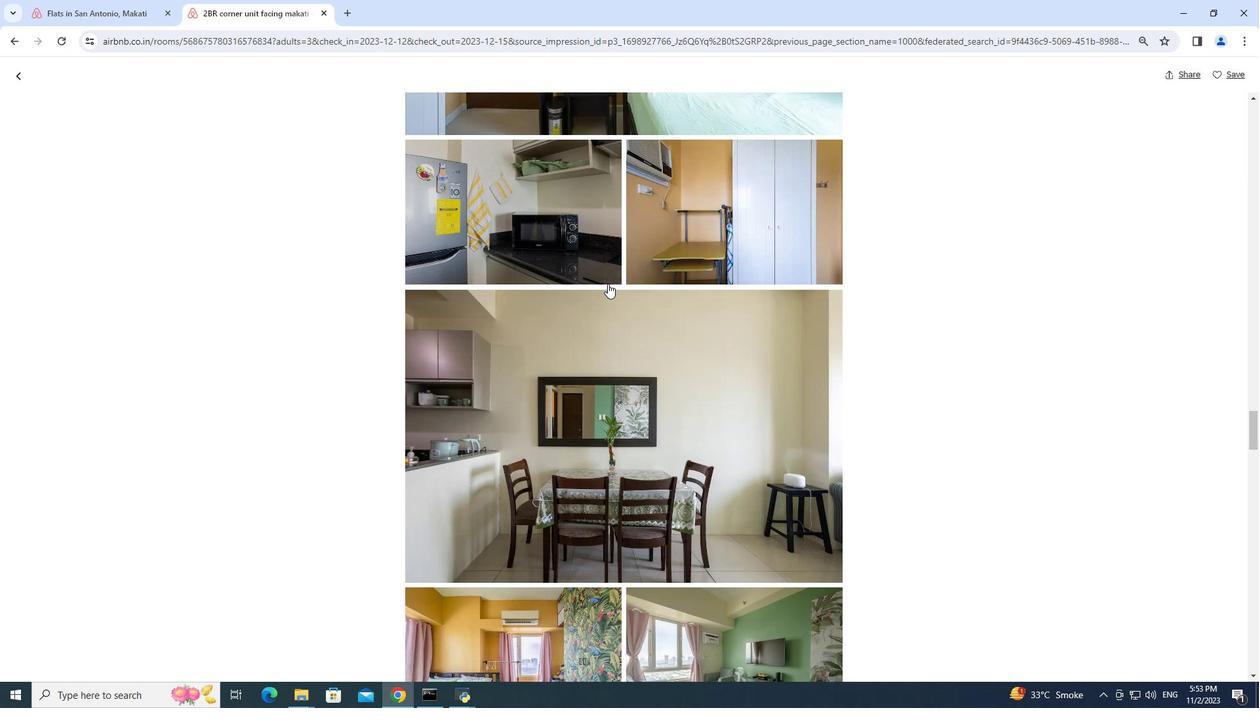 
Action: Mouse scrolled (608, 283) with delta (0, 0)
Screenshot: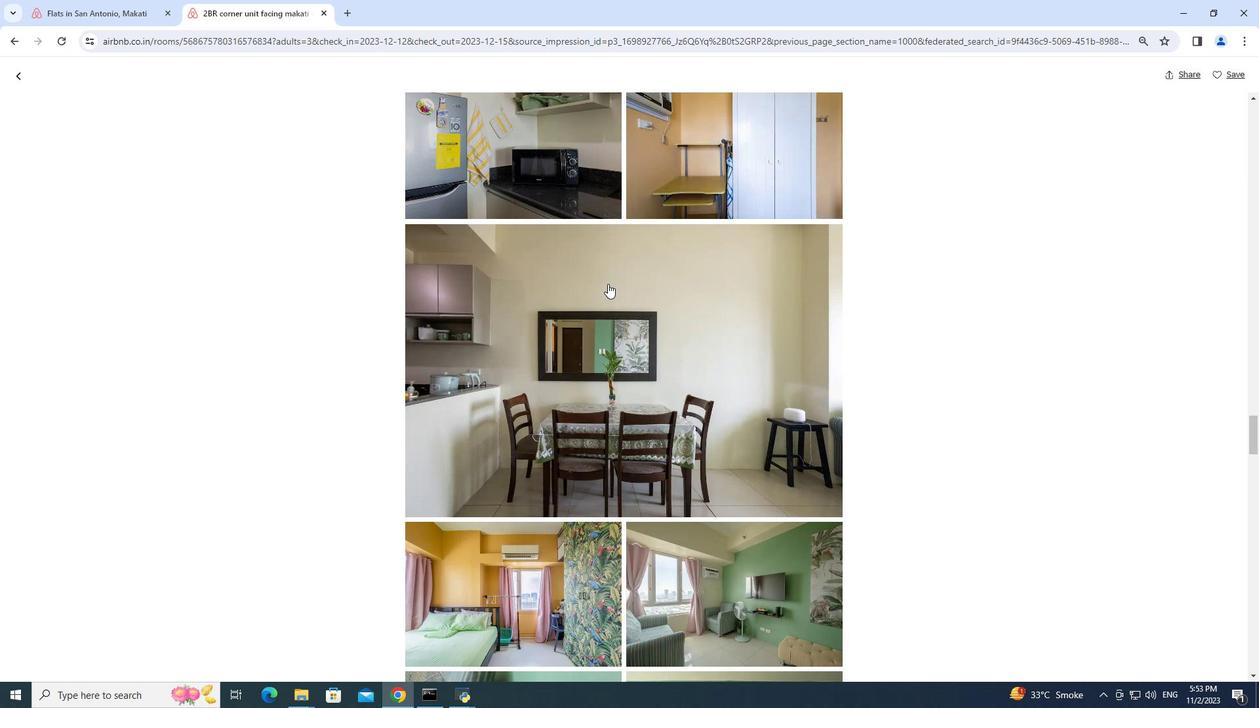 
Action: Mouse scrolled (608, 283) with delta (0, 0)
Screenshot: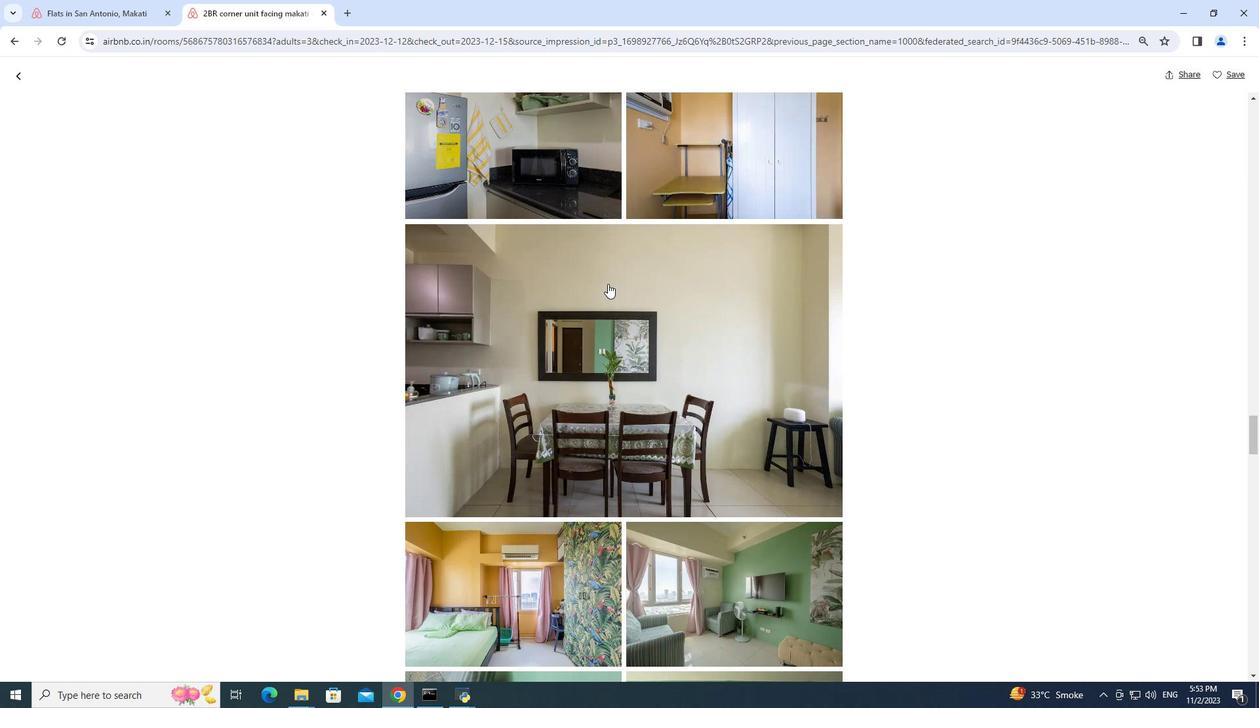
Action: Mouse scrolled (608, 283) with delta (0, 0)
Screenshot: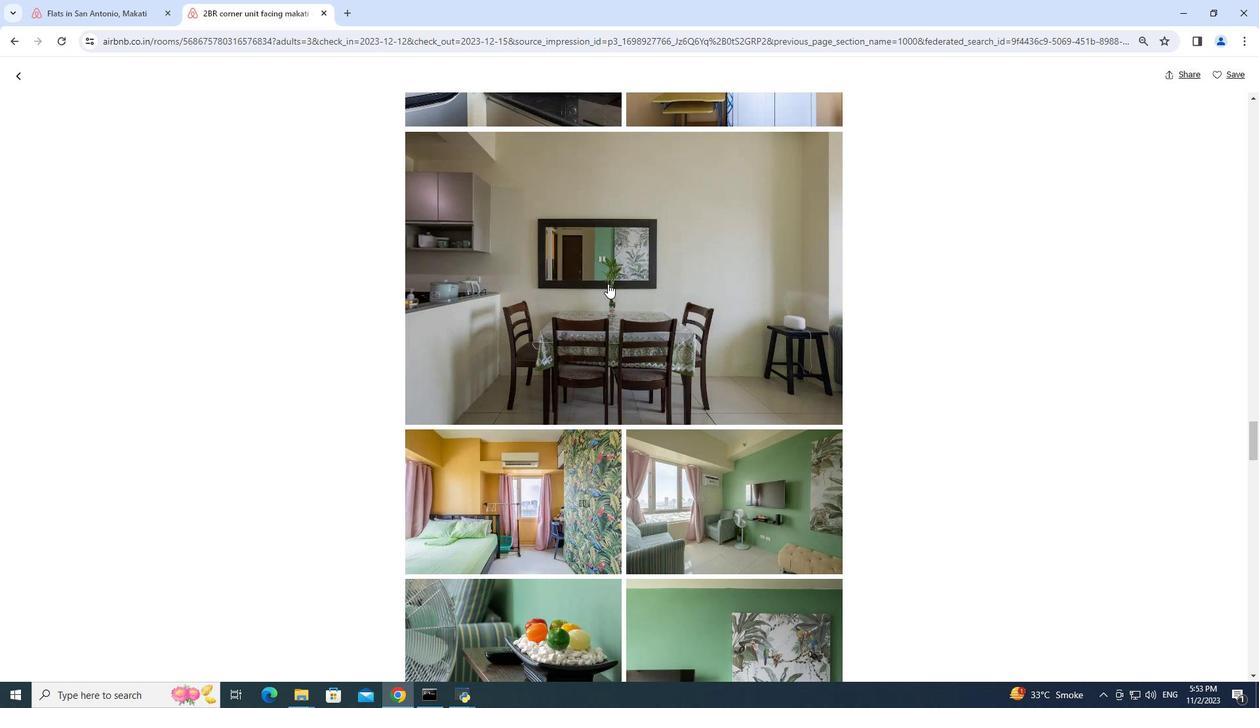 
Action: Mouse scrolled (608, 283) with delta (0, 0)
Screenshot: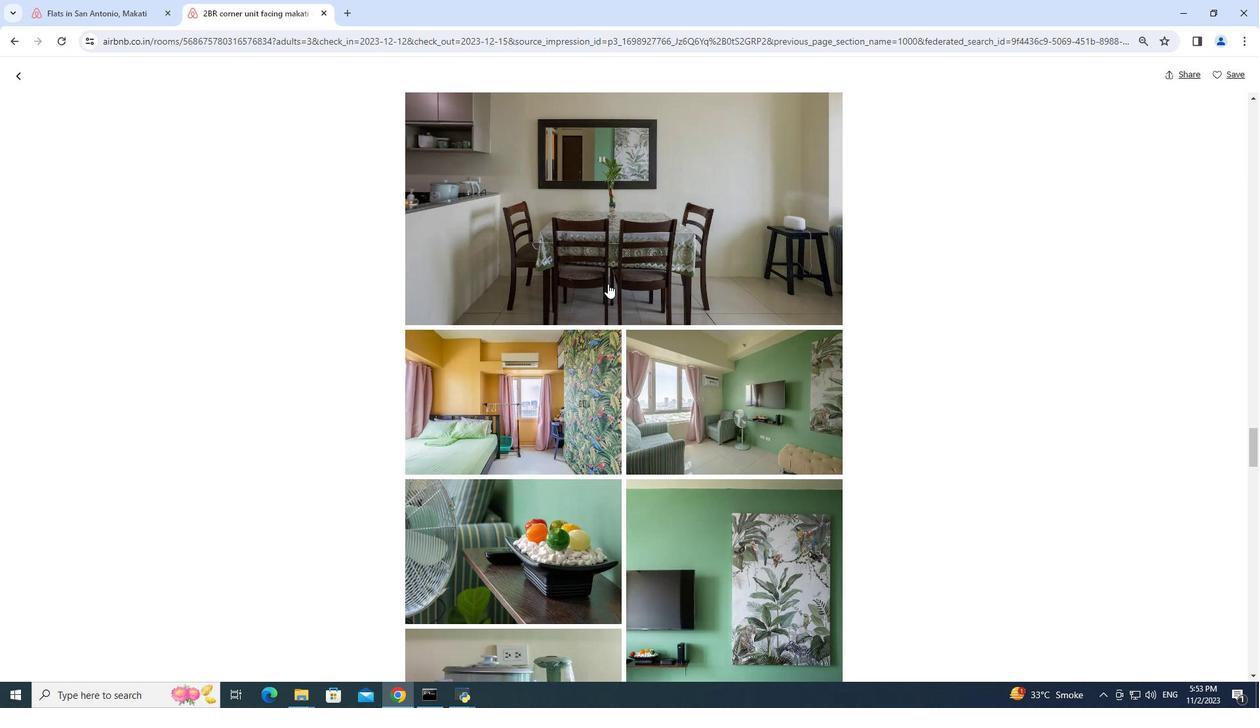 
Action: Mouse scrolled (608, 283) with delta (0, 0)
Screenshot: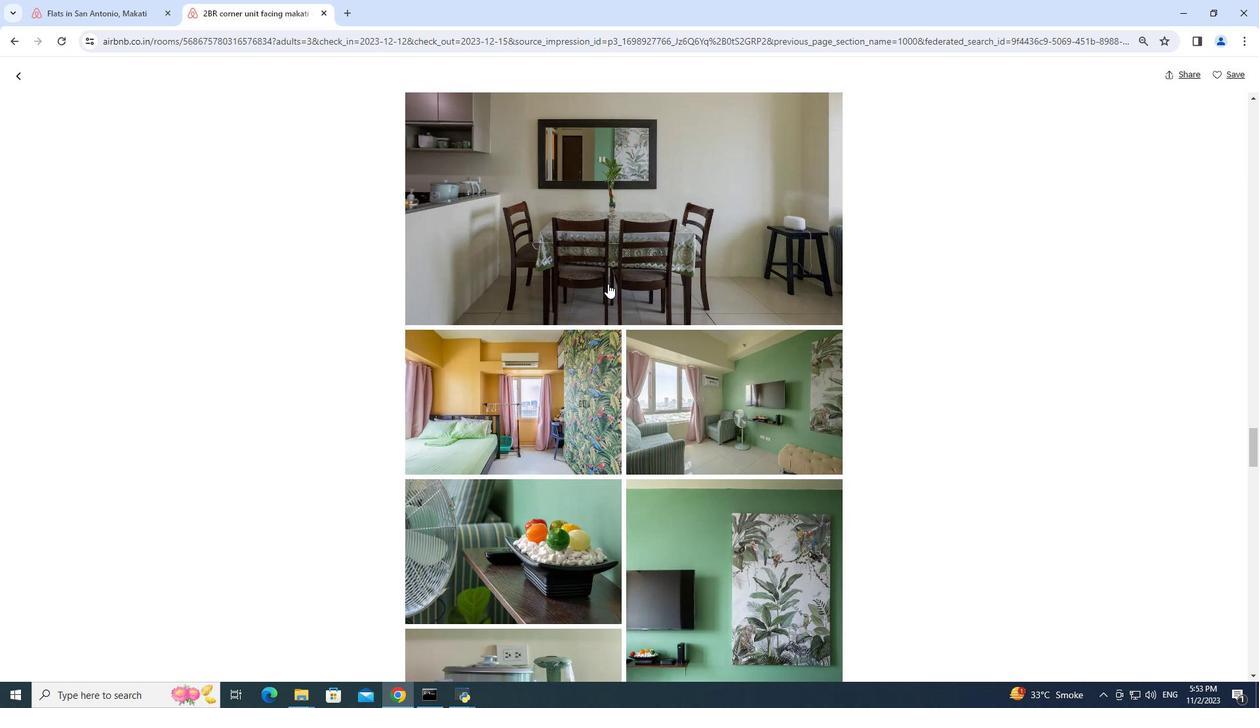 
Action: Mouse scrolled (608, 283) with delta (0, 0)
Screenshot: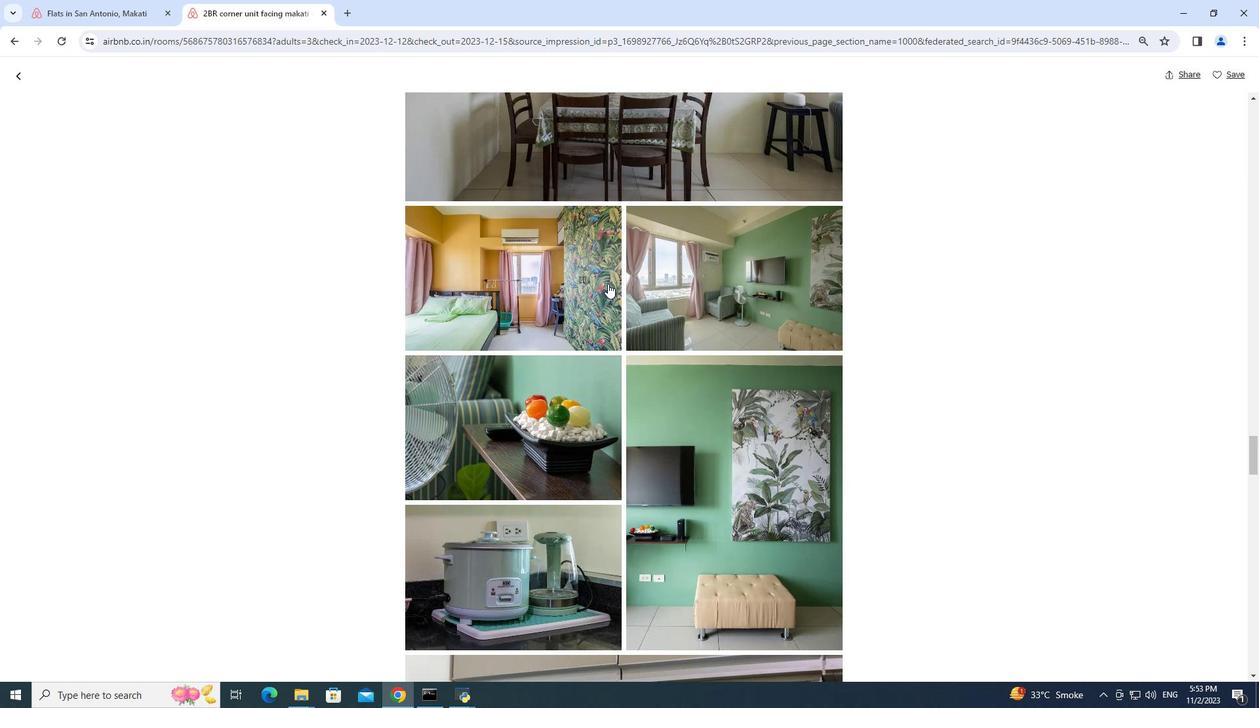 
Action: Mouse scrolled (608, 283) with delta (0, 0)
Screenshot: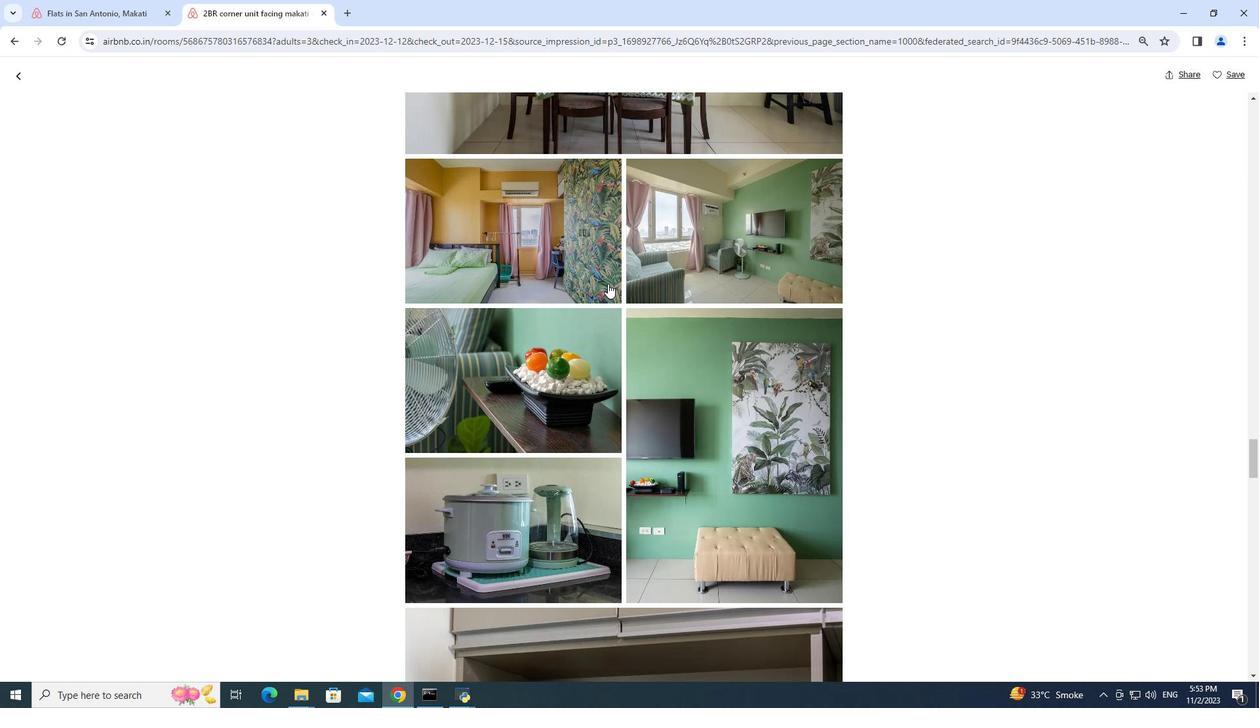 
Action: Mouse scrolled (608, 283) with delta (0, 0)
Screenshot: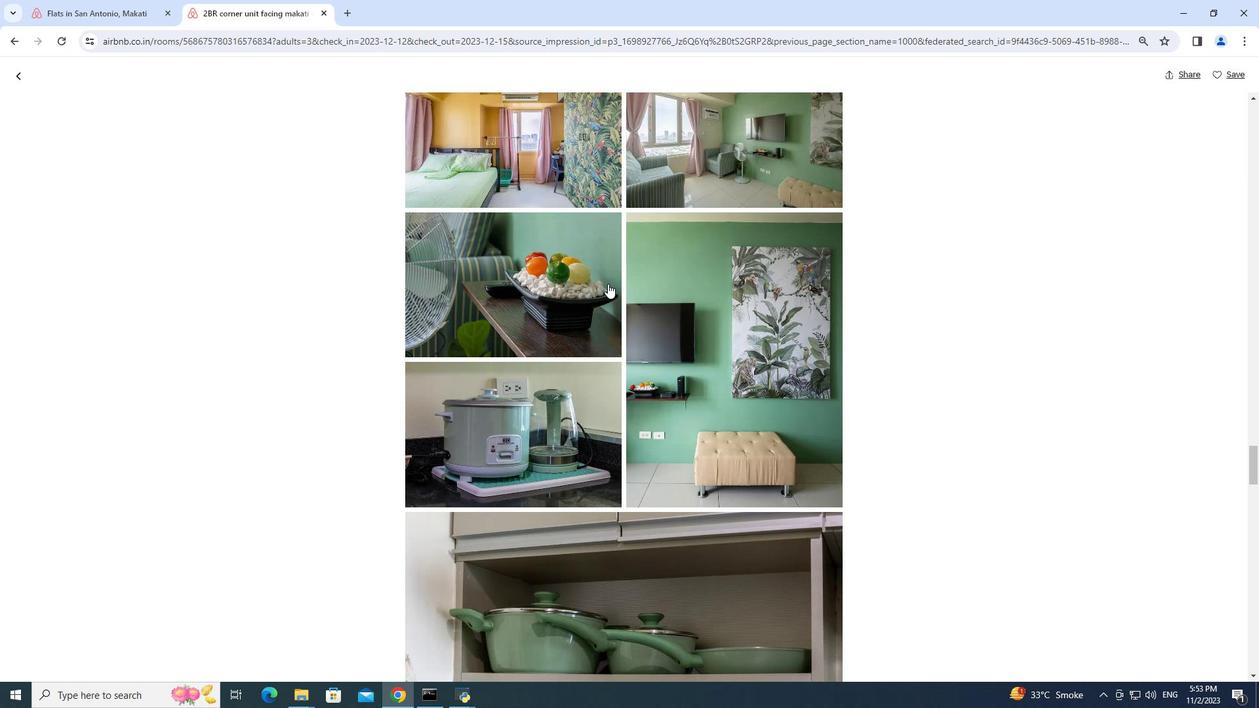 
Action: Mouse scrolled (608, 283) with delta (0, 0)
Screenshot: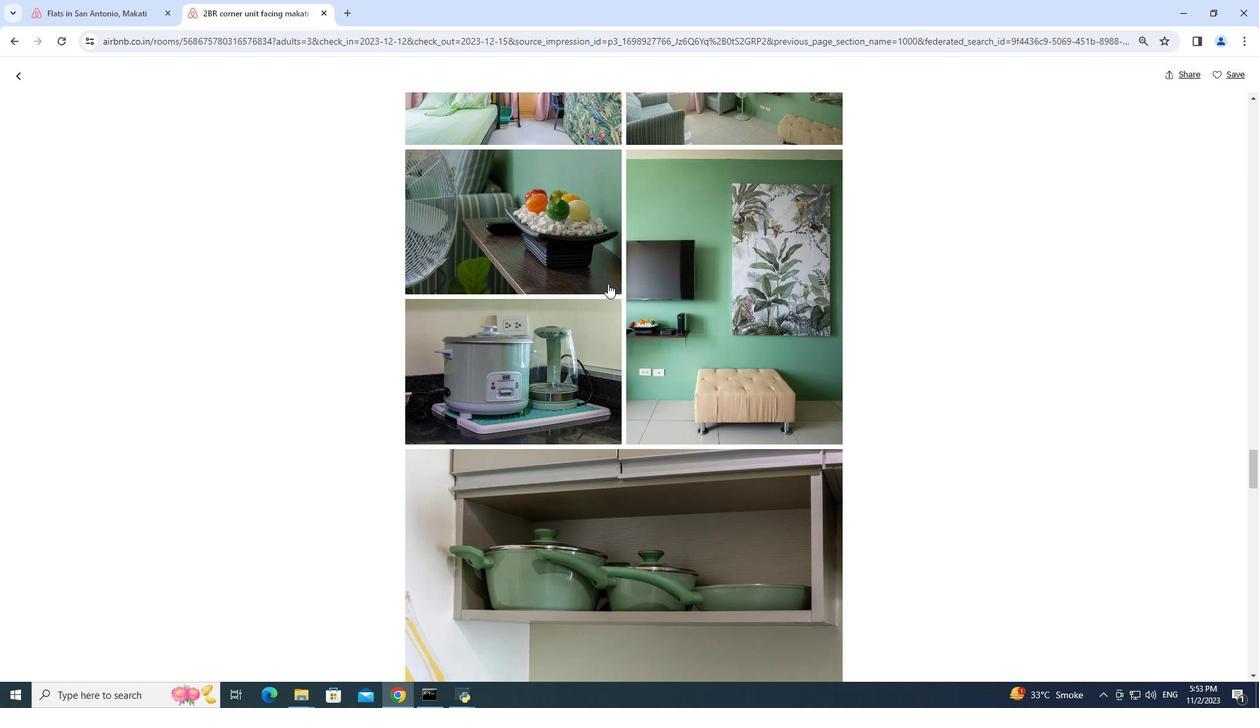 
Action: Mouse scrolled (608, 283) with delta (0, 0)
Screenshot: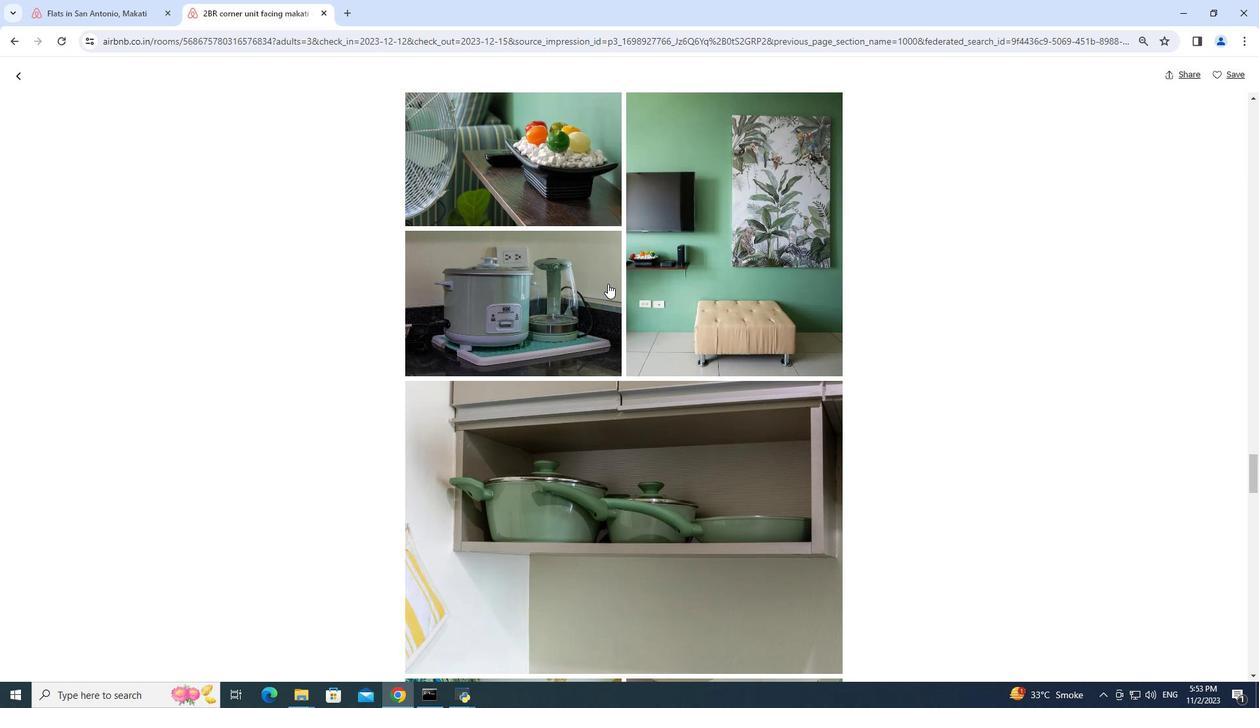 
Action: Mouse scrolled (608, 283) with delta (0, 0)
Screenshot: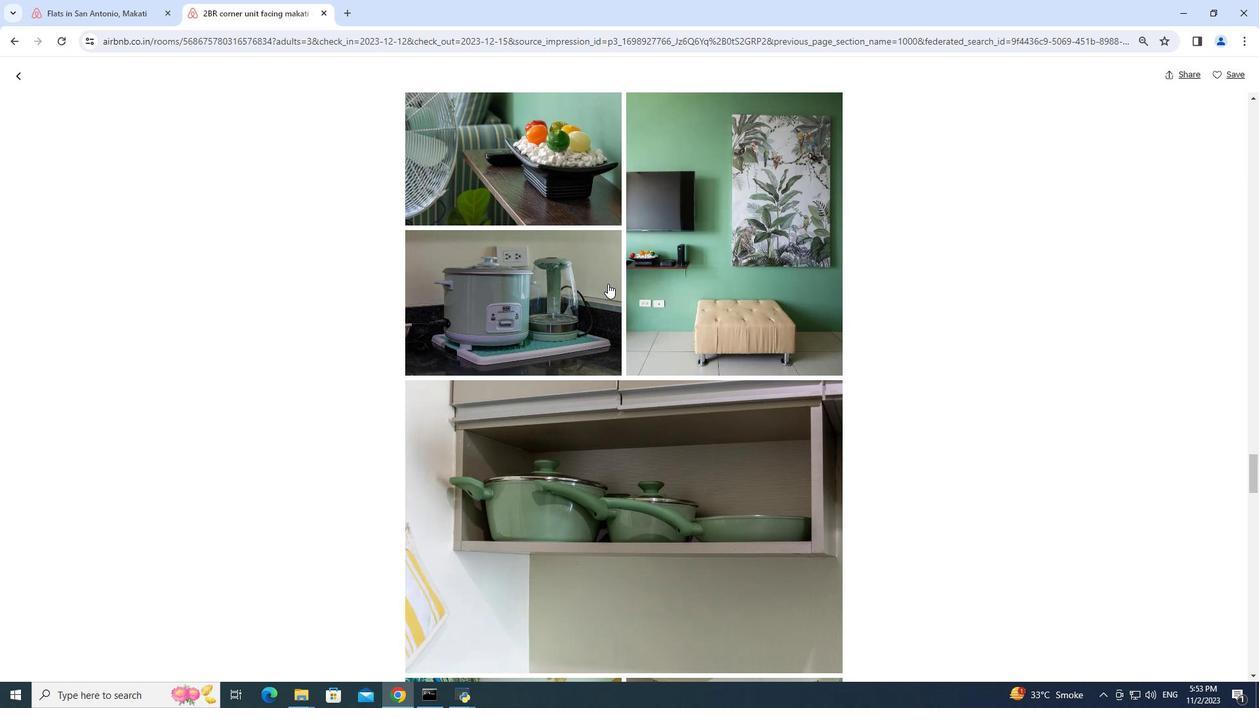 
Action: Mouse scrolled (608, 283) with delta (0, 0)
Screenshot: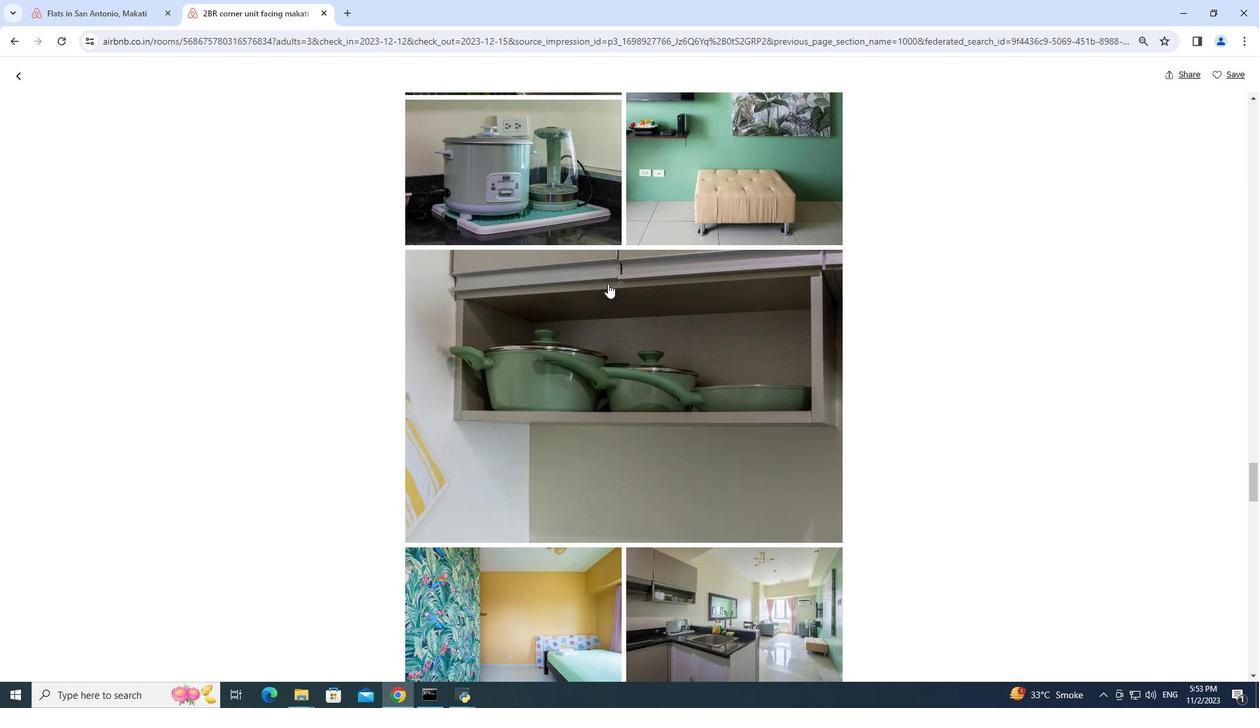 
Action: Mouse scrolled (608, 283) with delta (0, 0)
Screenshot: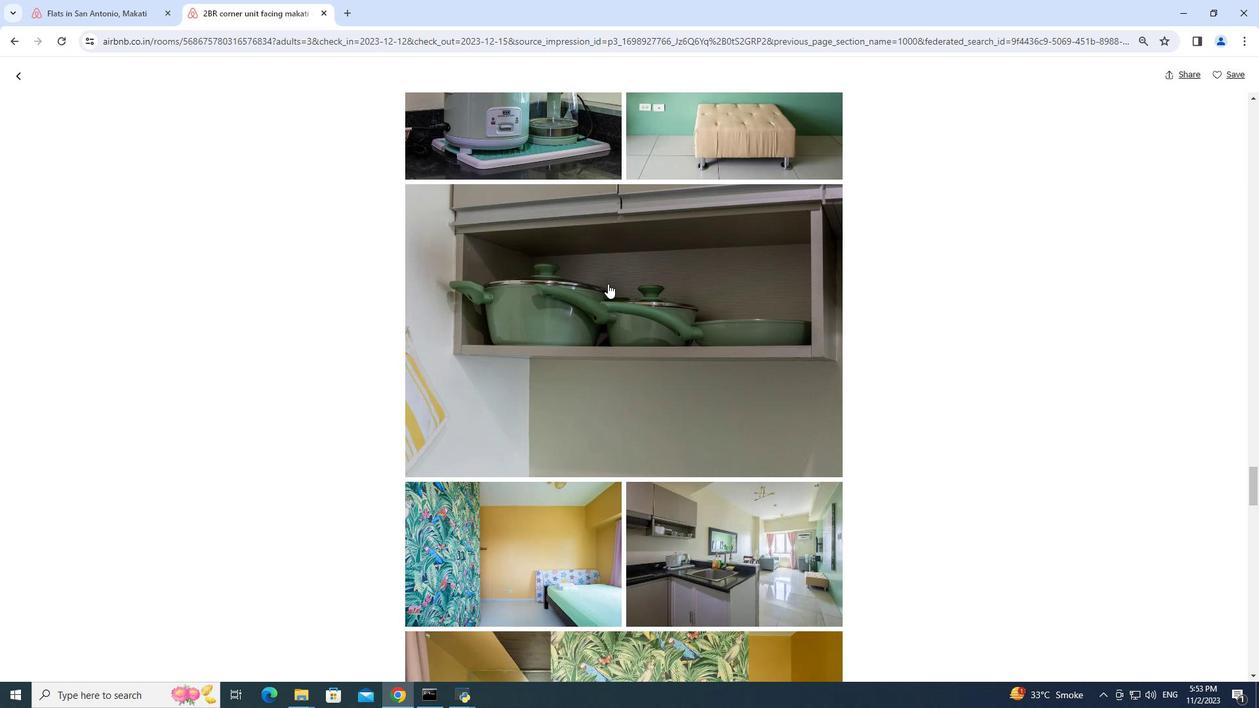 
Action: Mouse scrolled (608, 283) with delta (0, 0)
Screenshot: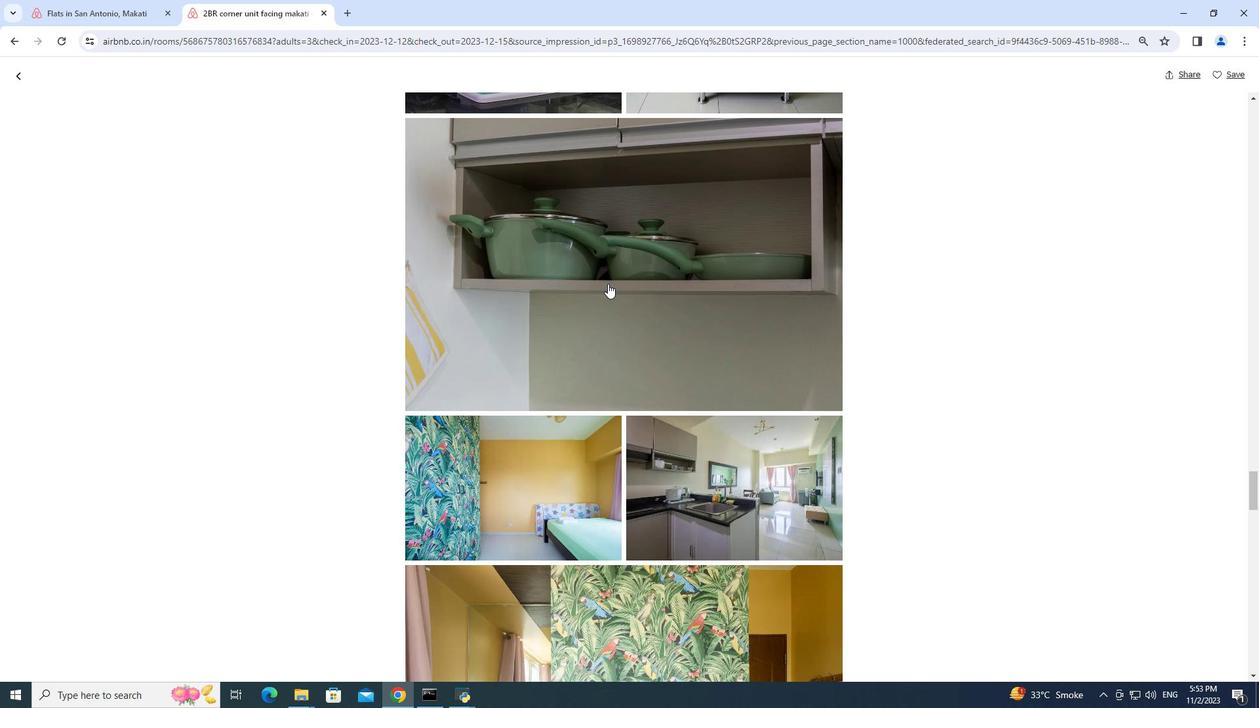 
Action: Mouse scrolled (608, 283) with delta (0, 0)
Screenshot: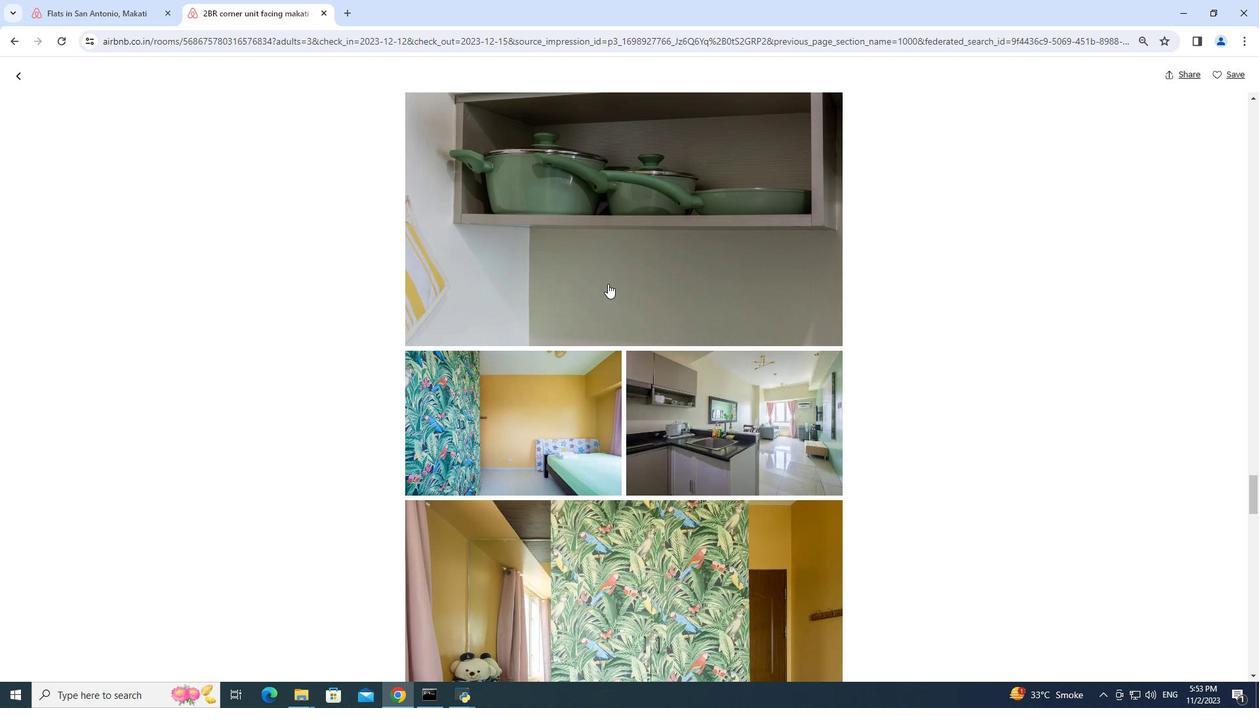 
Action: Mouse scrolled (608, 283) with delta (0, 0)
Screenshot: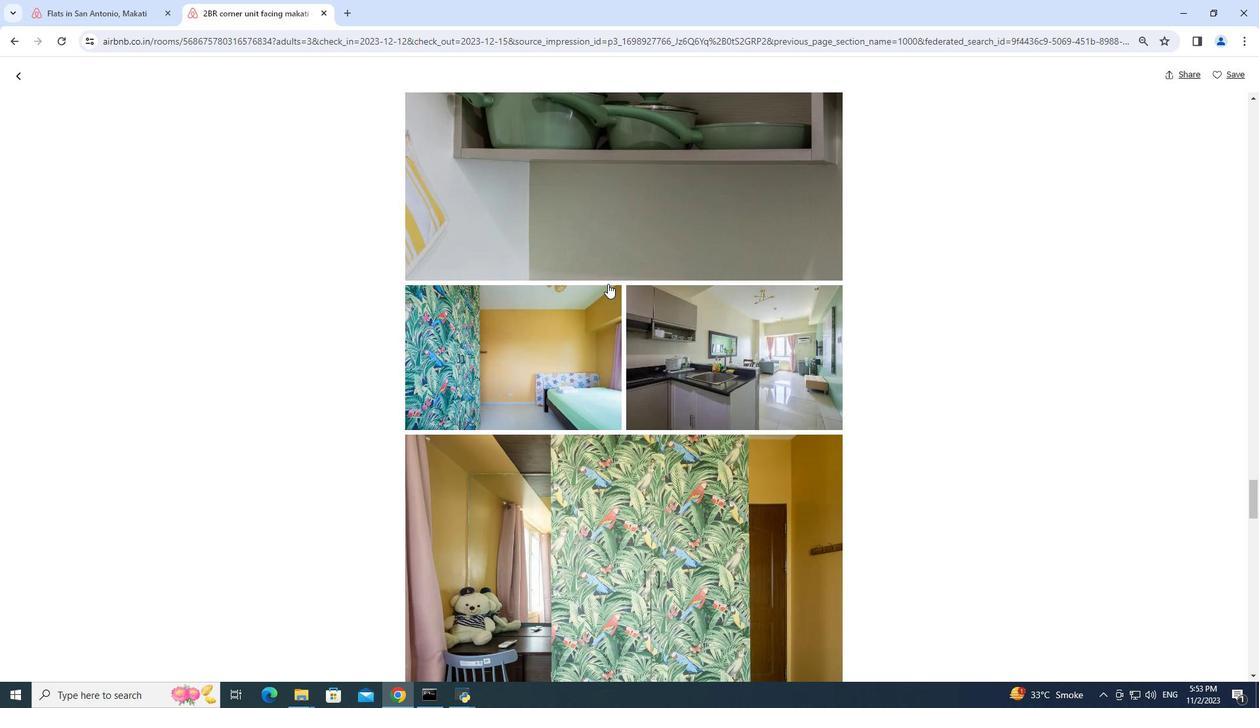 
Action: Mouse scrolled (608, 283) with delta (0, 0)
Screenshot: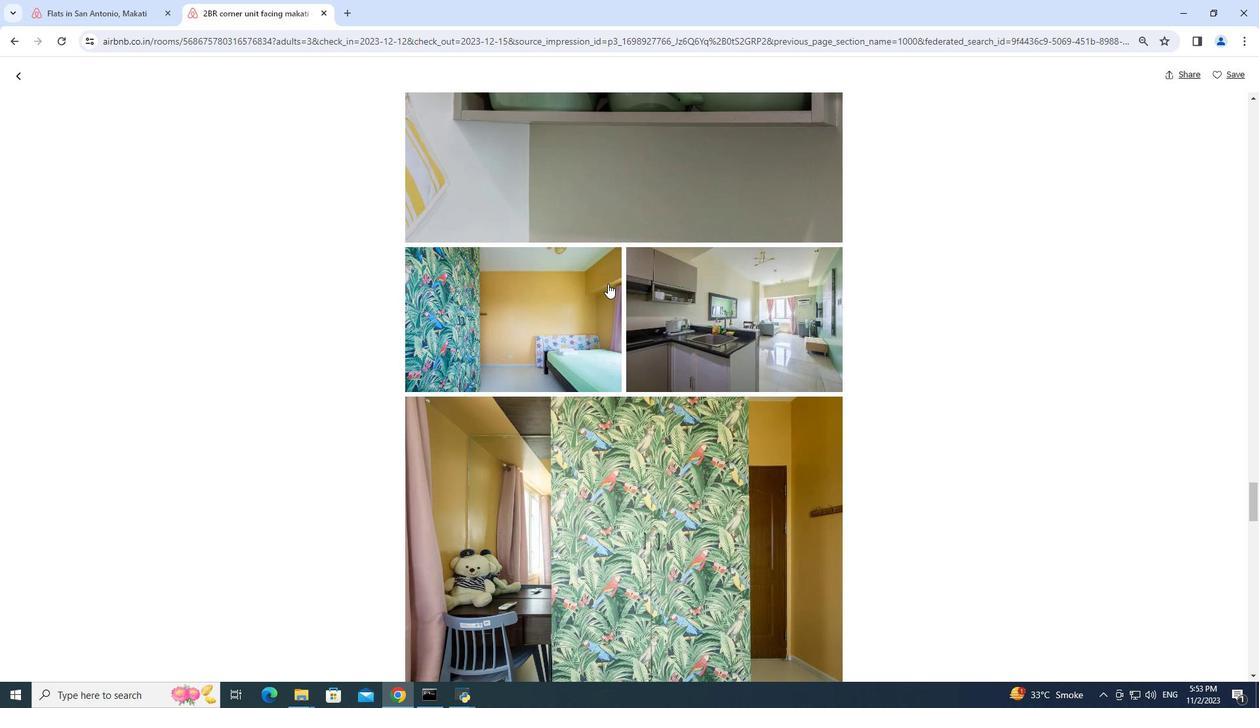 
Action: Mouse scrolled (608, 283) with delta (0, 0)
Screenshot: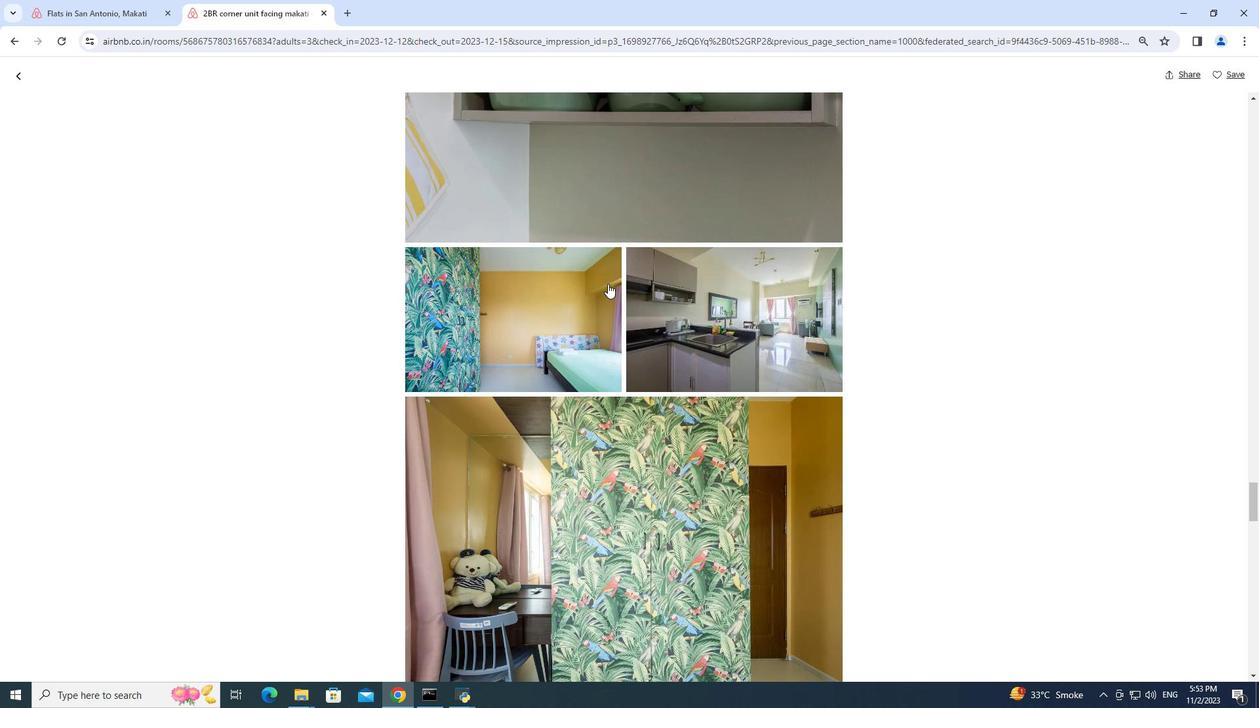 
Action: Mouse scrolled (608, 283) with delta (0, 0)
Screenshot: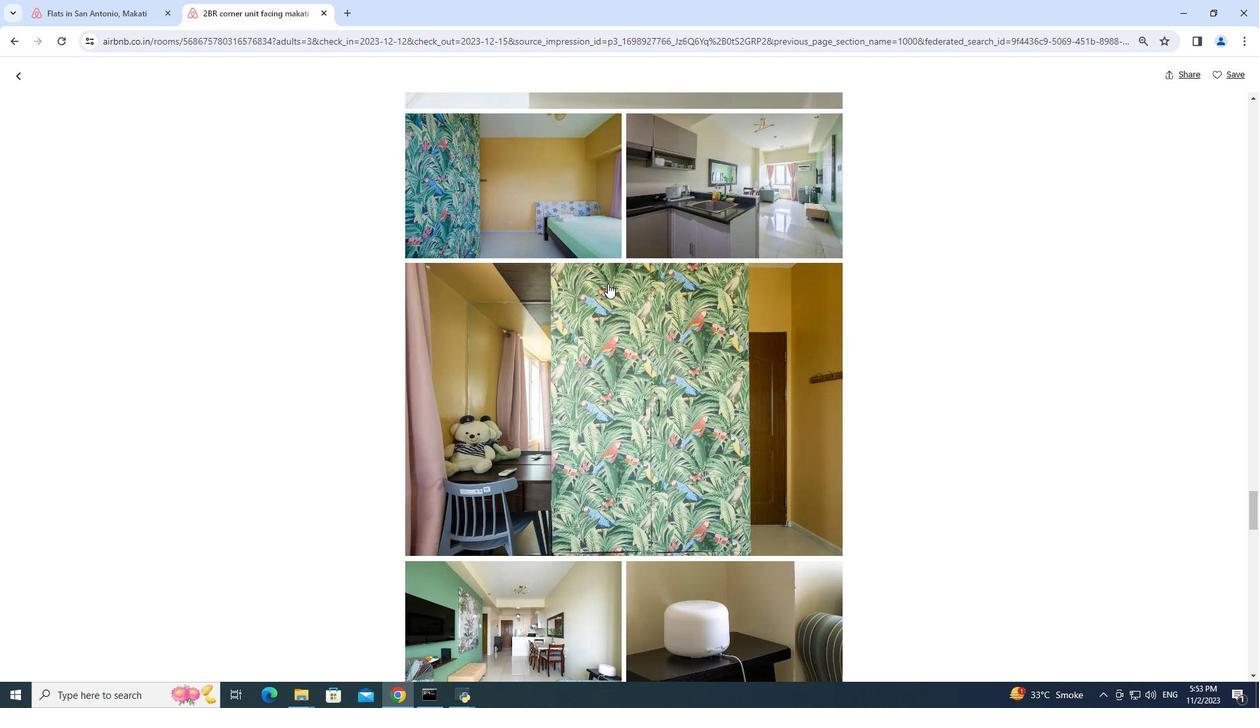 
Action: Mouse scrolled (608, 283) with delta (0, 0)
Screenshot: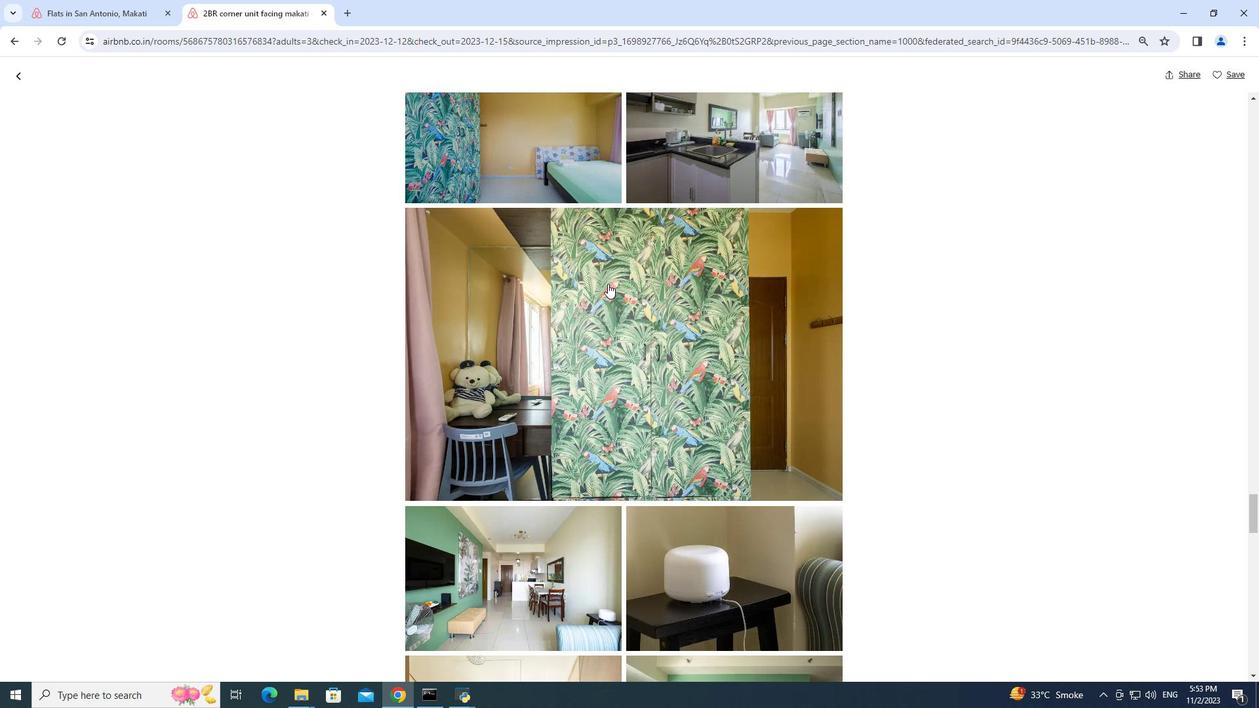 
Action: Mouse scrolled (608, 283) with delta (0, 0)
Screenshot: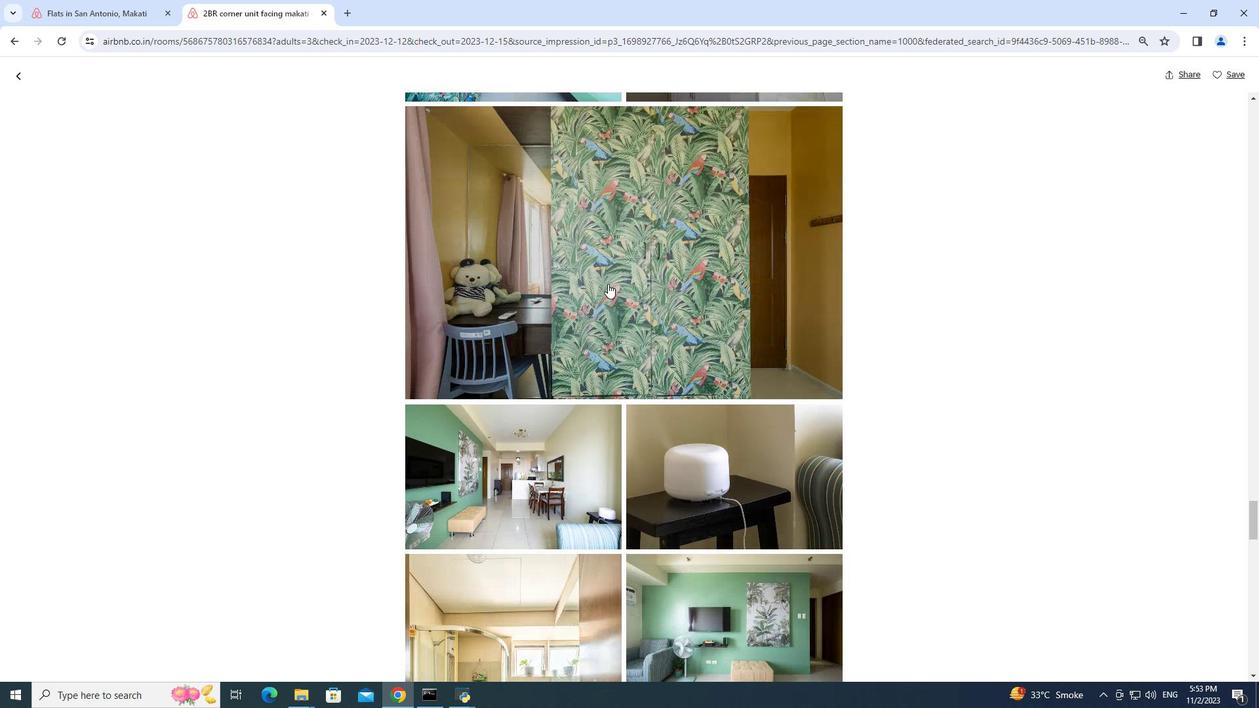 
Action: Mouse scrolled (608, 283) with delta (0, 0)
Screenshot: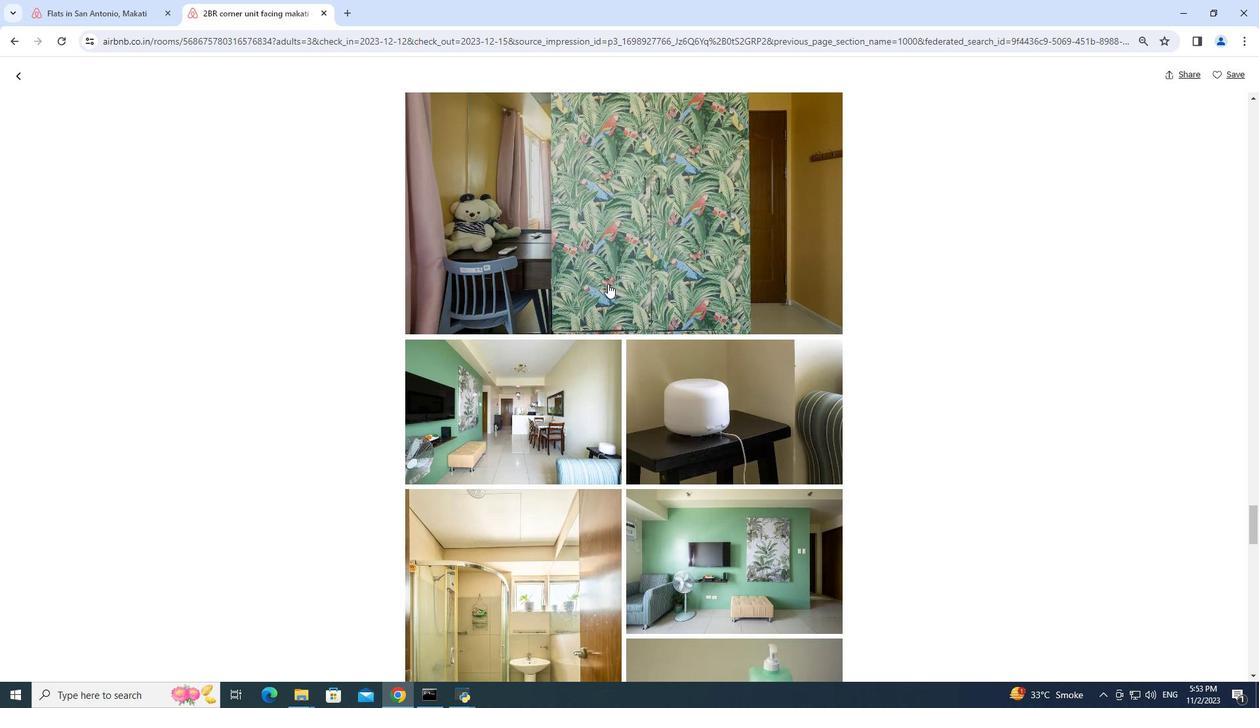 
Action: Mouse scrolled (608, 283) with delta (0, 0)
Screenshot: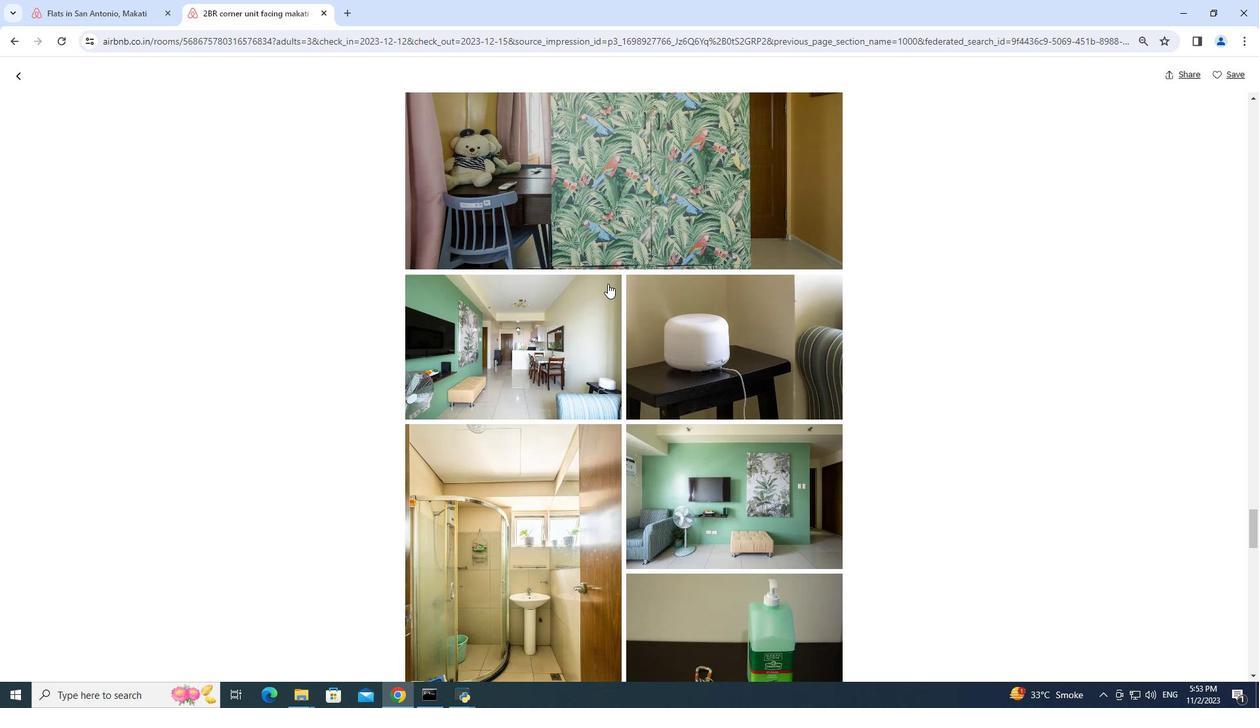 
Action: Mouse scrolled (608, 283) with delta (0, 0)
Screenshot: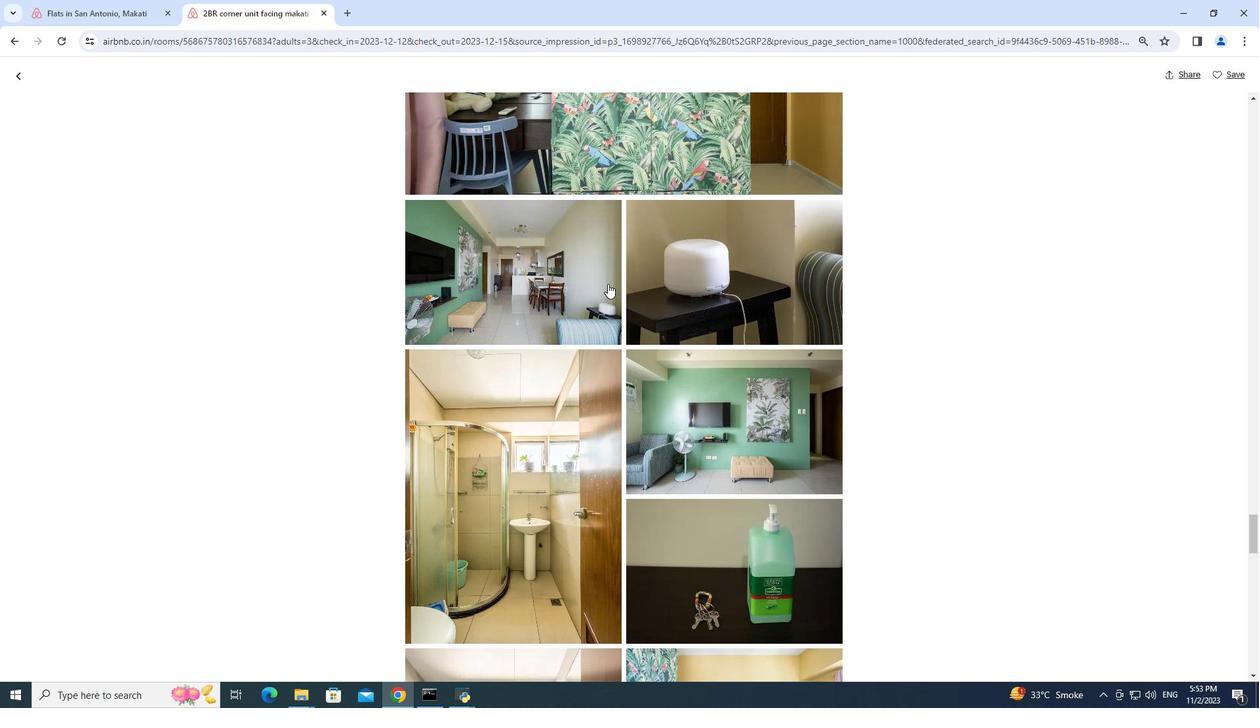 
Action: Mouse scrolled (608, 283) with delta (0, 0)
Screenshot: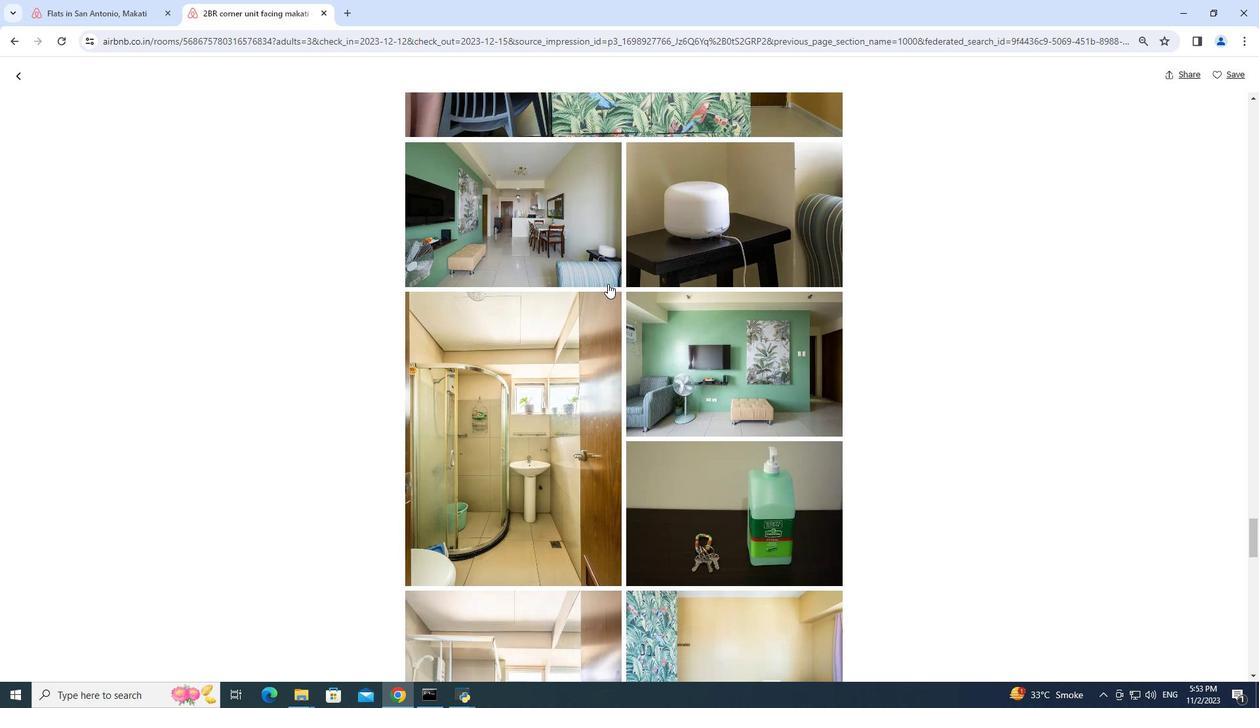 
Action: Mouse scrolled (608, 283) with delta (0, 0)
Screenshot: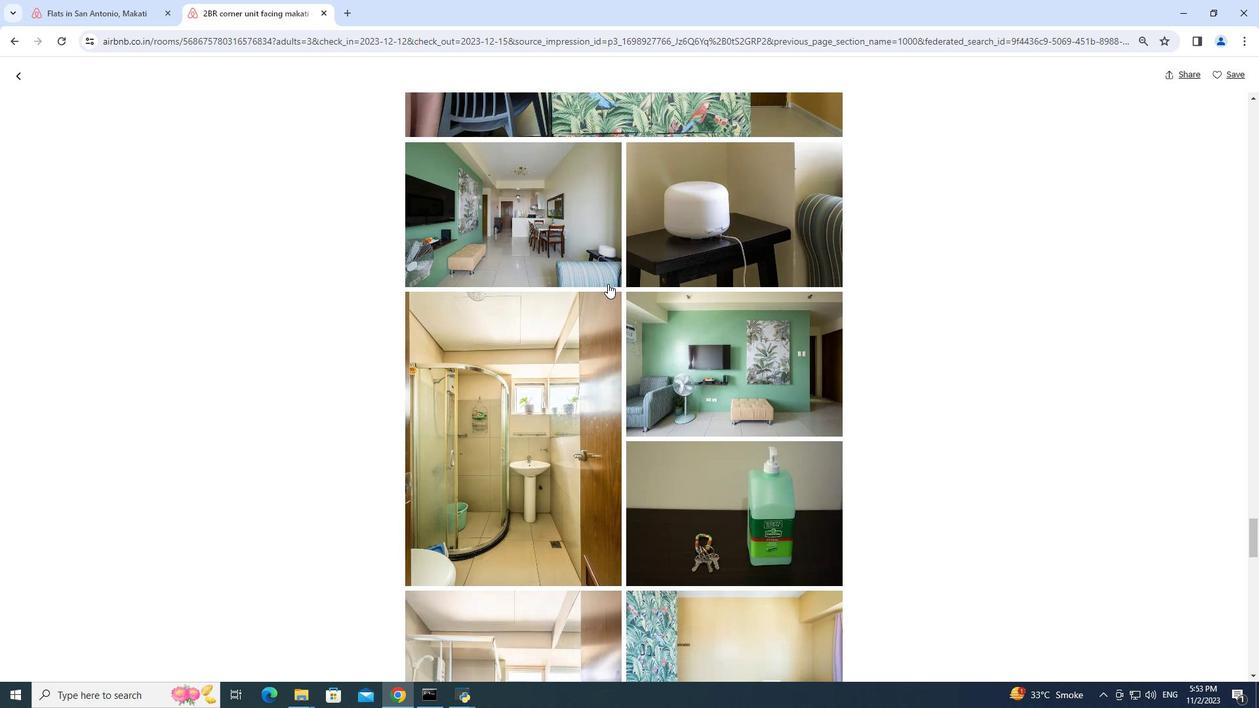 
Action: Mouse scrolled (608, 283) with delta (0, 0)
Screenshot: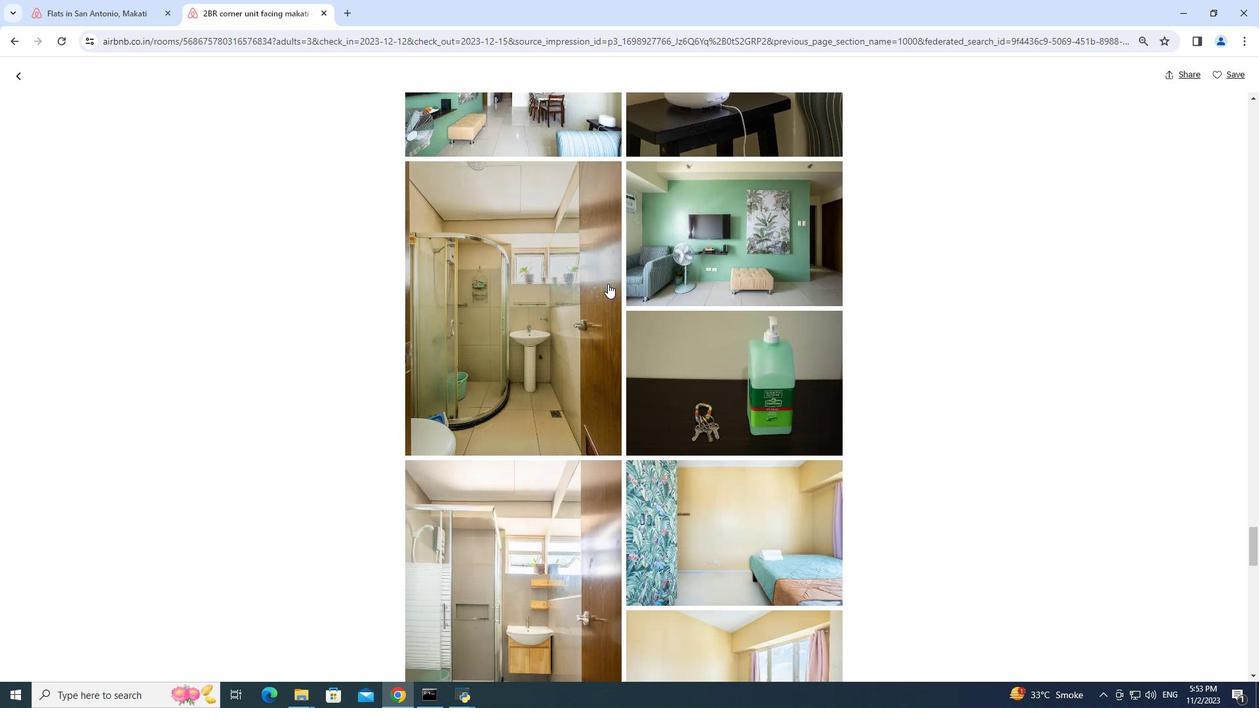 
Action: Mouse scrolled (608, 283) with delta (0, 0)
Screenshot: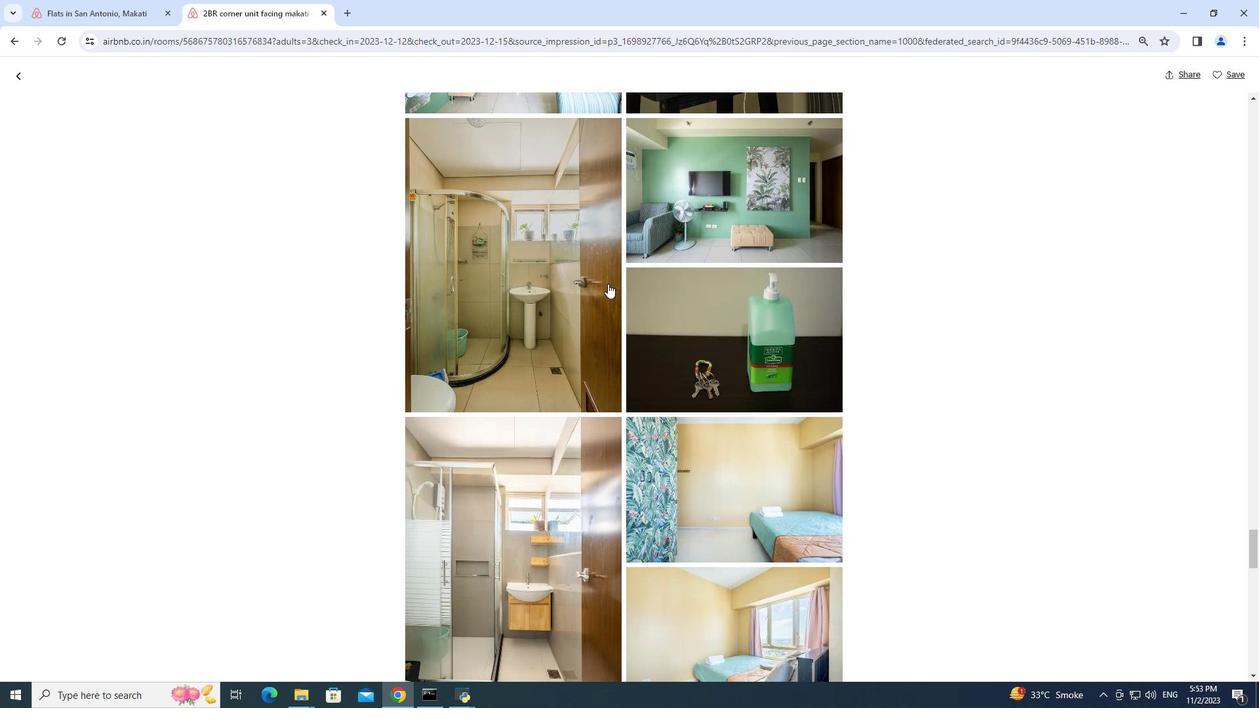 
Action: Mouse scrolled (608, 283) with delta (0, 0)
Screenshot: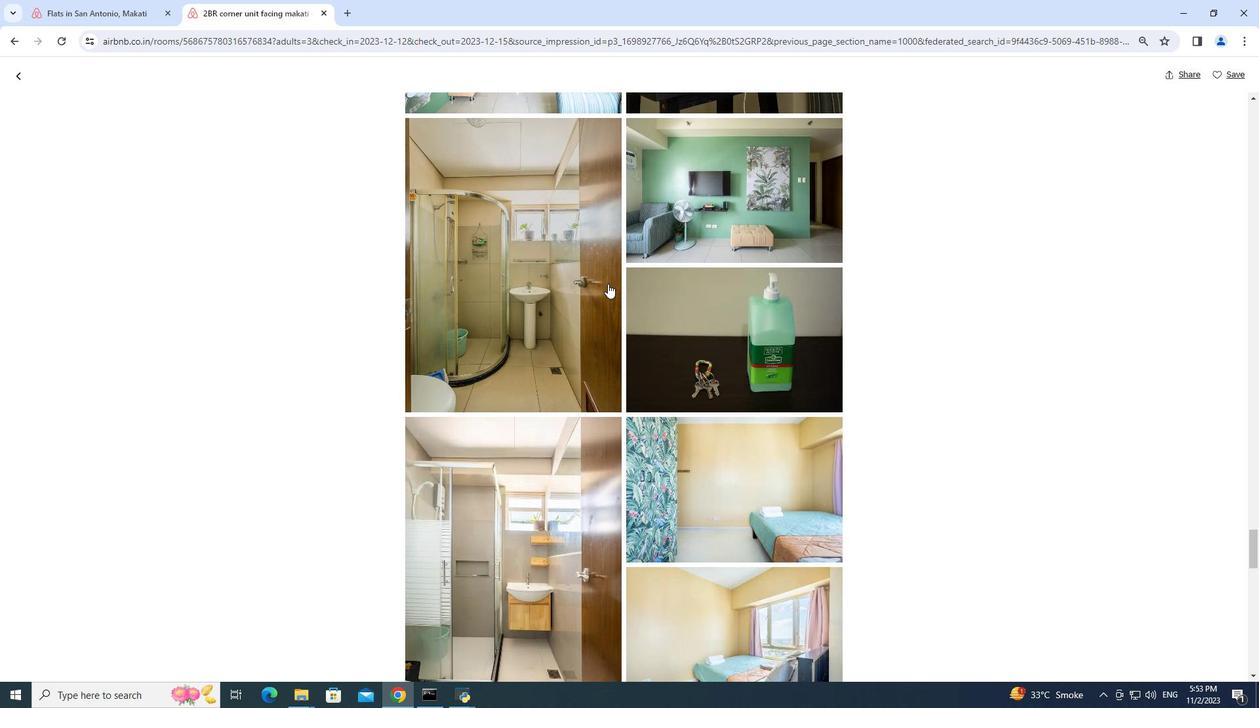 
Action: Mouse scrolled (608, 283) with delta (0, 0)
Screenshot: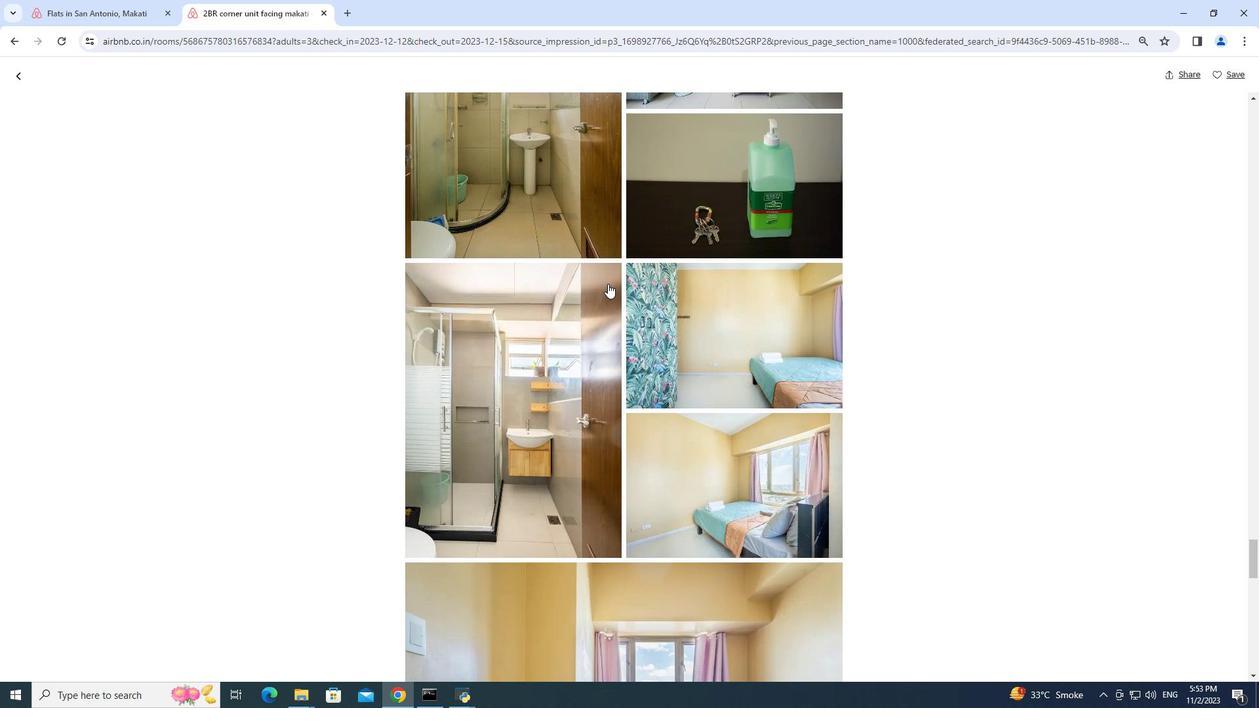 
Action: Mouse scrolled (608, 283) with delta (0, 0)
Screenshot: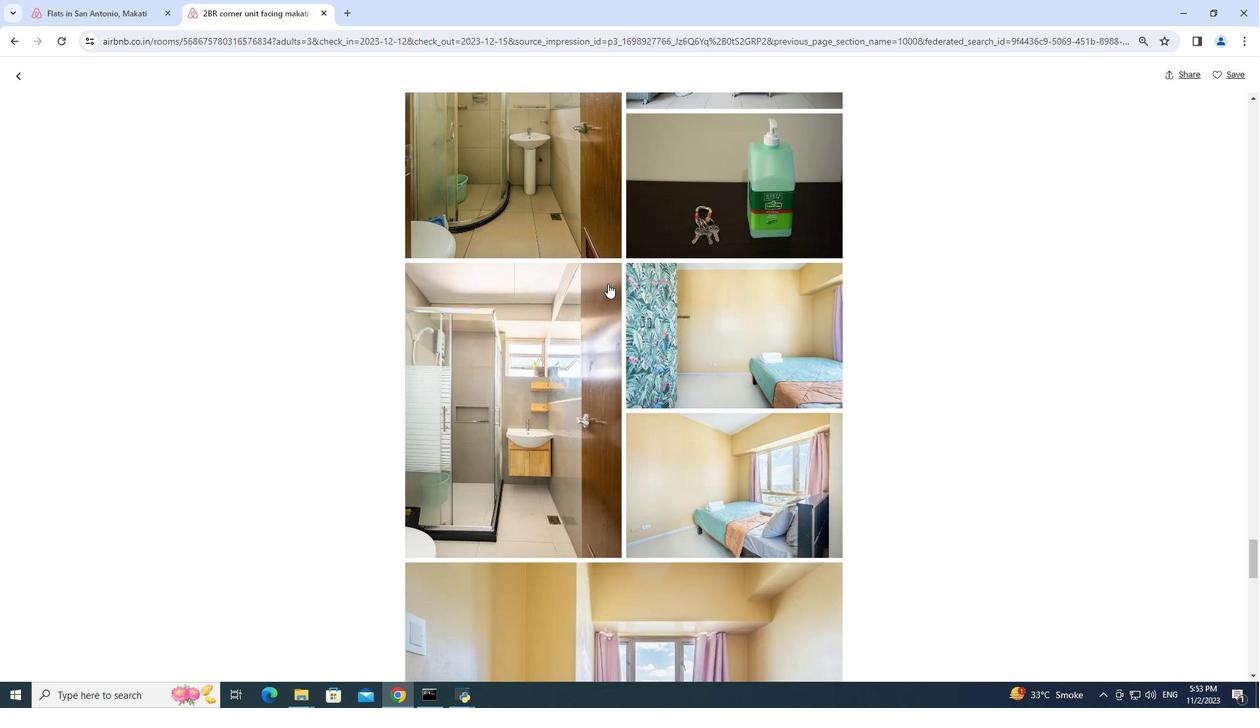 
Action: Mouse scrolled (608, 283) with delta (0, 0)
Screenshot: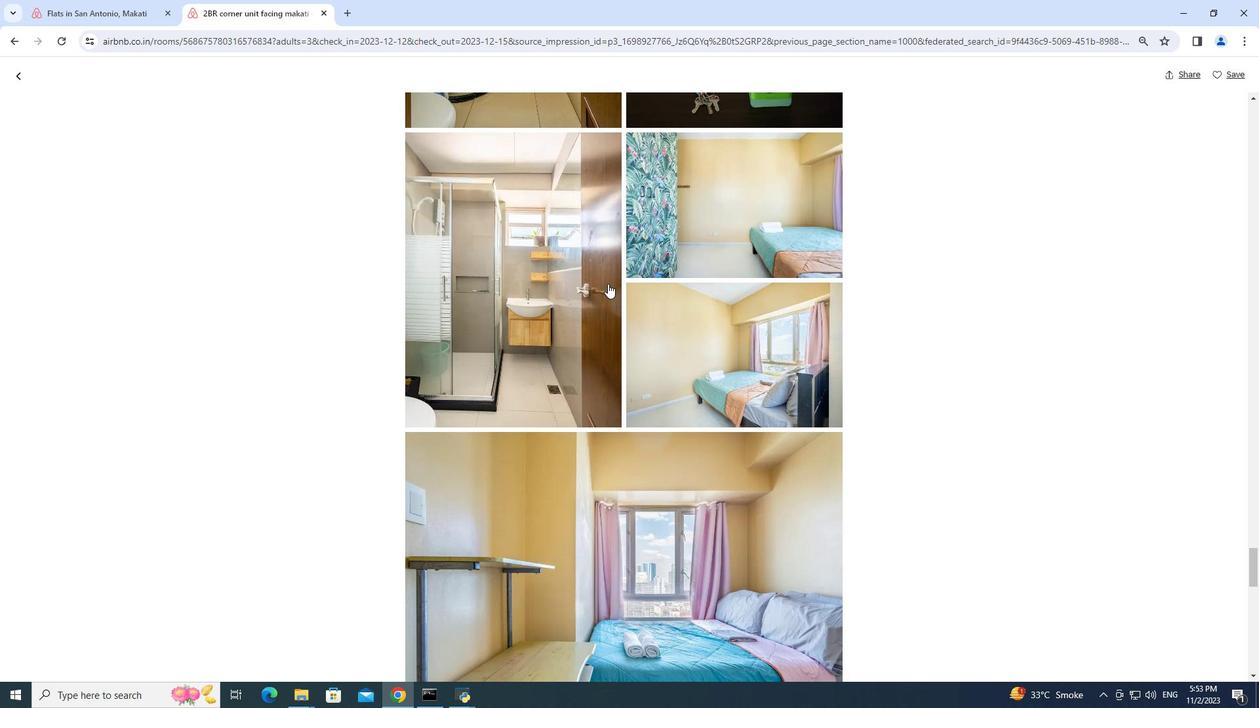 
Action: Mouse scrolled (608, 283) with delta (0, 0)
Screenshot: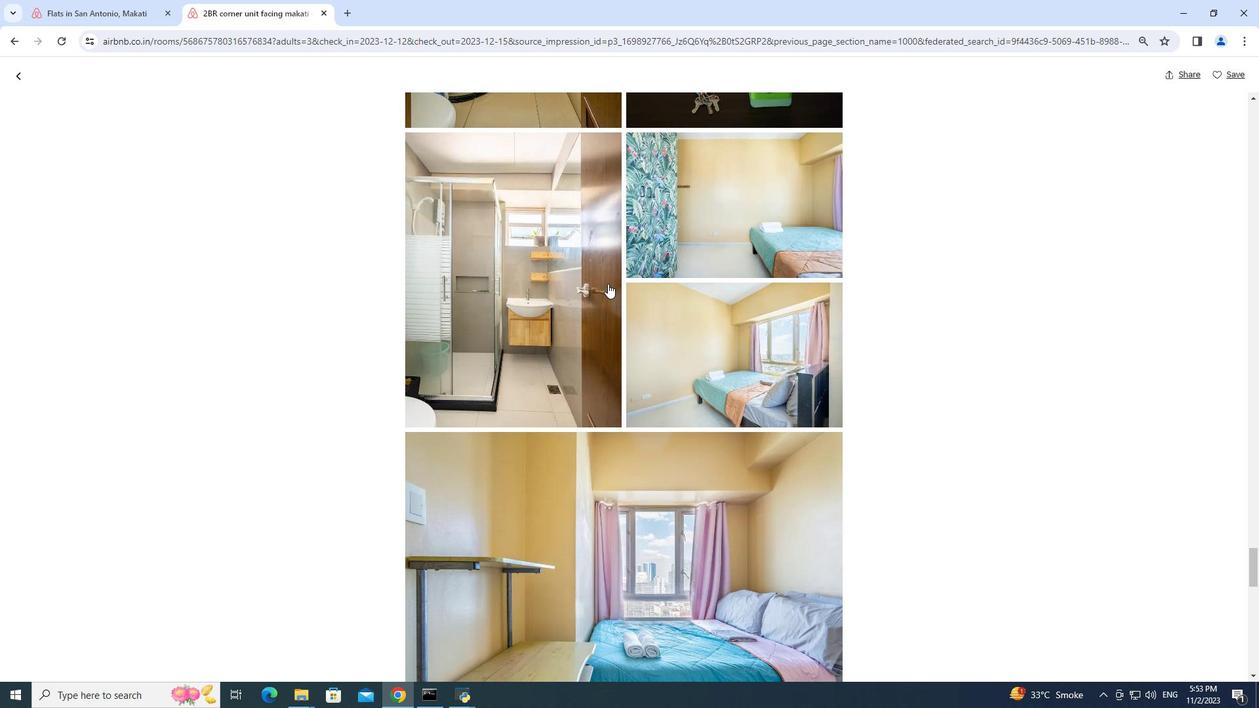 
Action: Mouse scrolled (608, 283) with delta (0, 0)
Screenshot: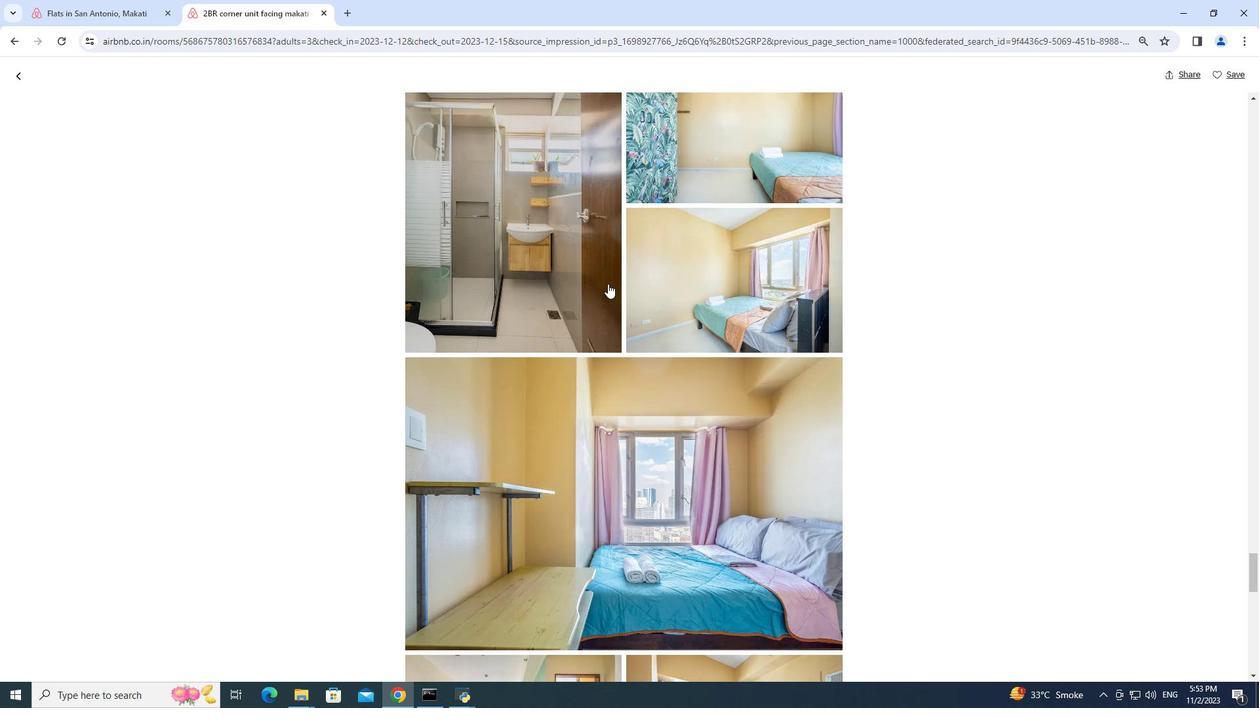 
Action: Mouse scrolled (608, 283) with delta (0, 0)
Screenshot: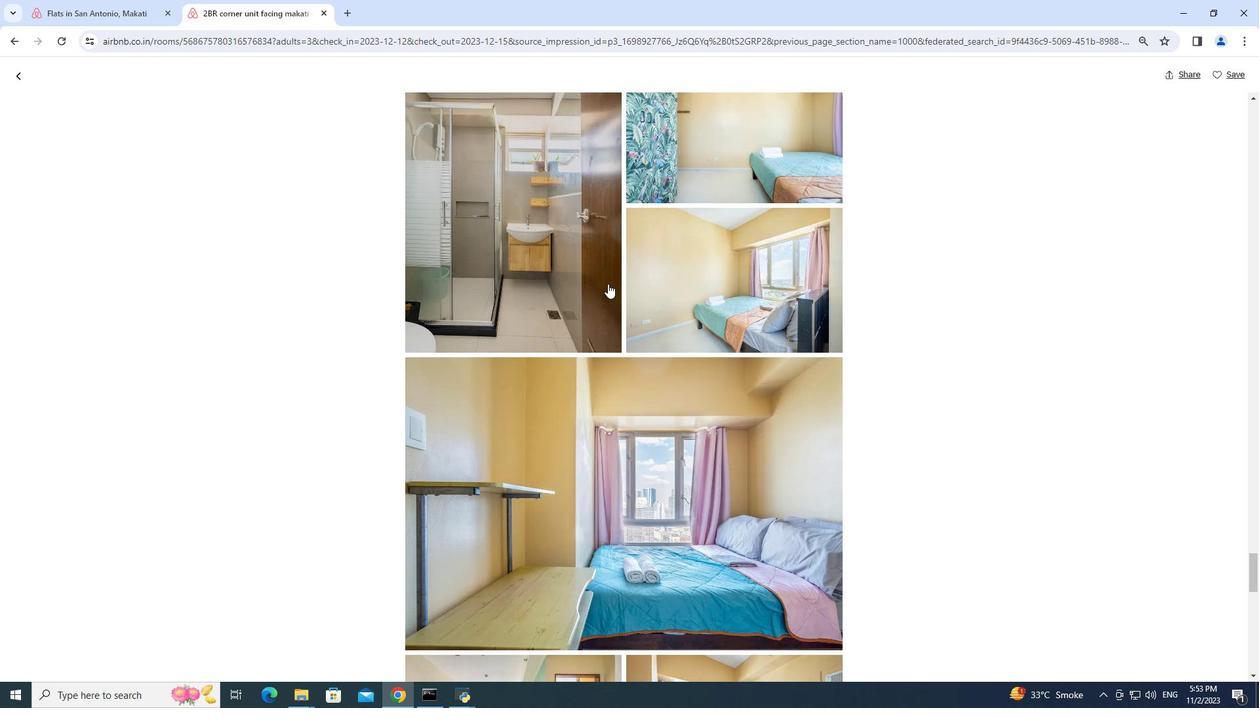 
Action: Mouse scrolled (608, 283) with delta (0, 0)
Screenshot: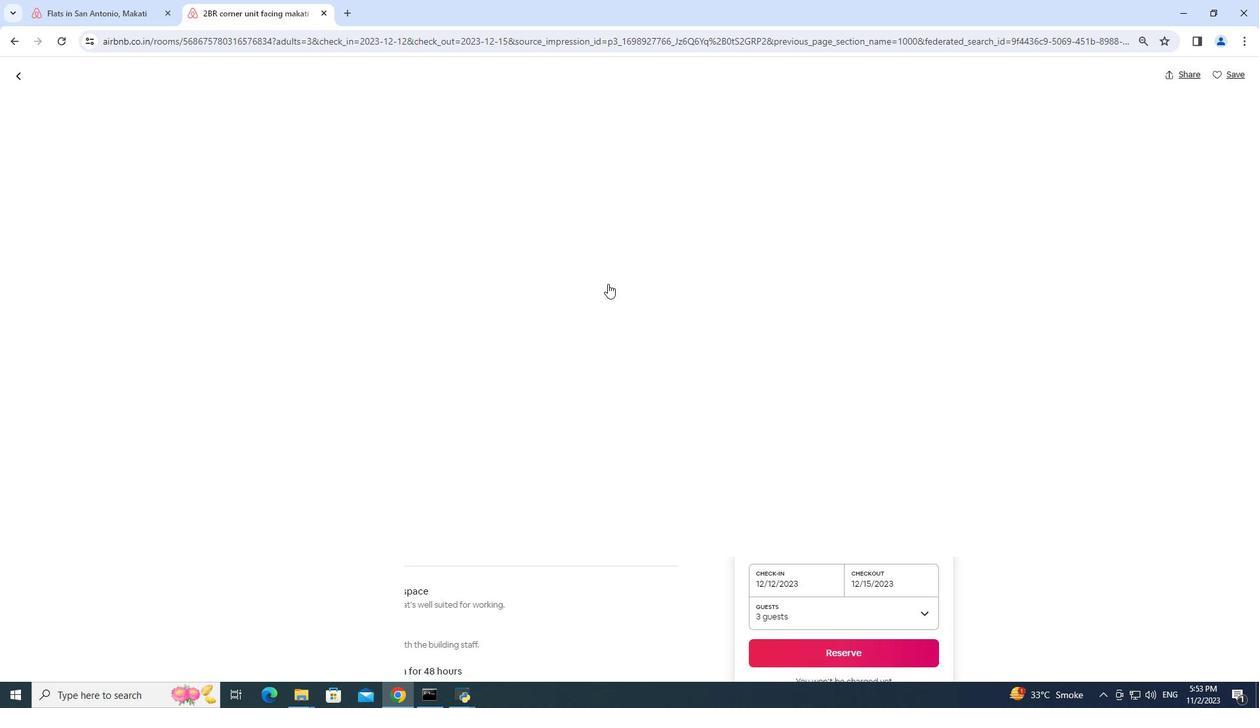 
Action: Mouse scrolled (608, 283) with delta (0, 0)
Screenshot: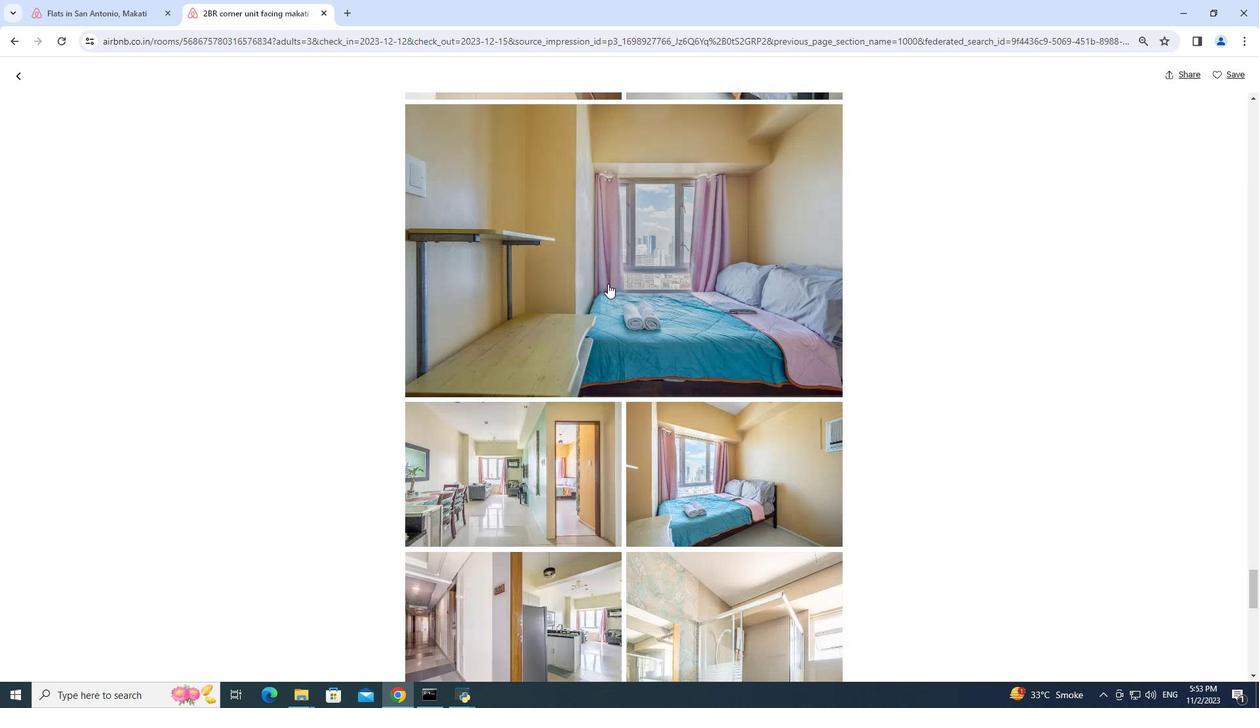 
Action: Mouse scrolled (608, 283) with delta (0, 0)
Screenshot: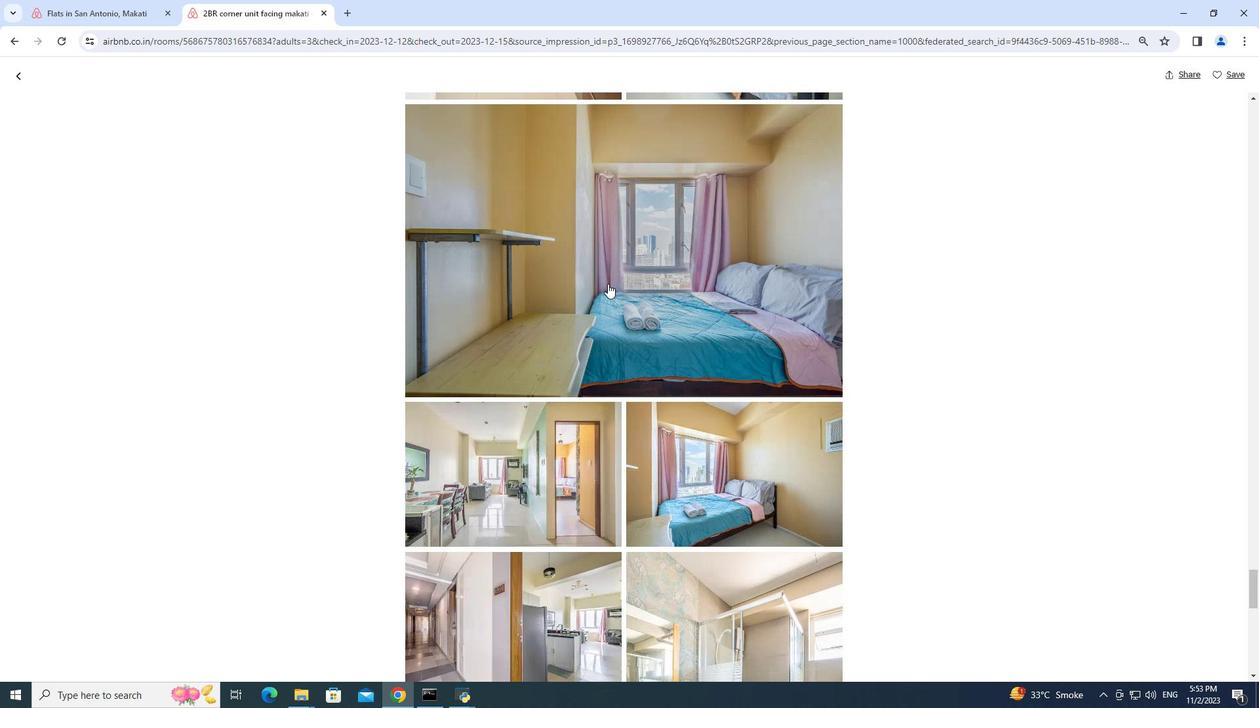 
Action: Mouse scrolled (608, 283) with delta (0, 0)
Screenshot: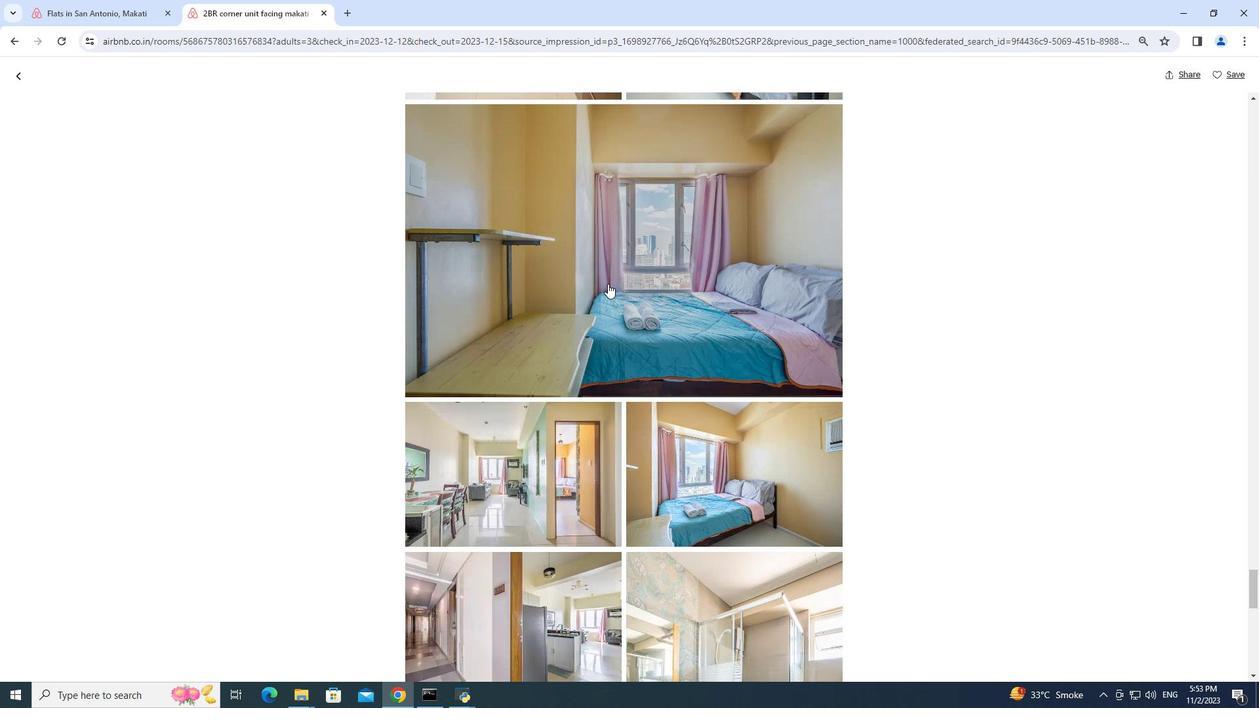 
Action: Mouse scrolled (608, 283) with delta (0, 0)
Screenshot: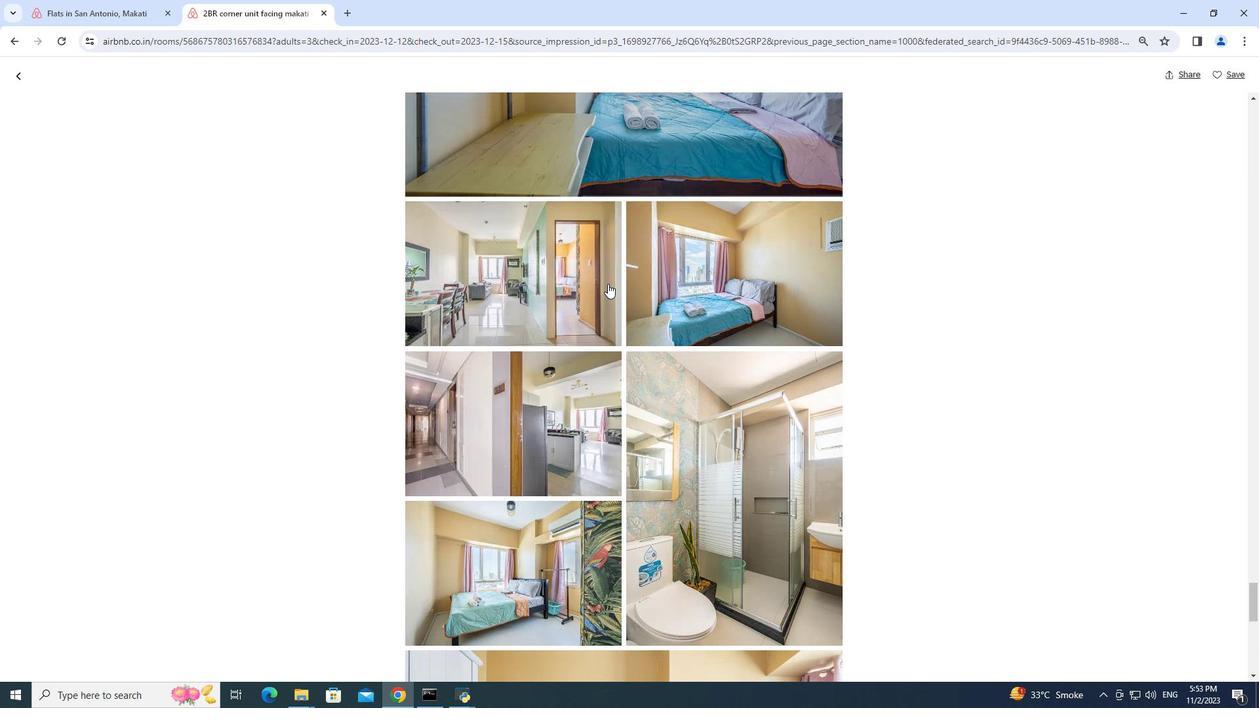 
Action: Mouse scrolled (608, 283) with delta (0, 0)
Screenshot: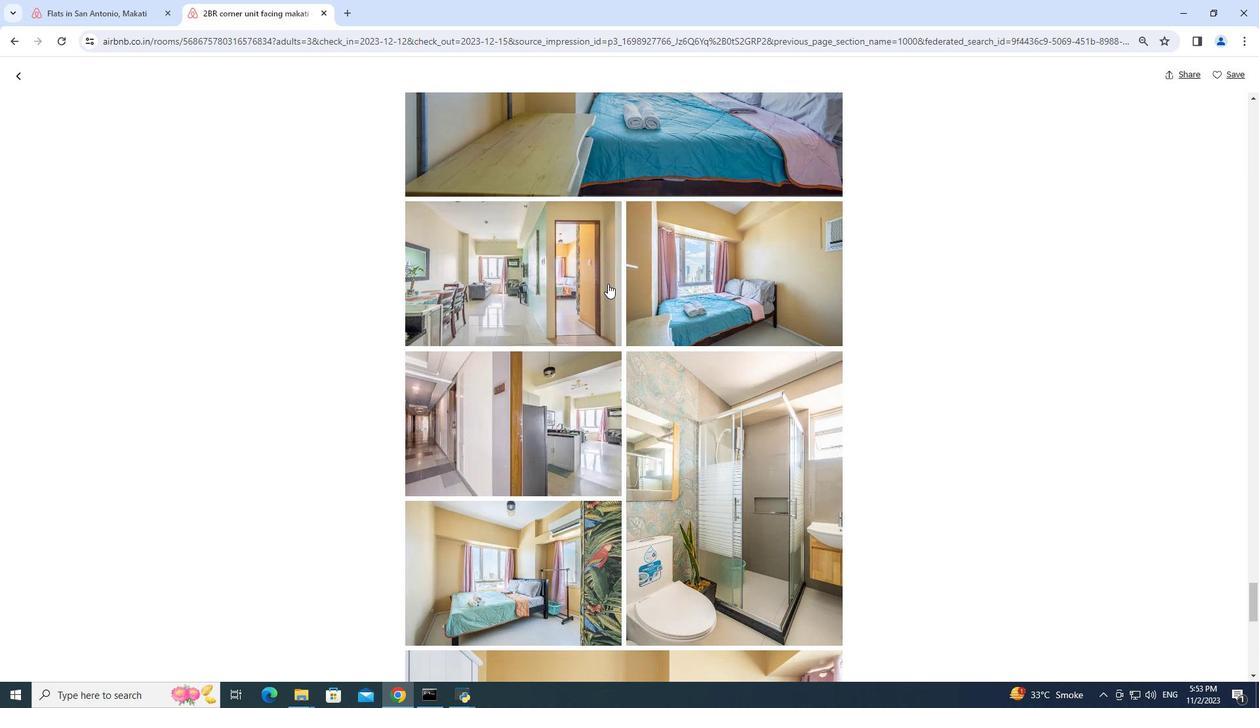 
Action: Mouse scrolled (608, 283) with delta (0, 0)
Screenshot: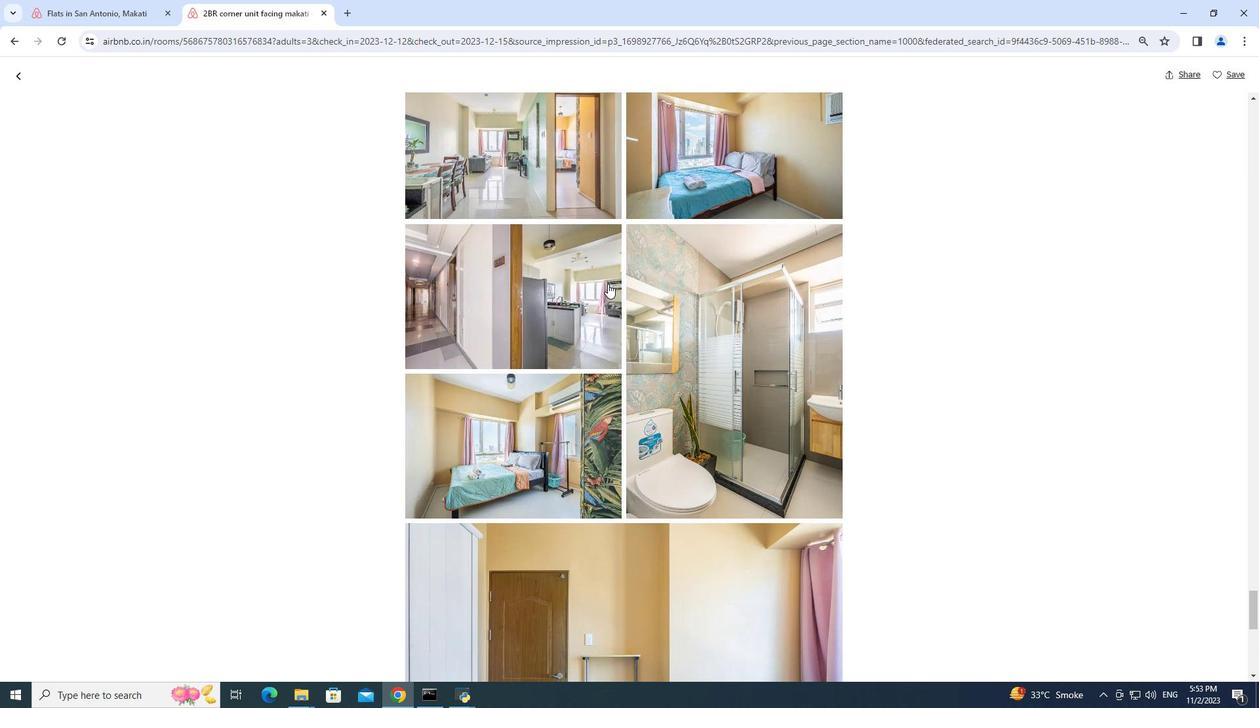 
Action: Mouse scrolled (608, 283) with delta (0, 0)
Screenshot: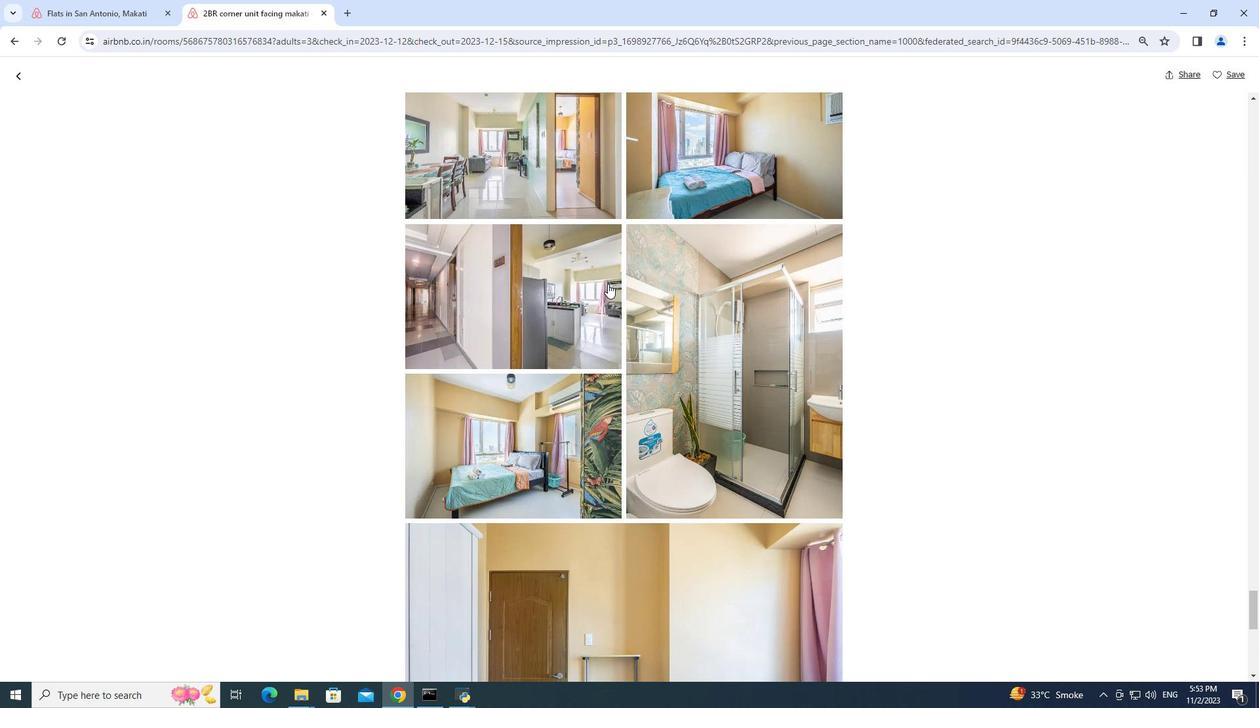 
Action: Mouse scrolled (608, 283) with delta (0, 0)
Screenshot: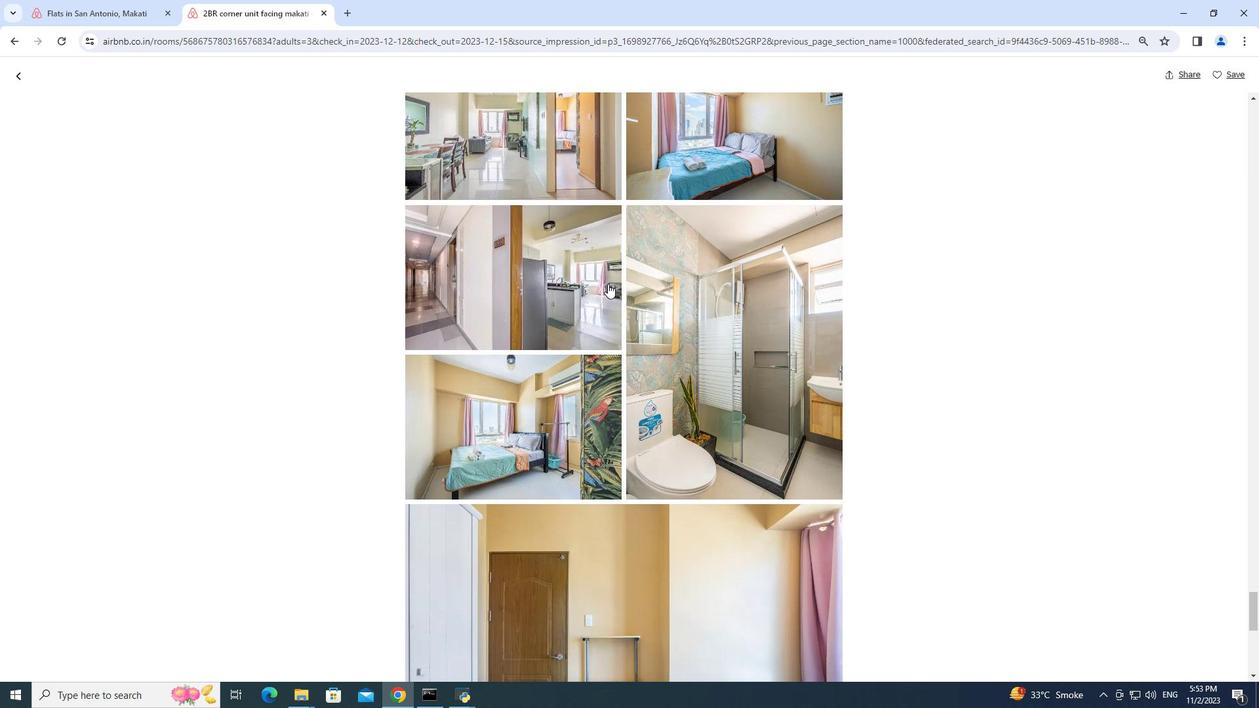
Action: Mouse scrolled (608, 283) with delta (0, 0)
Screenshot: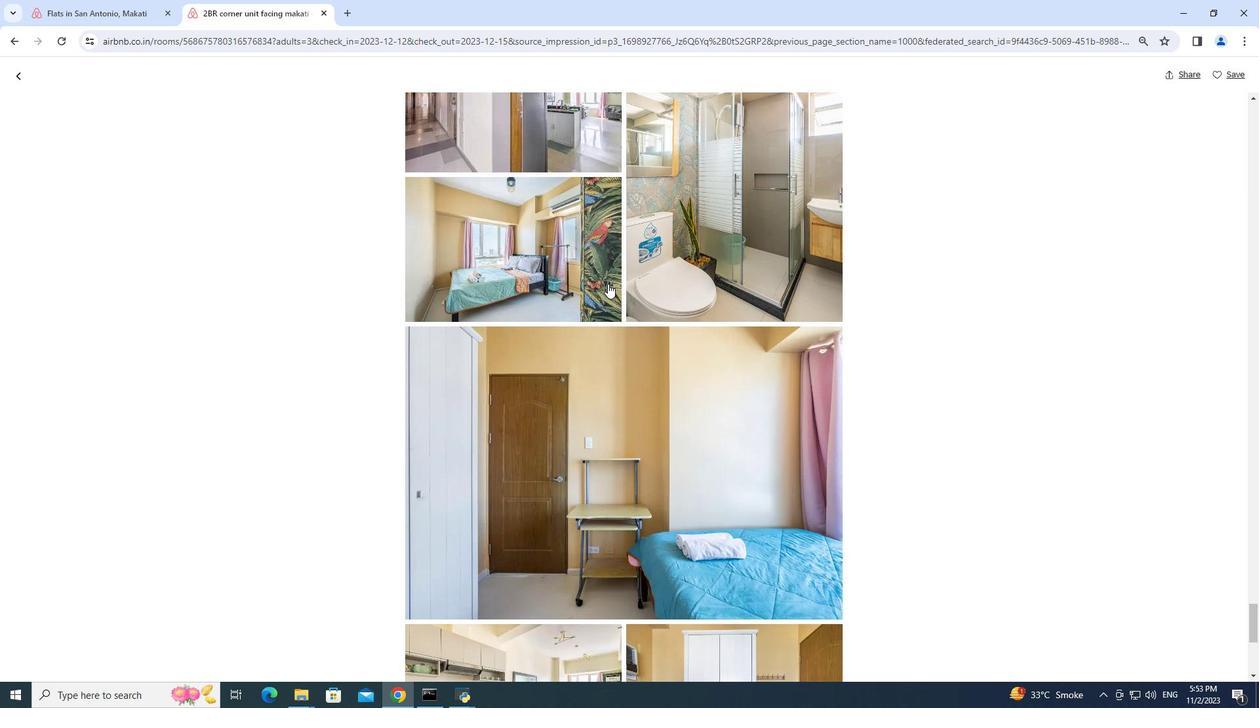 
Action: Mouse scrolled (608, 283) with delta (0, 0)
Screenshot: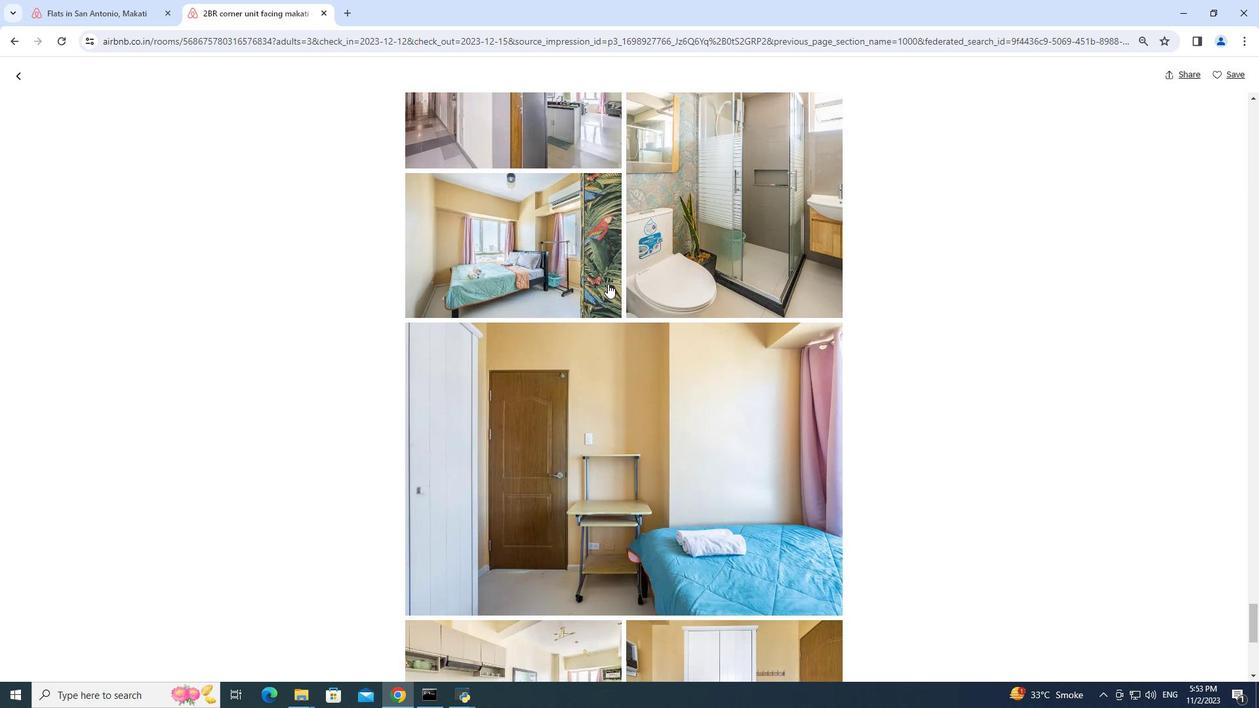 
Action: Mouse scrolled (608, 283) with delta (0, 0)
Screenshot: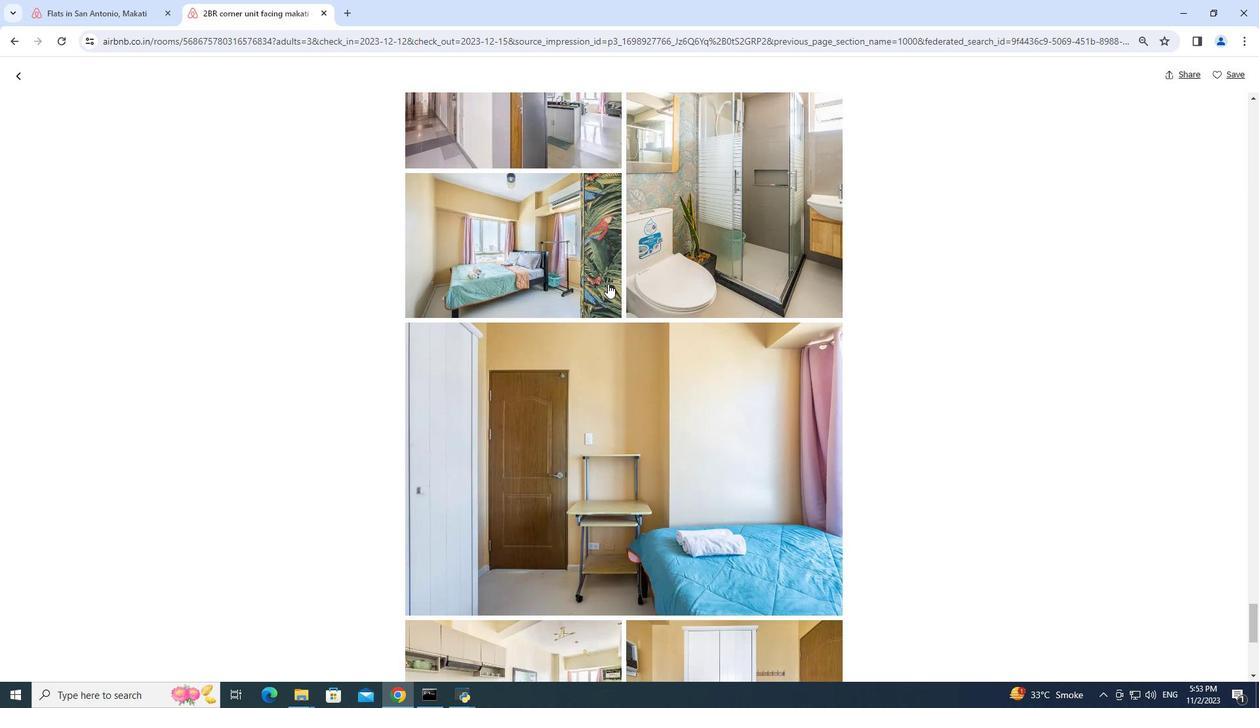 
Action: Mouse moved to (607, 284)
Screenshot: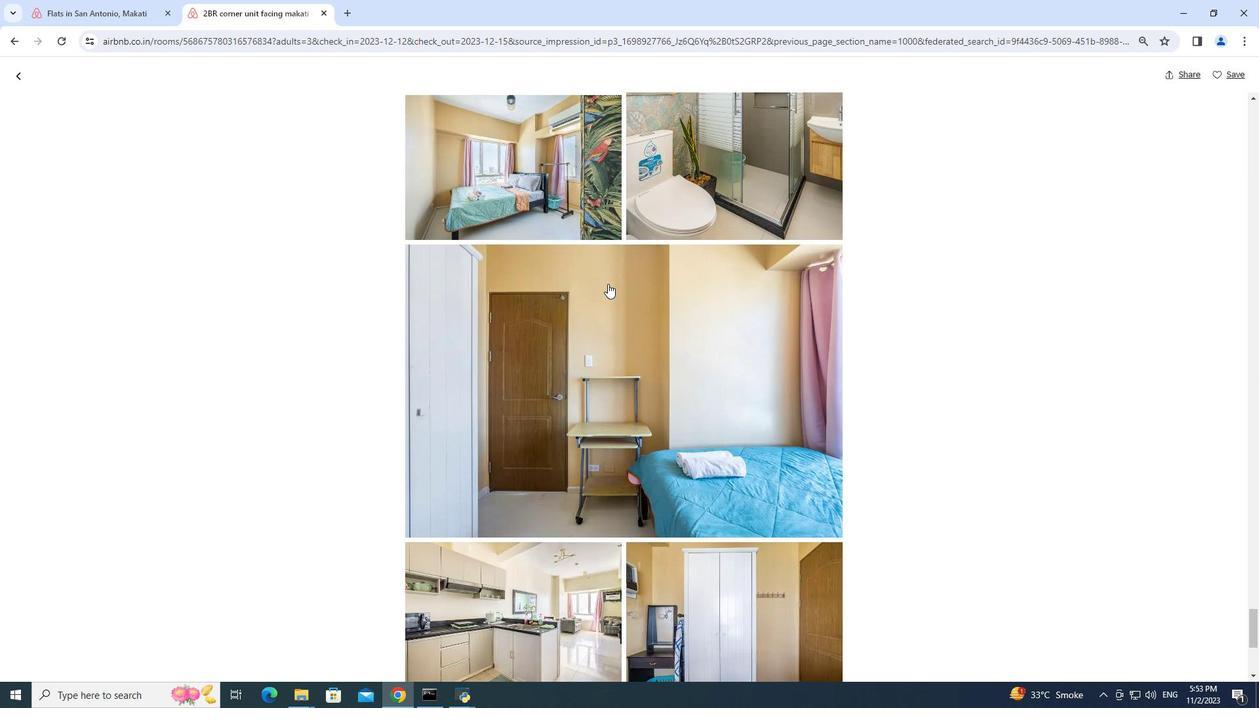 
Action: Mouse scrolled (607, 283) with delta (0, 0)
Screenshot: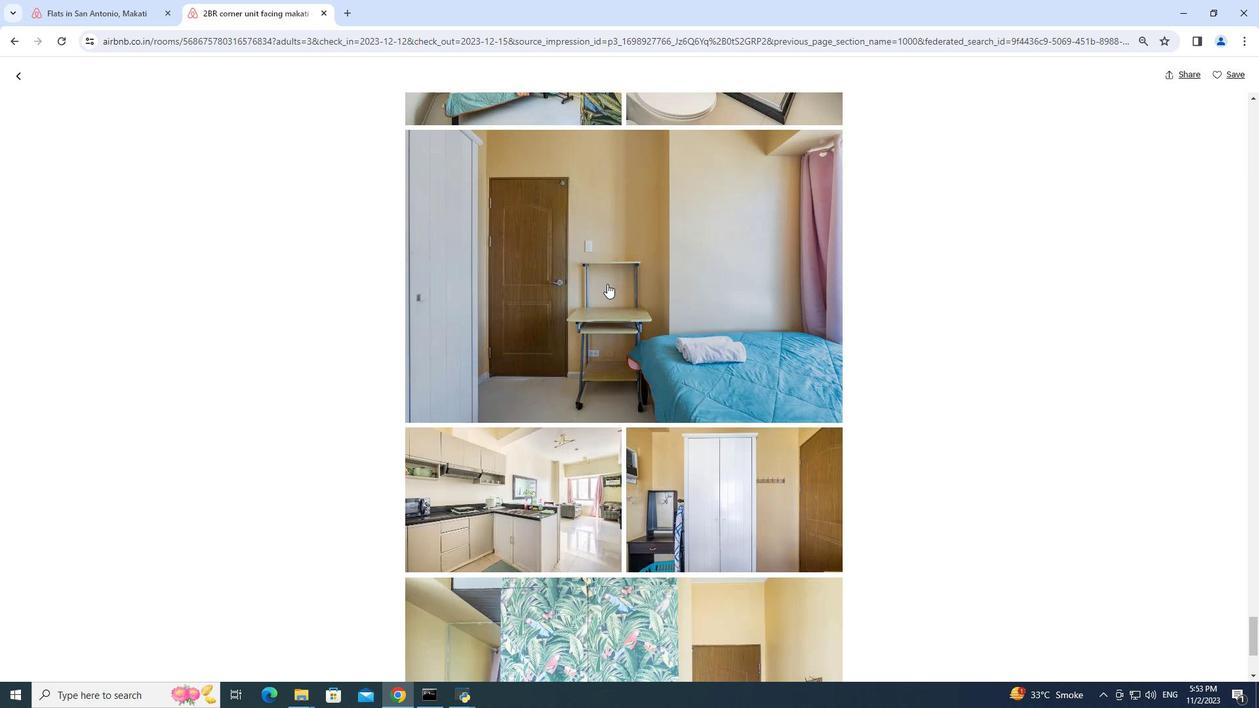 
Action: Mouse scrolled (607, 283) with delta (0, 0)
Screenshot: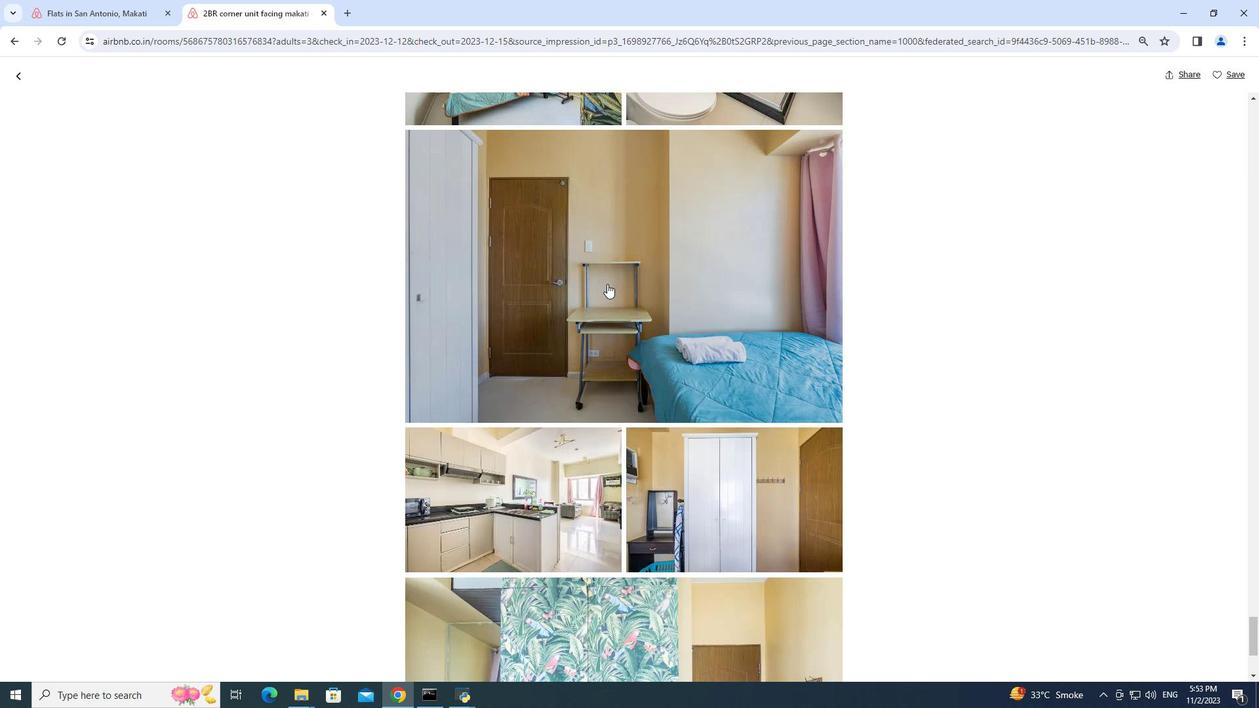 
Action: Mouse scrolled (607, 283) with delta (0, 0)
Screenshot: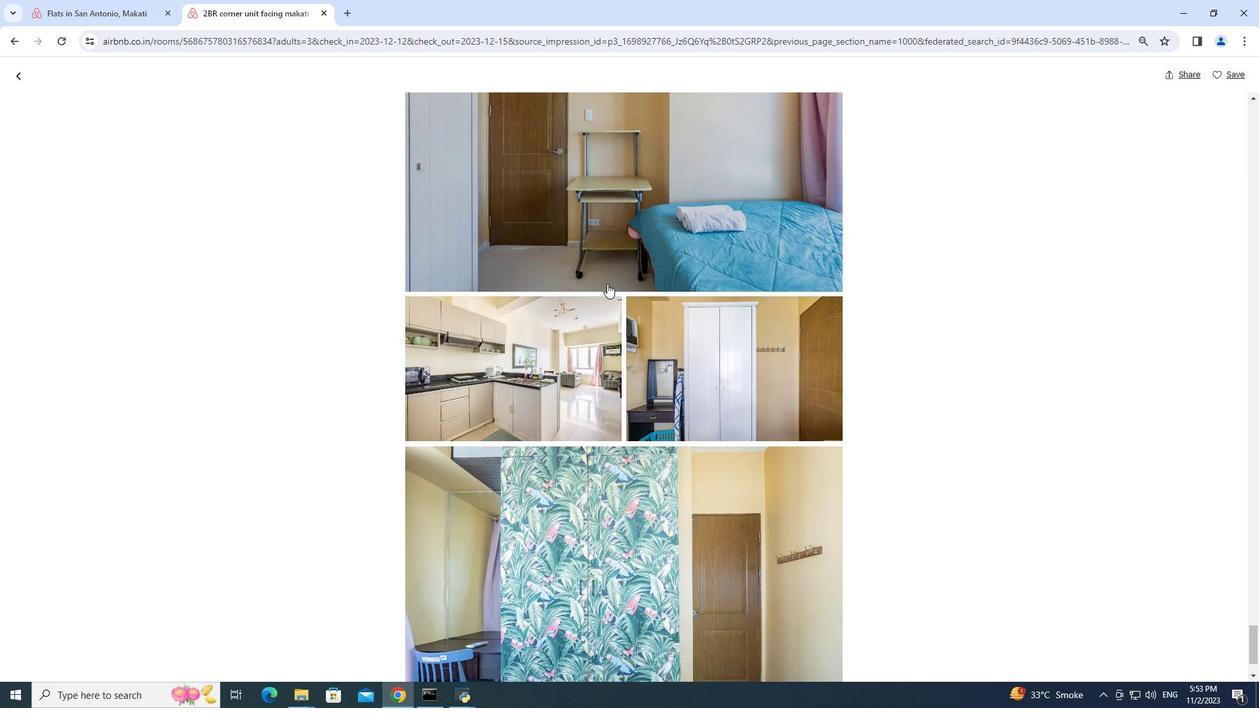 
Action: Mouse scrolled (607, 283) with delta (0, 0)
Screenshot: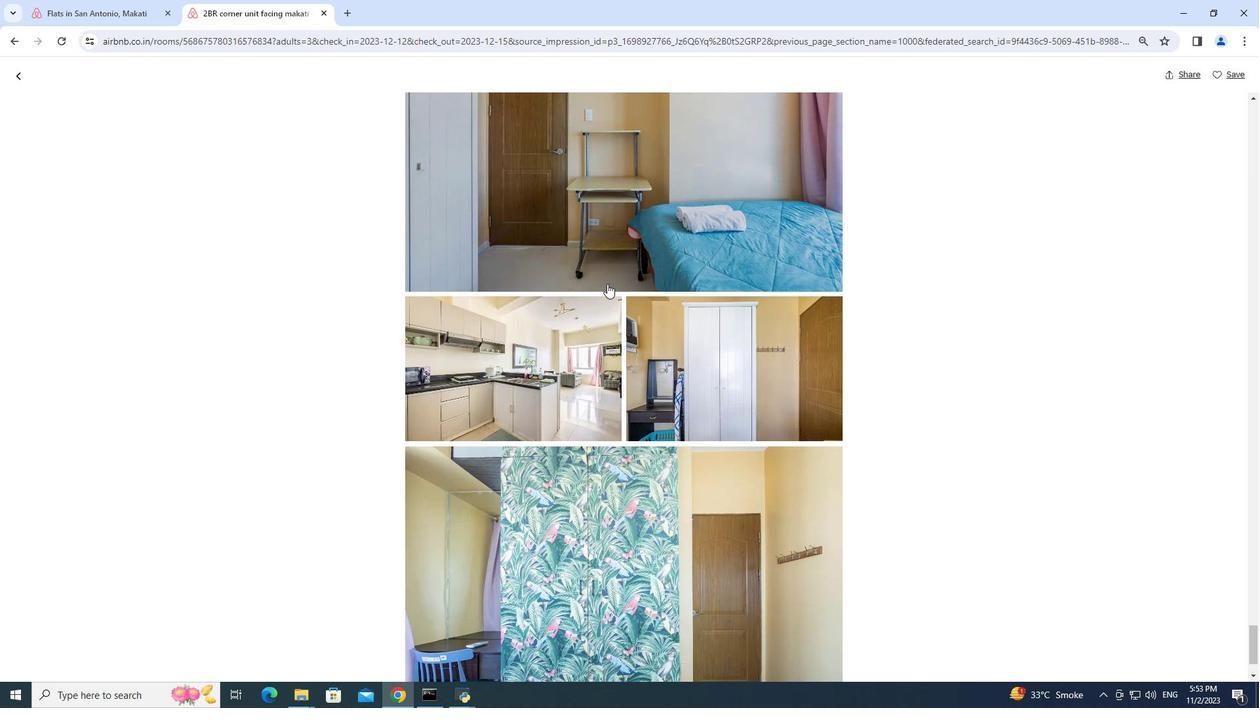 
Action: Mouse scrolled (607, 283) with delta (0, 0)
Screenshot: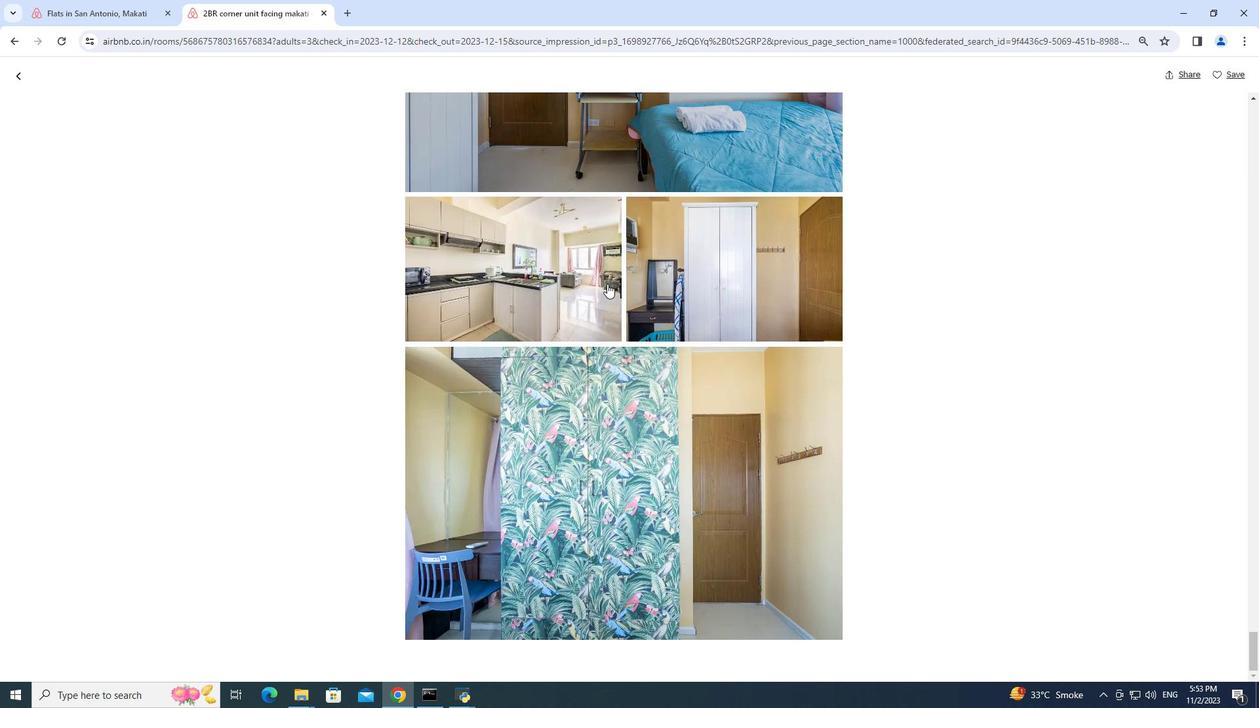 
Action: Mouse scrolled (607, 283) with delta (0, 0)
Screenshot: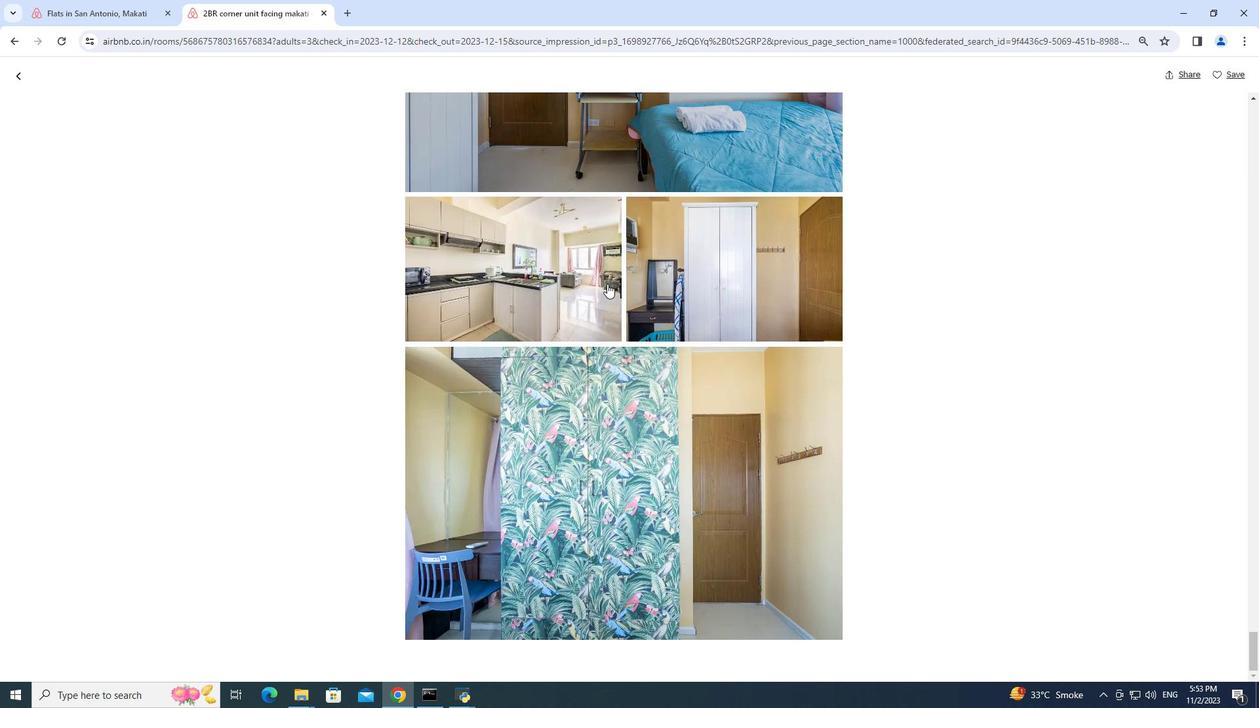 
Action: Mouse scrolled (607, 283) with delta (0, 0)
Screenshot: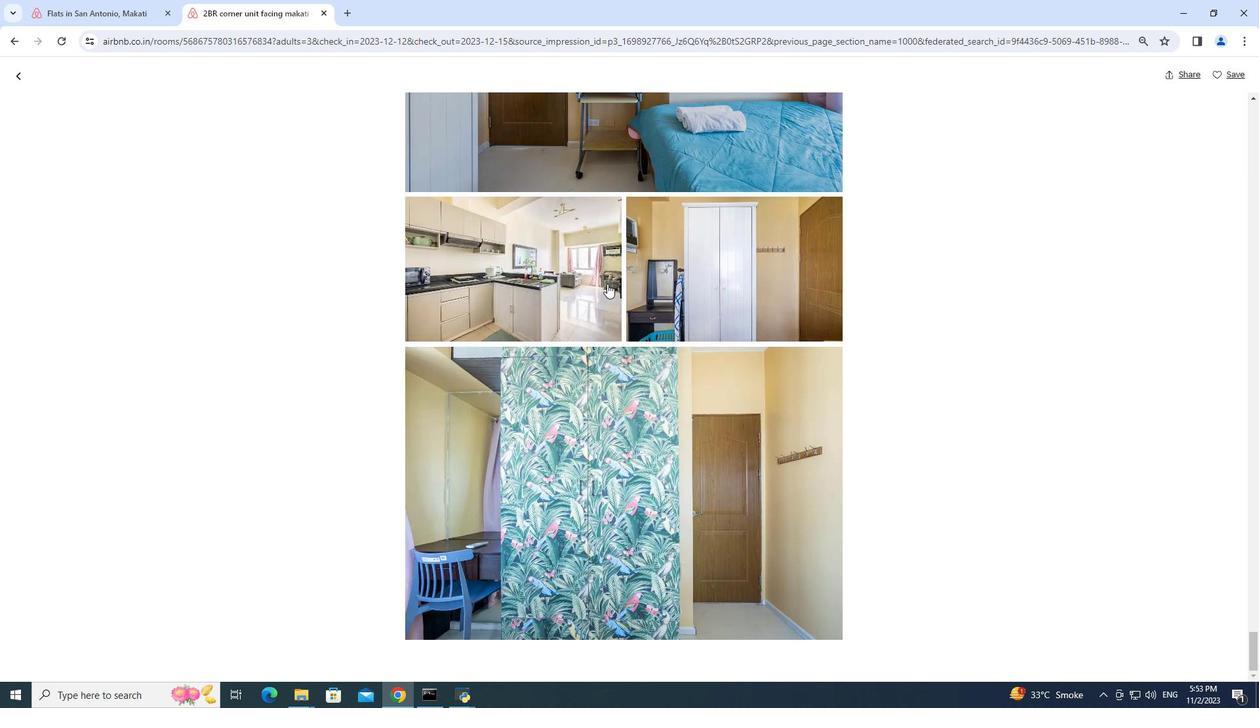 
Action: Mouse scrolled (607, 283) with delta (0, 0)
Screenshot: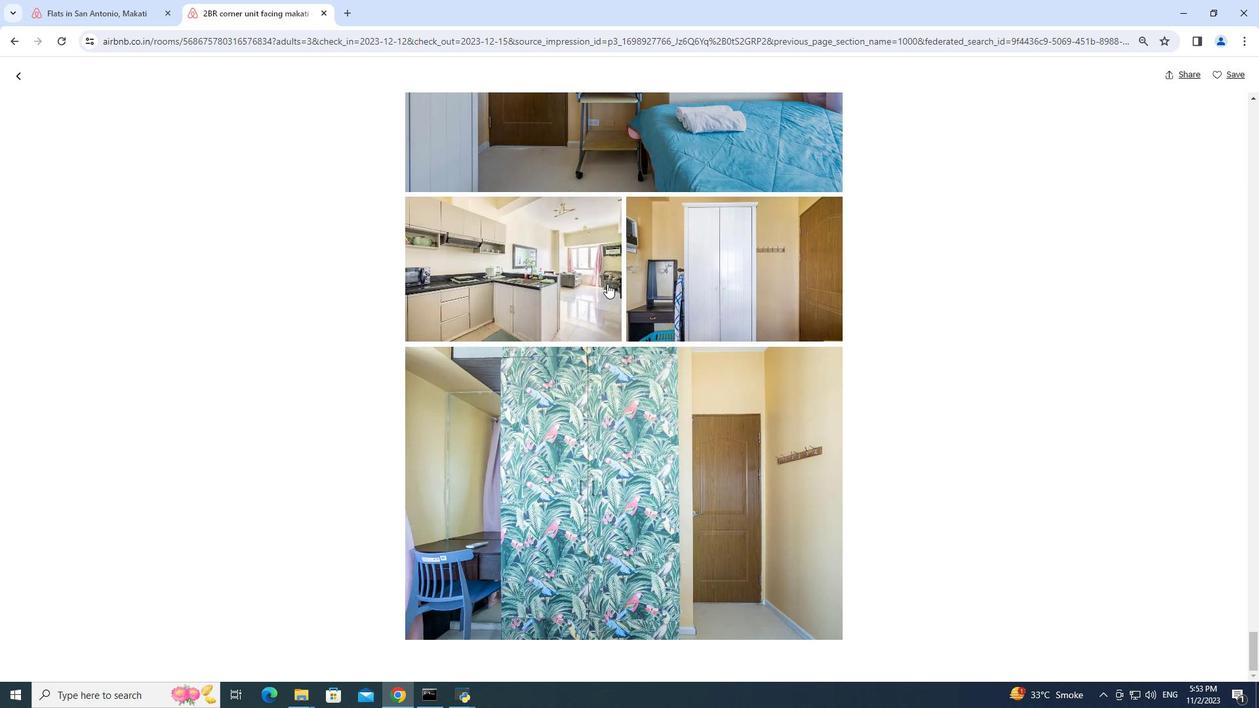 
Action: Mouse scrolled (607, 283) with delta (0, 0)
Screenshot: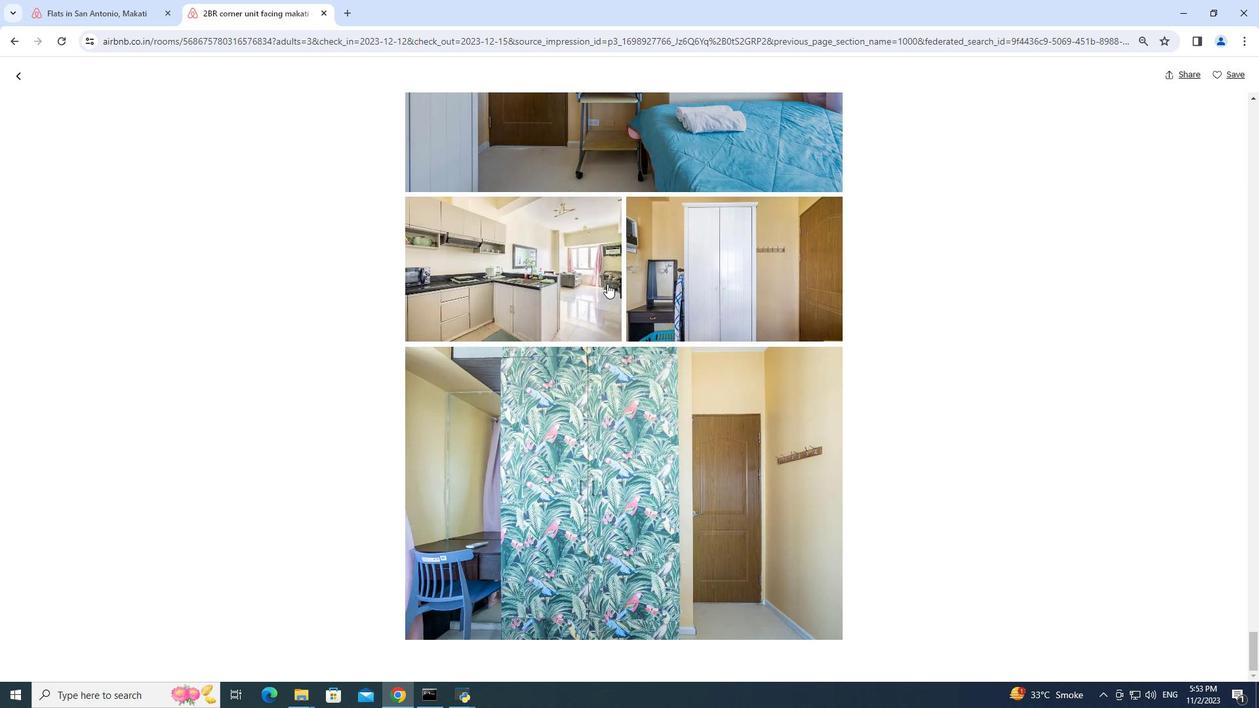 
Action: Mouse scrolled (607, 283) with delta (0, 0)
Screenshot: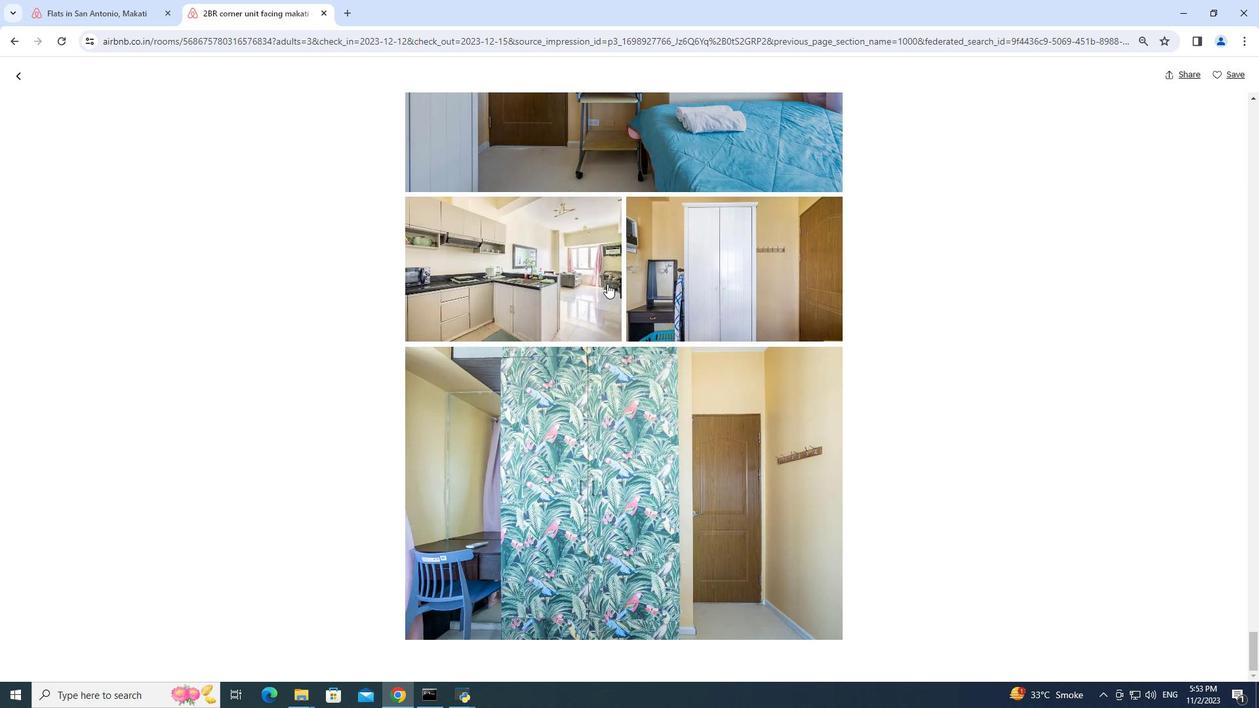 
Action: Mouse scrolled (607, 283) with delta (0, 0)
Screenshot: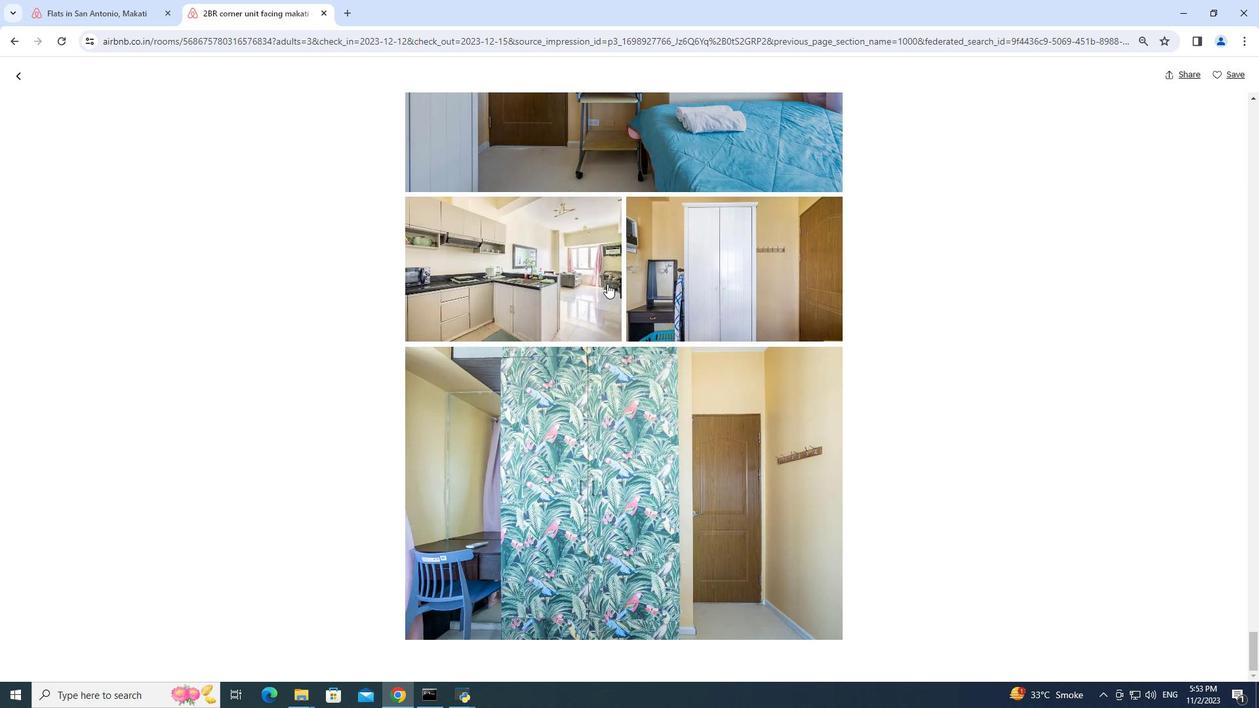 
Action: Mouse scrolled (607, 283) with delta (0, 0)
Screenshot: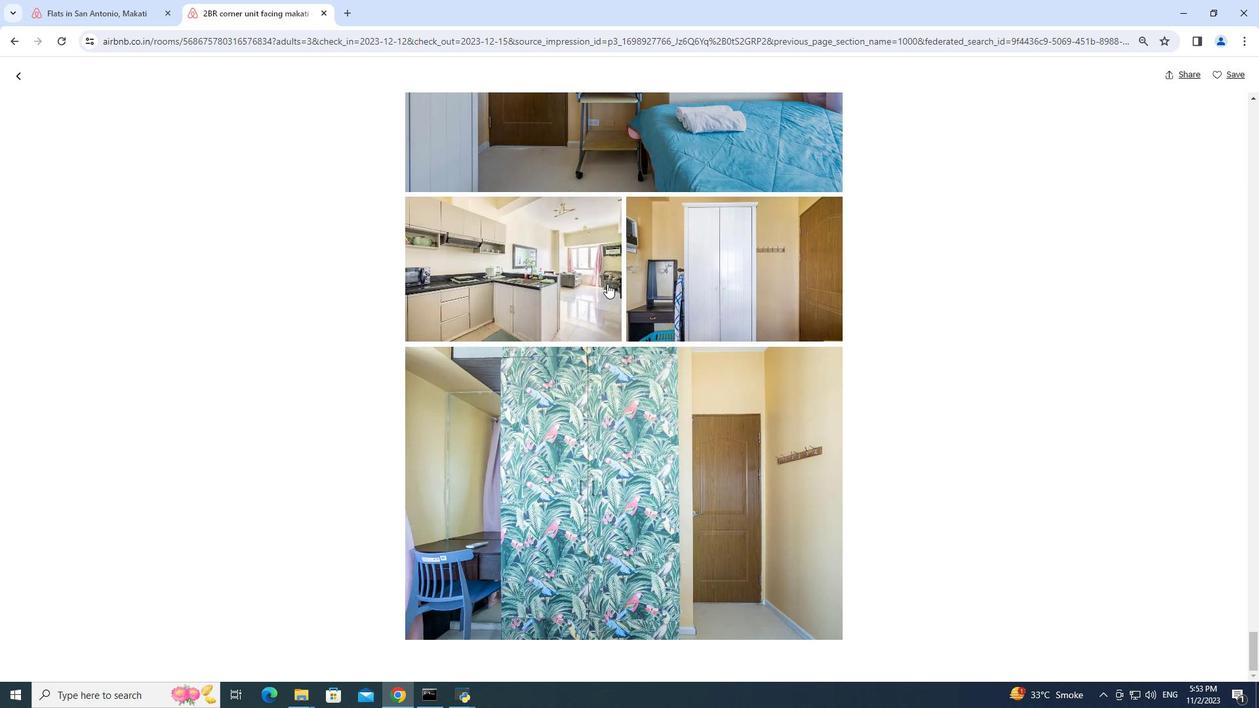 
Action: Mouse scrolled (607, 283) with delta (0, 0)
Screenshot: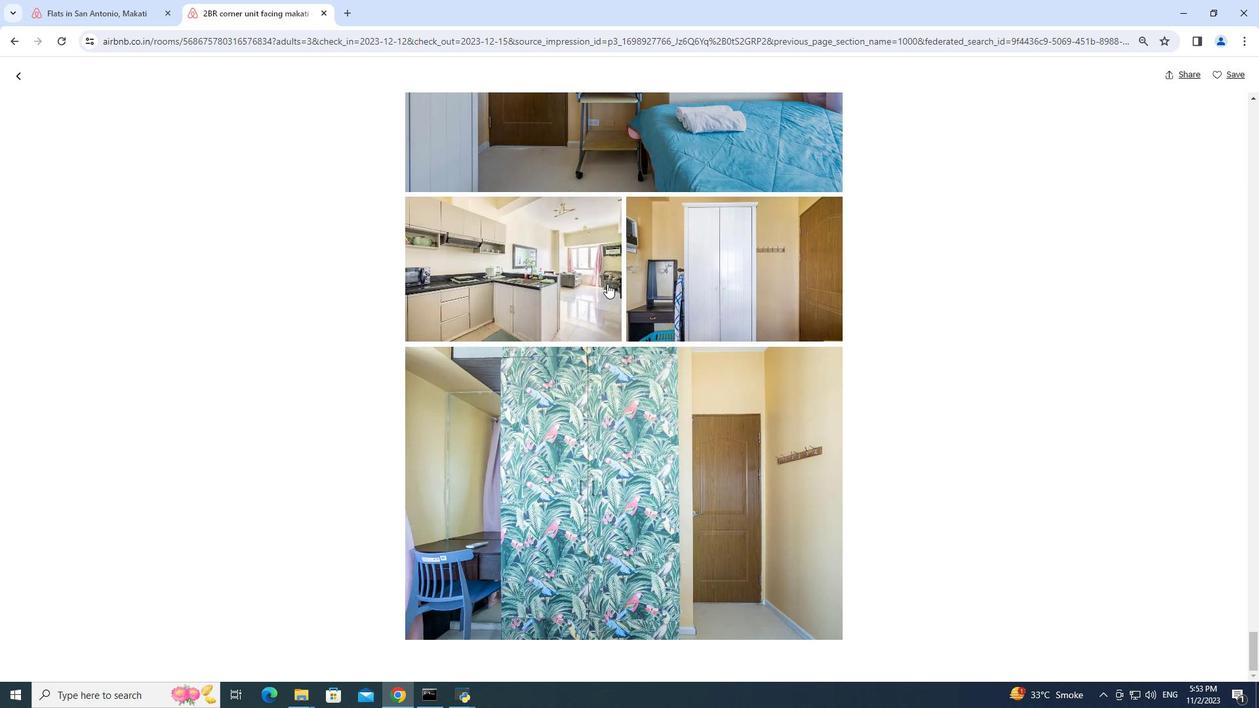 
Action: Mouse scrolled (607, 283) with delta (0, 0)
Screenshot: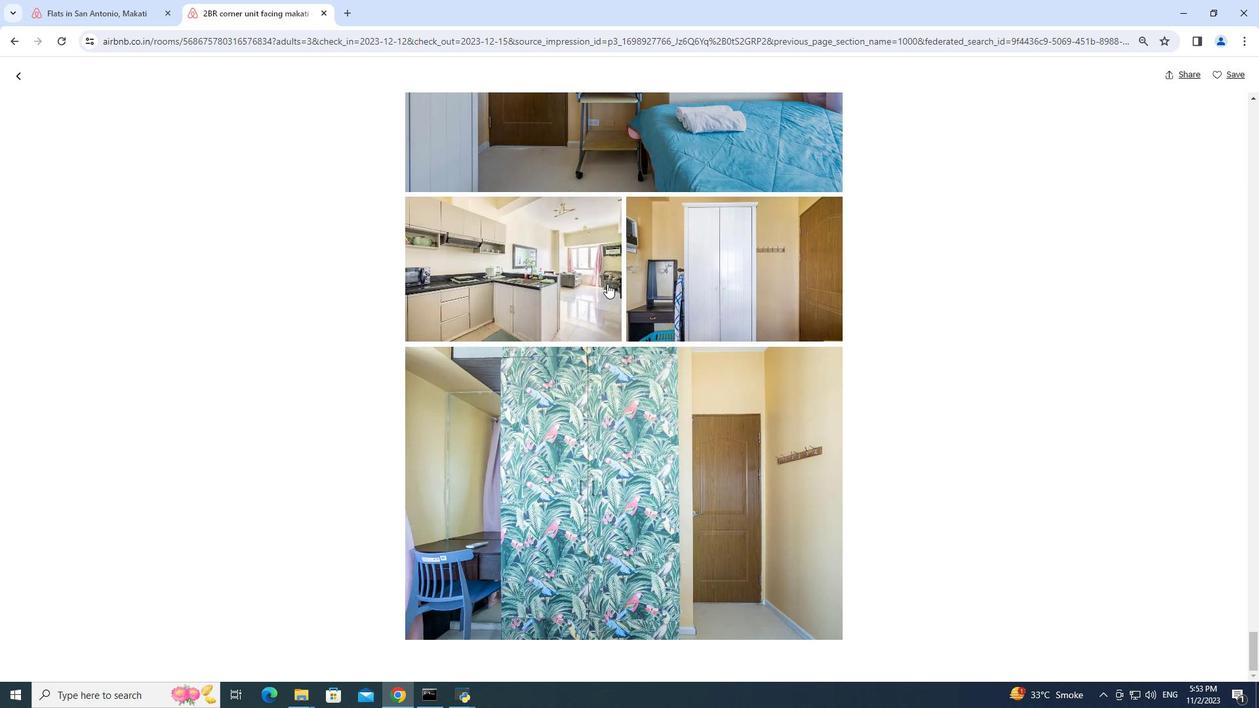 
Action: Mouse scrolled (607, 283) with delta (0, 0)
Screenshot: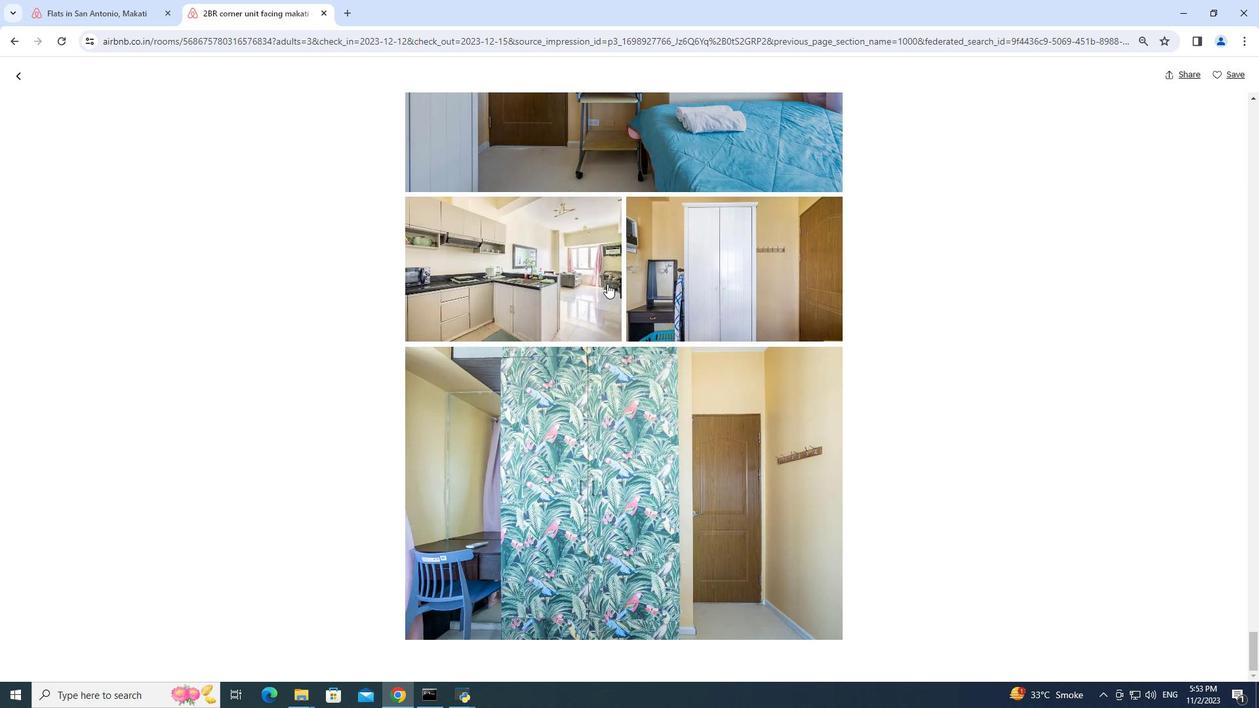 
Action: Mouse scrolled (607, 283) with delta (0, 0)
Screenshot: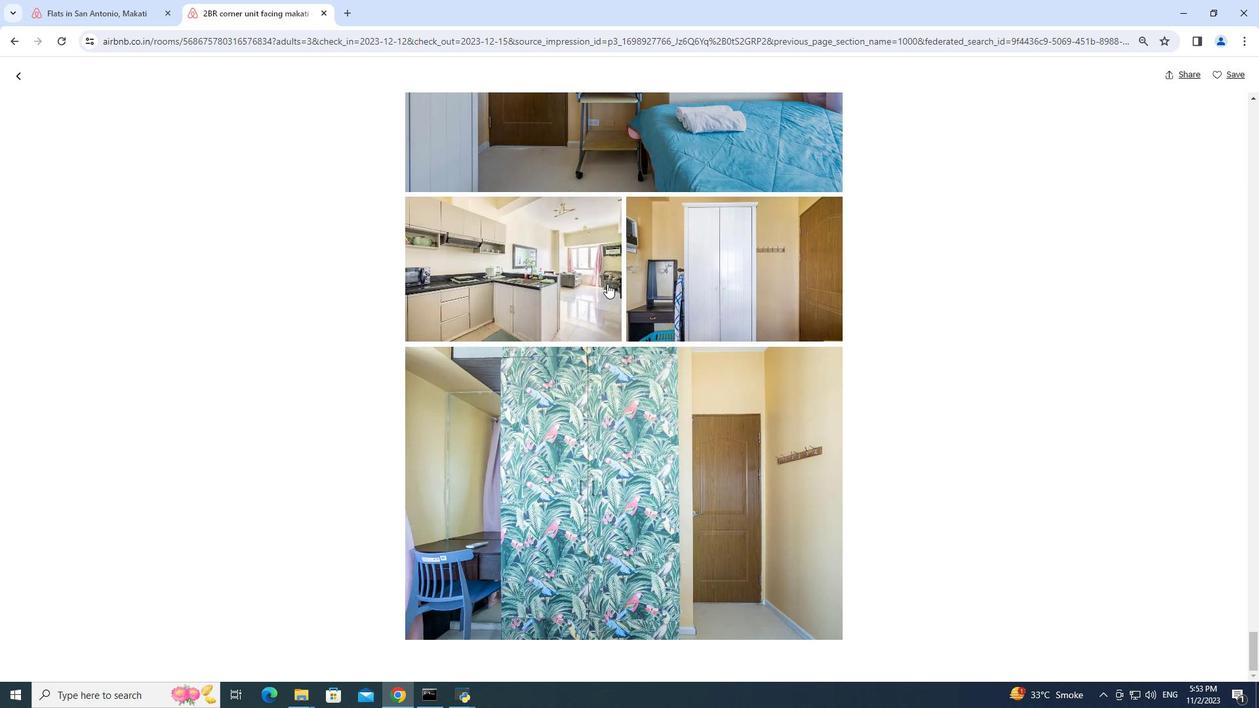 
Action: Mouse moved to (26, 78)
Screenshot: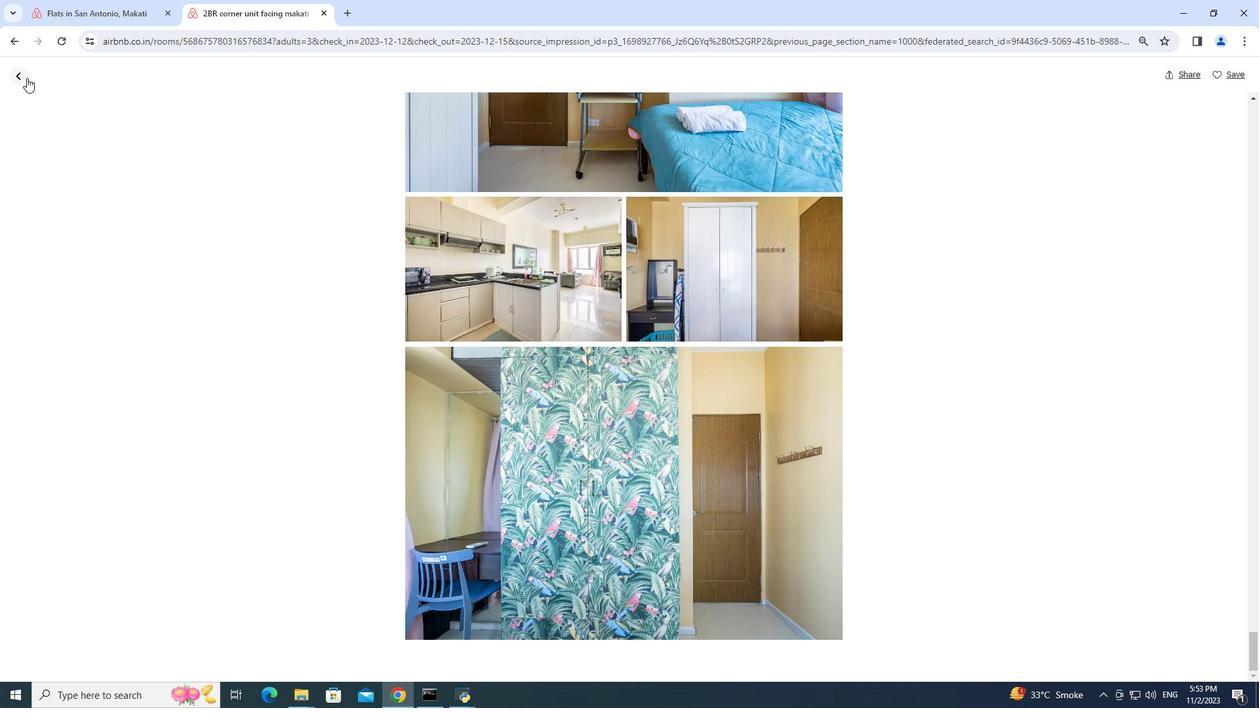 
Action: Mouse pressed left at (26, 78)
Screenshot: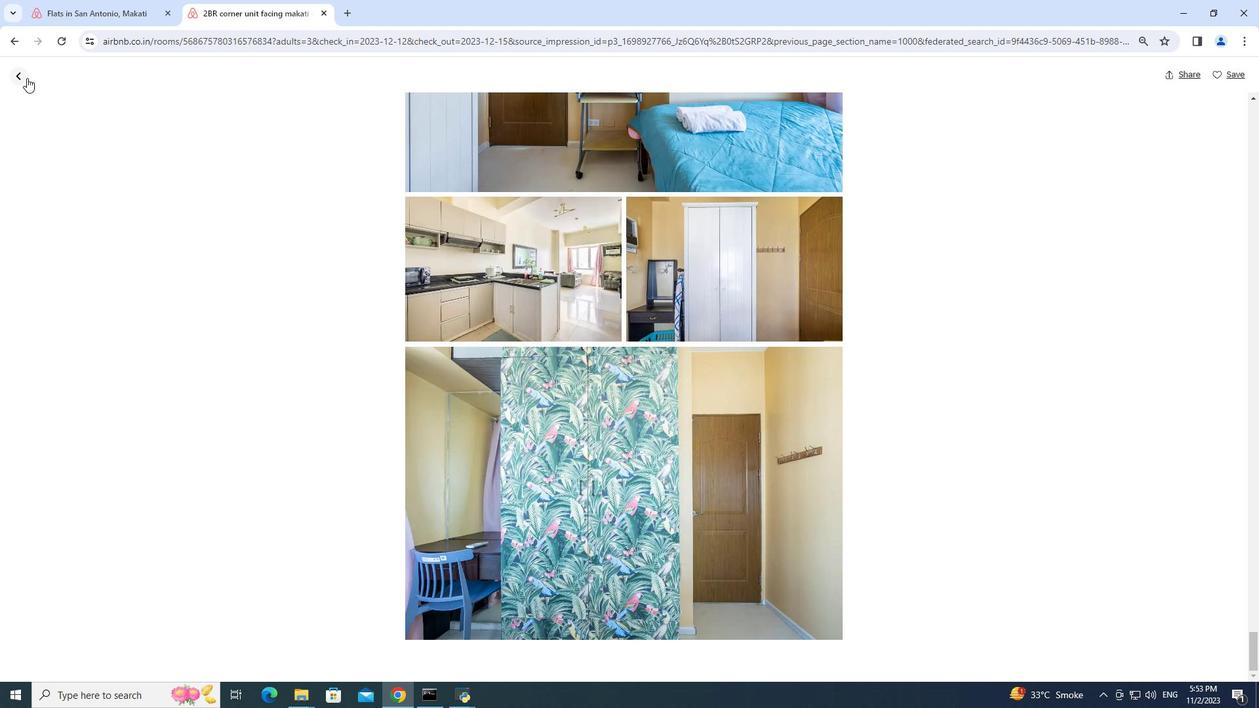 
Action: Mouse moved to (241, 141)
Screenshot: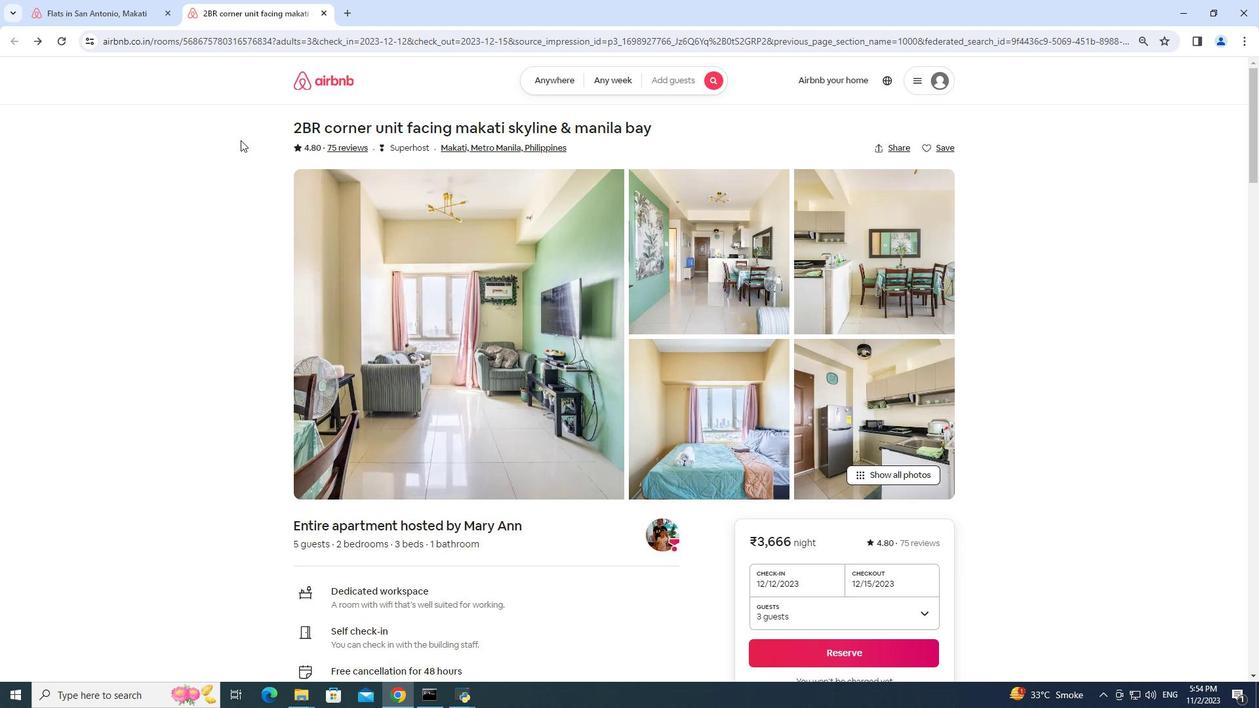 
Action: Mouse scrolled (241, 140) with delta (0, 0)
Screenshot: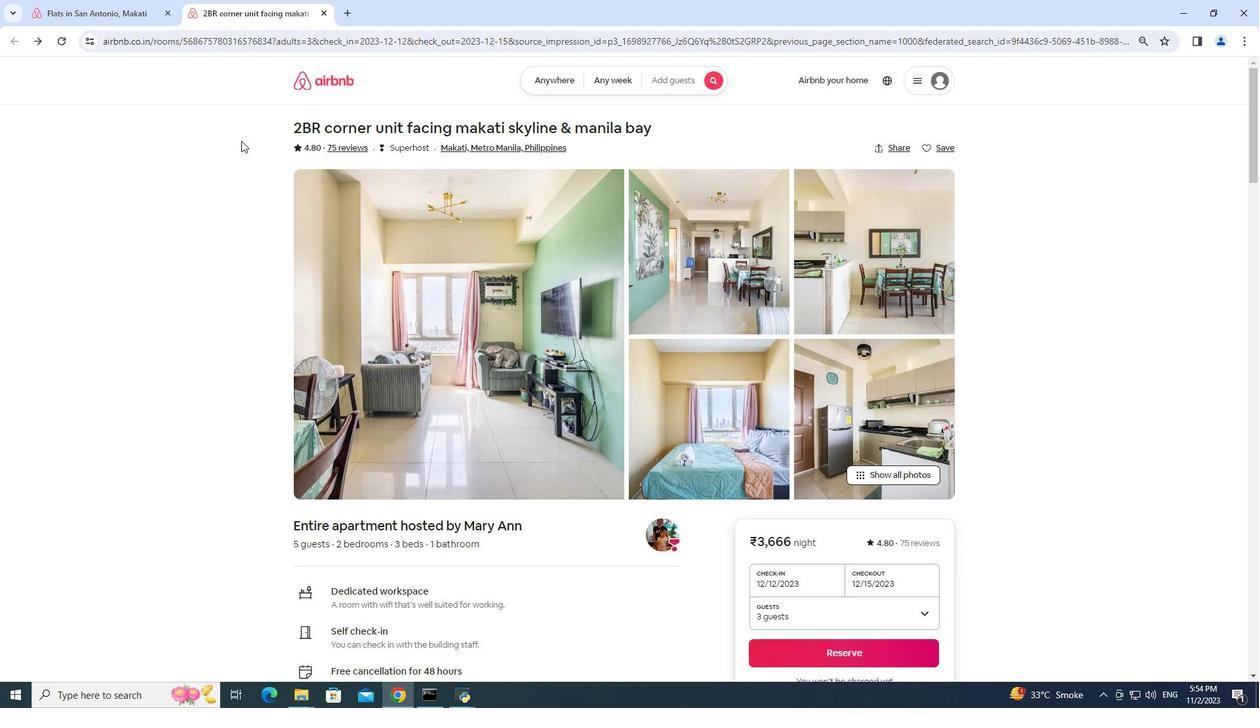 
Action: Mouse scrolled (241, 140) with delta (0, 0)
Screenshot: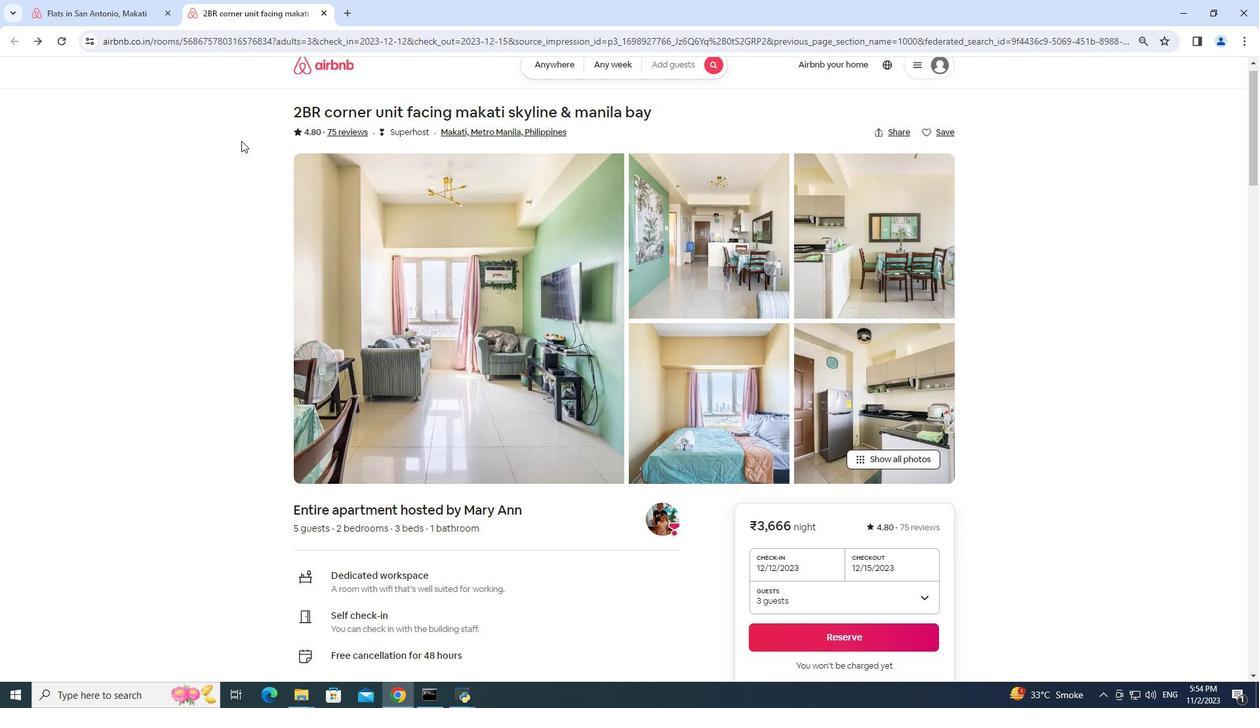 
Action: Mouse scrolled (241, 140) with delta (0, 0)
Screenshot: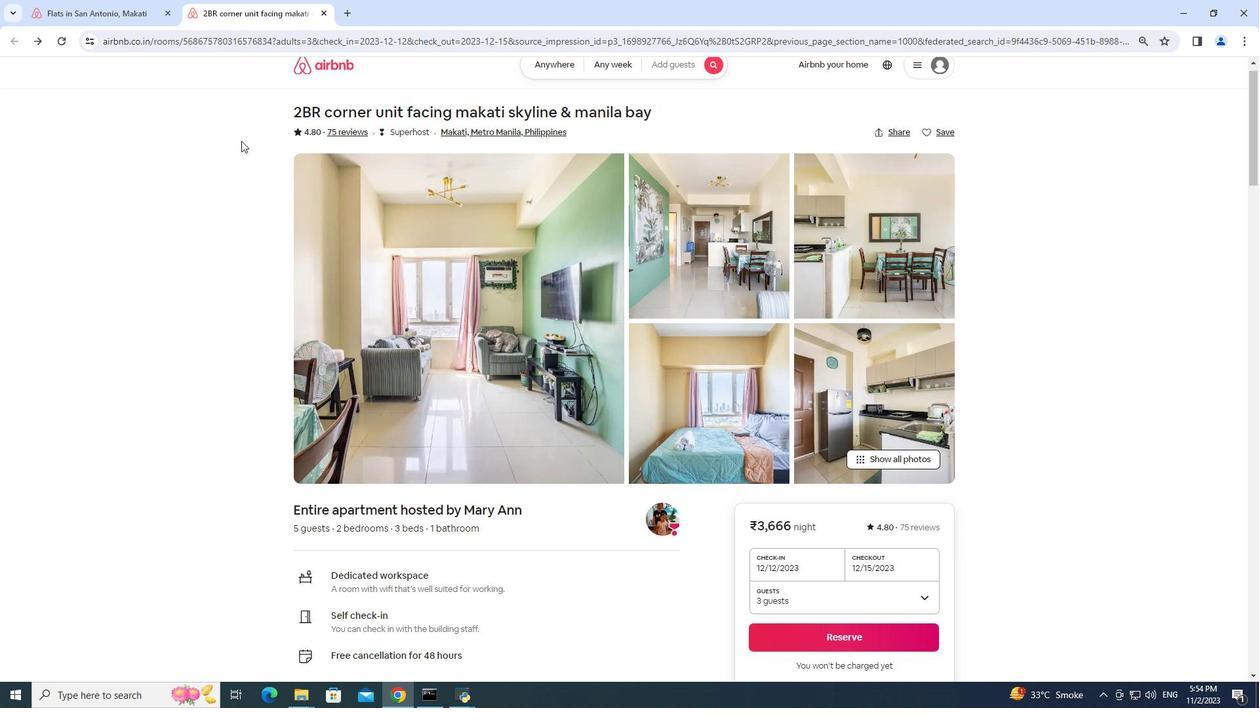 
Action: Mouse moved to (244, 132)
Screenshot: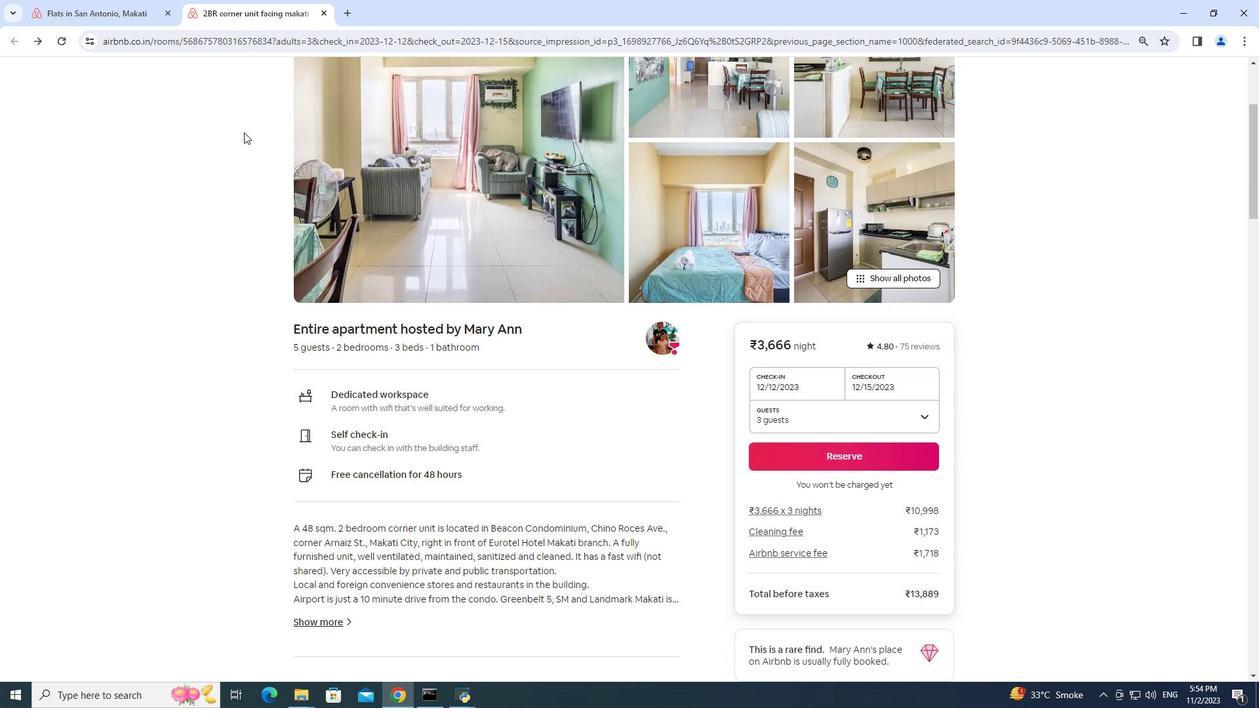 
Action: Mouse scrolled (244, 131) with delta (0, 0)
Screenshot: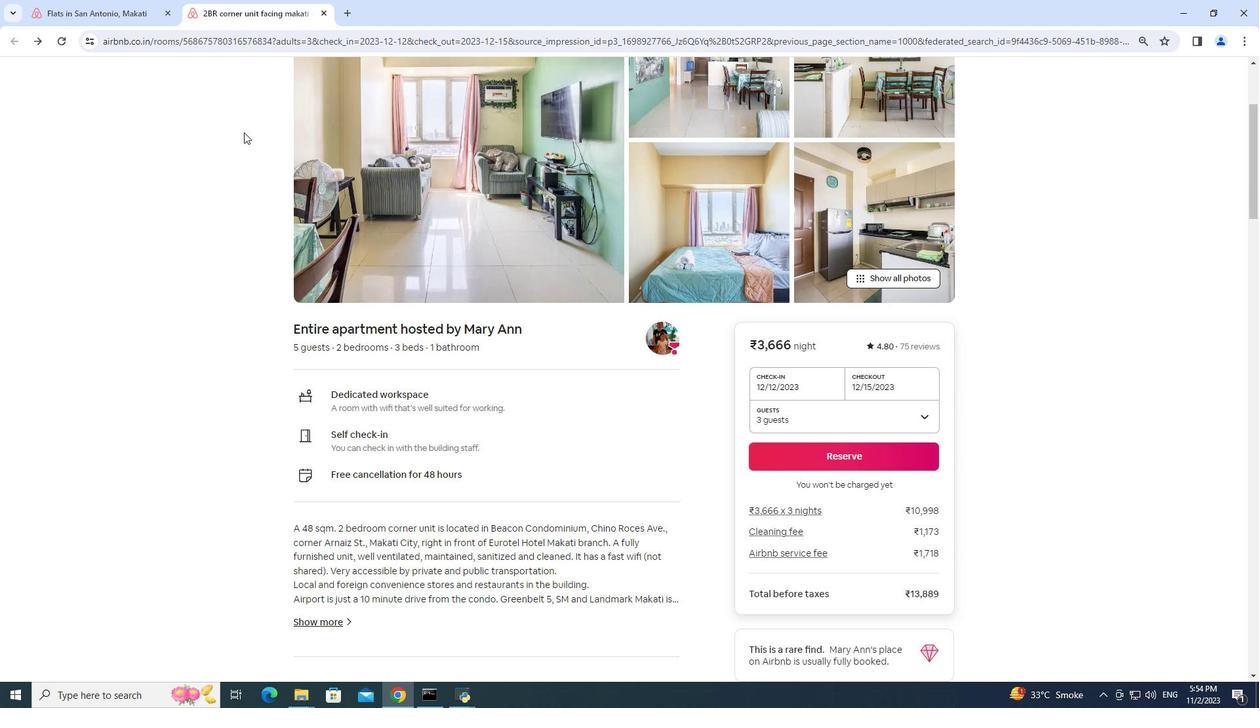 
Action: Mouse scrolled (244, 131) with delta (0, 0)
Screenshot: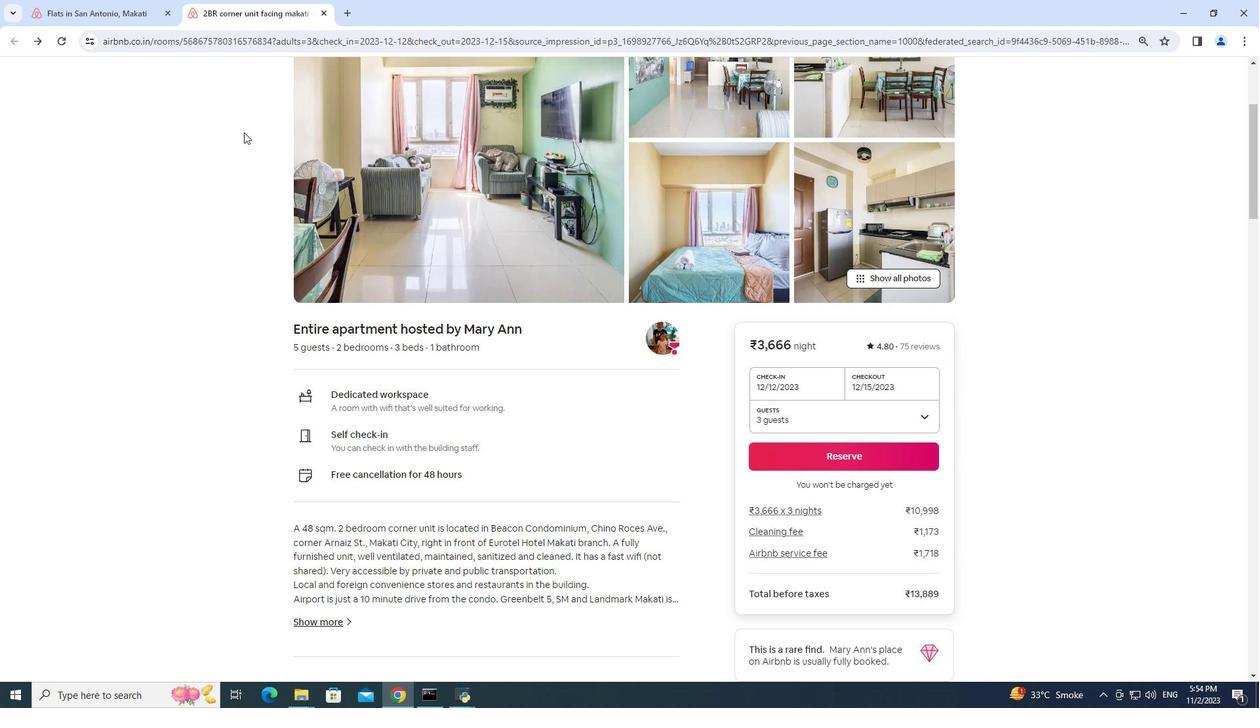 
Action: Mouse scrolled (244, 131) with delta (0, 0)
Screenshot: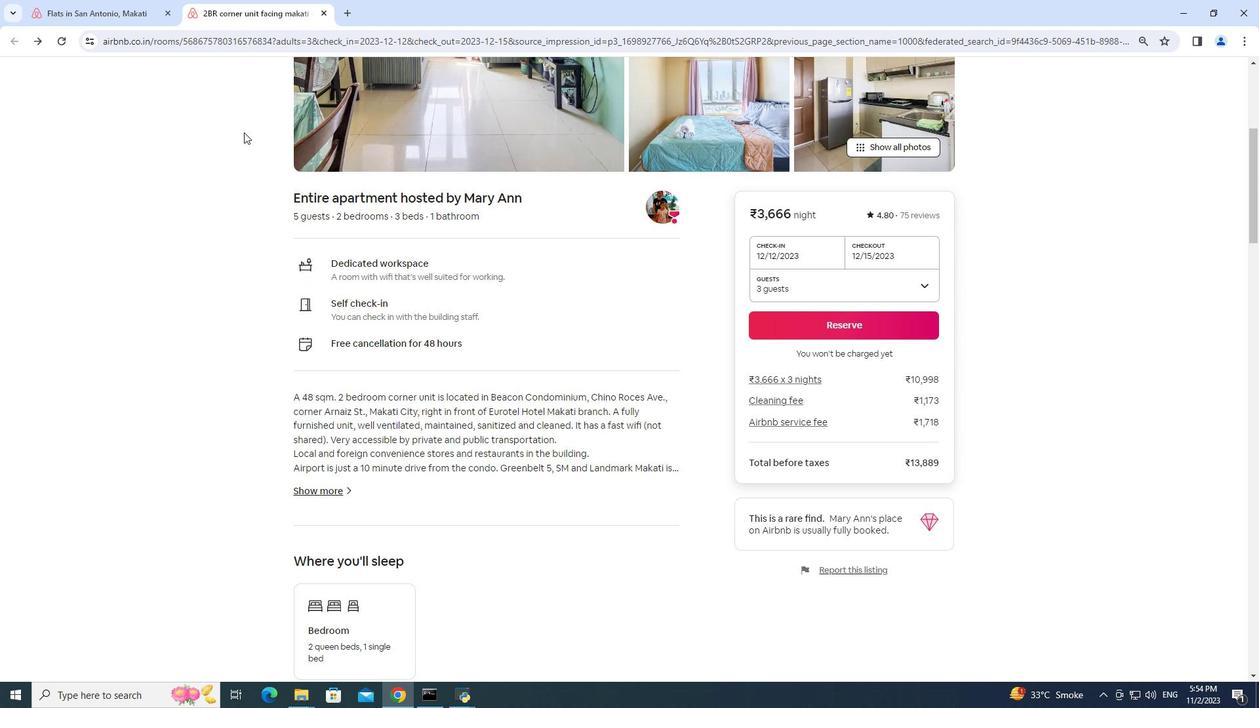 
Action: Mouse moved to (245, 135)
Screenshot: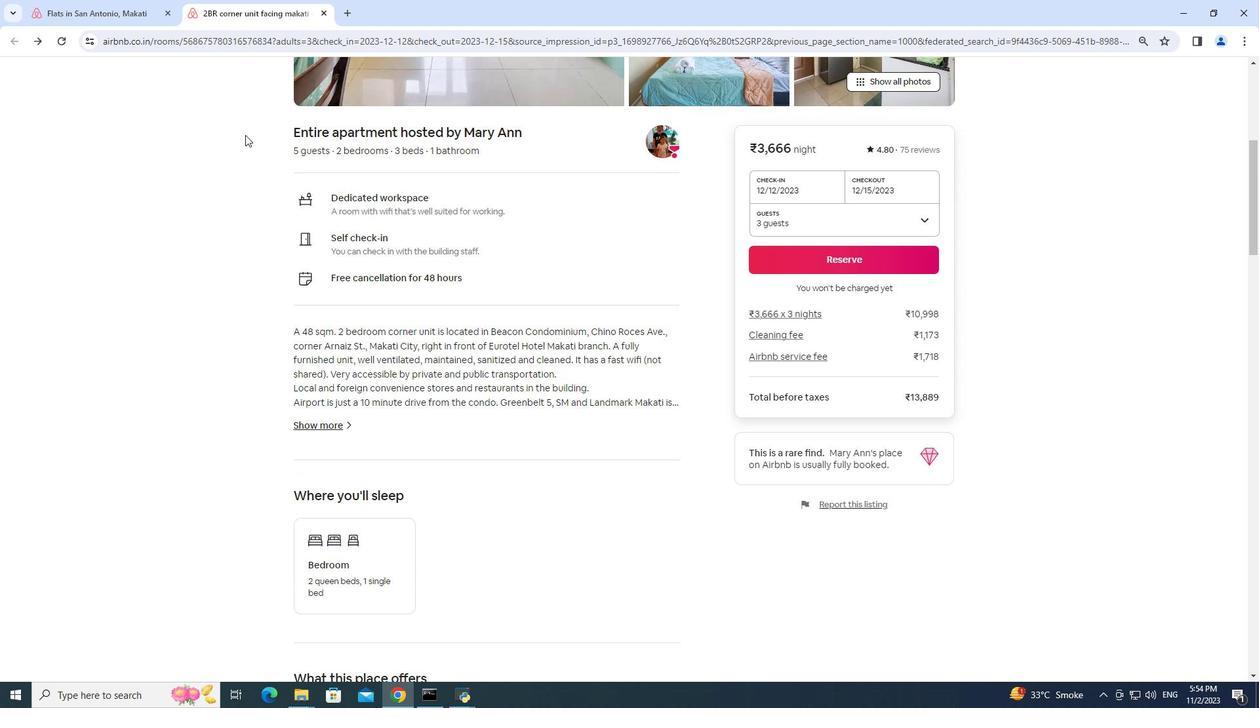 
Action: Mouse scrolled (245, 134) with delta (0, 0)
Screenshot: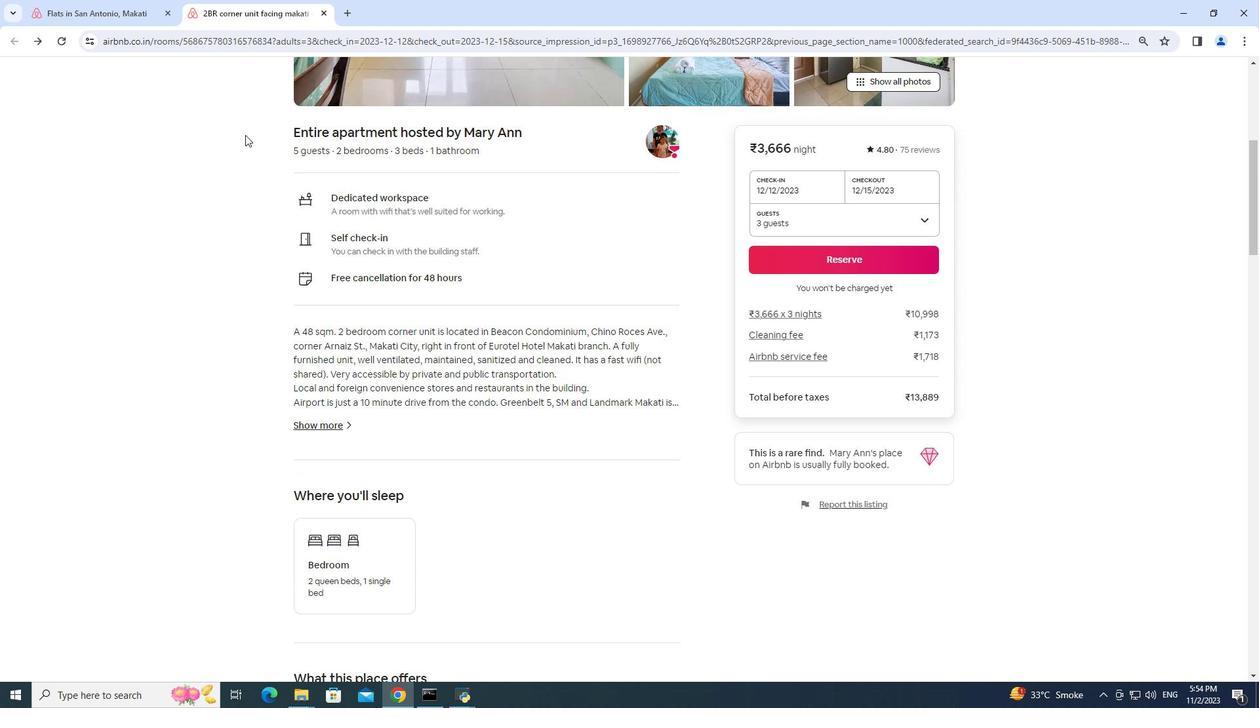 
Action: Mouse moved to (245, 136)
Screenshot: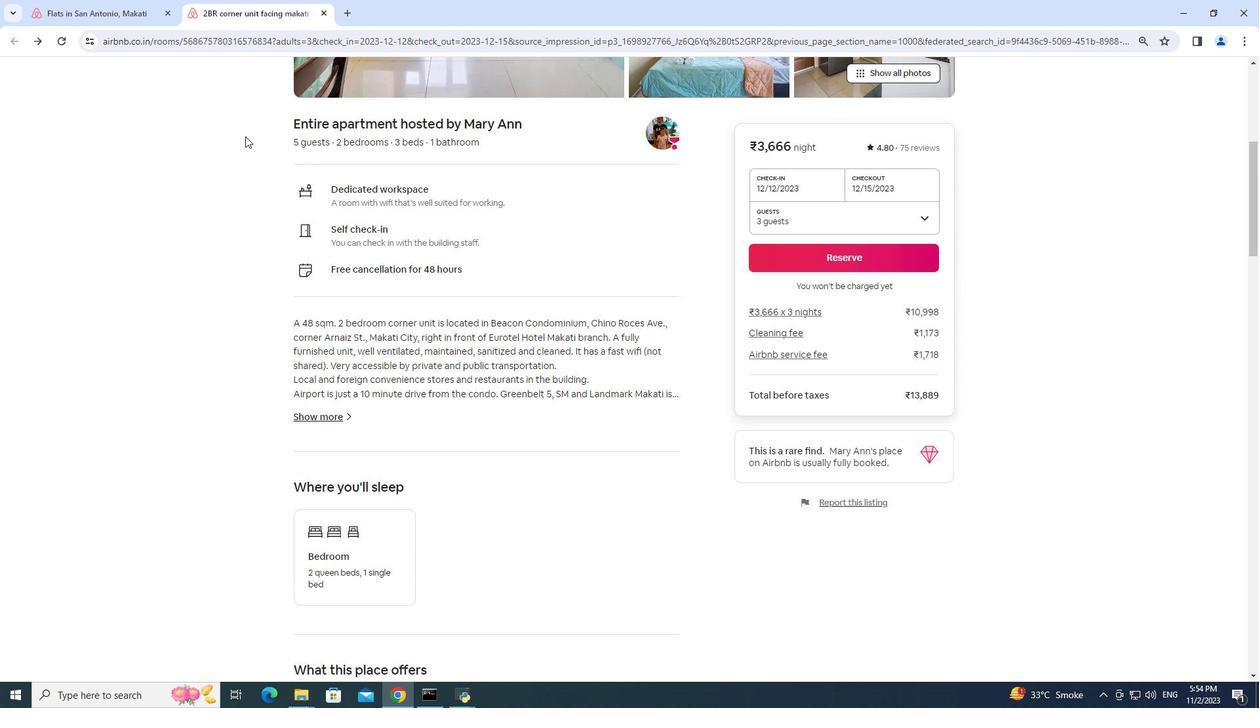 
Action: Mouse scrolled (245, 135) with delta (0, 0)
Screenshot: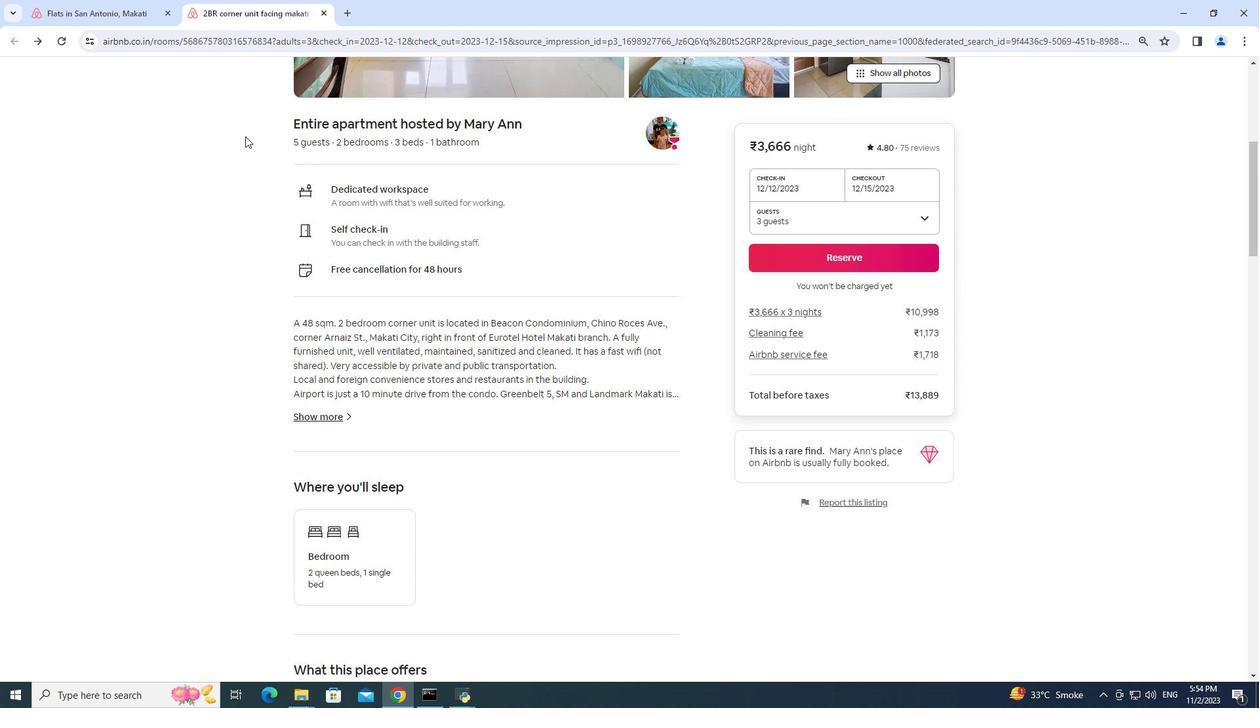 
Action: Mouse moved to (325, 294)
Screenshot: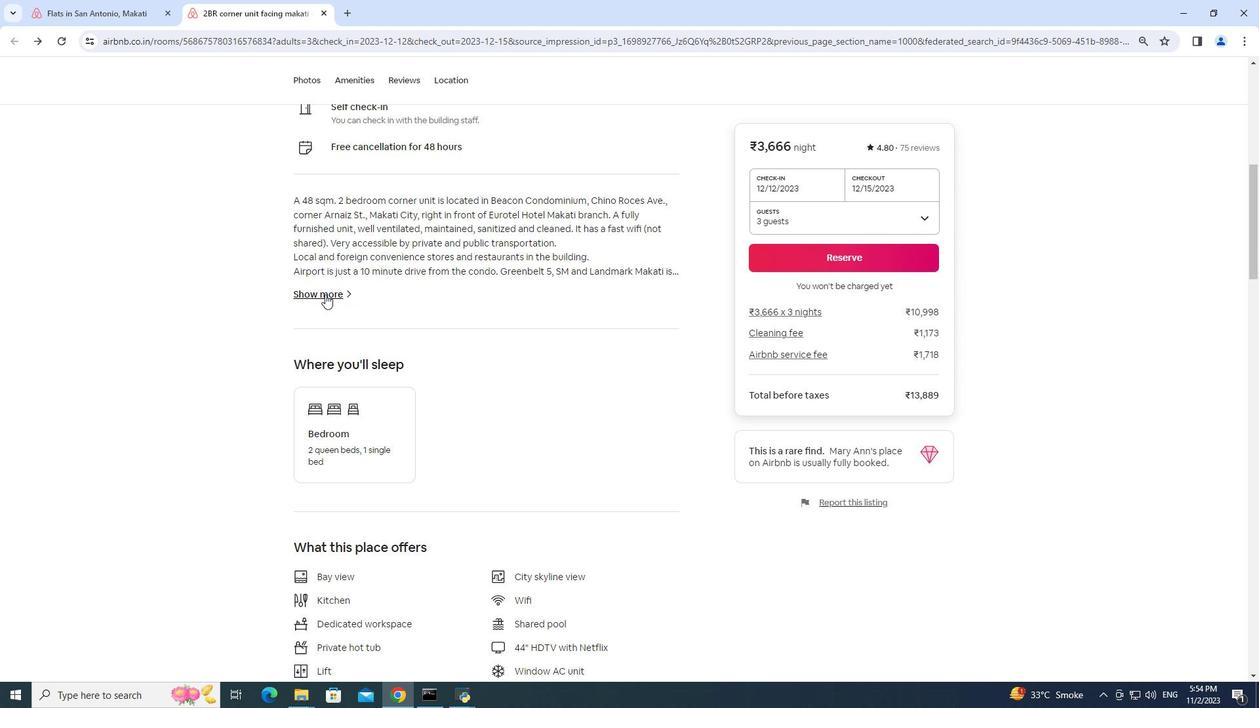 
Action: Mouse pressed left at (325, 294)
Screenshot: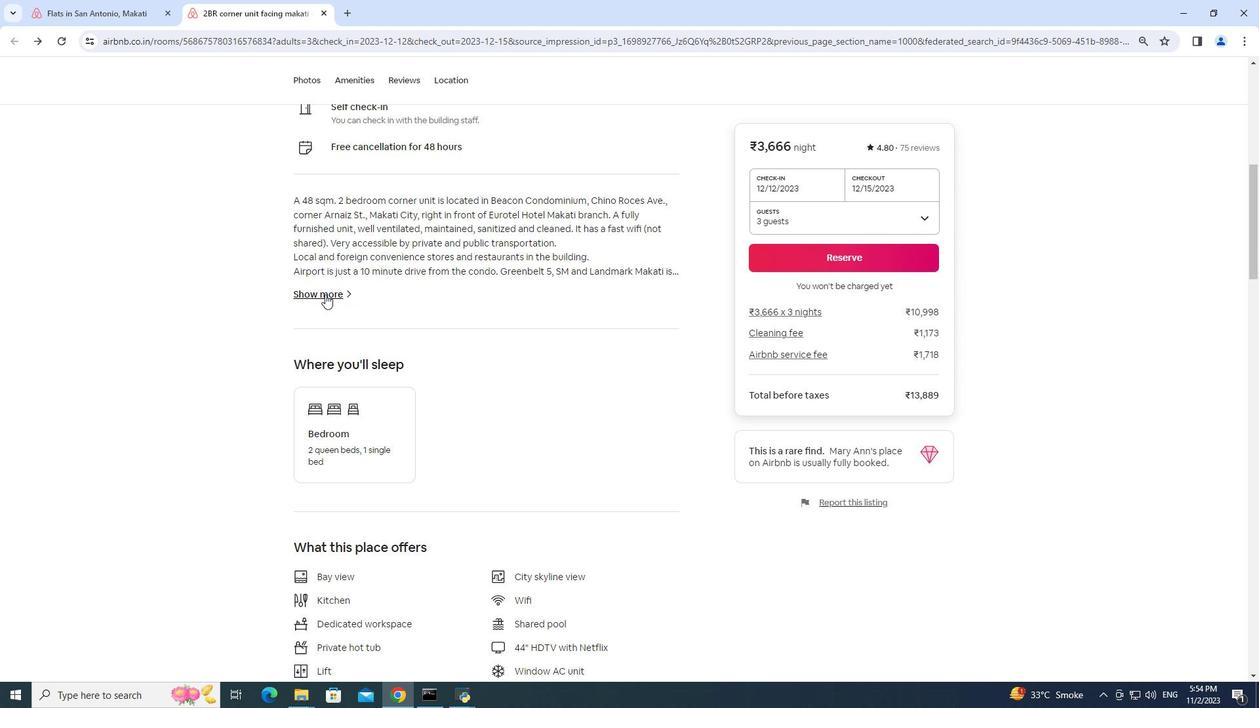 
Action: Mouse moved to (455, 268)
Screenshot: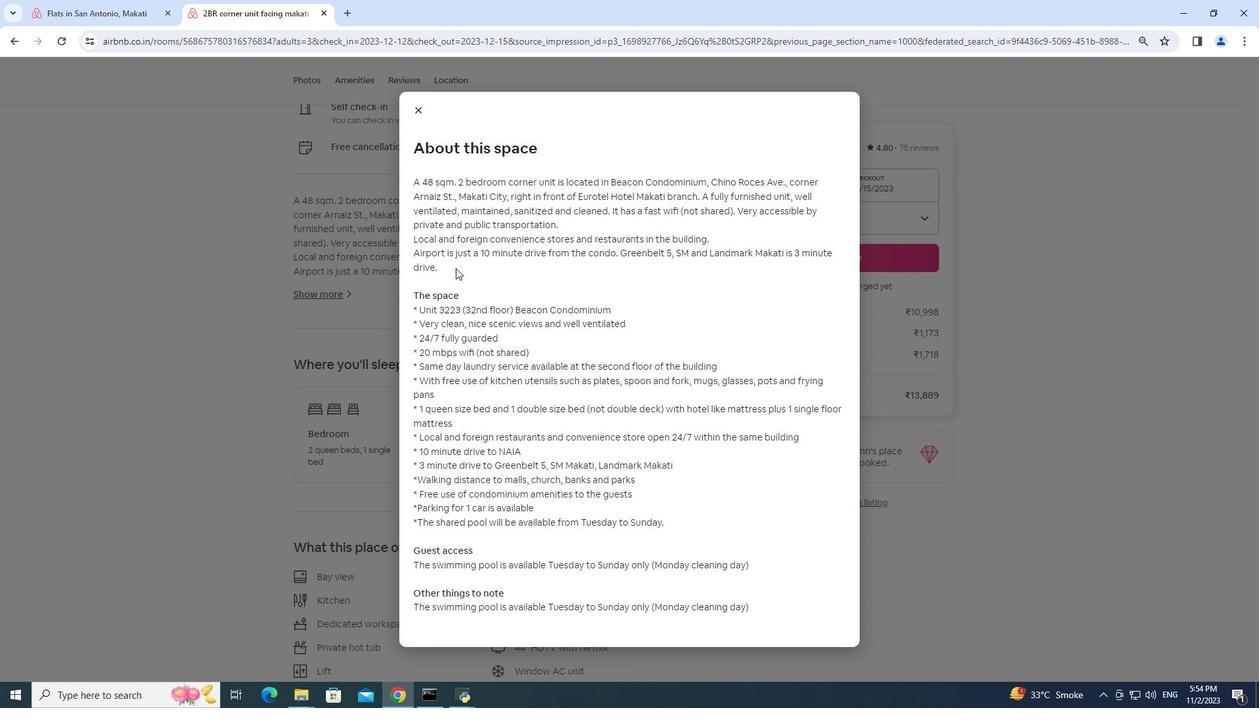 
Action: Mouse scrolled (455, 267) with delta (0, 0)
Screenshot: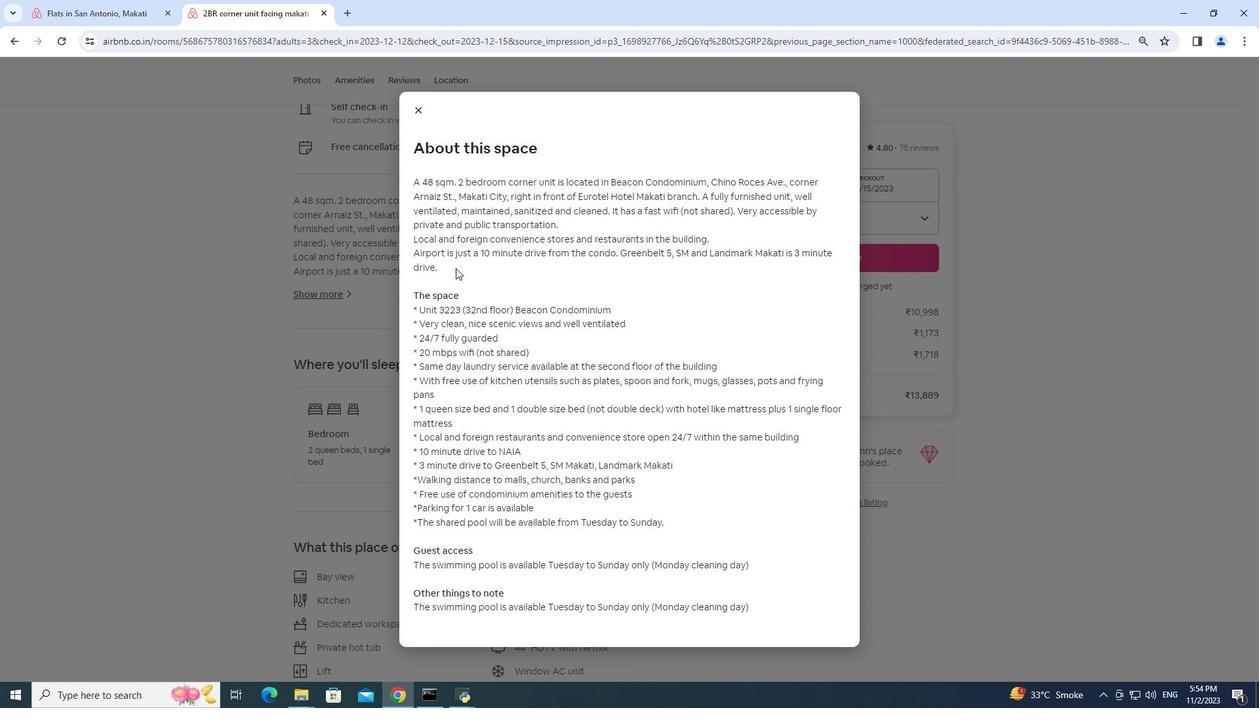 
Action: Mouse scrolled (455, 267) with delta (0, 0)
Screenshot: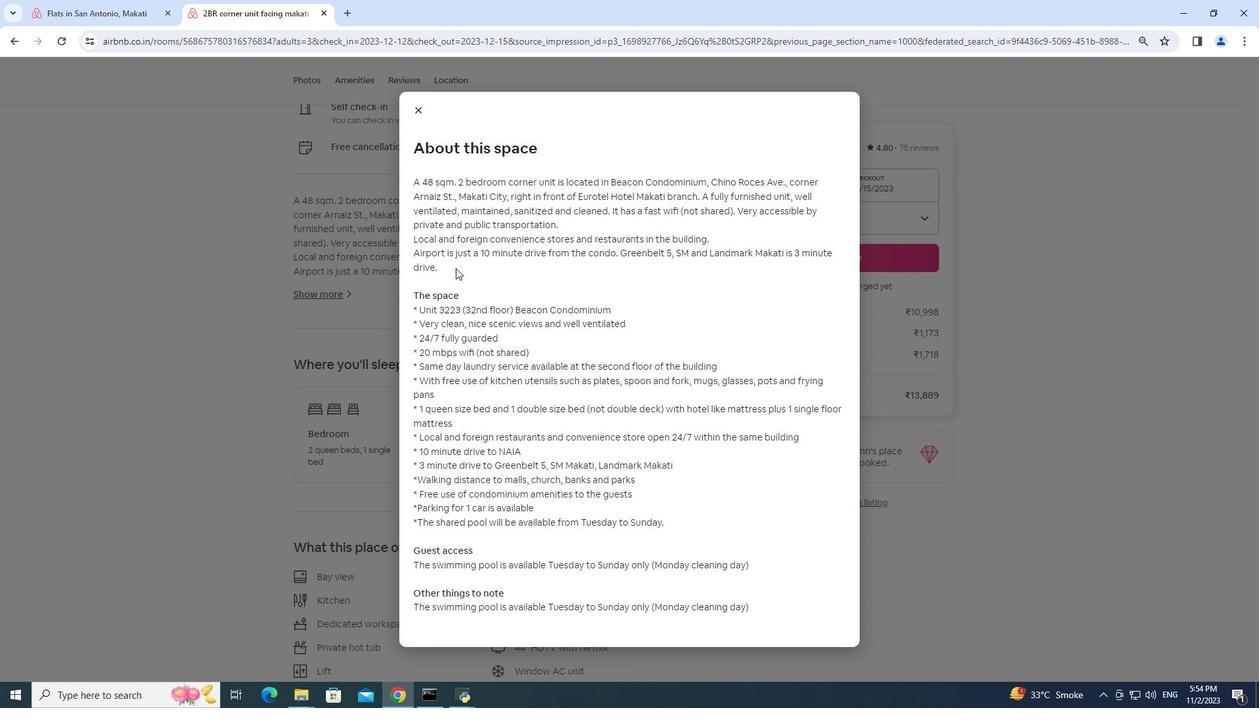
Action: Mouse scrolled (455, 267) with delta (0, 0)
Screenshot: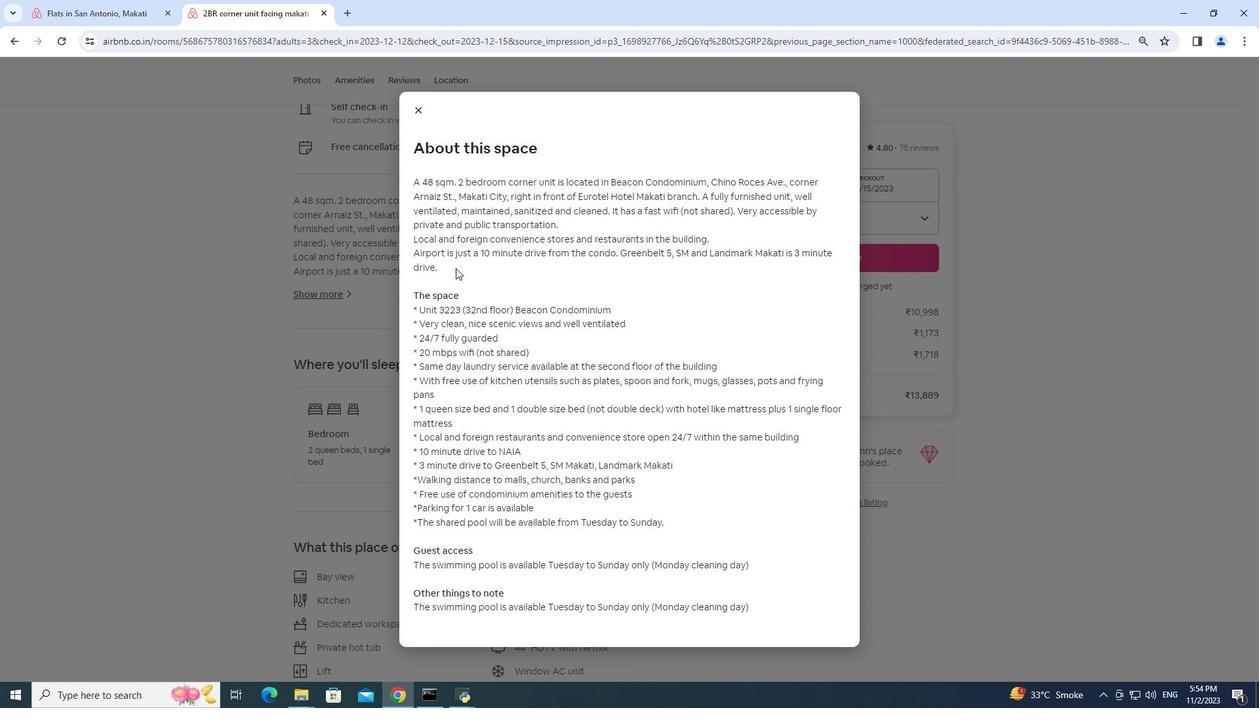 
Action: Mouse moved to (455, 268)
Screenshot: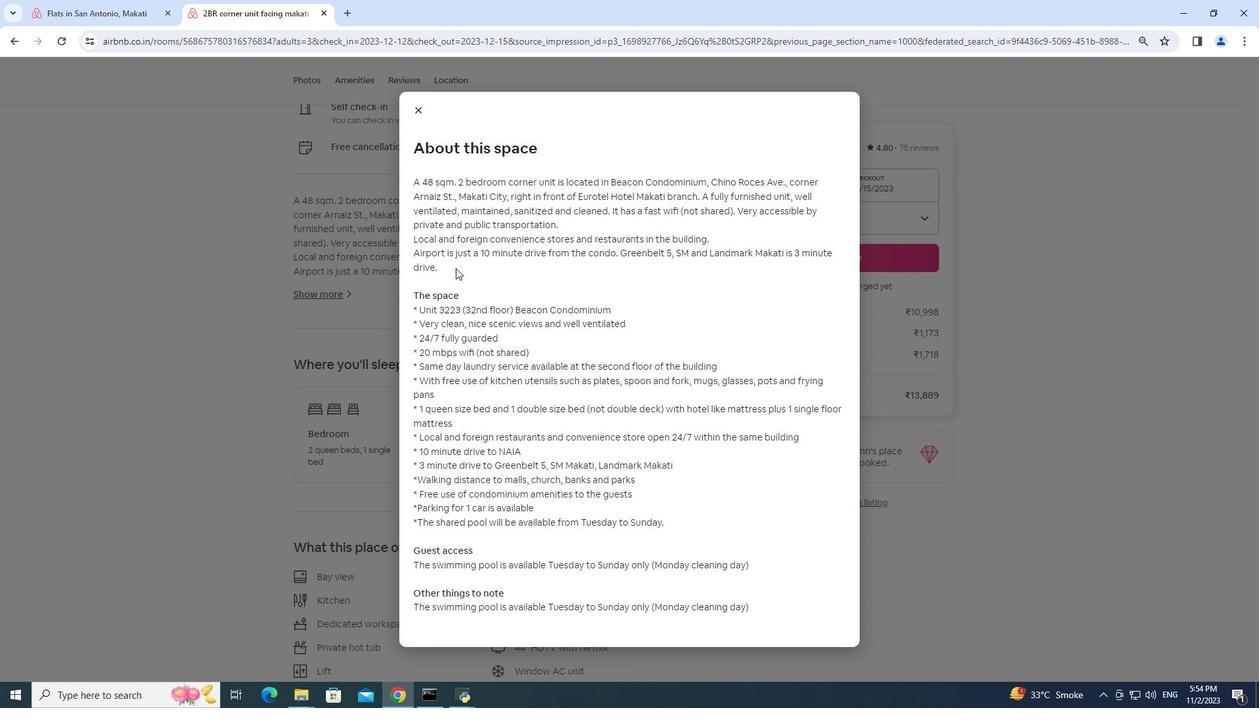 
Action: Mouse scrolled (455, 267) with delta (0, 0)
Screenshot: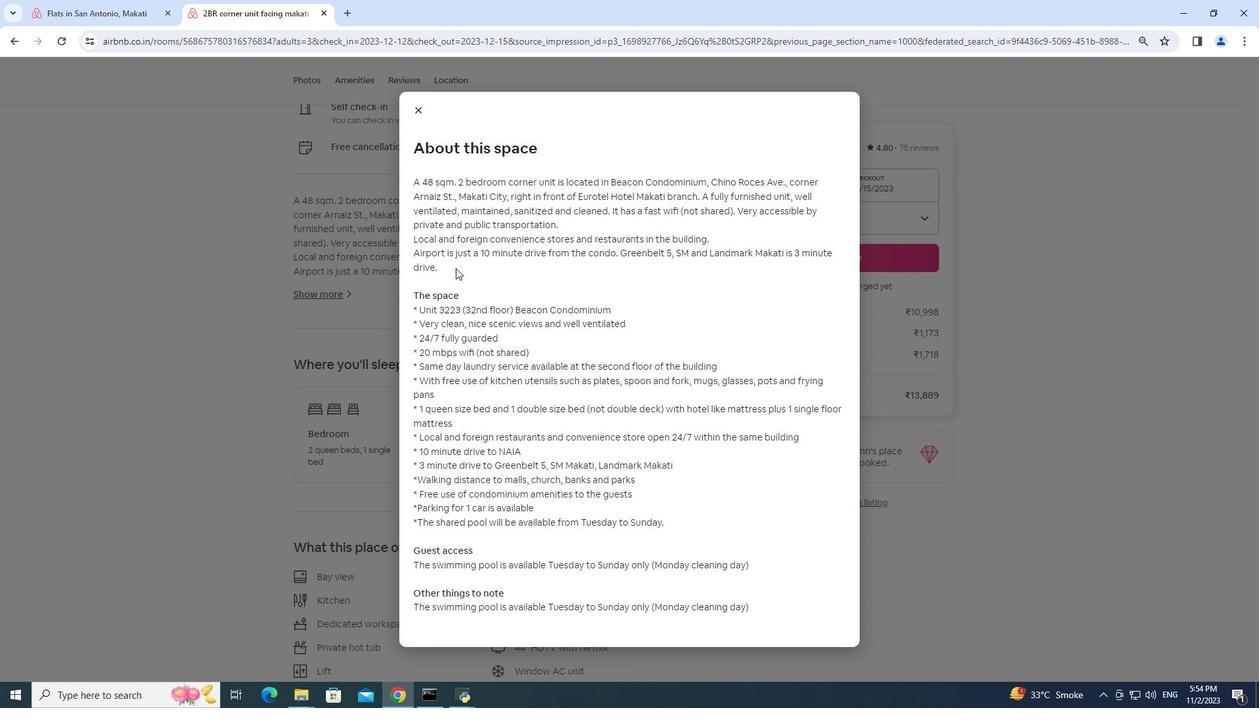 
Action: Mouse scrolled (455, 267) with delta (0, 0)
Screenshot: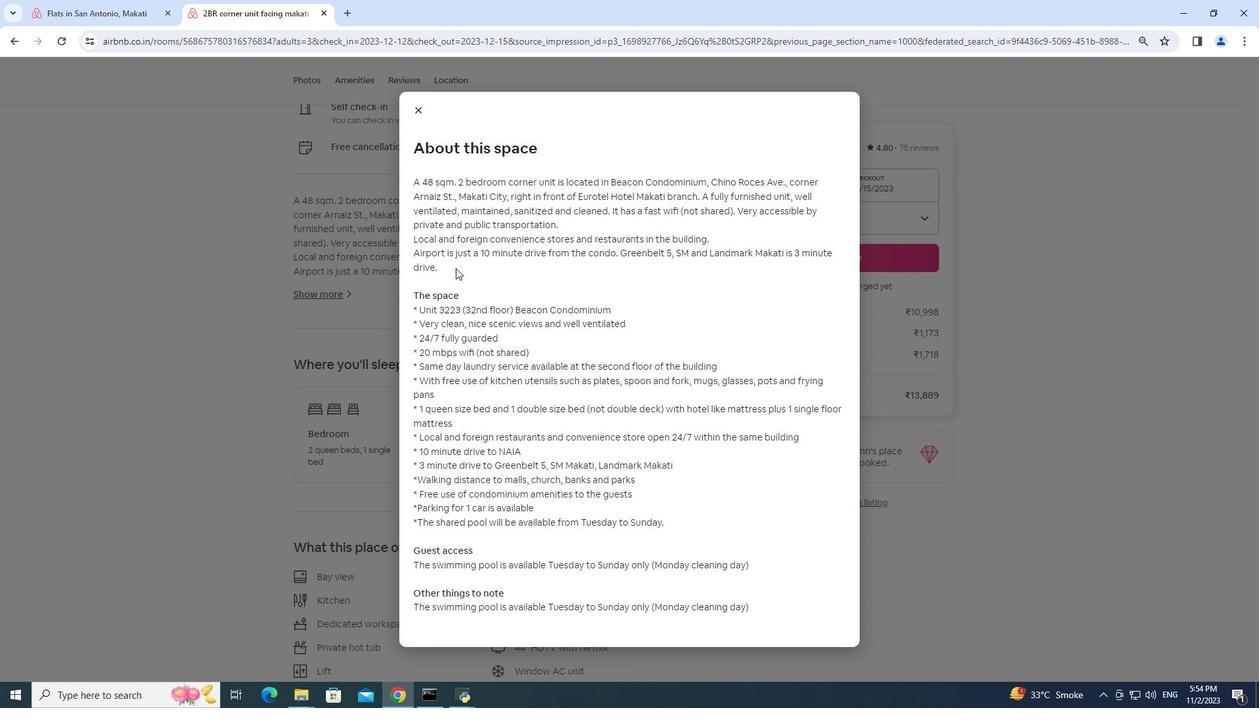 
Action: Mouse moved to (415, 102)
Screenshot: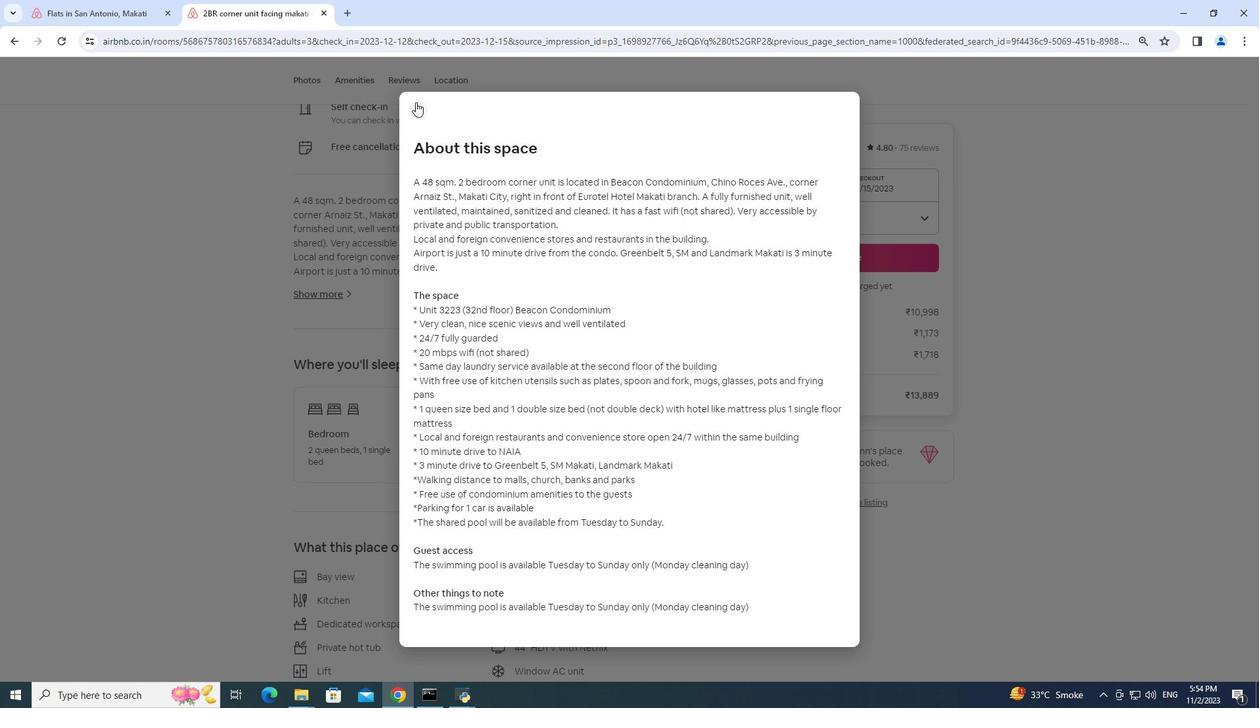 
Action: Mouse pressed left at (415, 102)
Screenshot: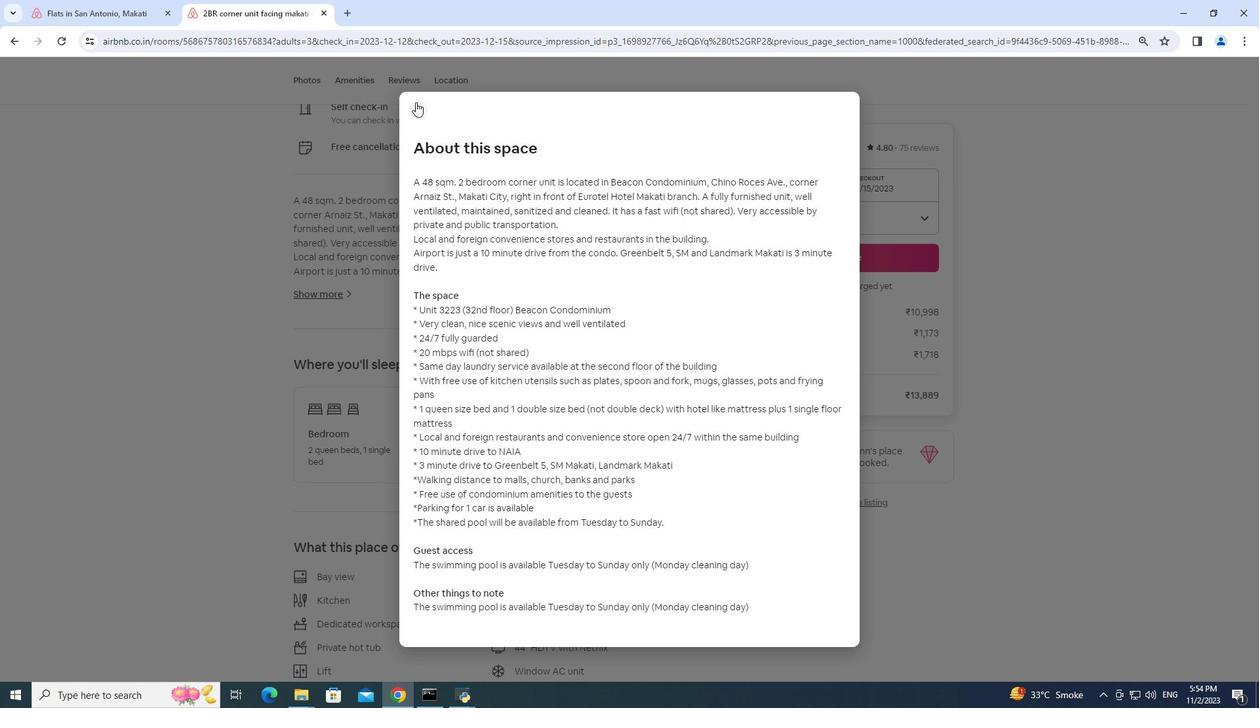 
Action: Mouse moved to (426, 188)
Screenshot: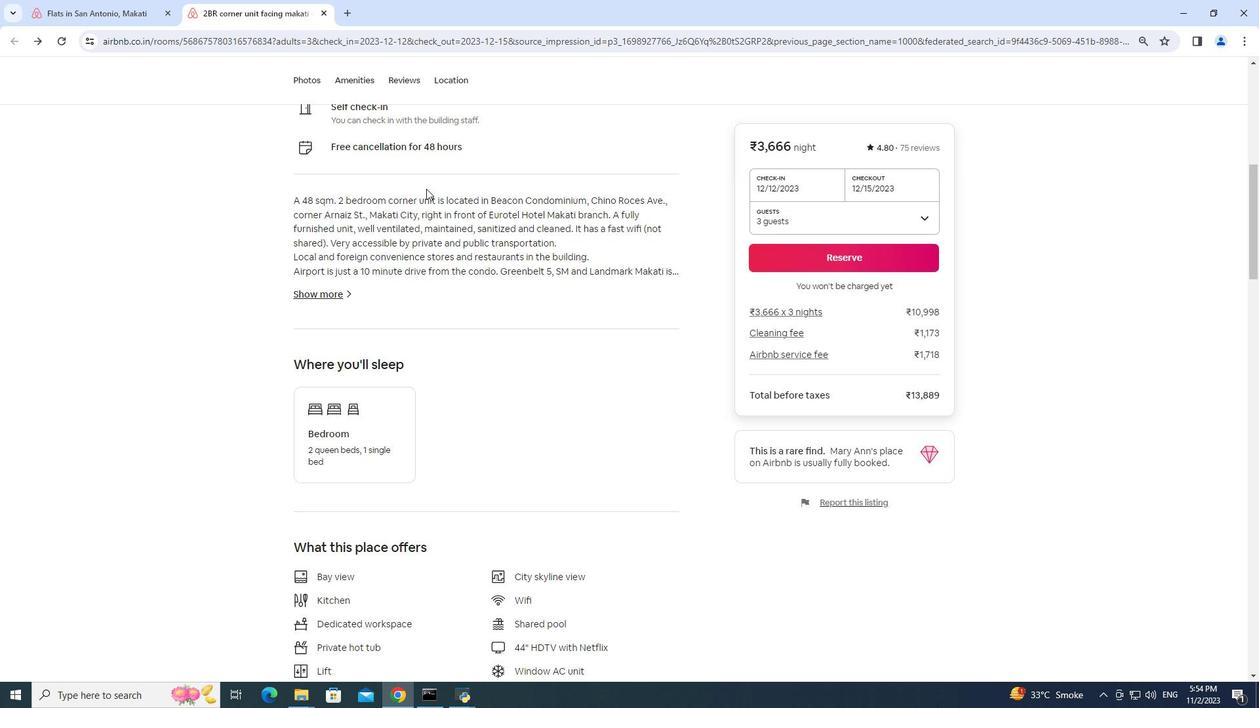 
Action: Mouse scrolled (426, 188) with delta (0, 0)
Screenshot: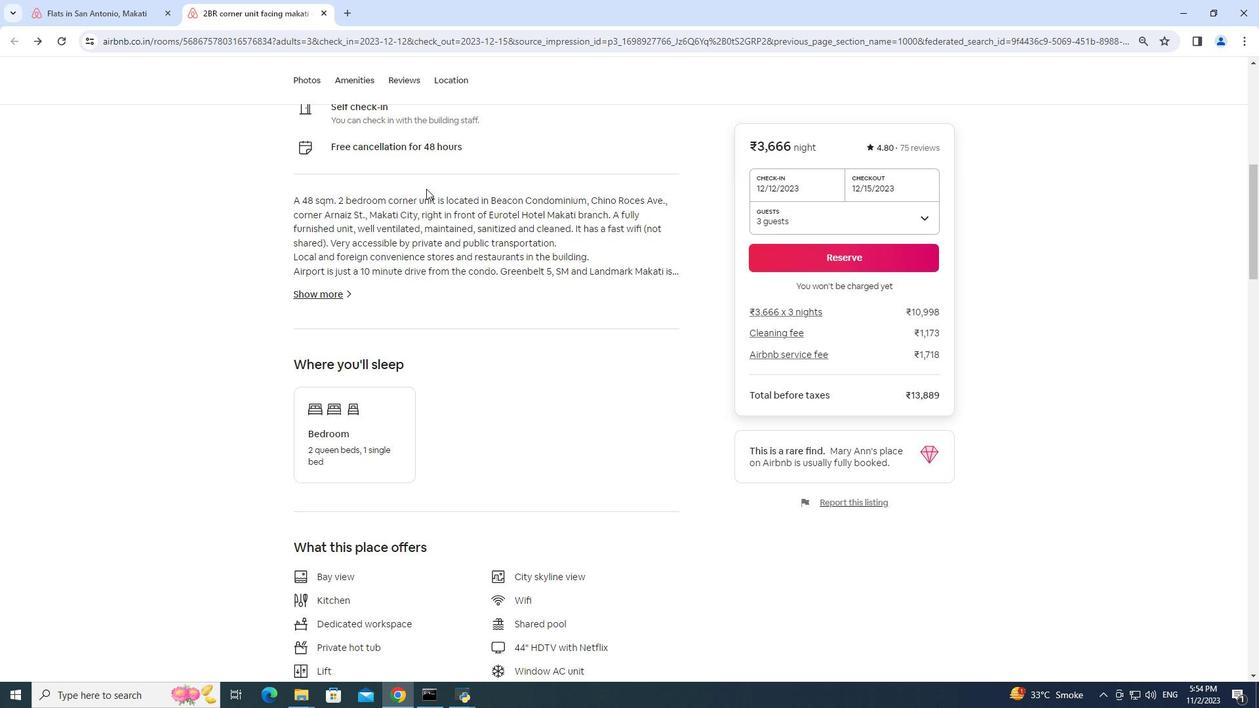 
Action: Mouse scrolled (426, 188) with delta (0, 0)
Screenshot: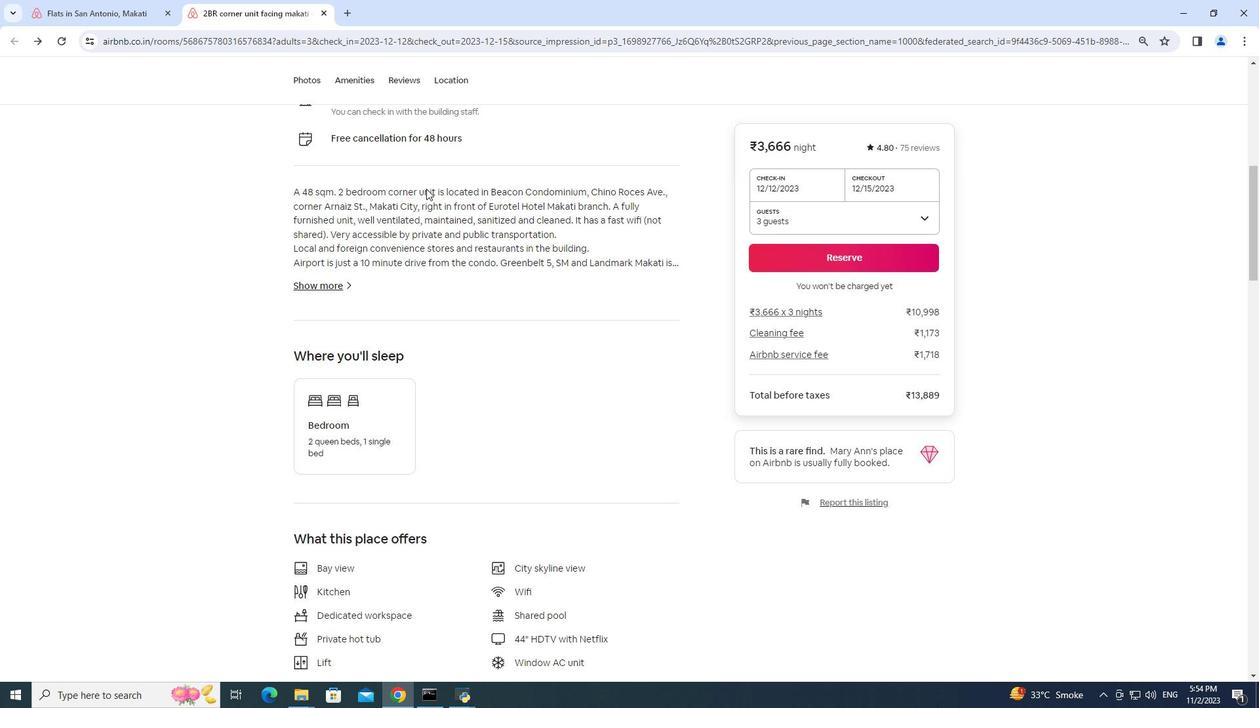 
Action: Mouse scrolled (426, 188) with delta (0, 0)
Screenshot: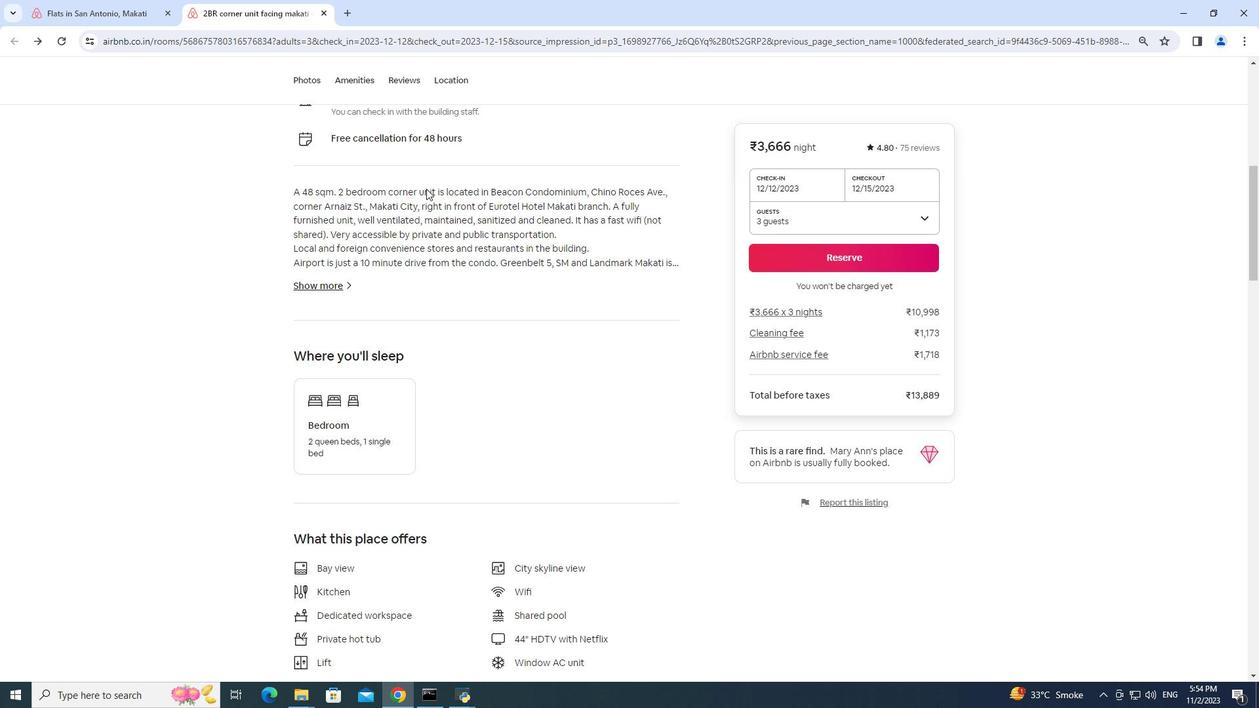 
Action: Mouse scrolled (426, 188) with delta (0, 0)
Screenshot: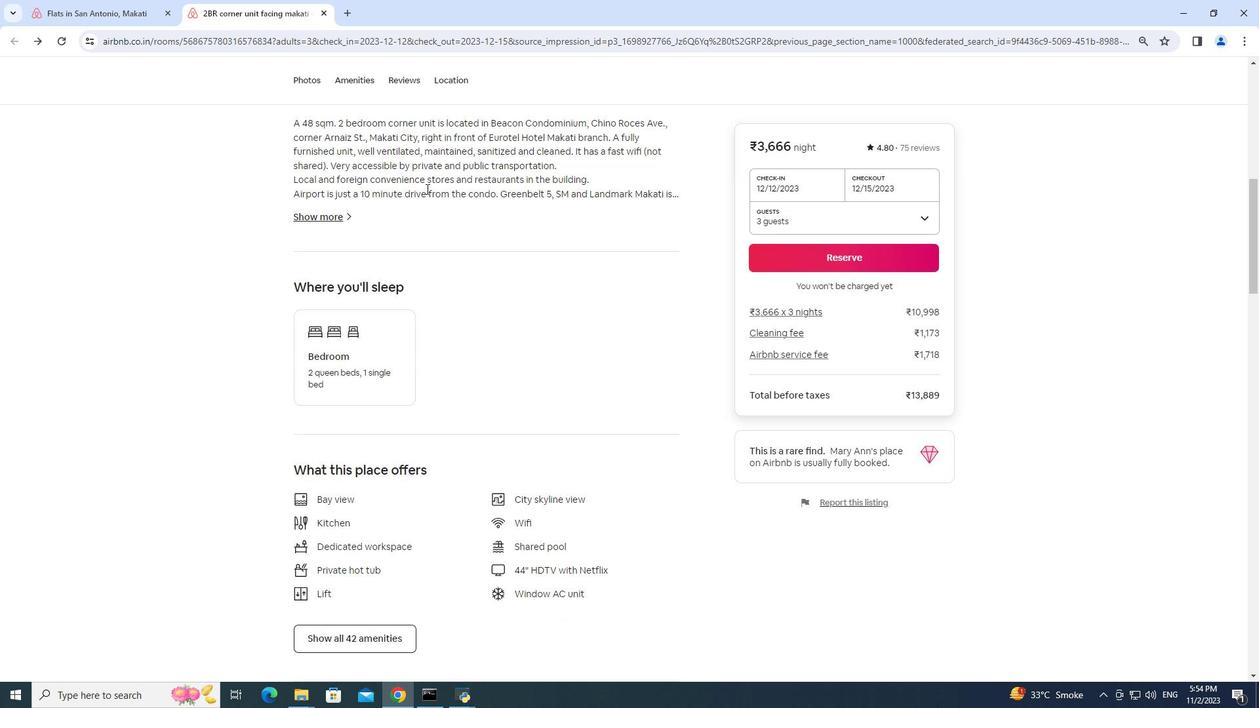 
Action: Mouse scrolled (426, 188) with delta (0, 0)
Screenshot: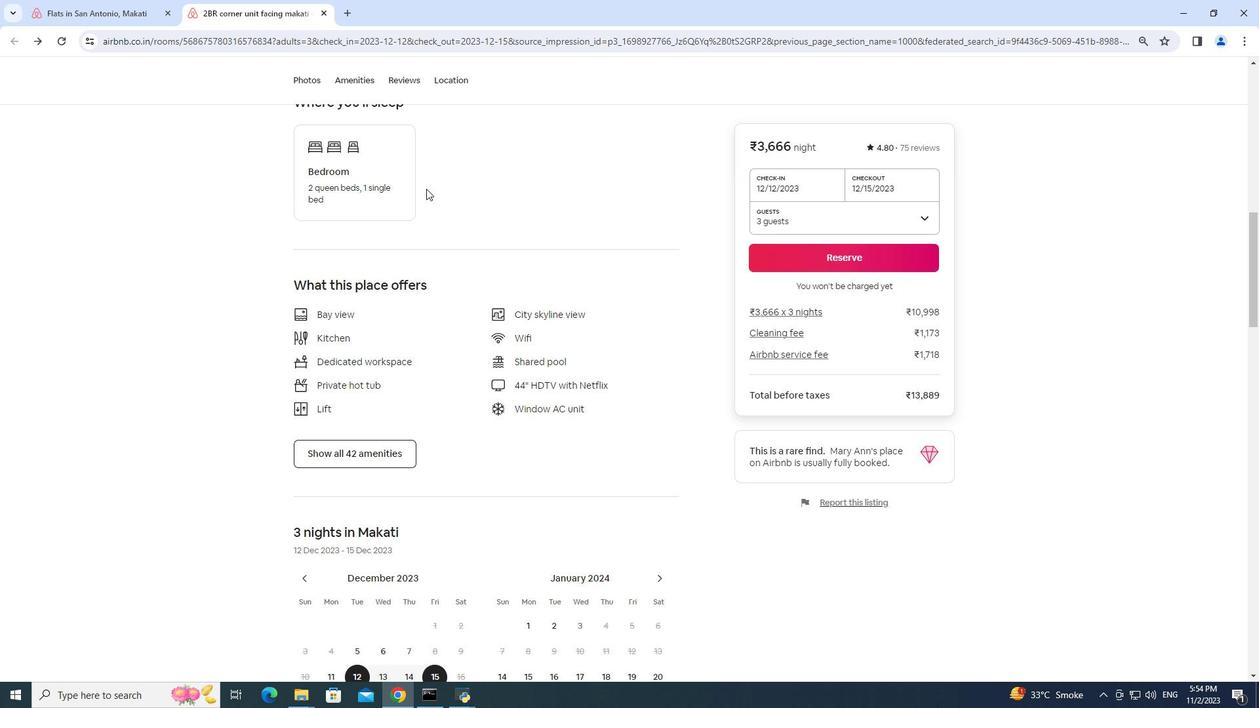 
Action: Mouse scrolled (426, 188) with delta (0, 0)
Screenshot: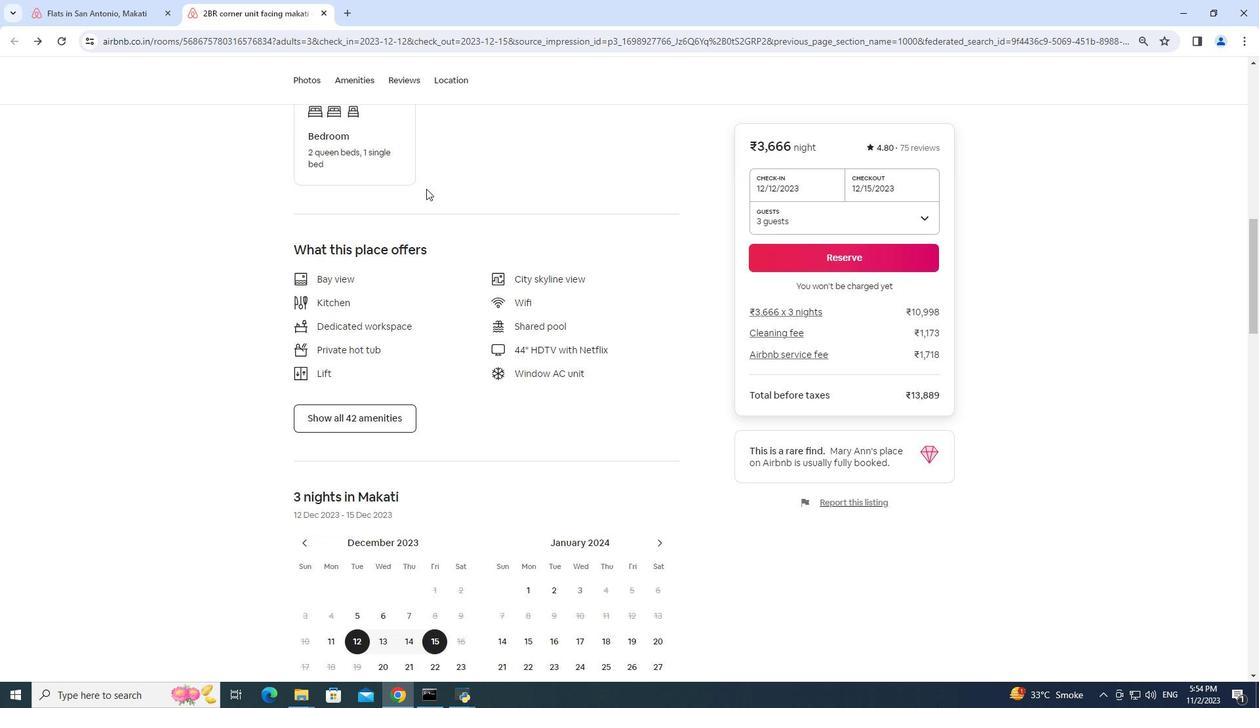 
Action: Mouse moved to (344, 312)
Screenshot: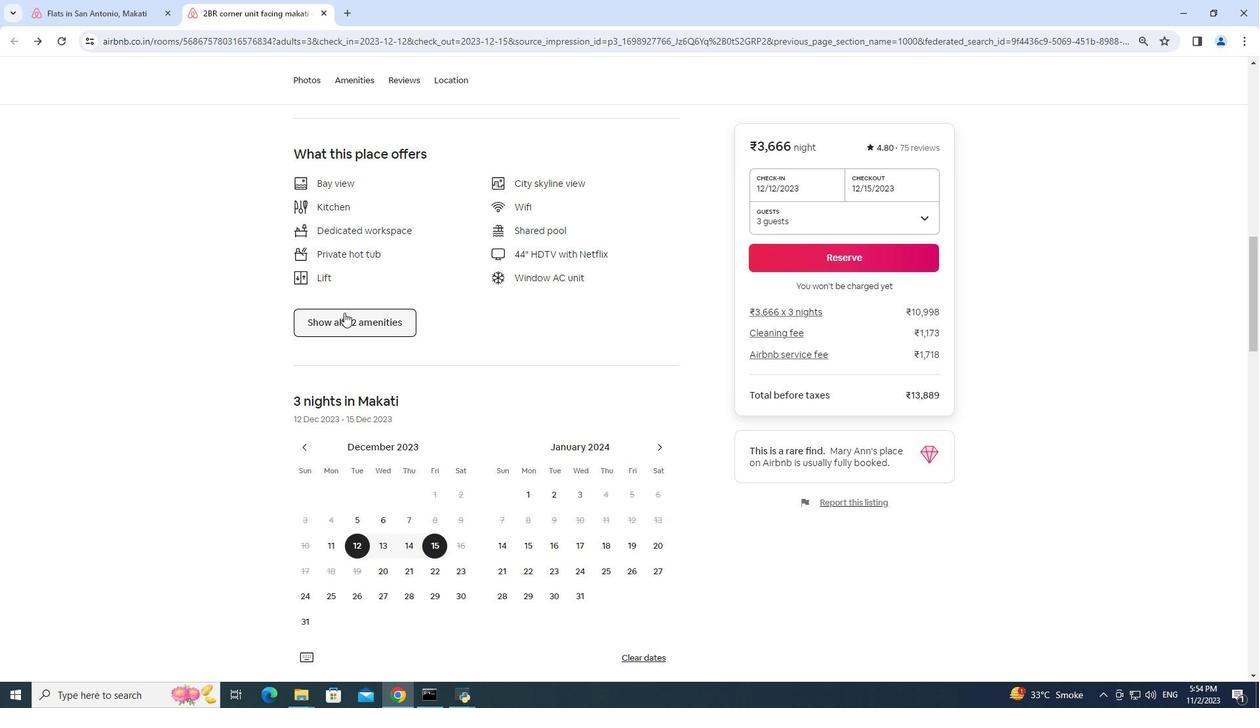 
Action: Mouse pressed left at (344, 312)
Screenshot: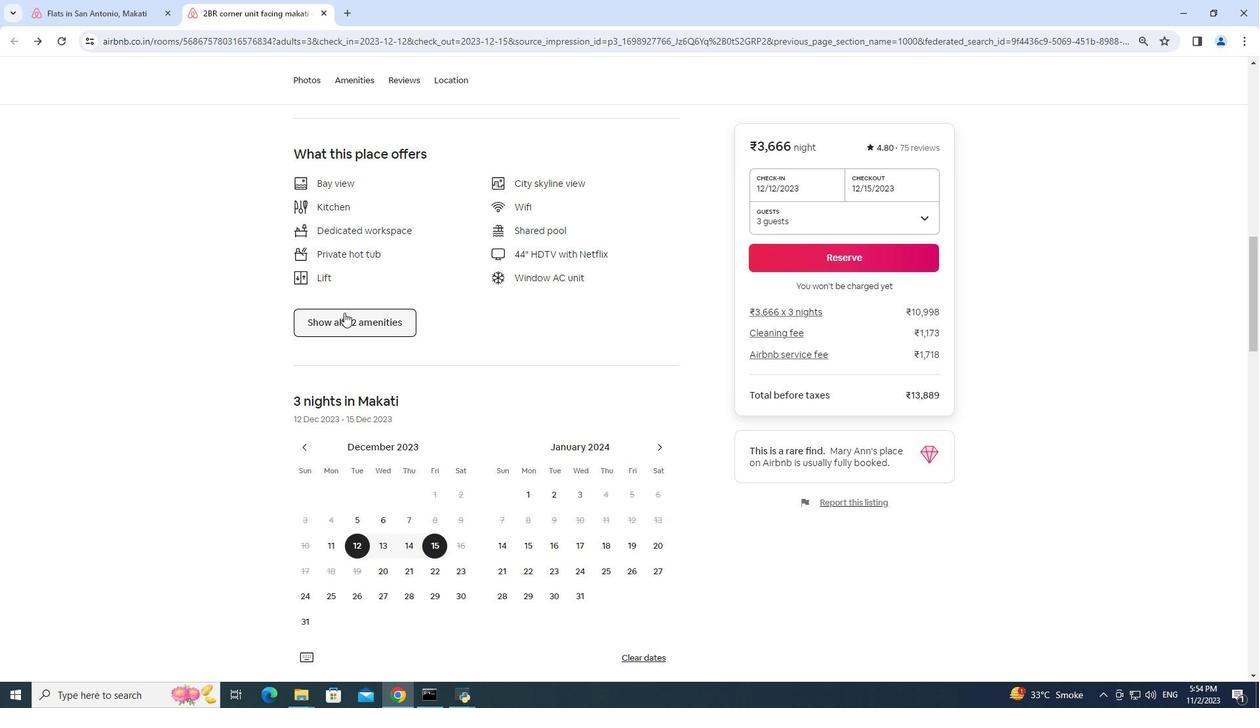 
Action: Mouse moved to (457, 290)
Screenshot: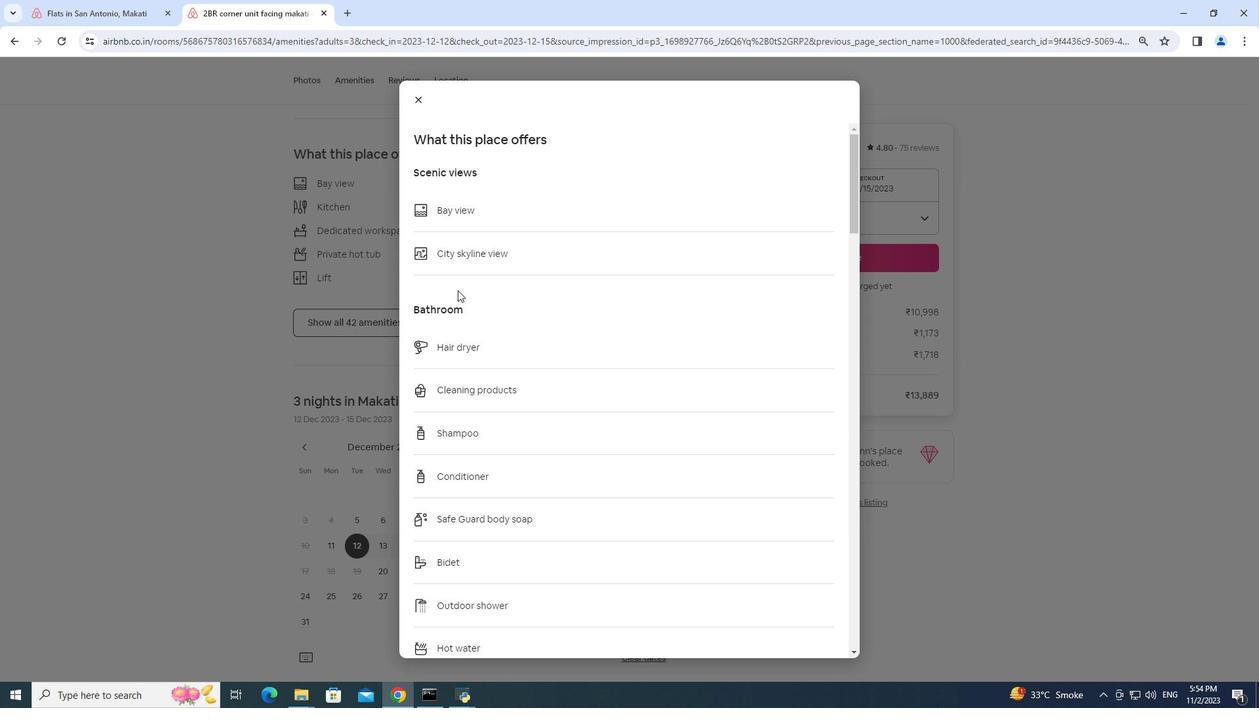 
Action: Mouse scrolled (457, 289) with delta (0, 0)
Screenshot: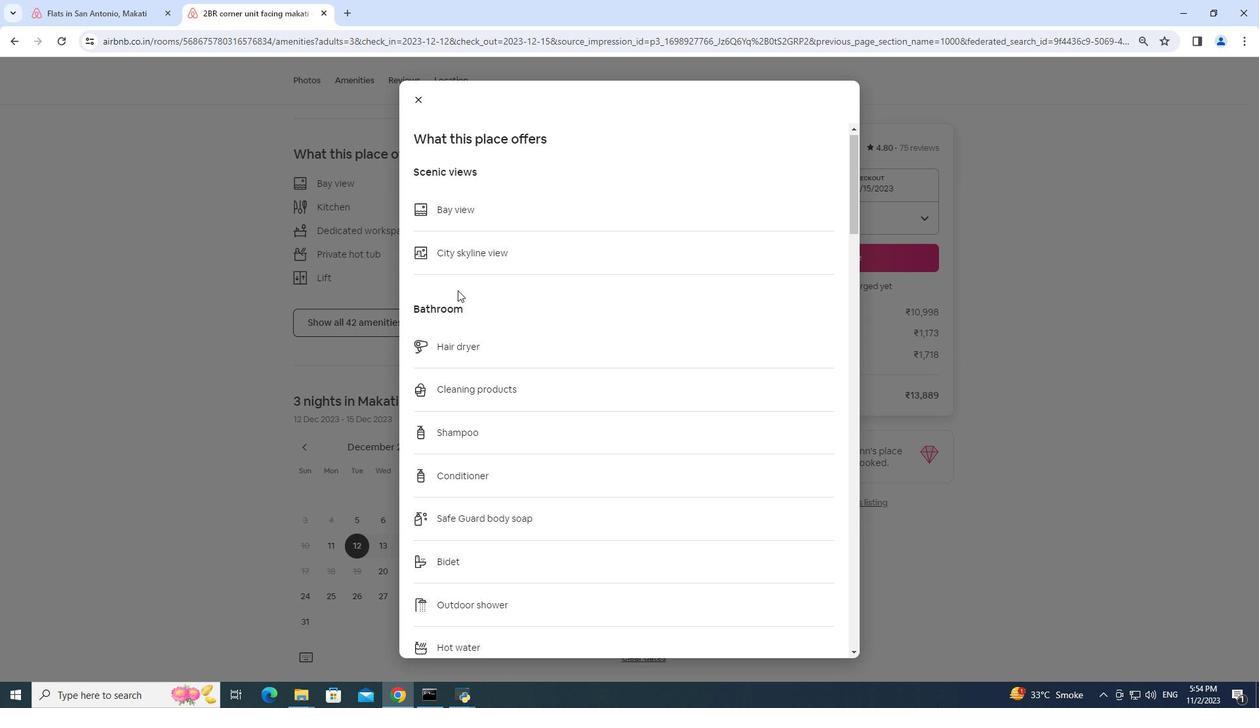 
Action: Mouse scrolled (457, 289) with delta (0, 0)
Screenshot: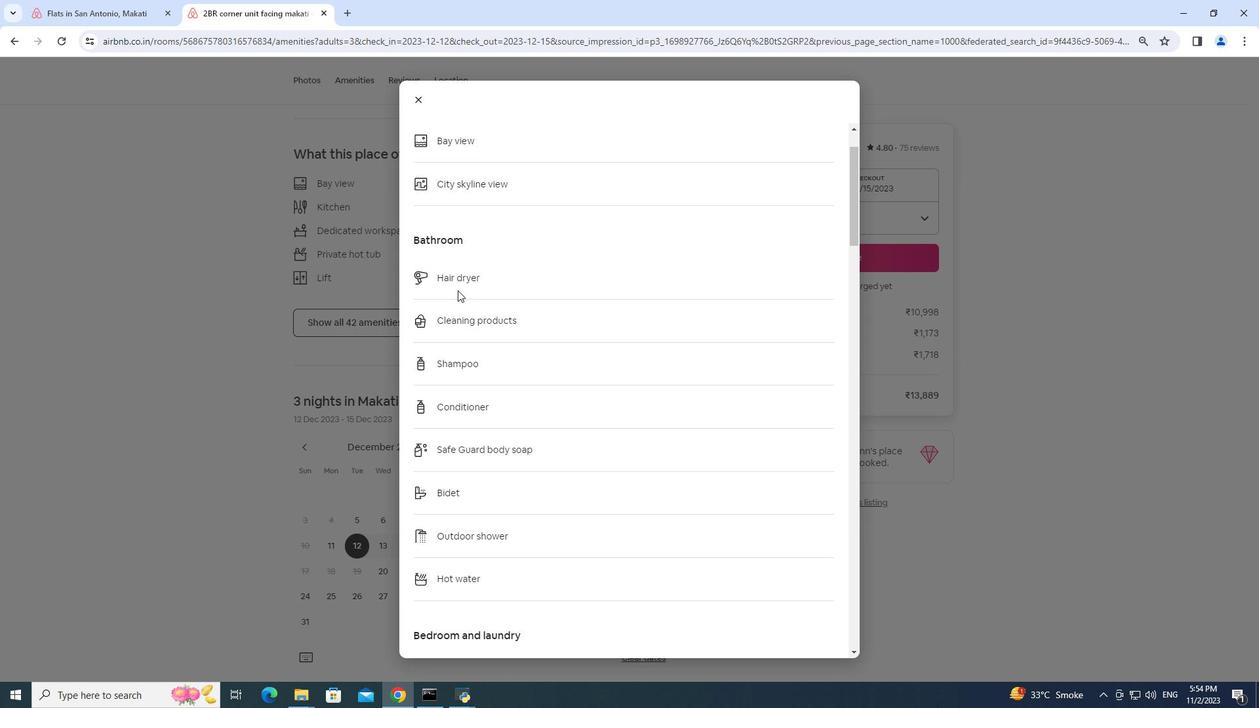 
Action: Mouse scrolled (457, 289) with delta (0, 0)
Screenshot: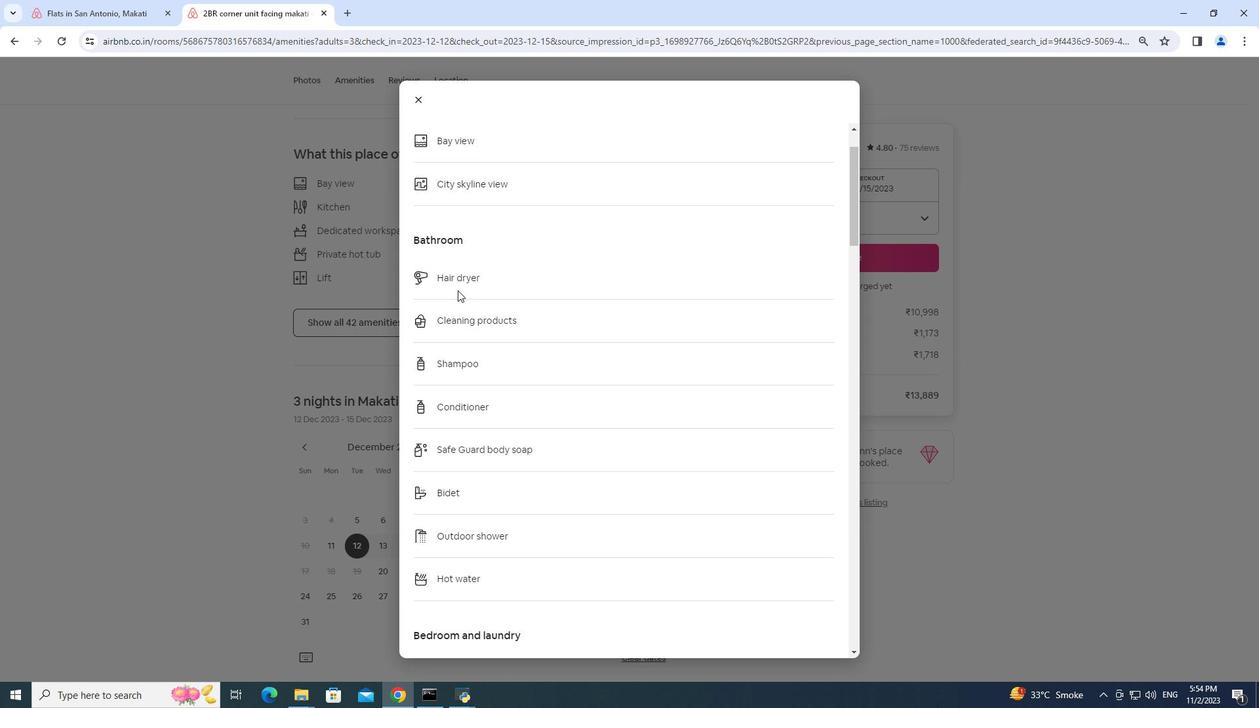 
Action: Mouse scrolled (457, 289) with delta (0, 0)
Screenshot: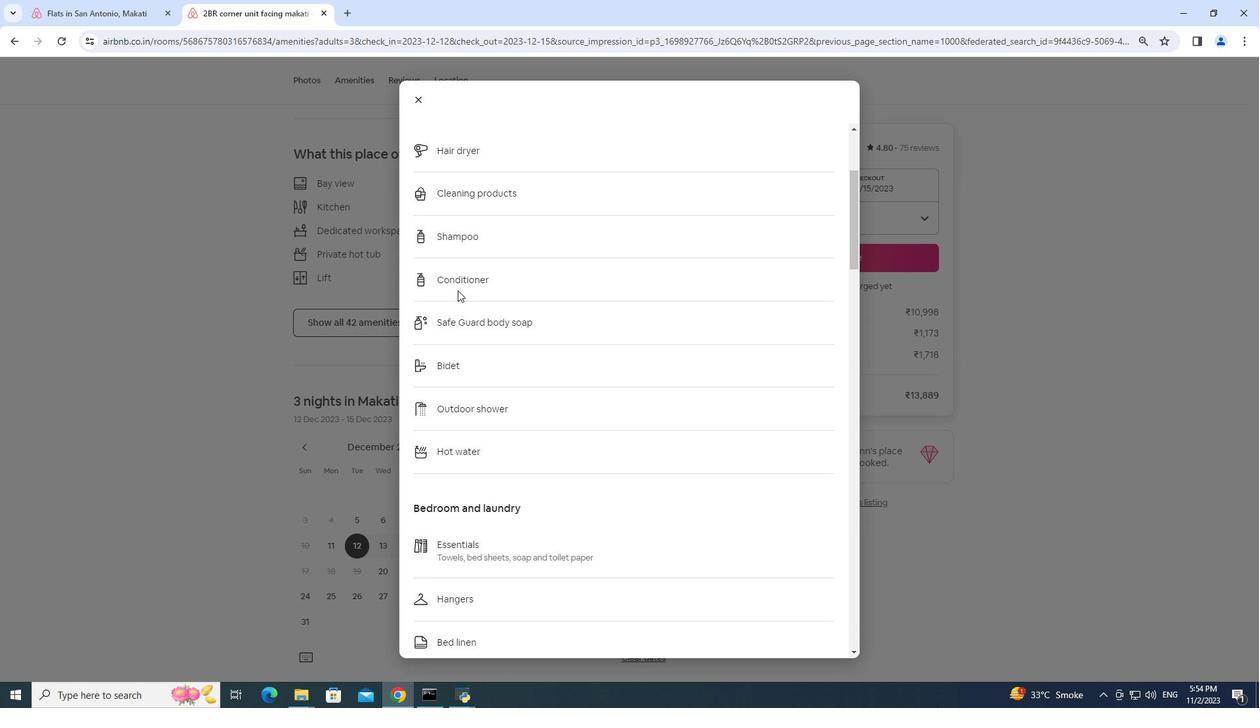 
Action: Mouse scrolled (457, 289) with delta (0, 0)
